 Task: Explore Airbnb listings in San Antonio, Texas, focusing lakefront.
Action: Mouse moved to (541, 65)
Screenshot: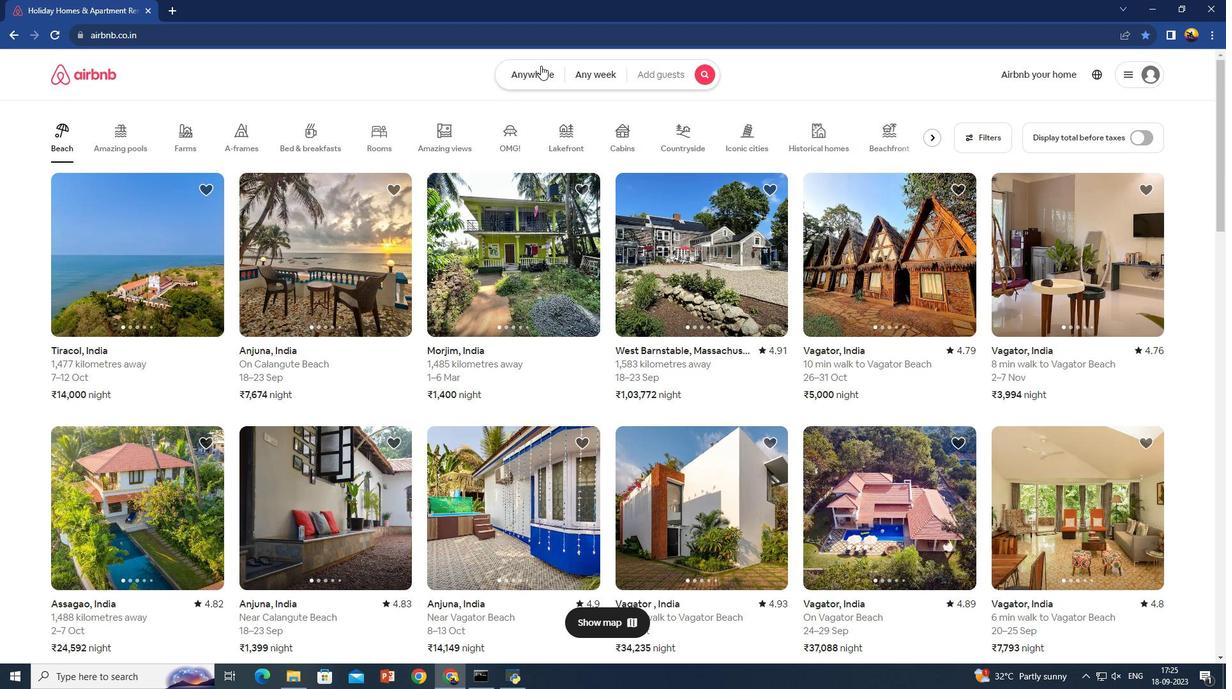 
Action: Mouse pressed left at (541, 65)
Screenshot: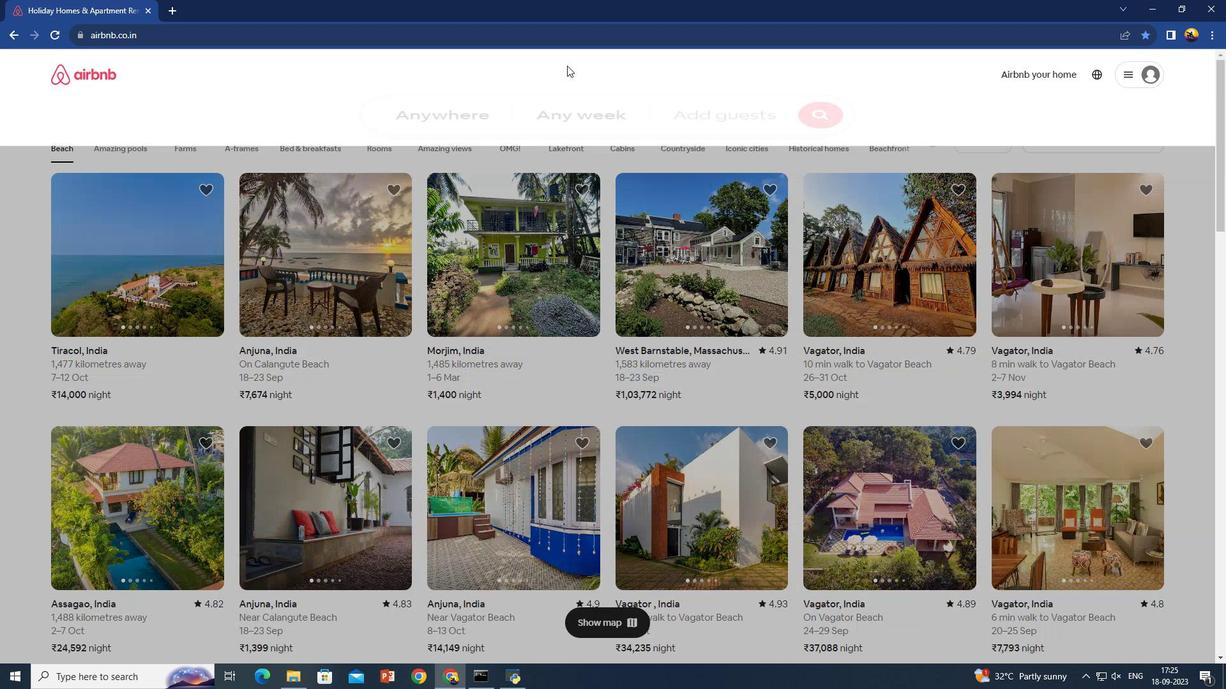 
Action: Mouse moved to (443, 131)
Screenshot: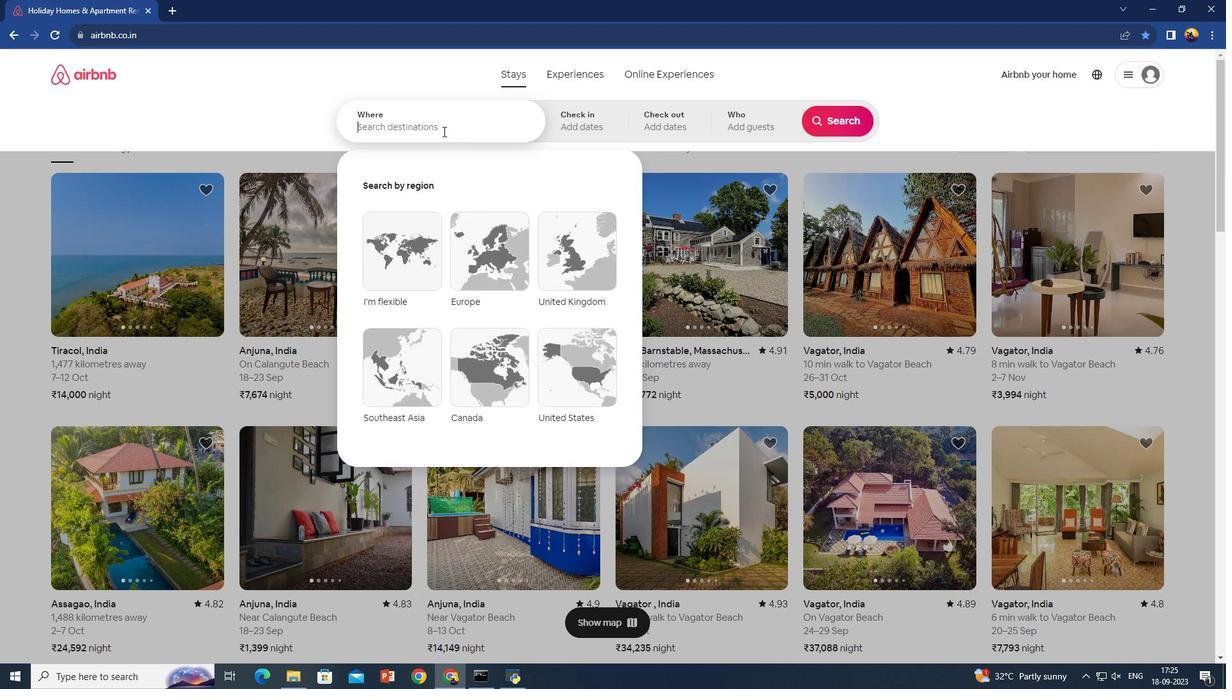 
Action: Mouse pressed left at (443, 131)
Screenshot: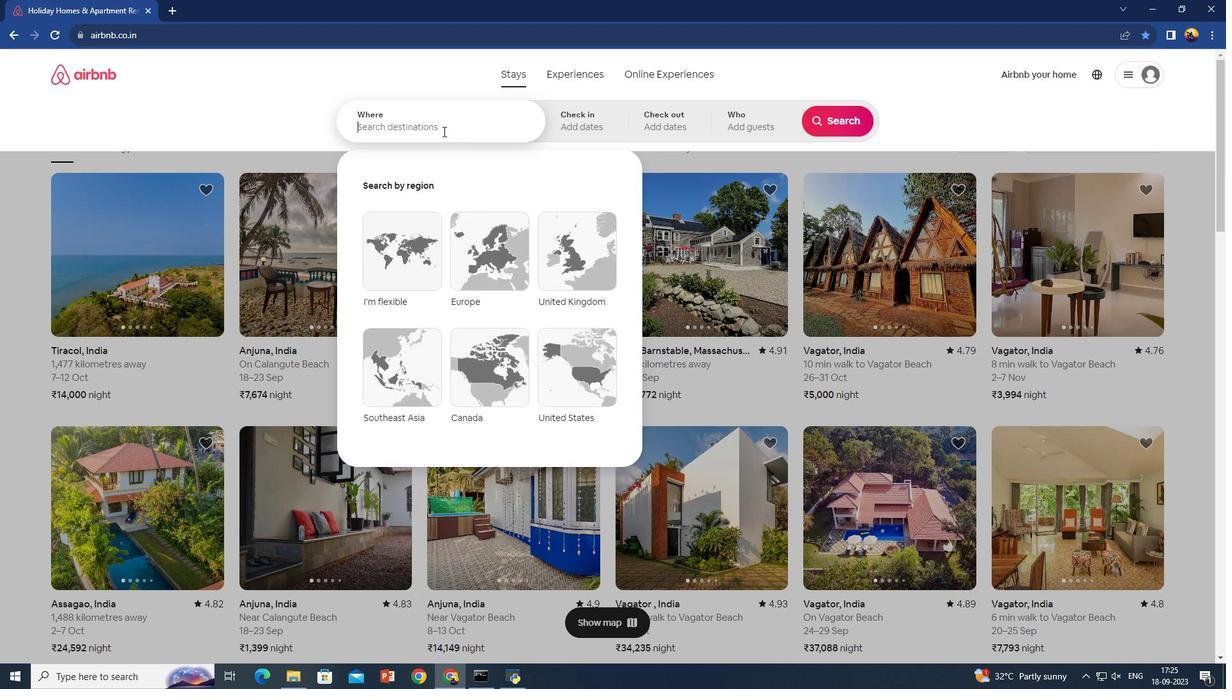 
Action: Key pressed <Key.shift>San<Key.space><Key.shift>Antoio,<Key.space><Key.shift><Key.shift><Key.shift><Key.shift><Key.shift><Key.shift><Key.shift><Key.shift><Key.shift><Key.shift><Key.shift><Key.shift><Key.shift><Key.shift><Key.shift><Key.shift><Key.shift><Key.shift><Key.shift><Key.shift><Key.shift><Key.shift><Key.shift><Key.shift><Key.shift><Key.shift><Key.shift><Key.shift><Key.shift><Key.shift><Key.shift><Key.shift><Key.shift>Texas<Key.enter>
Screenshot: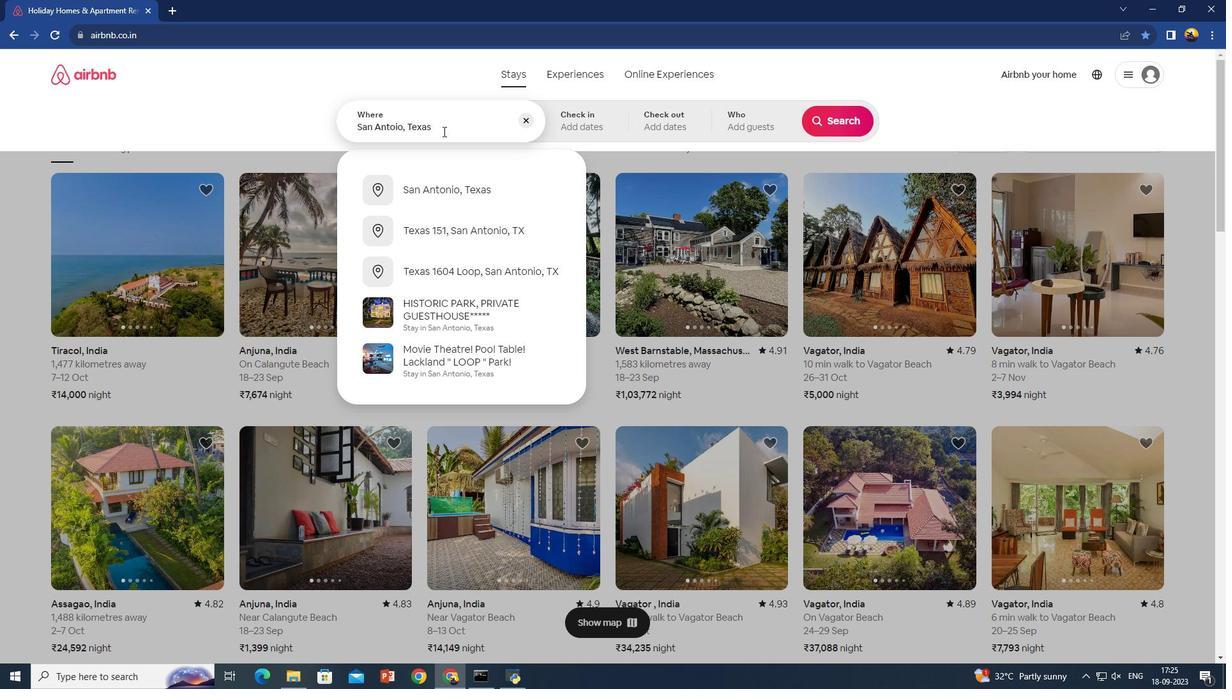 
Action: Mouse moved to (834, 122)
Screenshot: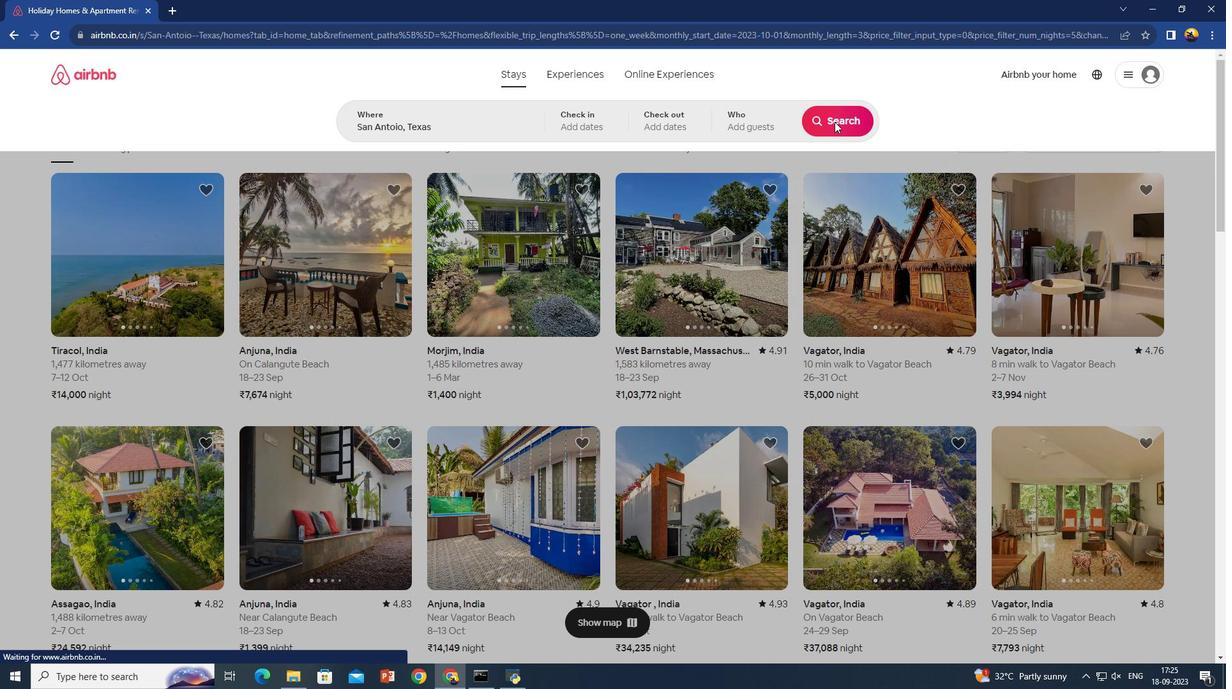 
Action: Mouse pressed left at (834, 122)
Screenshot: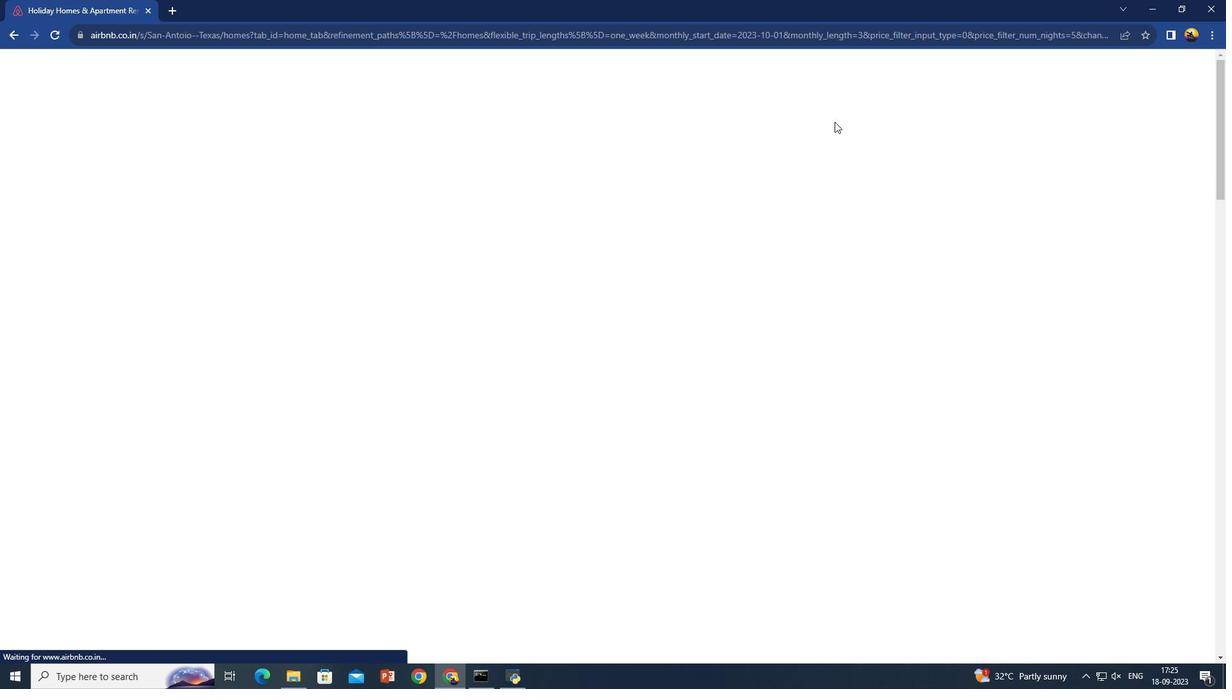 
Action: Mouse moved to (931, 129)
Screenshot: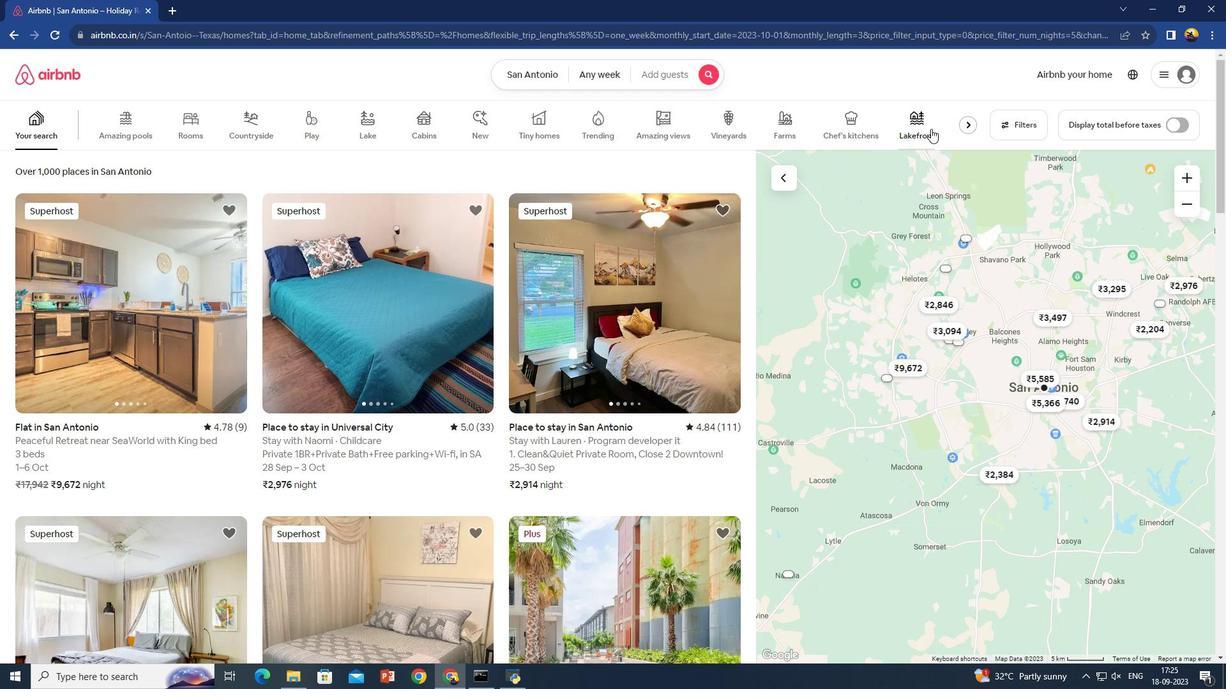 
Action: Mouse pressed left at (931, 129)
Screenshot: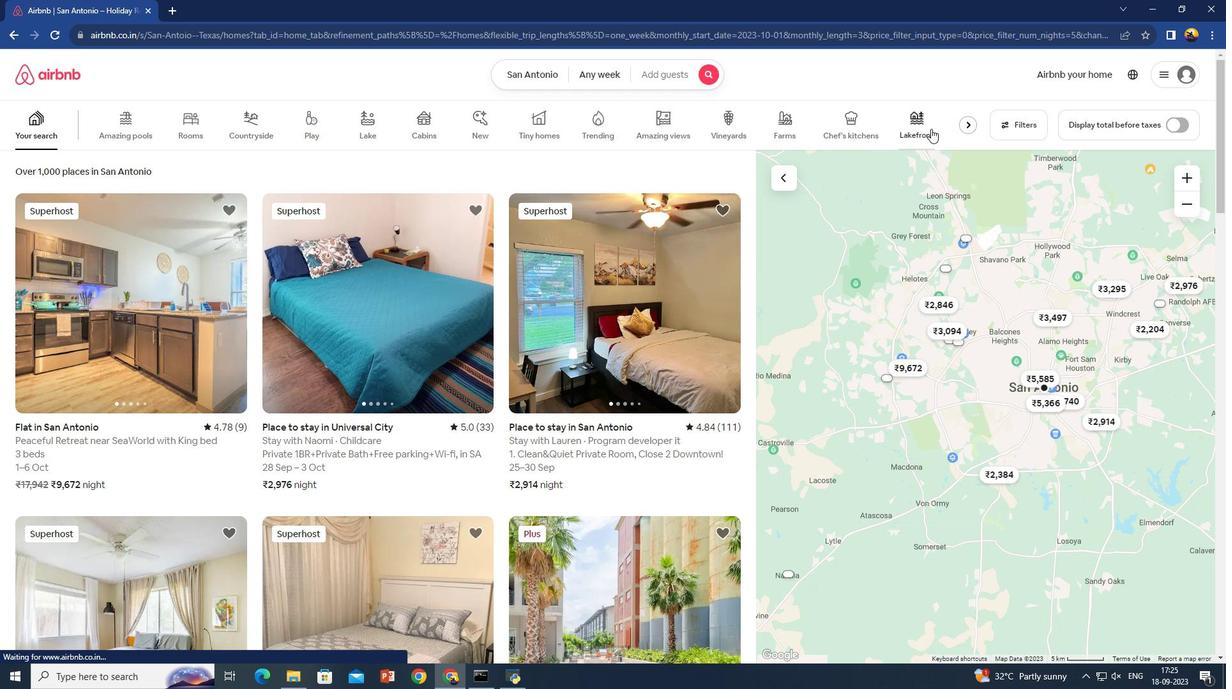 
Action: Mouse moved to (624, 417)
Screenshot: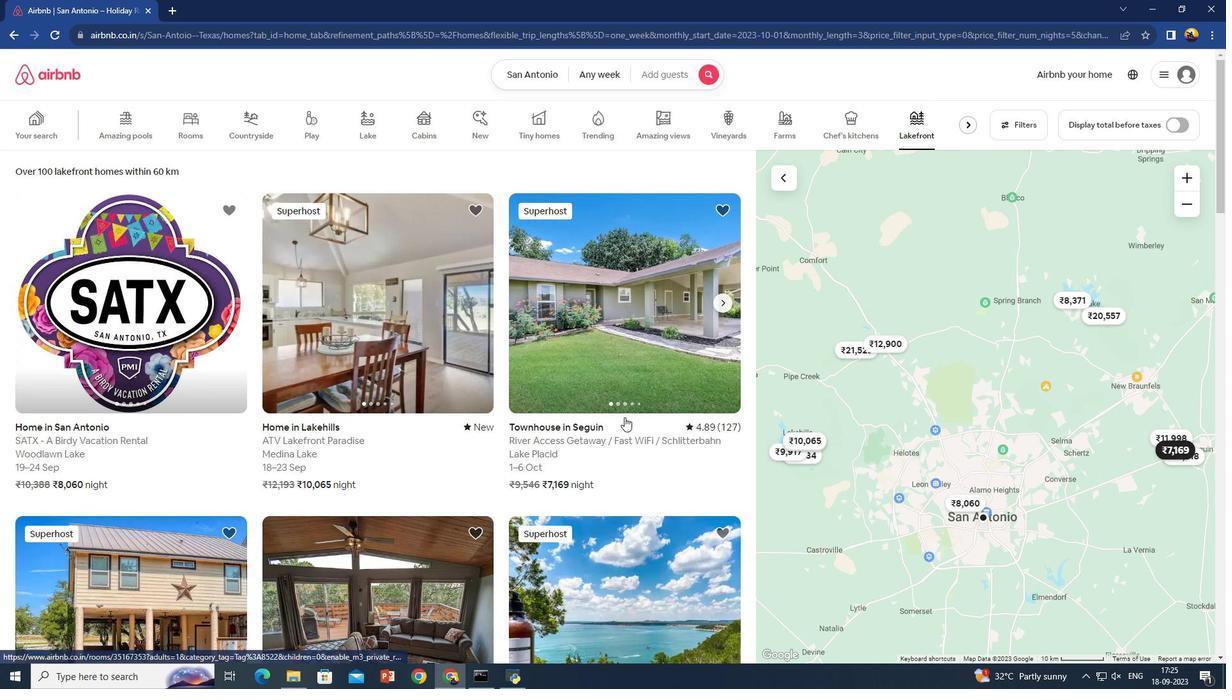 
Action: Mouse scrolled (624, 417) with delta (0, 0)
Screenshot: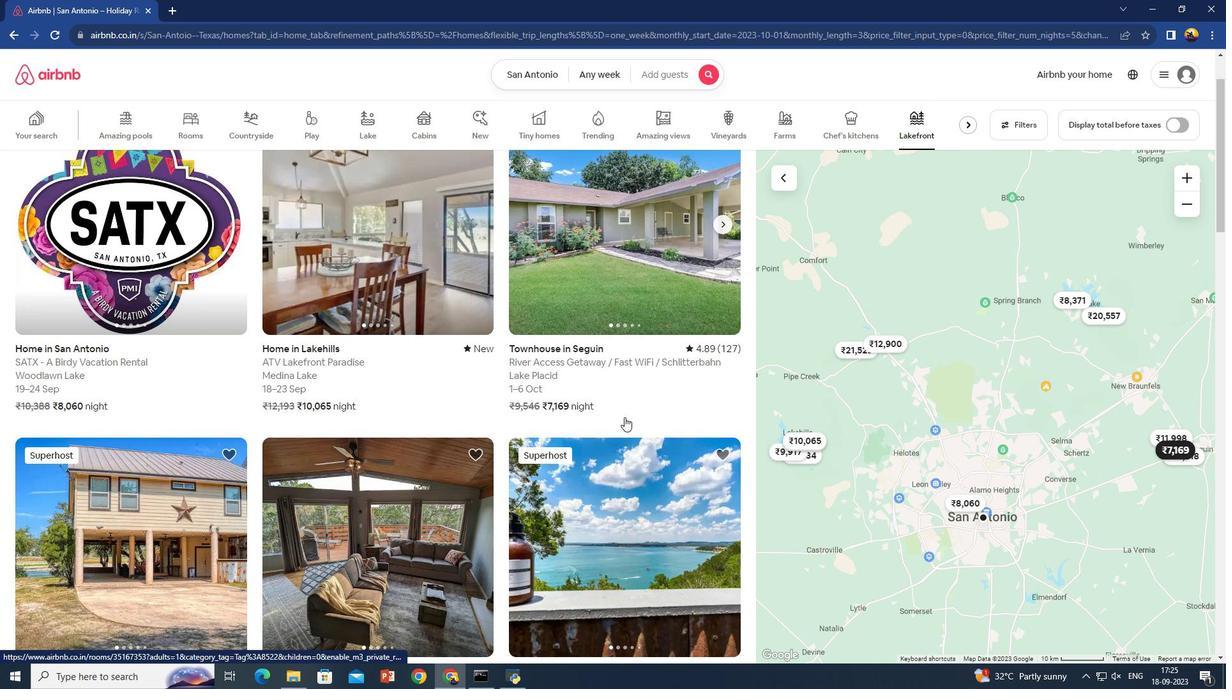 
Action: Mouse scrolled (624, 417) with delta (0, 0)
Screenshot: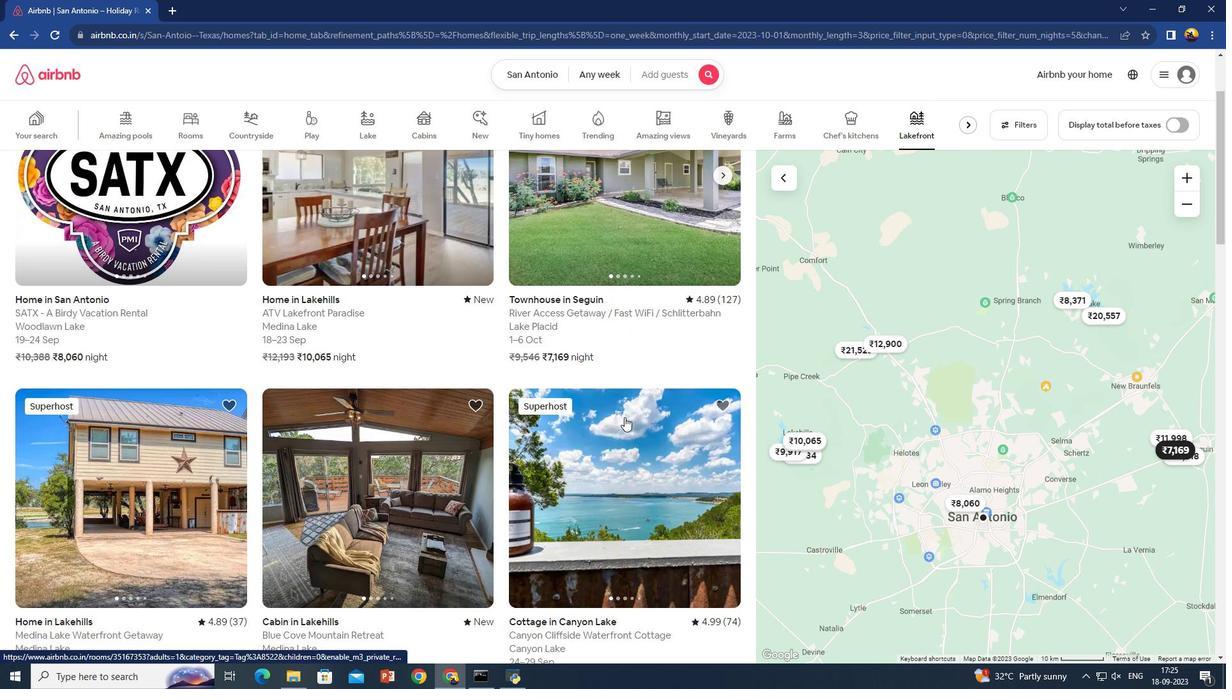 
Action: Mouse scrolled (624, 417) with delta (0, 0)
Screenshot: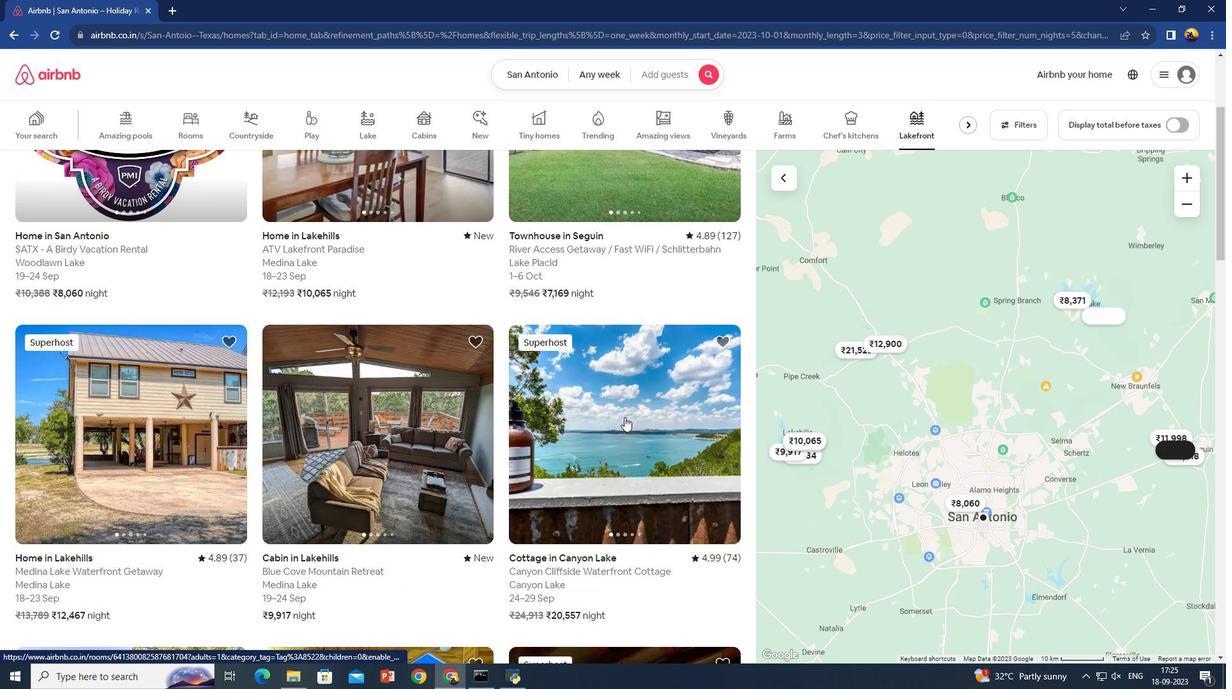 
Action: Mouse moved to (137, 459)
Screenshot: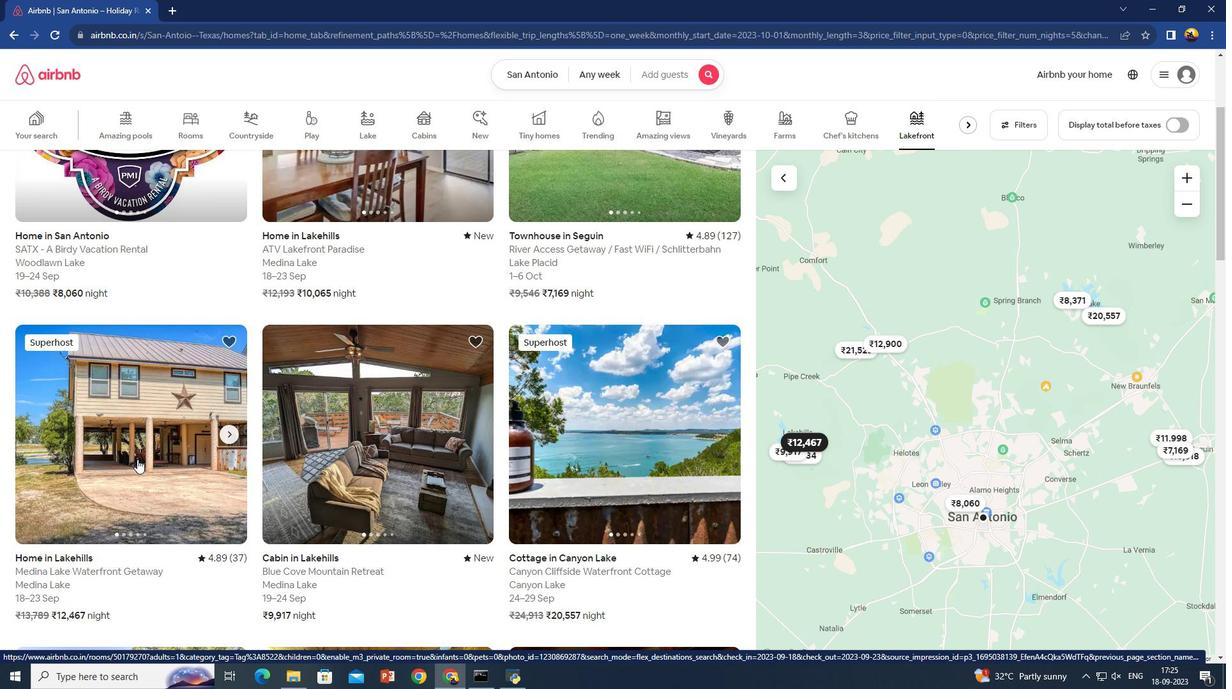 
Action: Mouse pressed left at (137, 459)
Screenshot: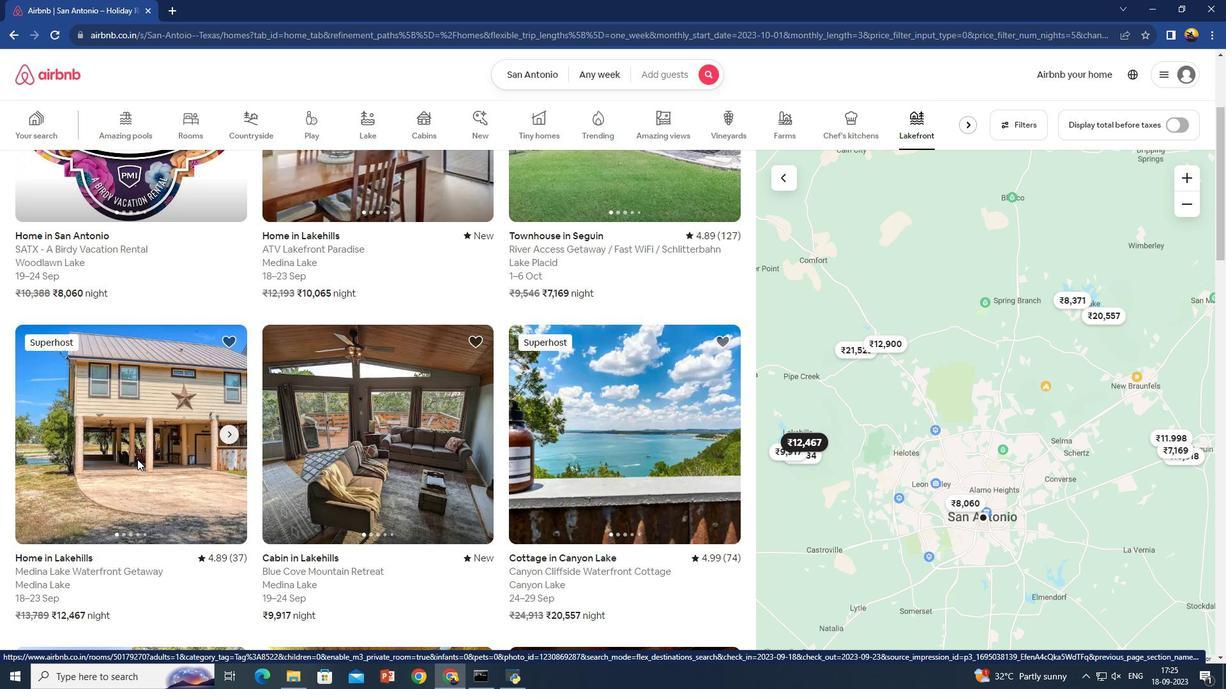 
Action: Mouse moved to (346, 397)
Screenshot: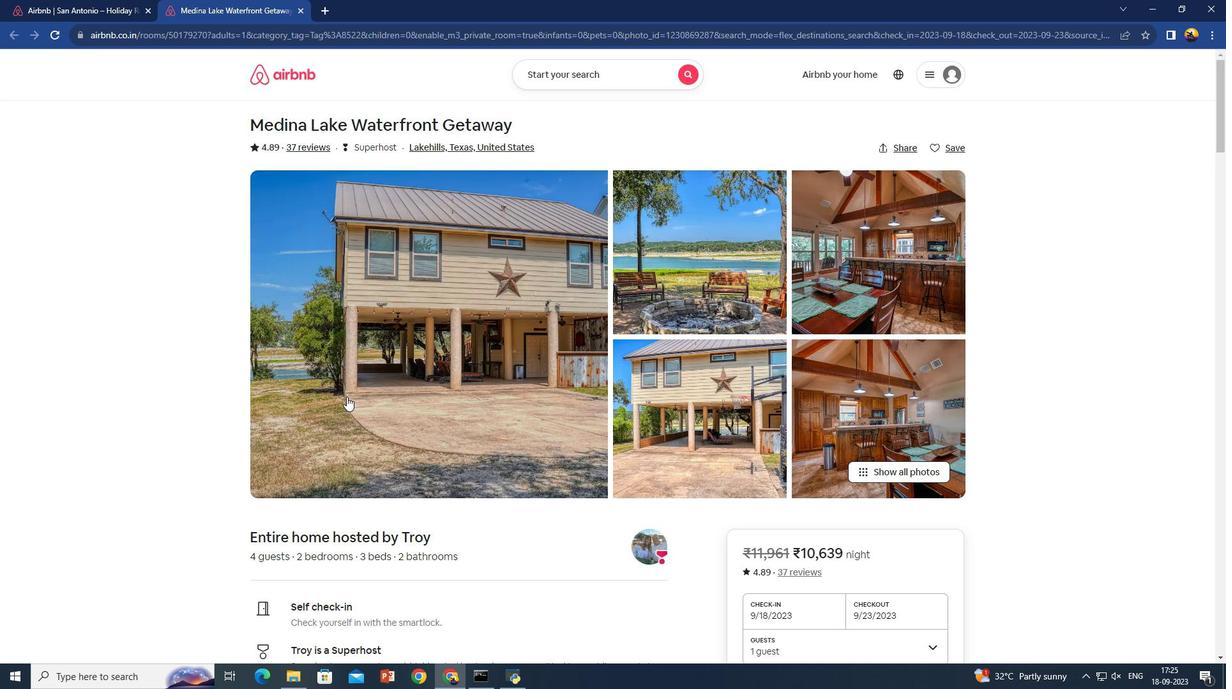 
Action: Mouse scrolled (346, 396) with delta (0, 0)
Screenshot: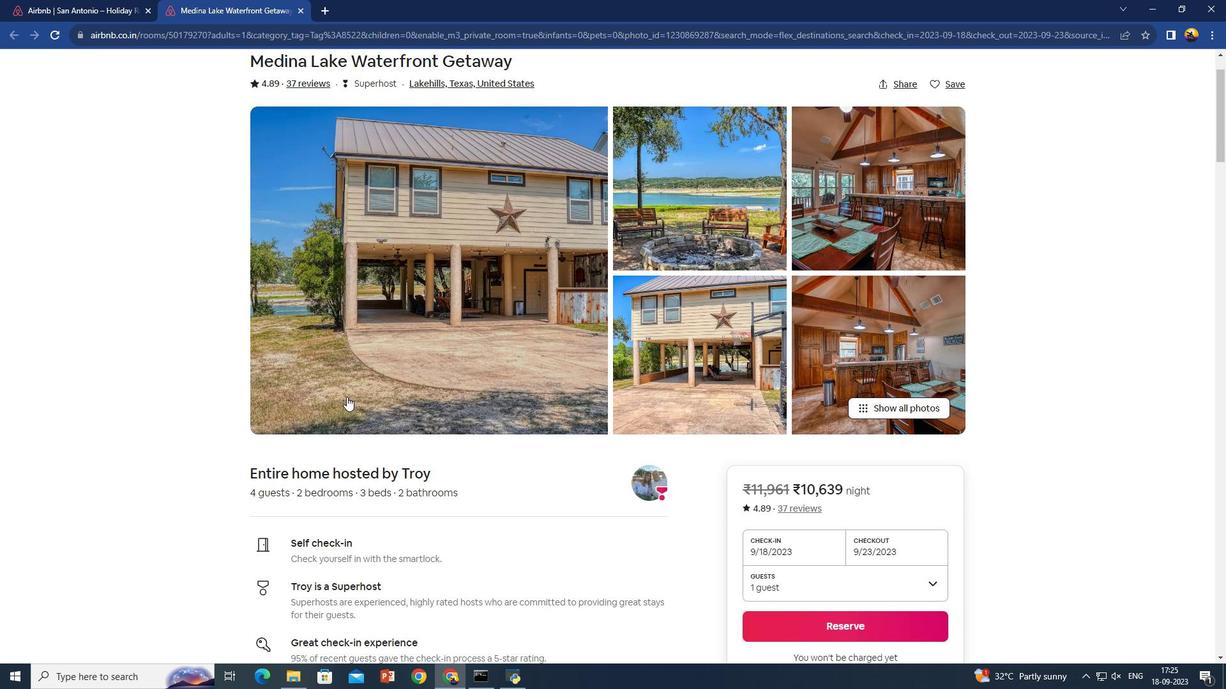 
Action: Mouse moved to (346, 397)
Screenshot: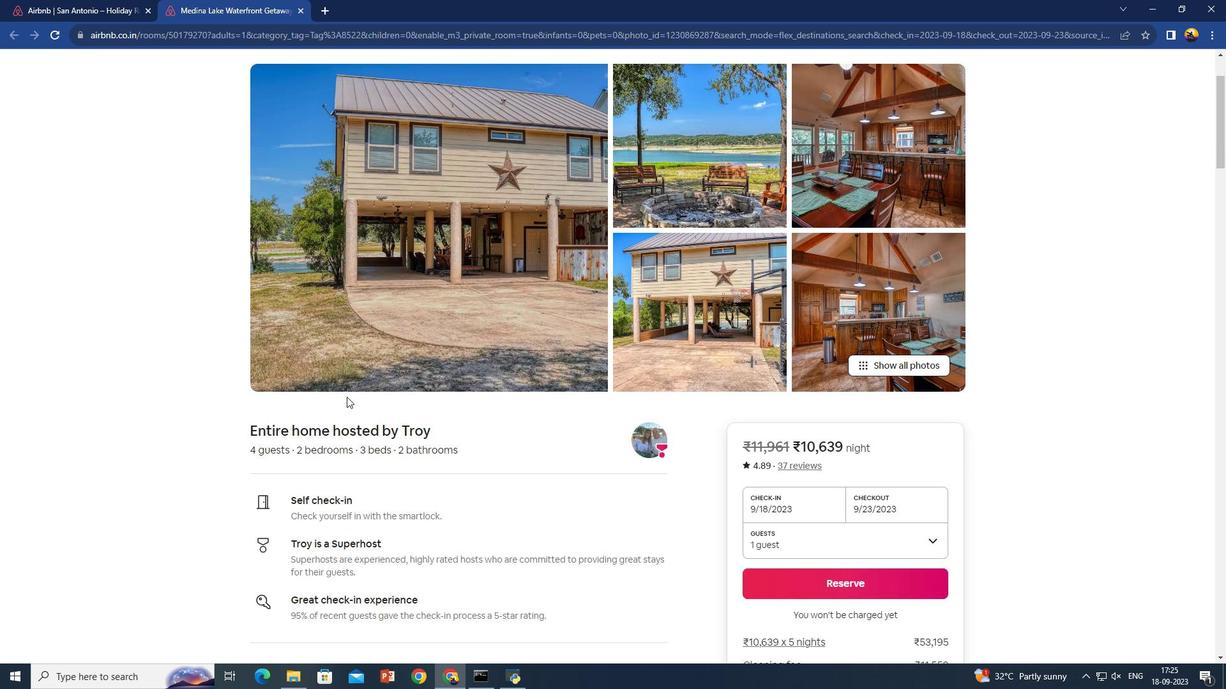 
Action: Mouse scrolled (346, 396) with delta (0, 0)
Screenshot: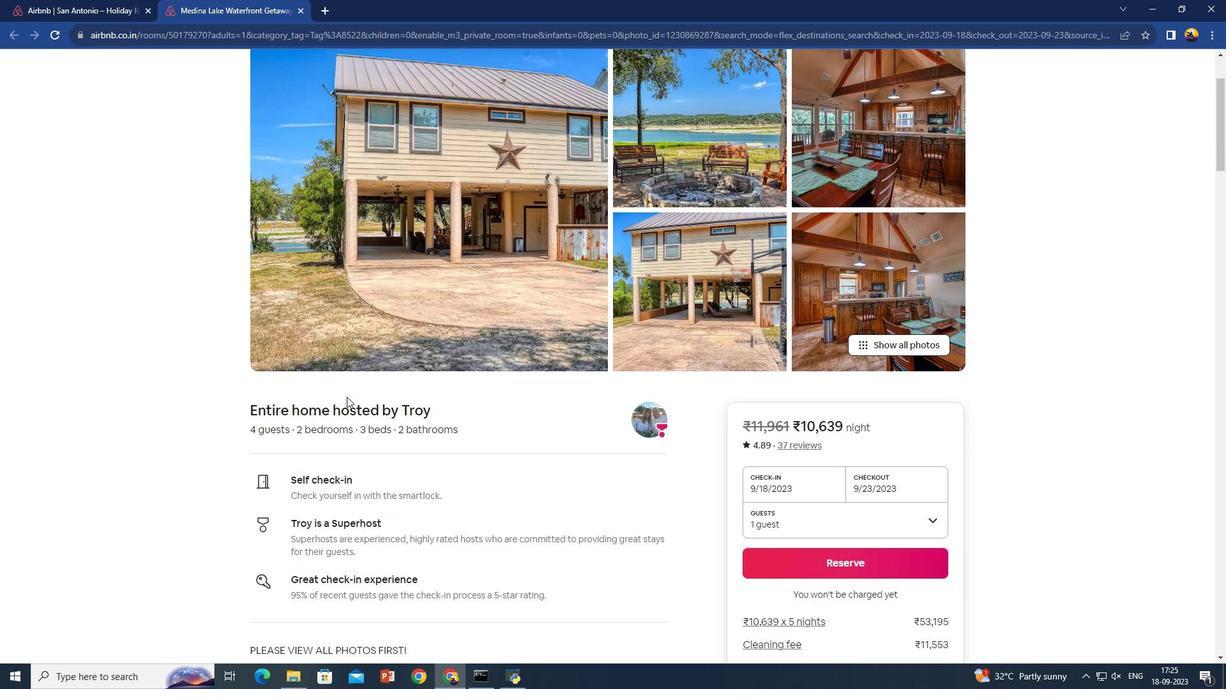 
Action: Mouse moved to (280, 440)
Screenshot: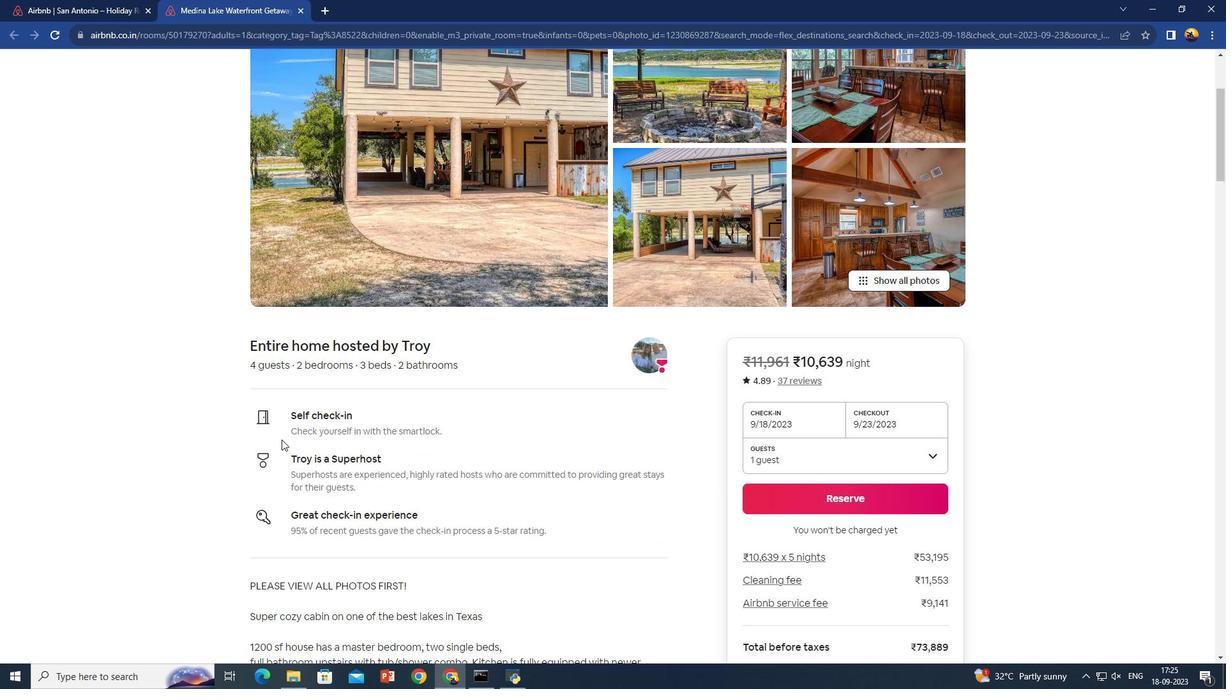 
Action: Mouse scrolled (280, 439) with delta (0, 0)
Screenshot: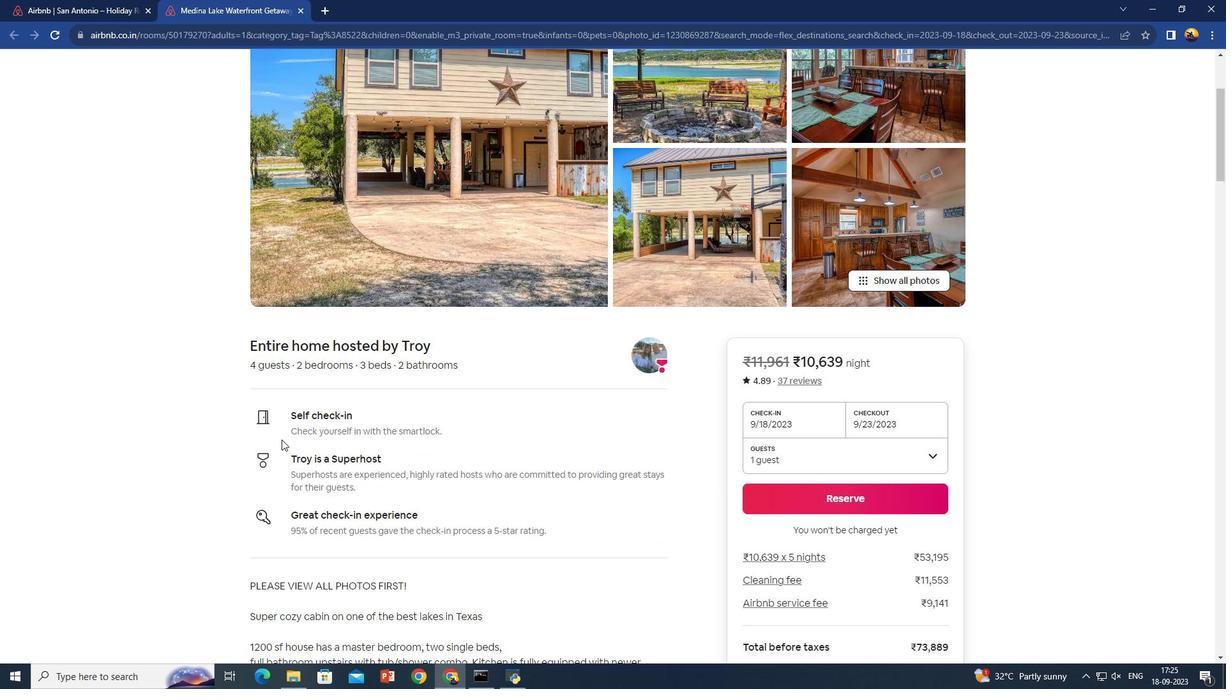 
Action: Mouse moved to (296, 430)
Screenshot: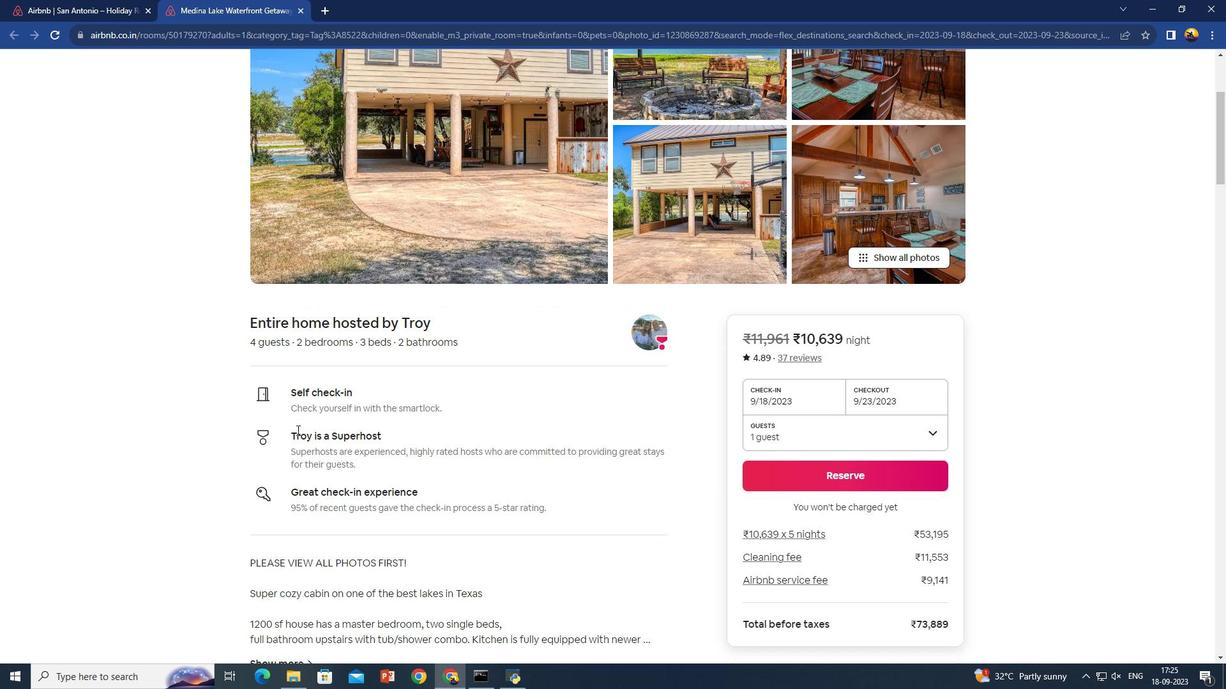 
Action: Mouse scrolled (296, 429) with delta (0, 0)
Screenshot: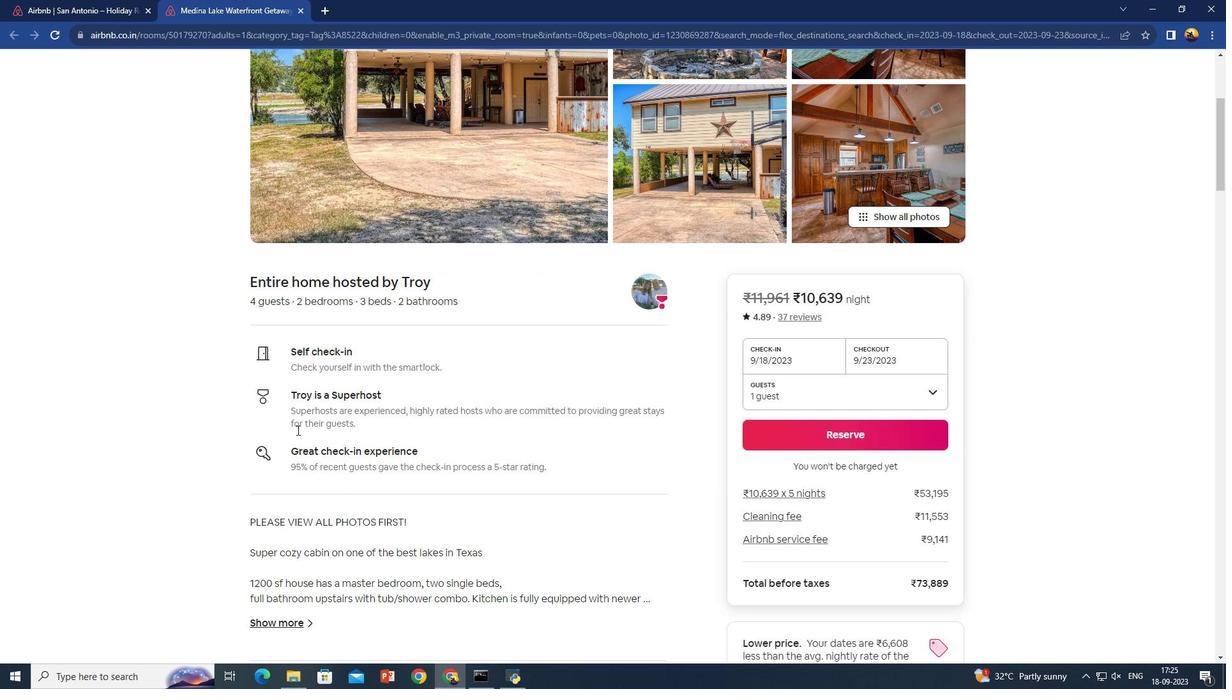 
Action: Mouse moved to (297, 430)
Screenshot: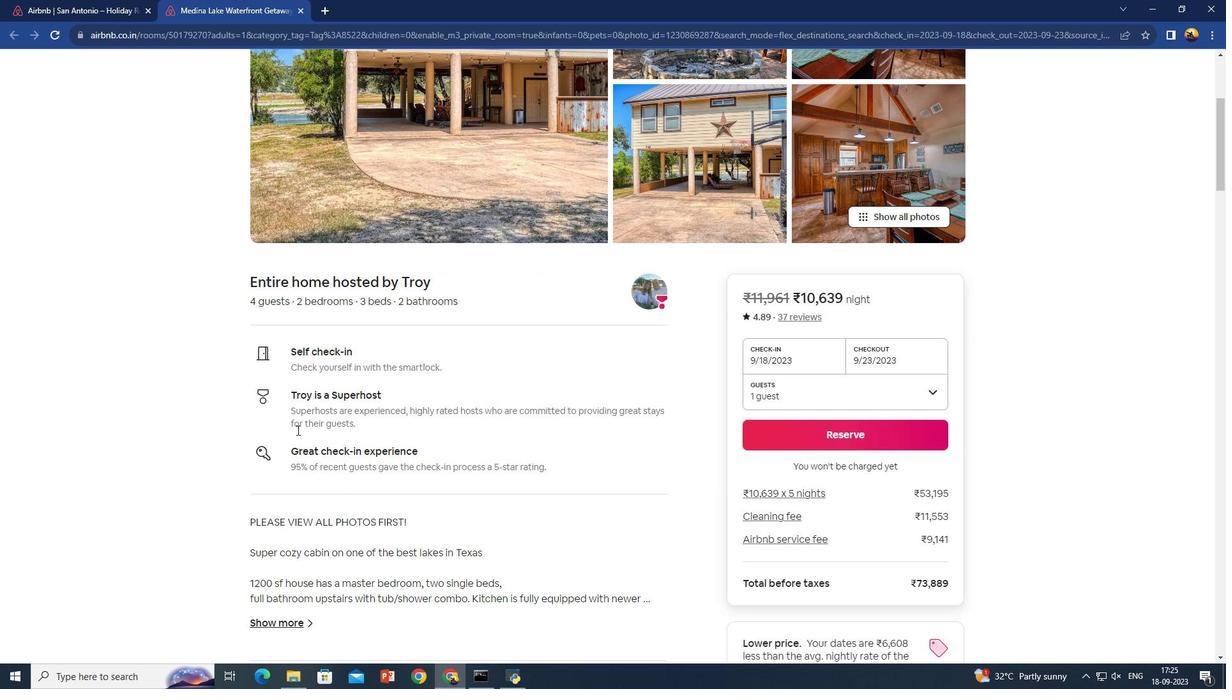 
Action: Mouse scrolled (297, 429) with delta (0, 0)
Screenshot: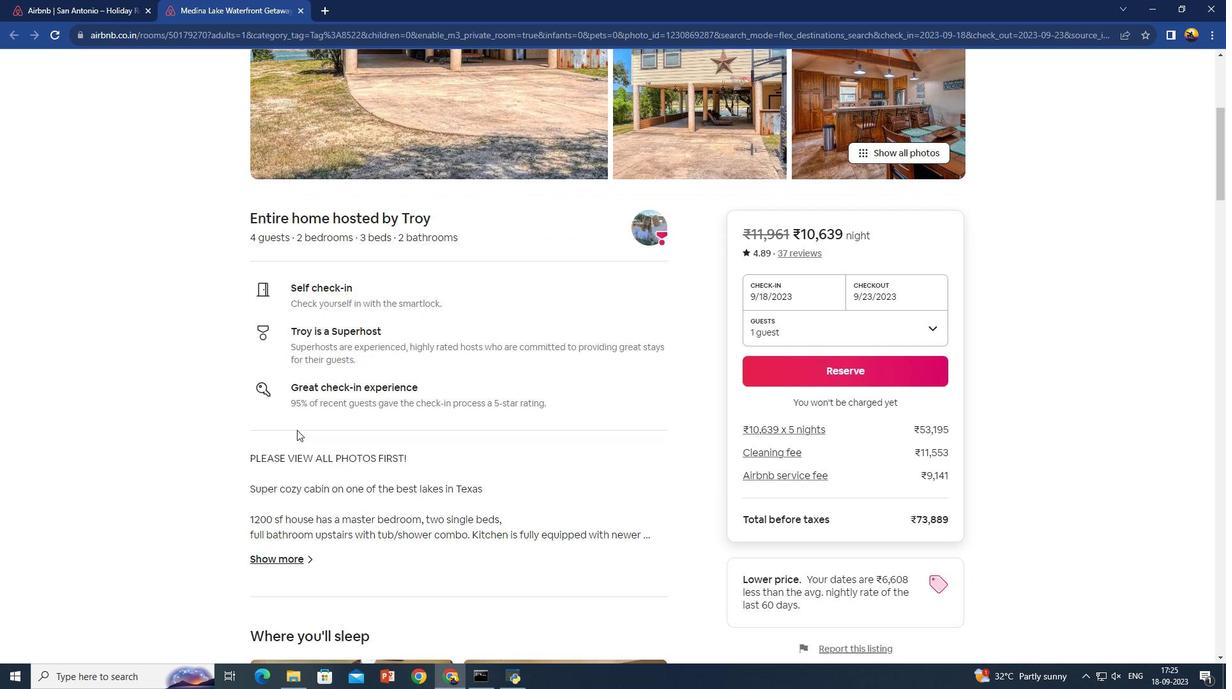 
Action: Mouse moved to (297, 432)
Screenshot: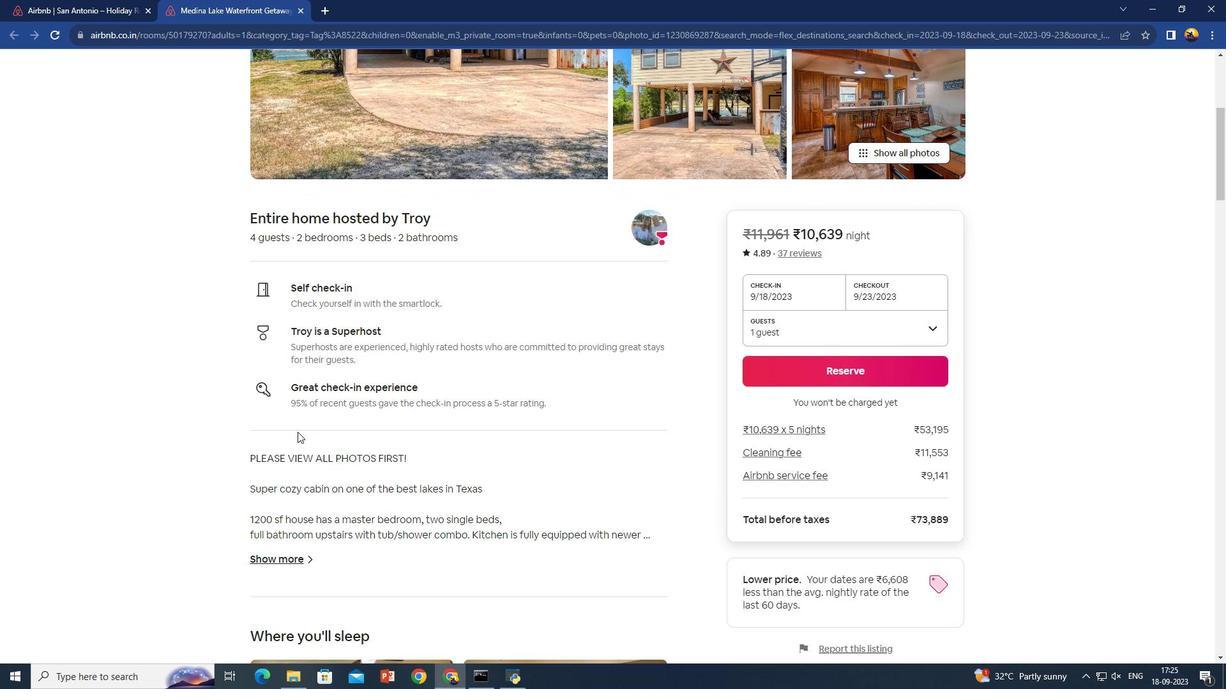 
Action: Mouse scrolled (297, 431) with delta (0, 0)
Screenshot: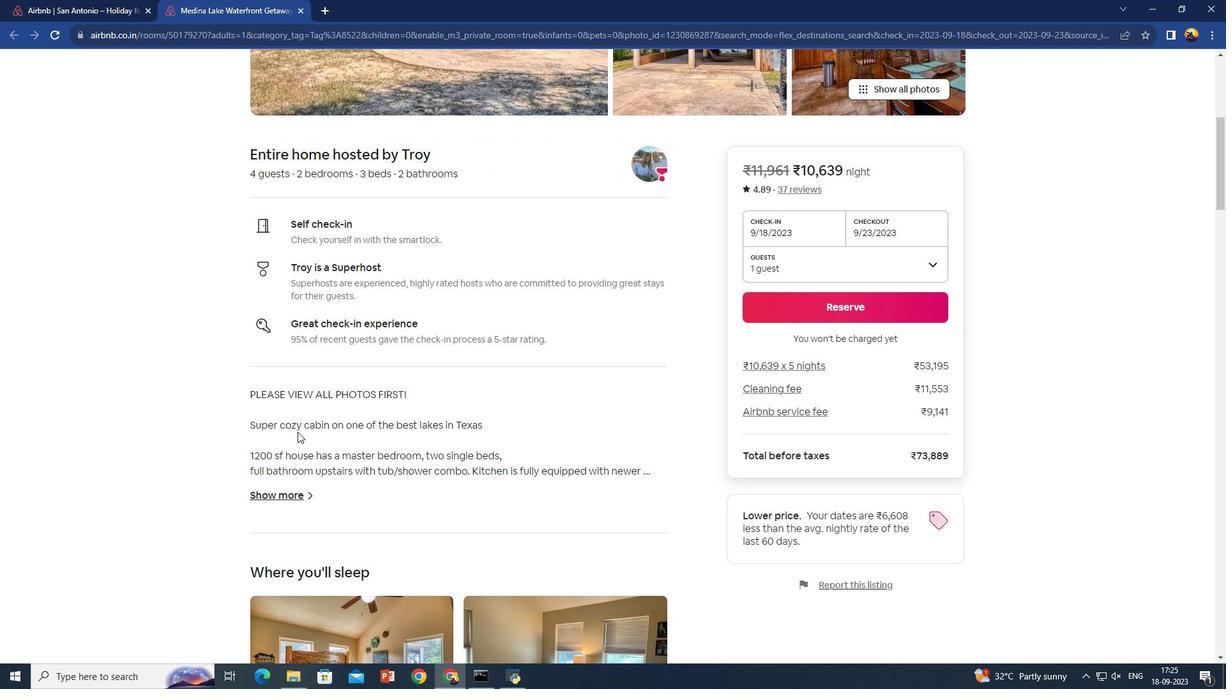 
Action: Mouse moved to (299, 428)
Screenshot: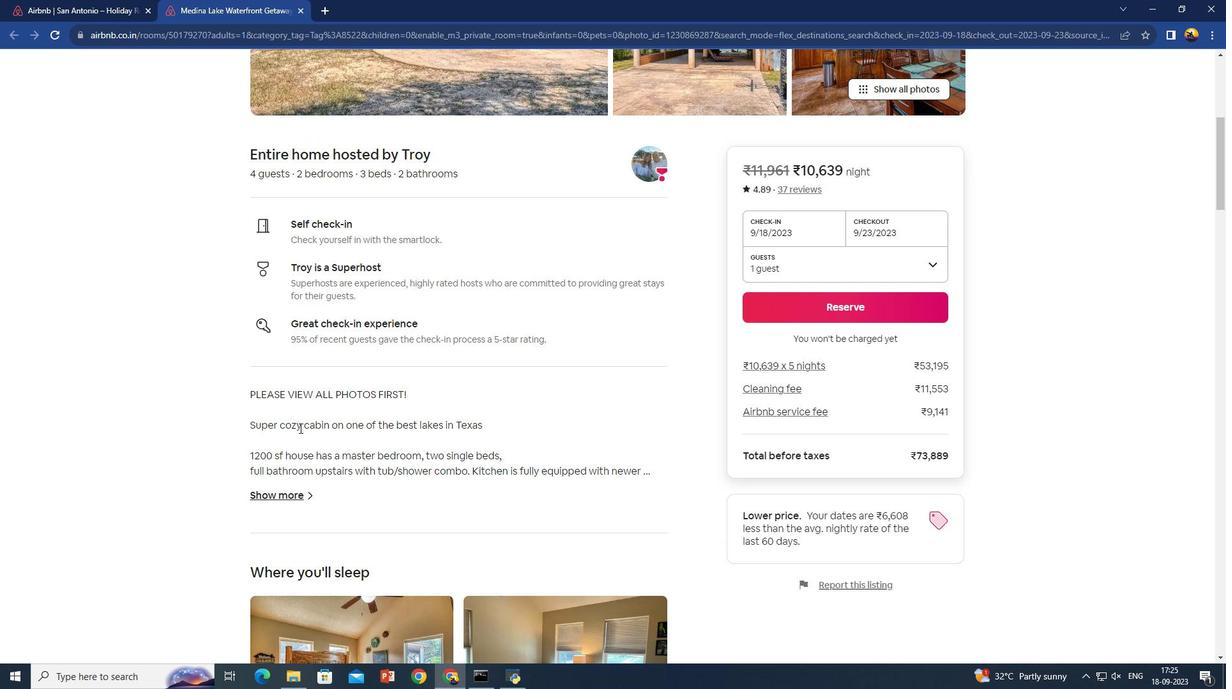 
Action: Mouse scrolled (299, 428) with delta (0, 0)
Screenshot: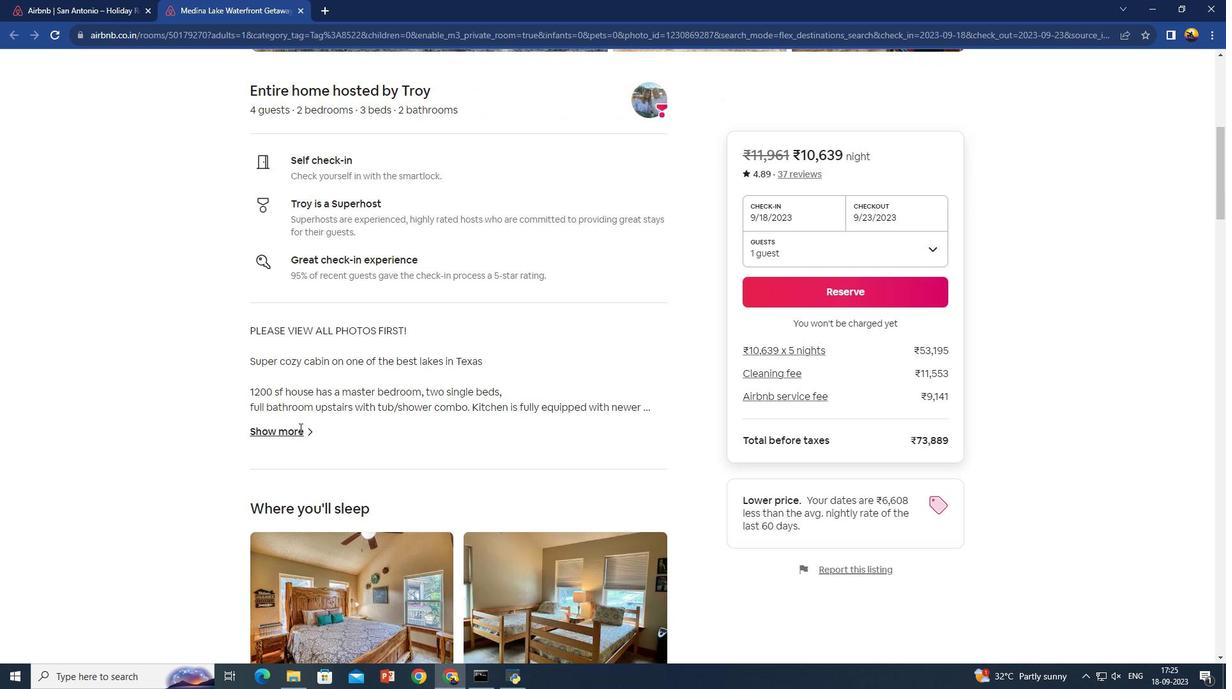 
Action: Mouse scrolled (299, 428) with delta (0, 0)
Screenshot: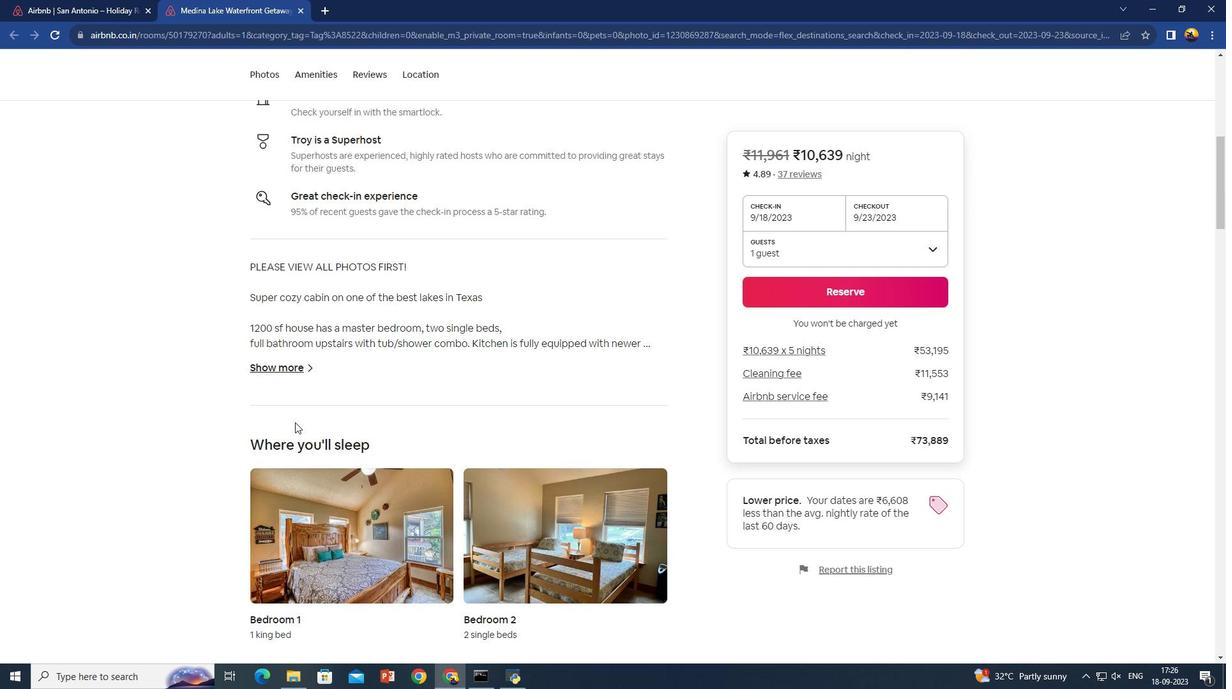 
Action: Mouse moved to (298, 332)
Screenshot: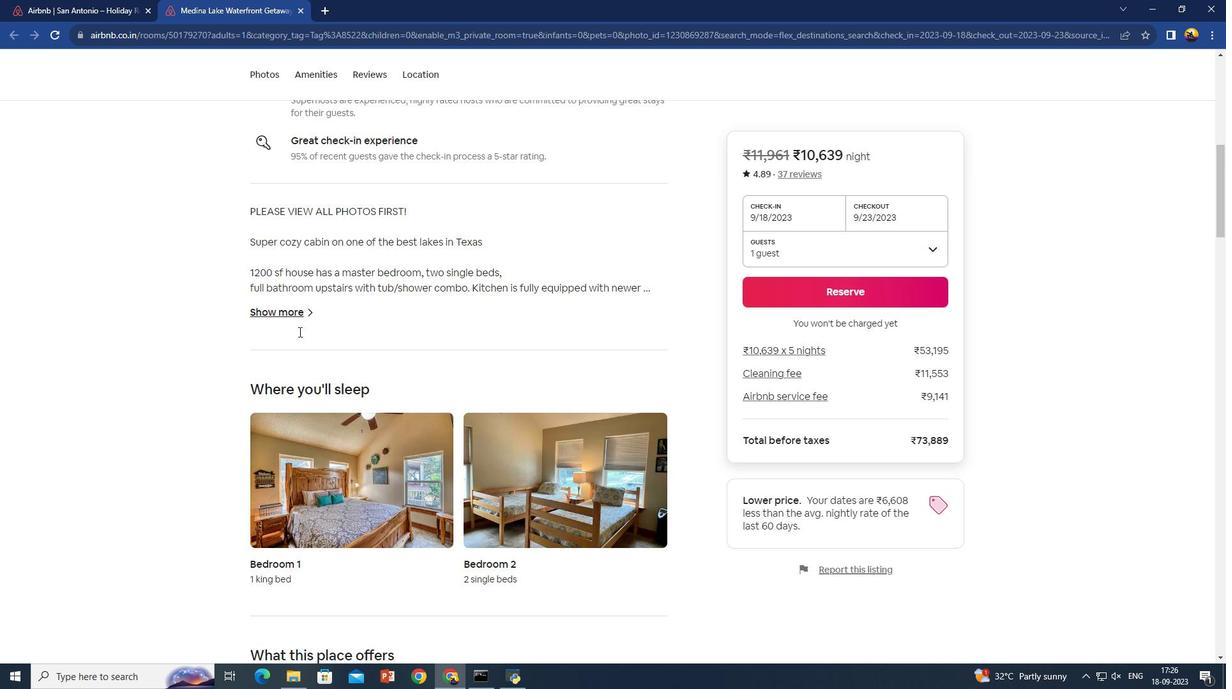
Action: Mouse scrolled (298, 331) with delta (0, 0)
Screenshot: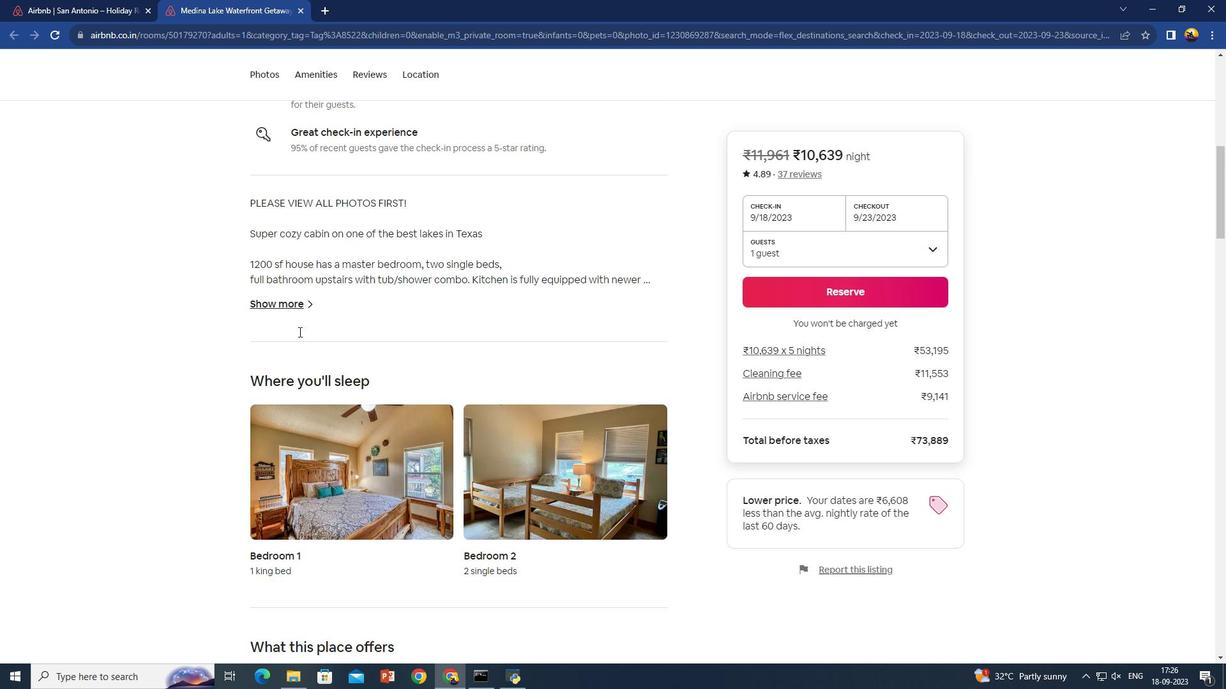 
Action: Mouse moved to (297, 340)
Screenshot: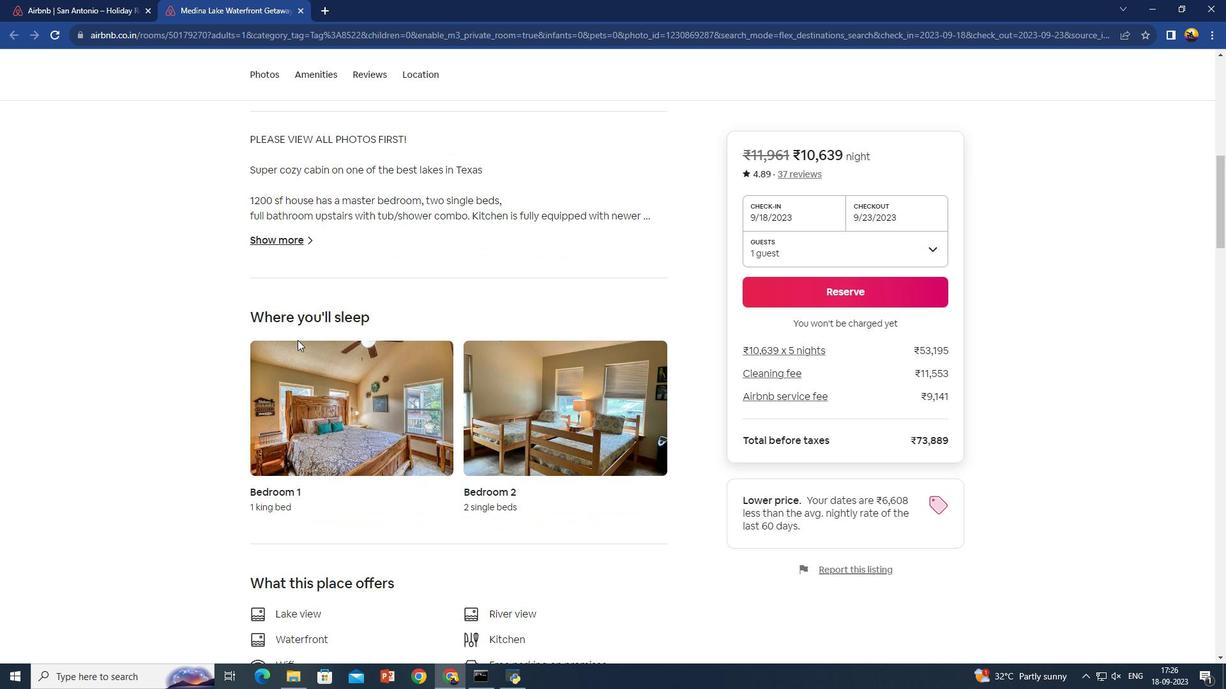 
Action: Mouse scrolled (297, 339) with delta (0, 0)
Screenshot: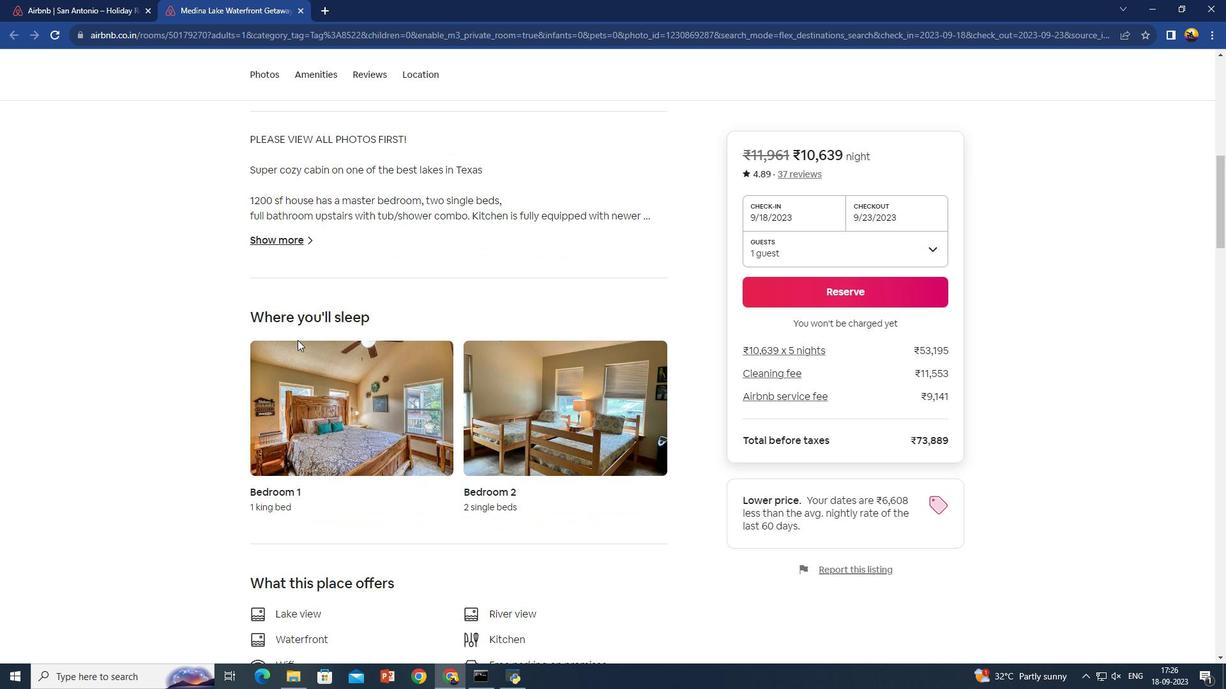 
Action: Mouse moved to (297, 344)
Screenshot: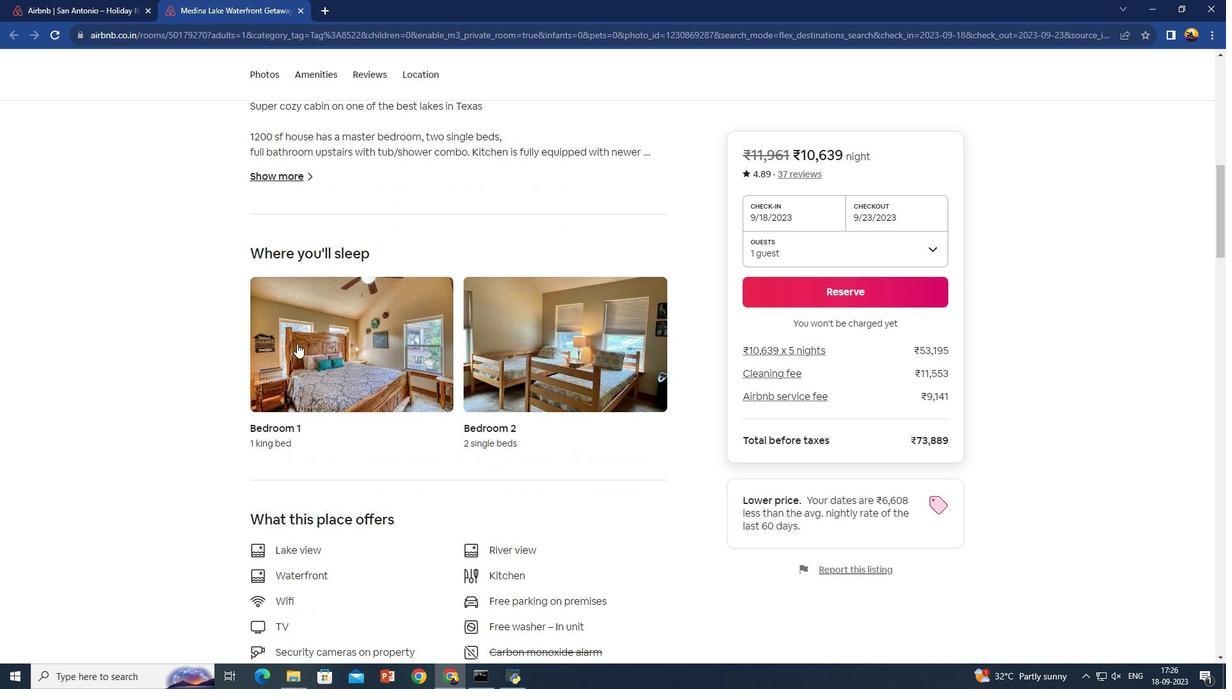 
Action: Mouse scrolled (297, 343) with delta (0, 0)
Screenshot: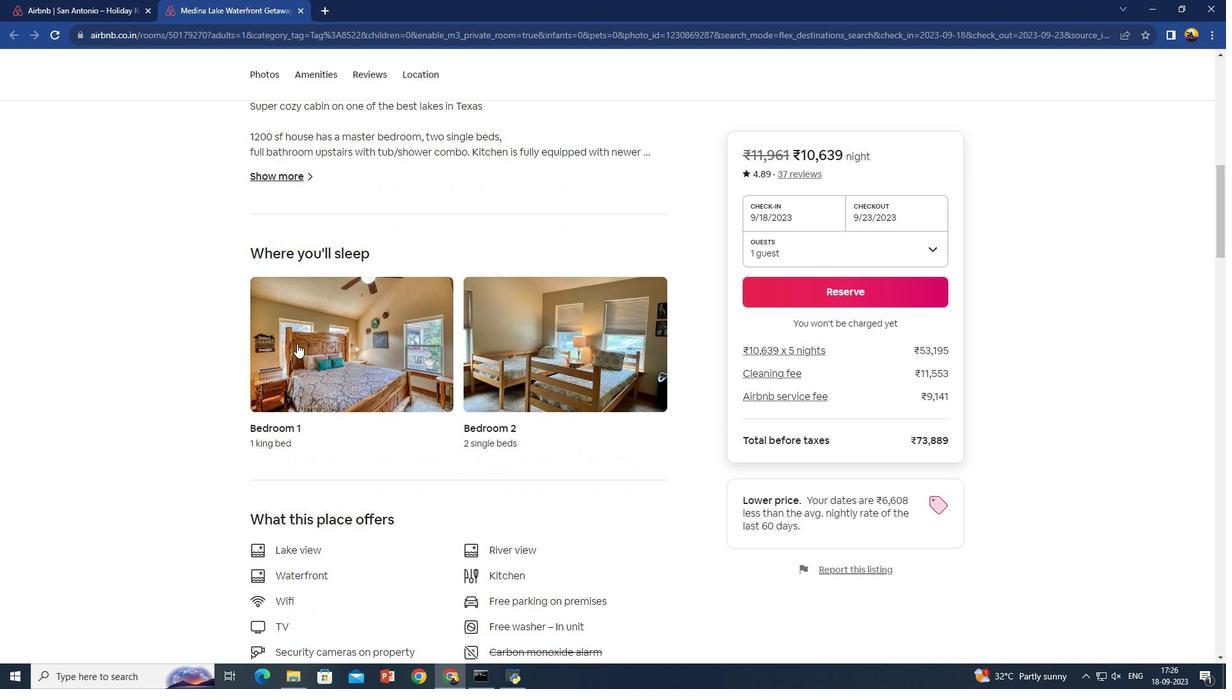 
Action: Mouse scrolled (297, 343) with delta (0, 0)
Screenshot: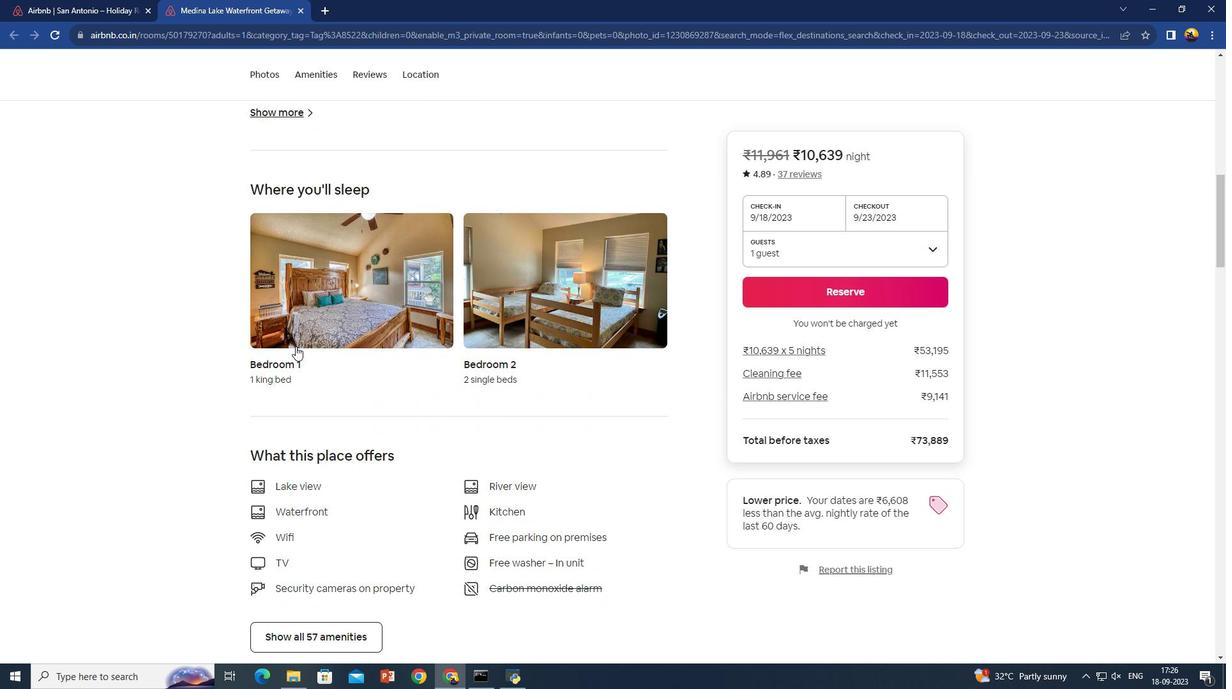 
Action: Mouse moved to (295, 346)
Screenshot: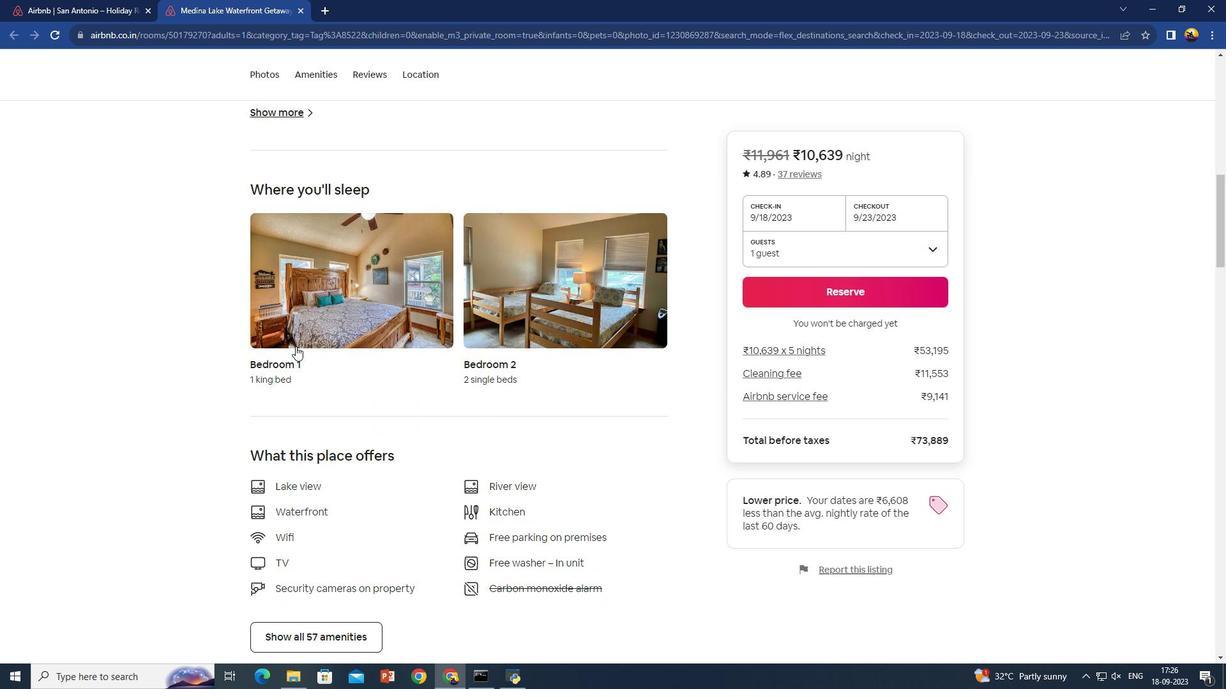 
Action: Mouse scrolled (295, 346) with delta (0, 0)
Screenshot: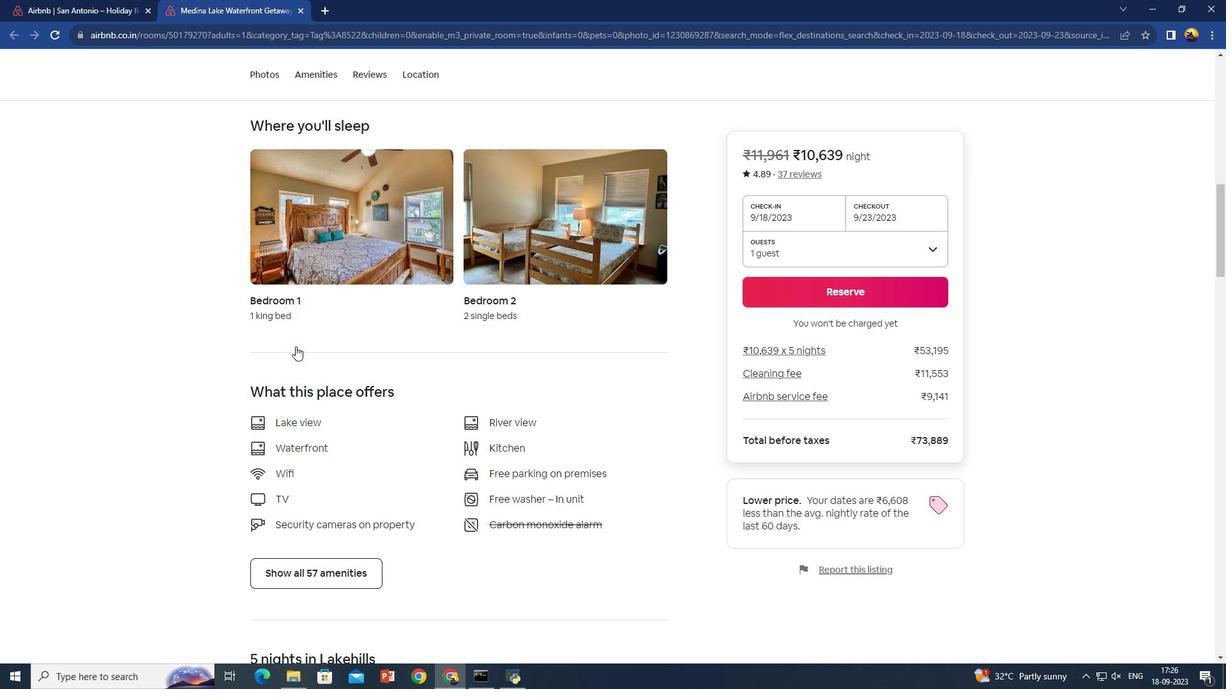 
Action: Mouse scrolled (295, 346) with delta (0, 0)
Screenshot: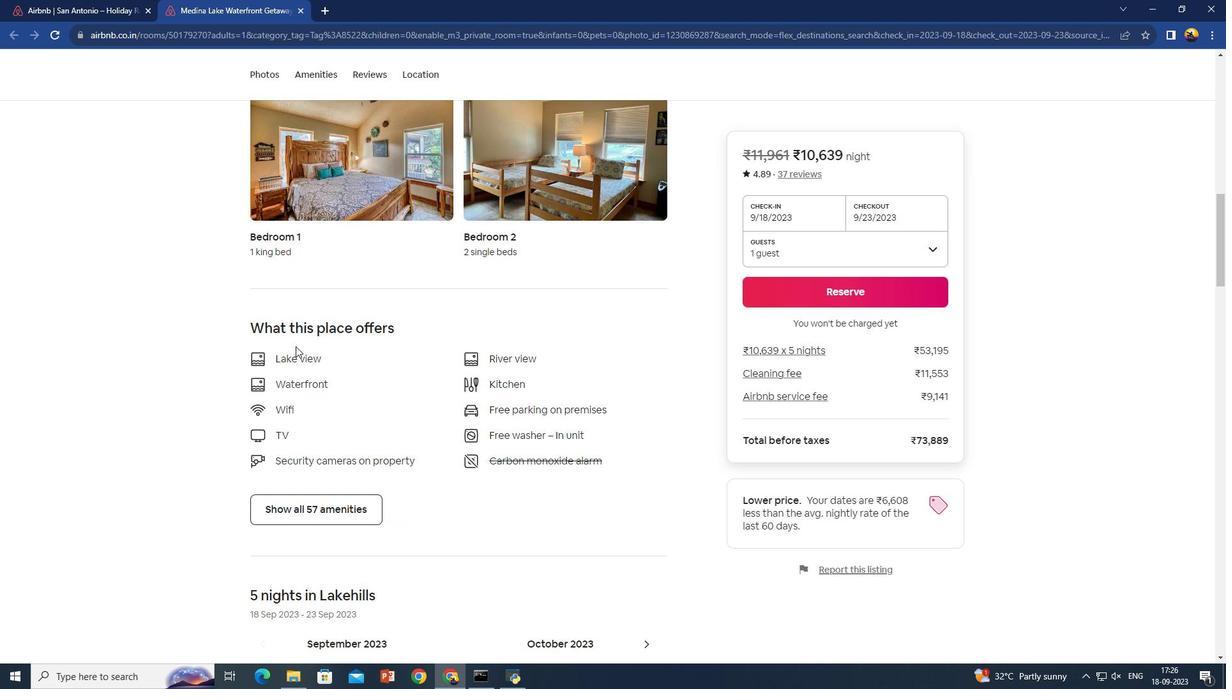 
Action: Mouse scrolled (295, 346) with delta (0, 0)
Screenshot: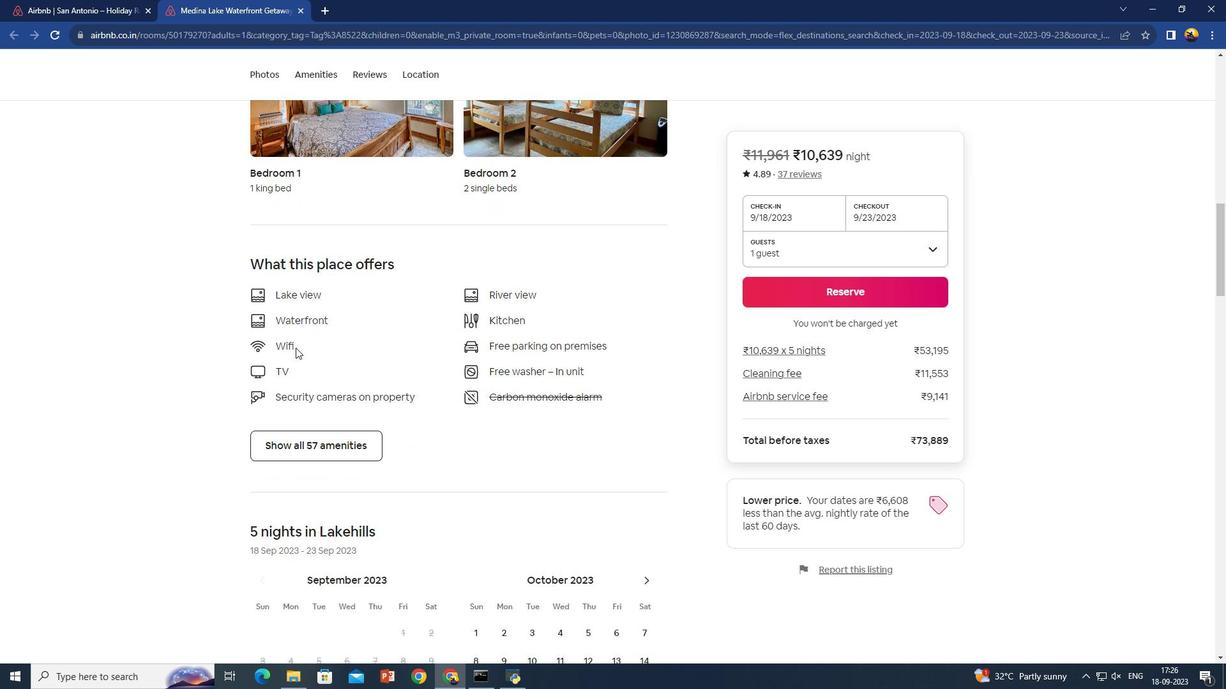 
Action: Mouse moved to (295, 348)
Screenshot: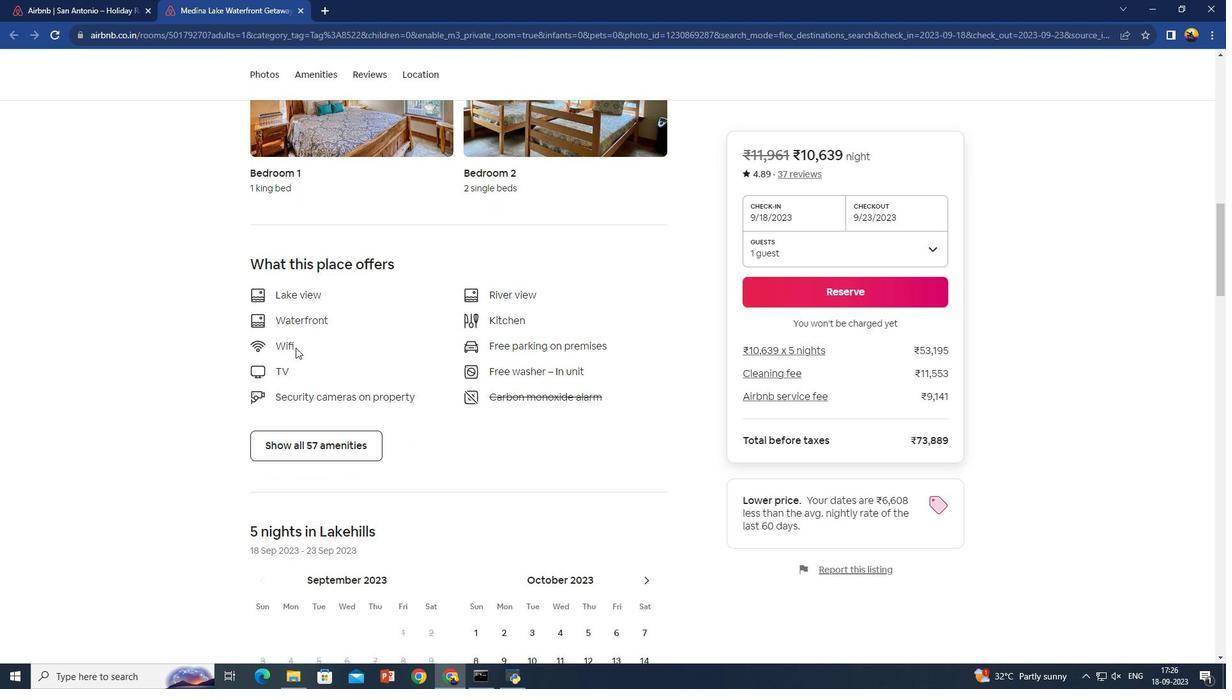 
Action: Mouse scrolled (295, 347) with delta (0, 0)
Screenshot: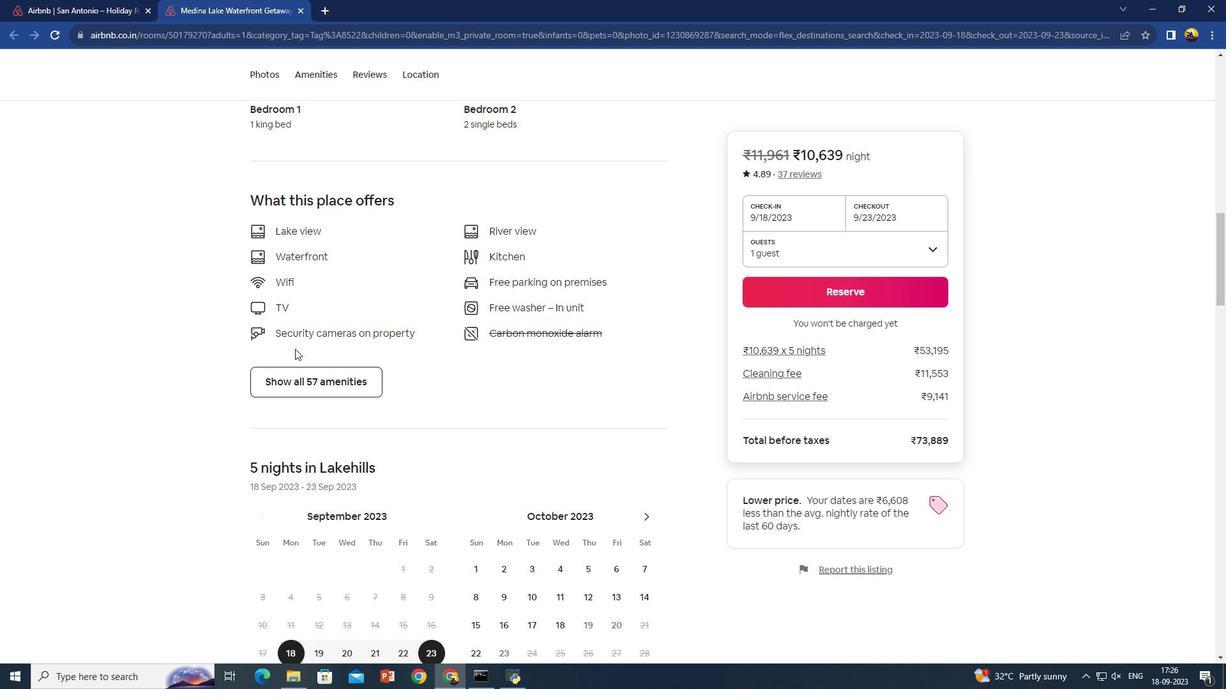 
Action: Mouse moved to (295, 349)
Screenshot: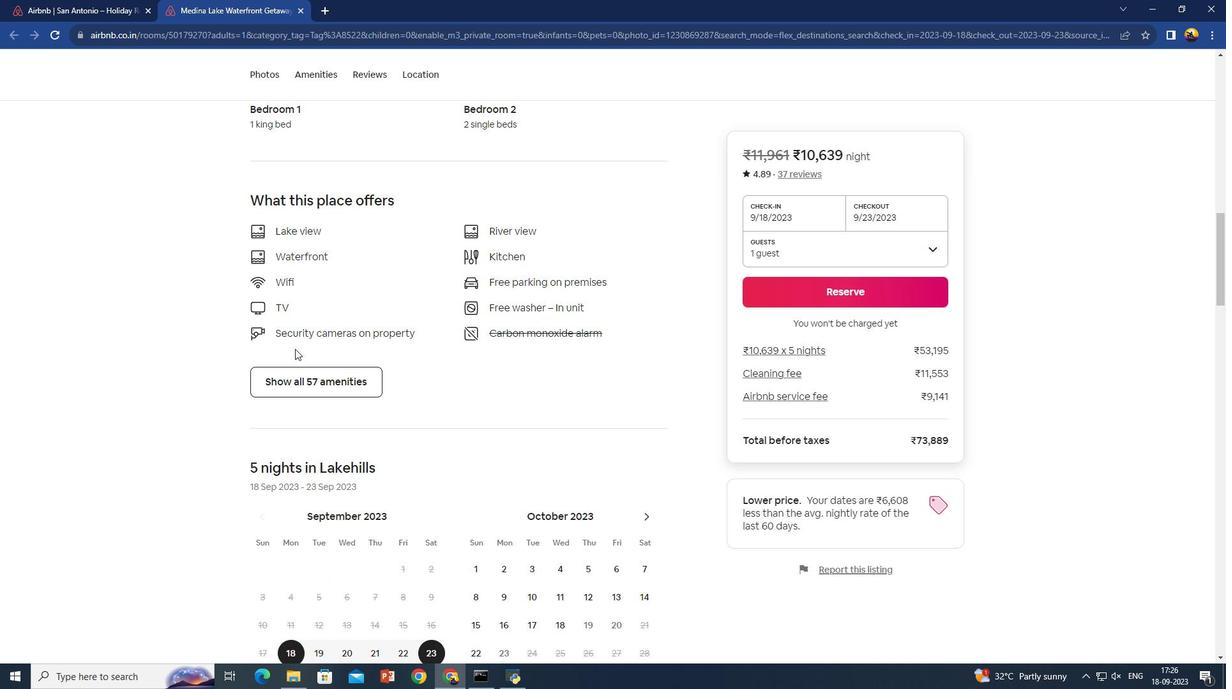 
Action: Mouse scrolled (295, 348) with delta (0, 0)
Screenshot: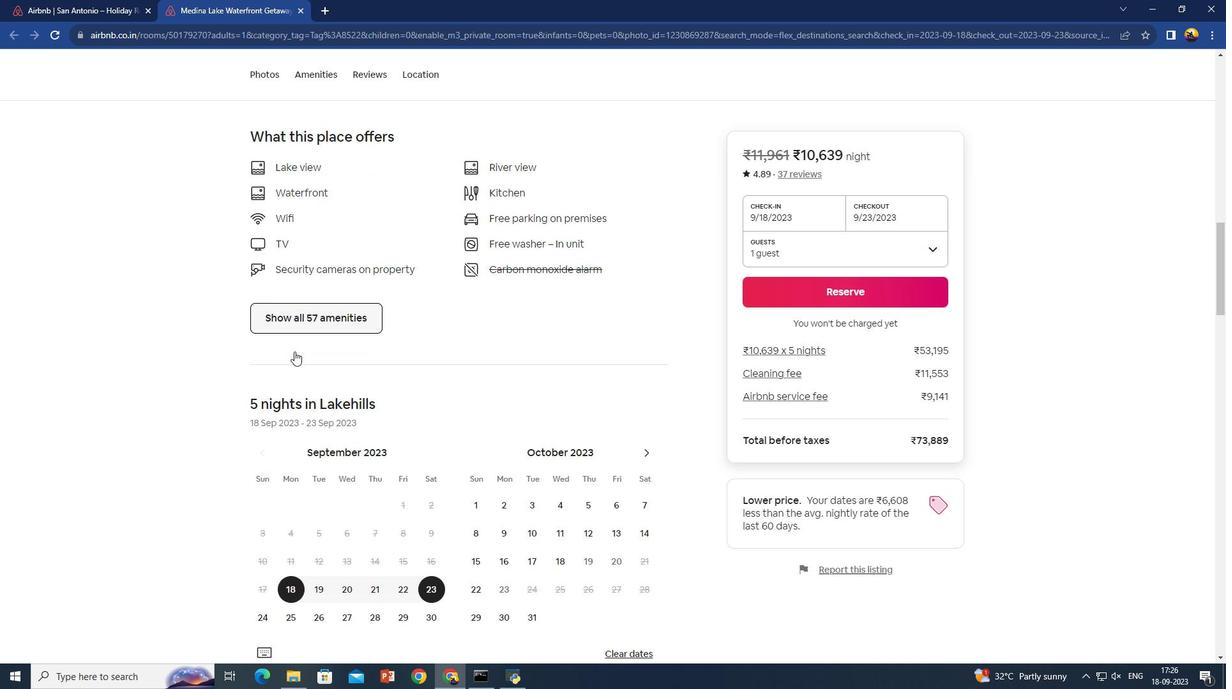
Action: Mouse moved to (294, 351)
Screenshot: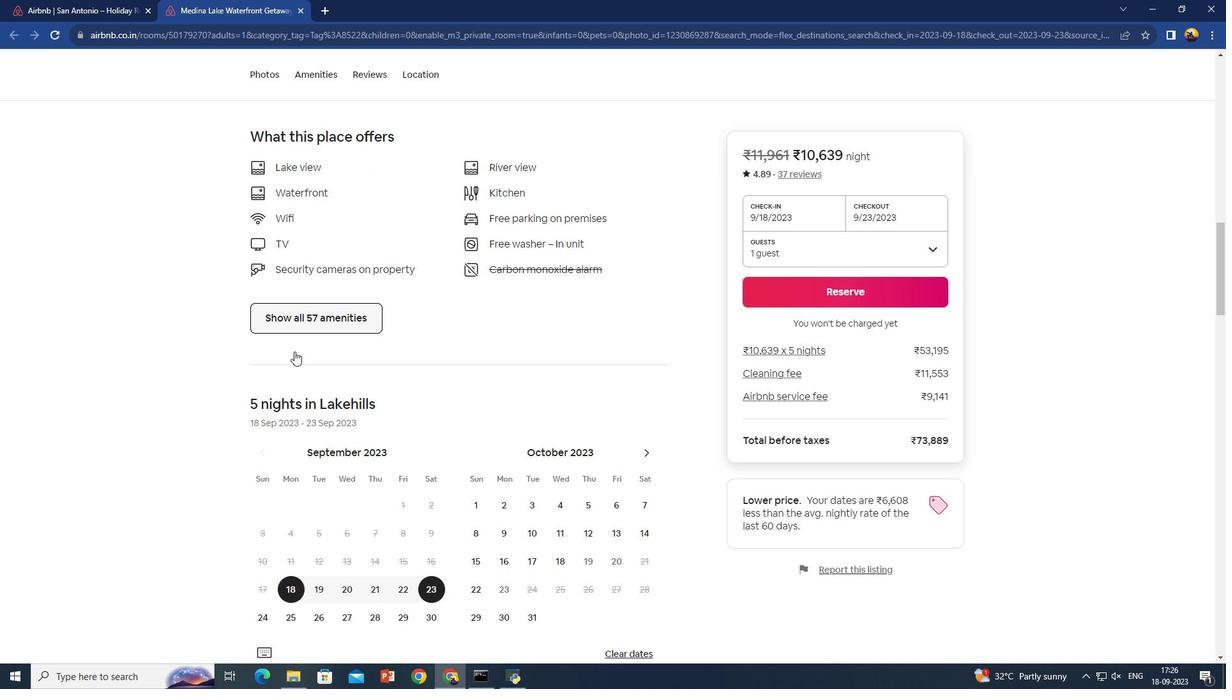 
Action: Mouse scrolled (294, 351) with delta (0, 0)
Screenshot: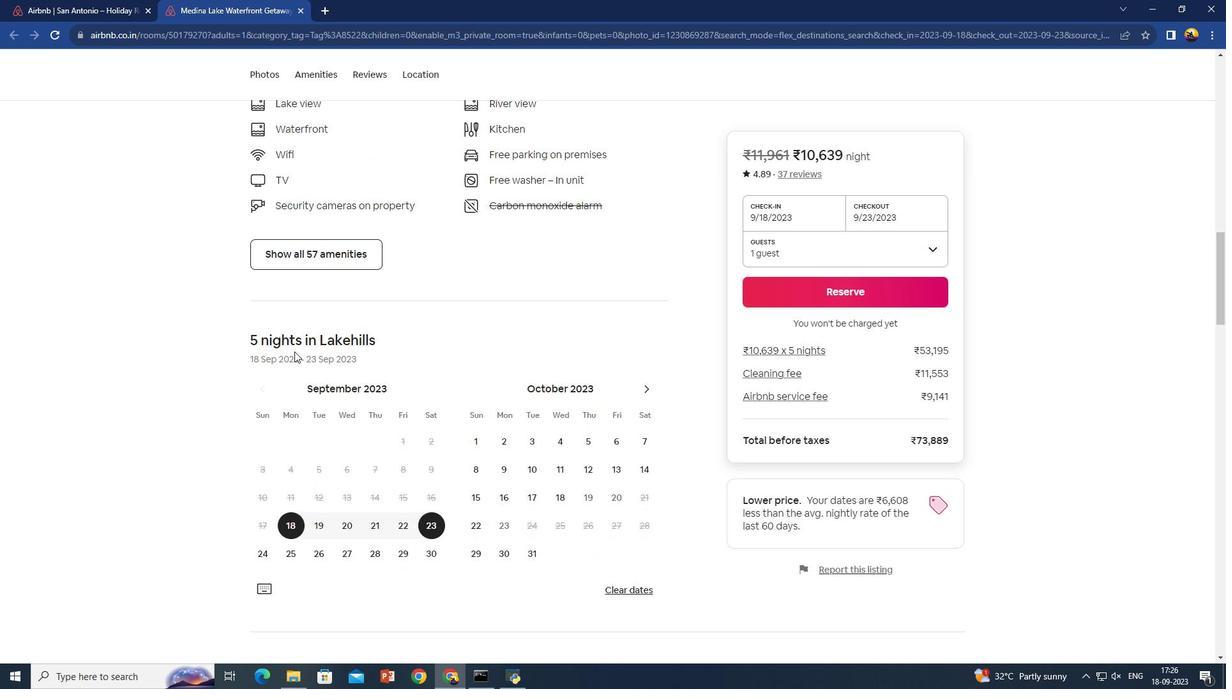 
Action: Mouse scrolled (294, 351) with delta (0, 0)
Screenshot: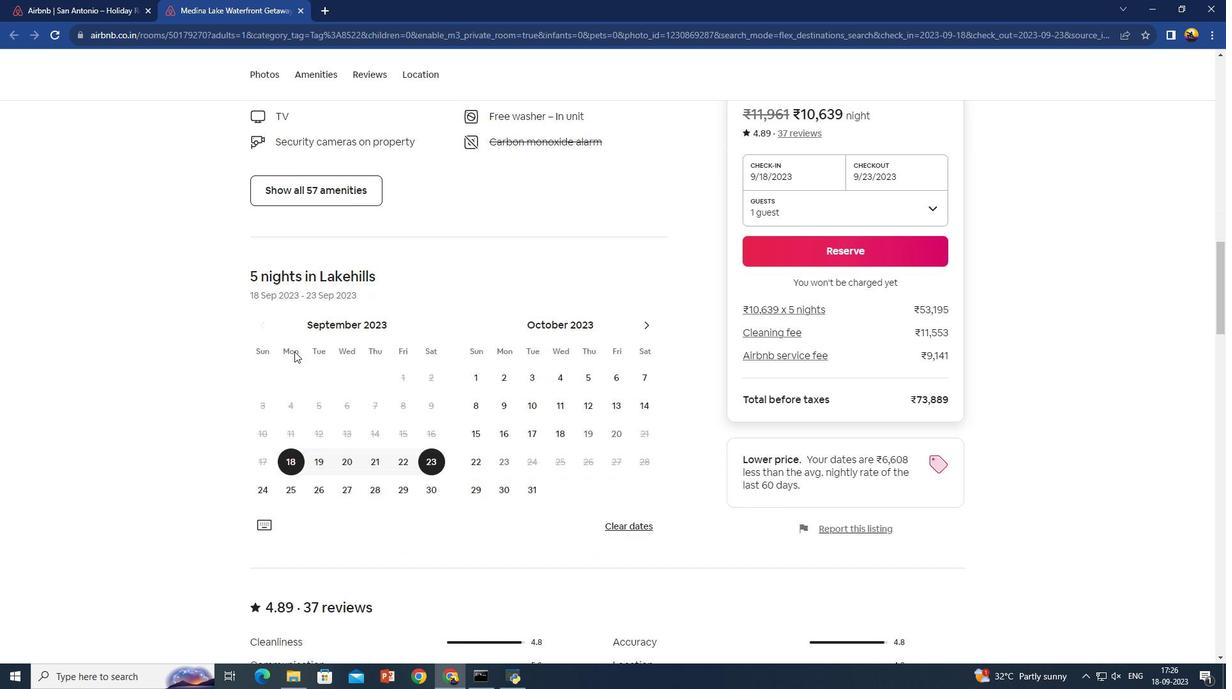 
Action: Mouse scrolled (294, 351) with delta (0, 0)
Screenshot: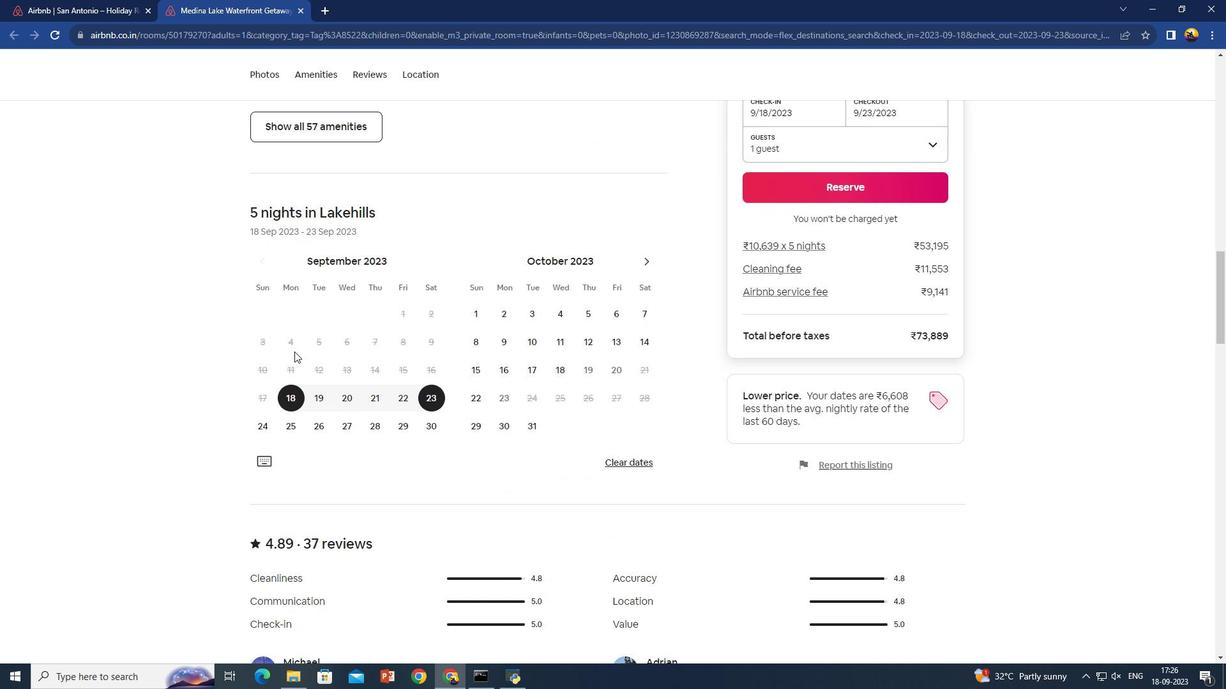 
Action: Mouse scrolled (294, 351) with delta (0, 0)
Screenshot: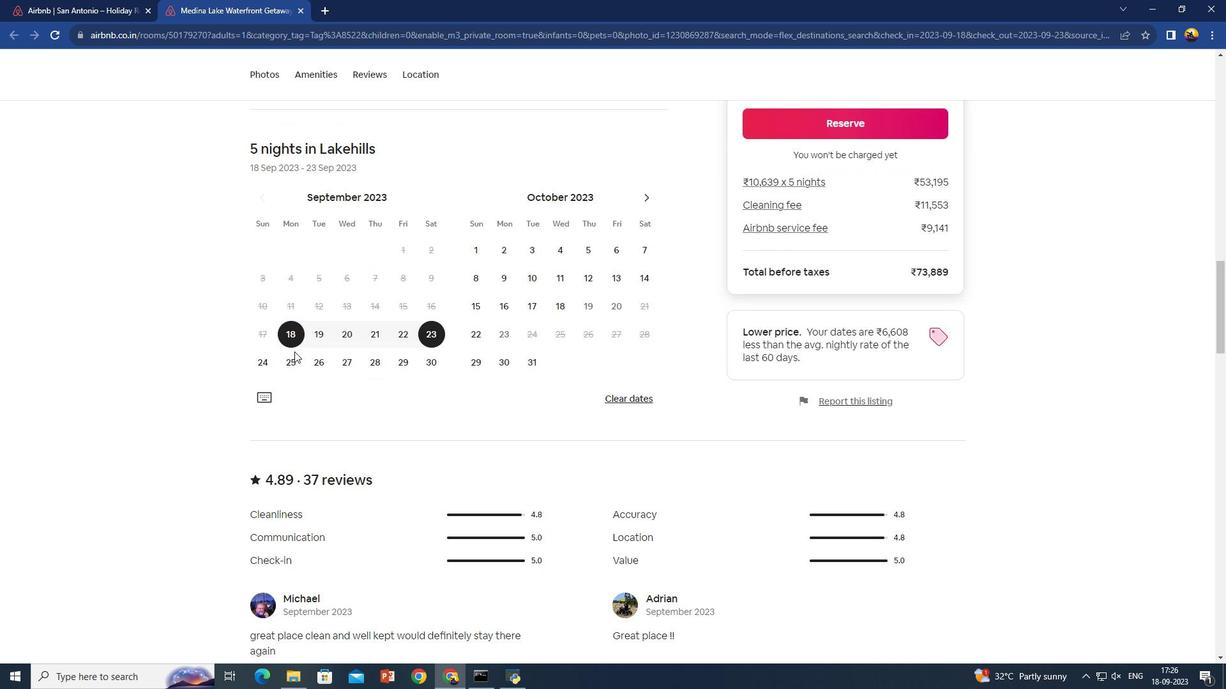 
Action: Mouse scrolled (294, 351) with delta (0, 0)
Screenshot: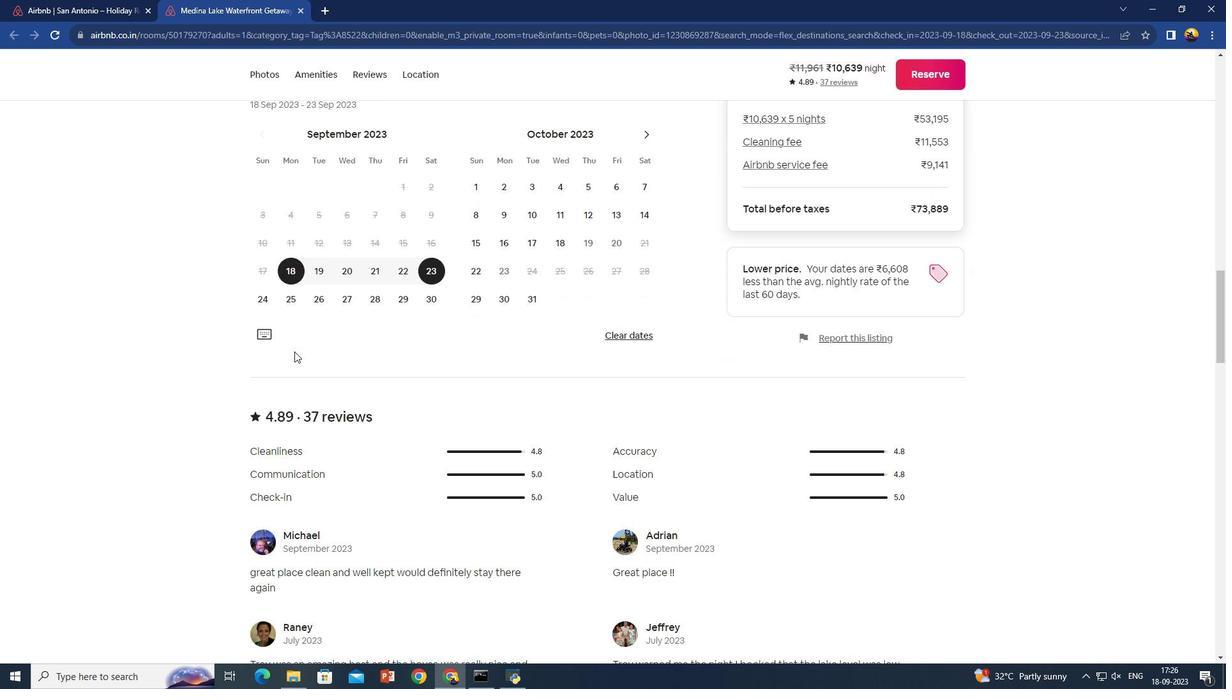 
Action: Mouse scrolled (294, 351) with delta (0, 0)
Screenshot: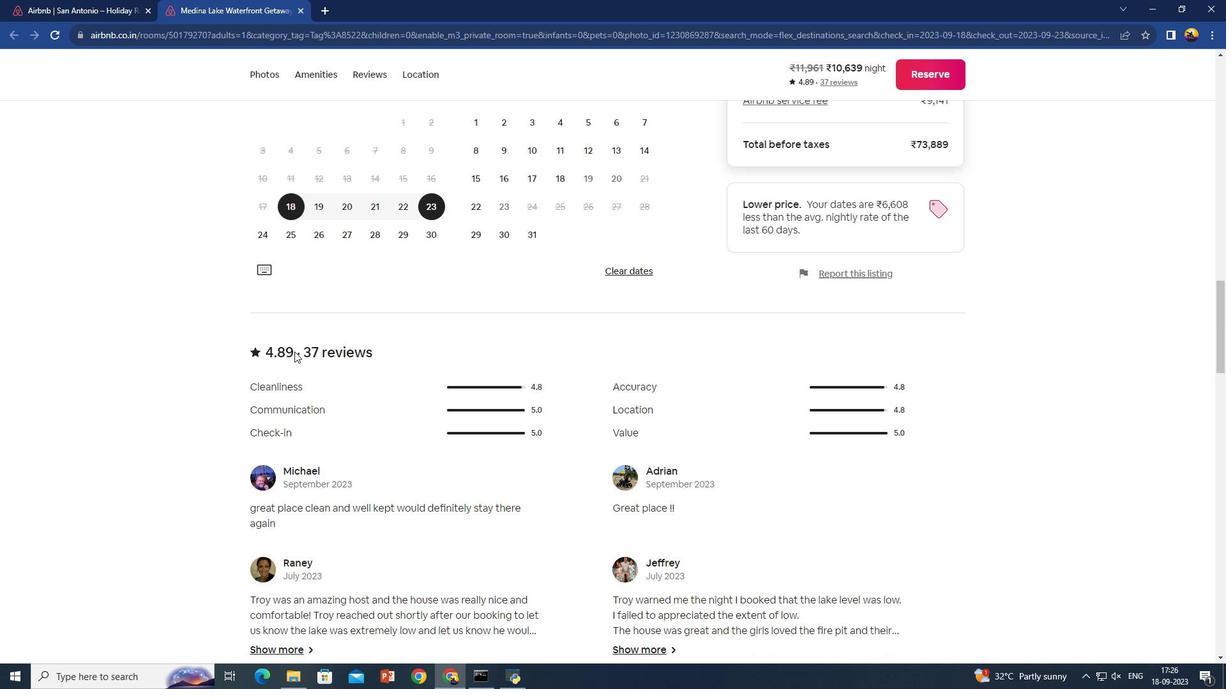 
Action: Mouse moved to (294, 351)
Screenshot: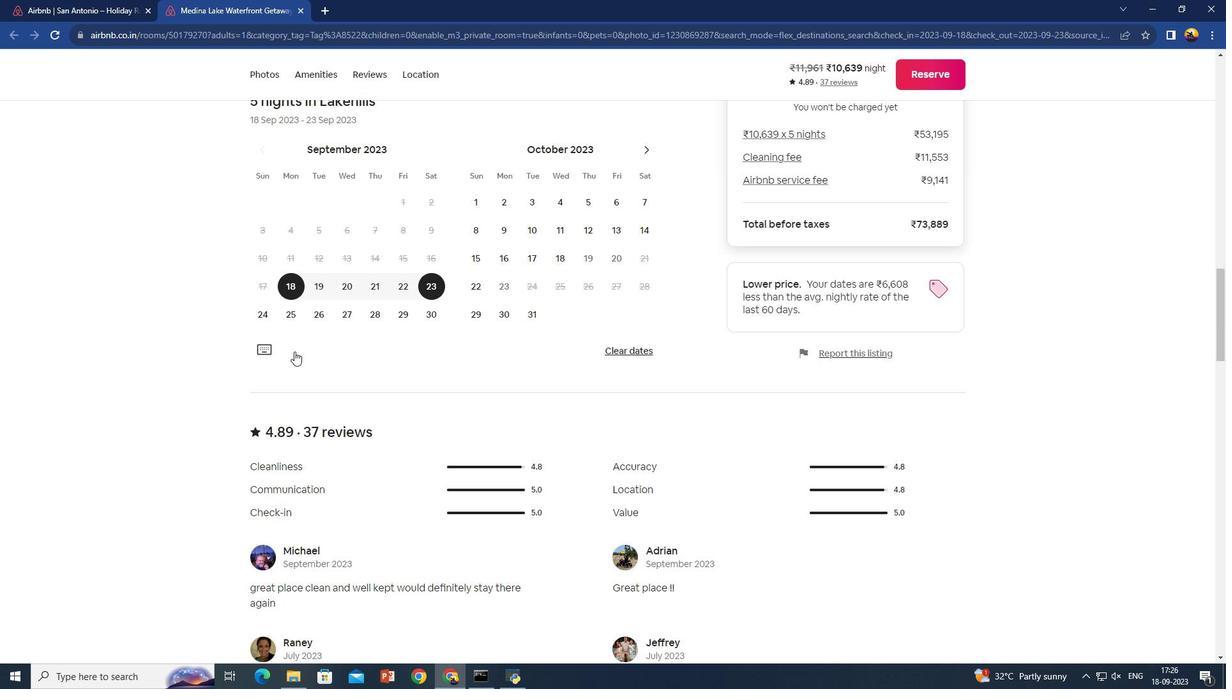 
Action: Mouse scrolled (294, 352) with delta (0, 0)
Screenshot: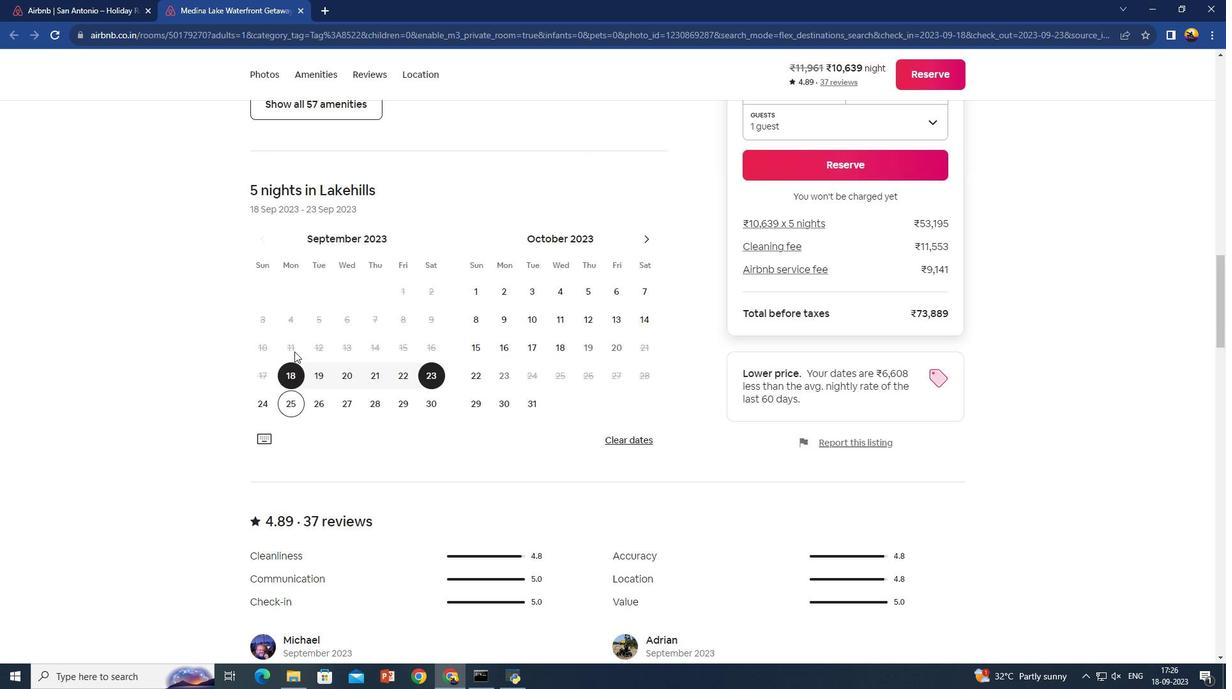 
Action: Mouse scrolled (294, 352) with delta (0, 0)
Screenshot: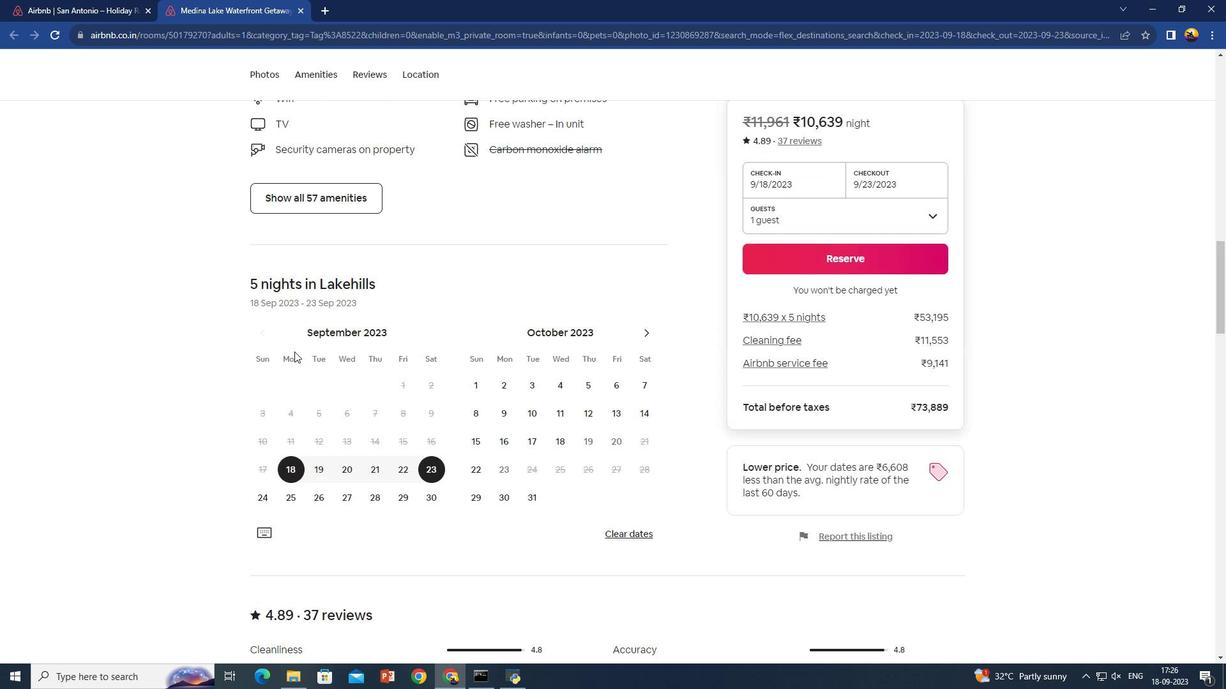 
Action: Mouse scrolled (294, 352) with delta (0, 0)
Screenshot: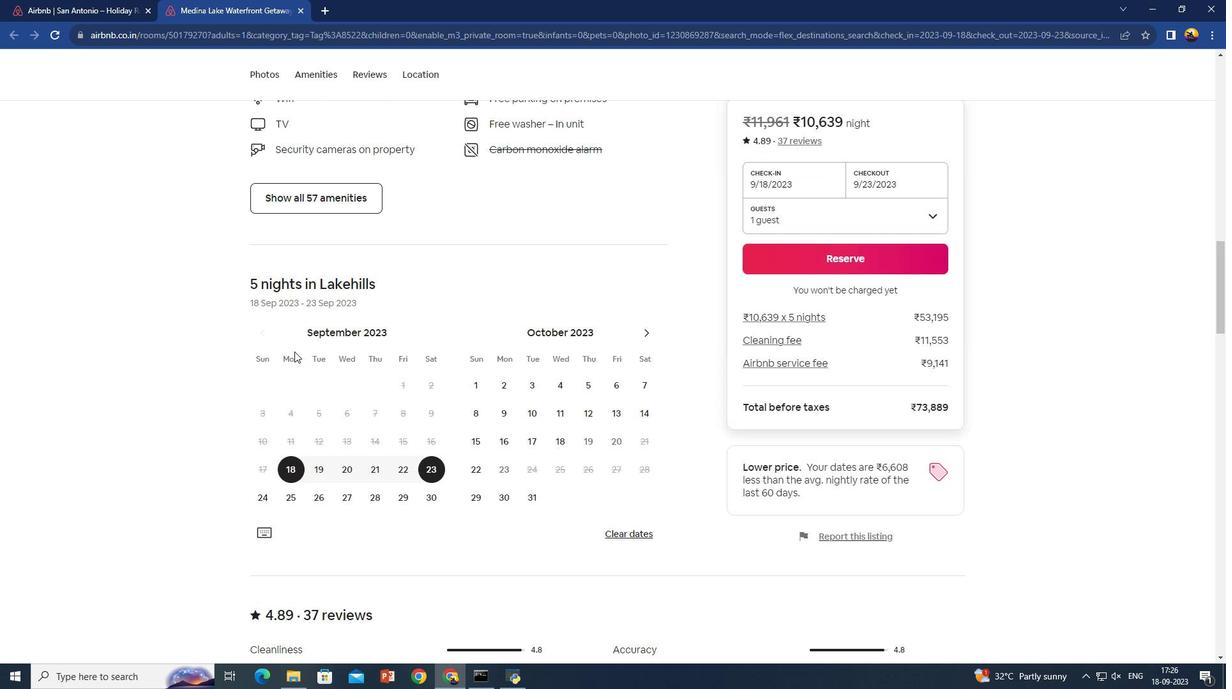 
Action: Mouse scrolled (294, 352) with delta (0, 0)
Screenshot: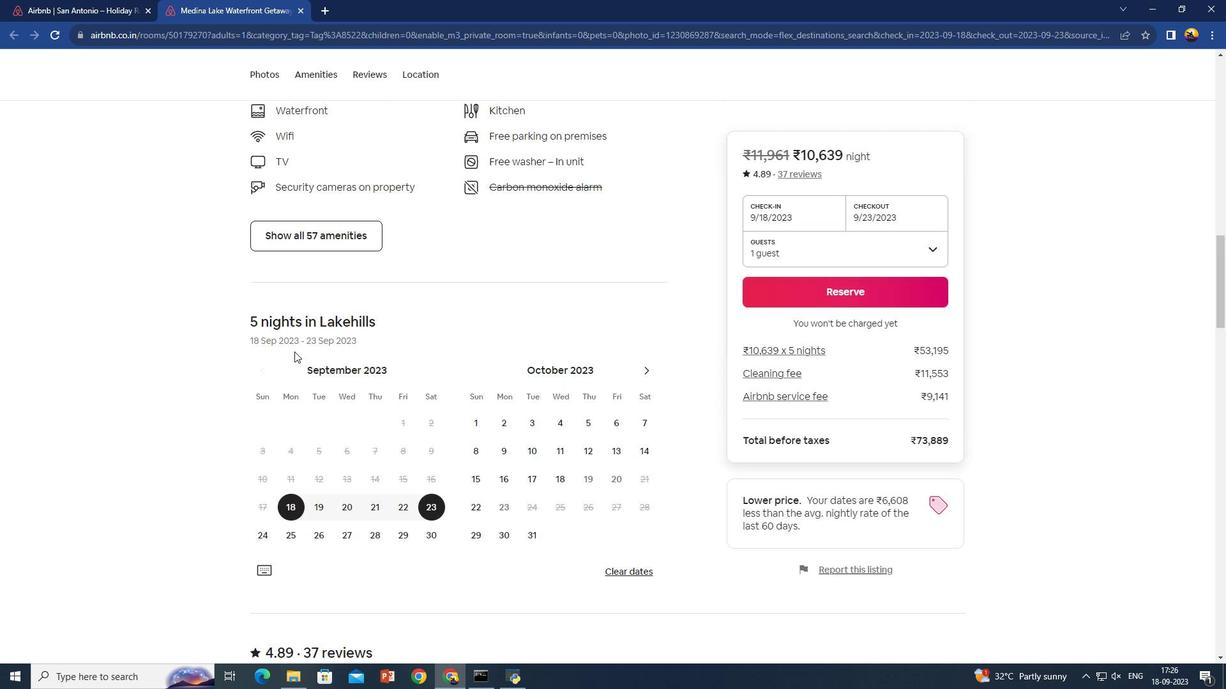 
Action: Mouse scrolled (294, 352) with delta (0, 0)
Screenshot: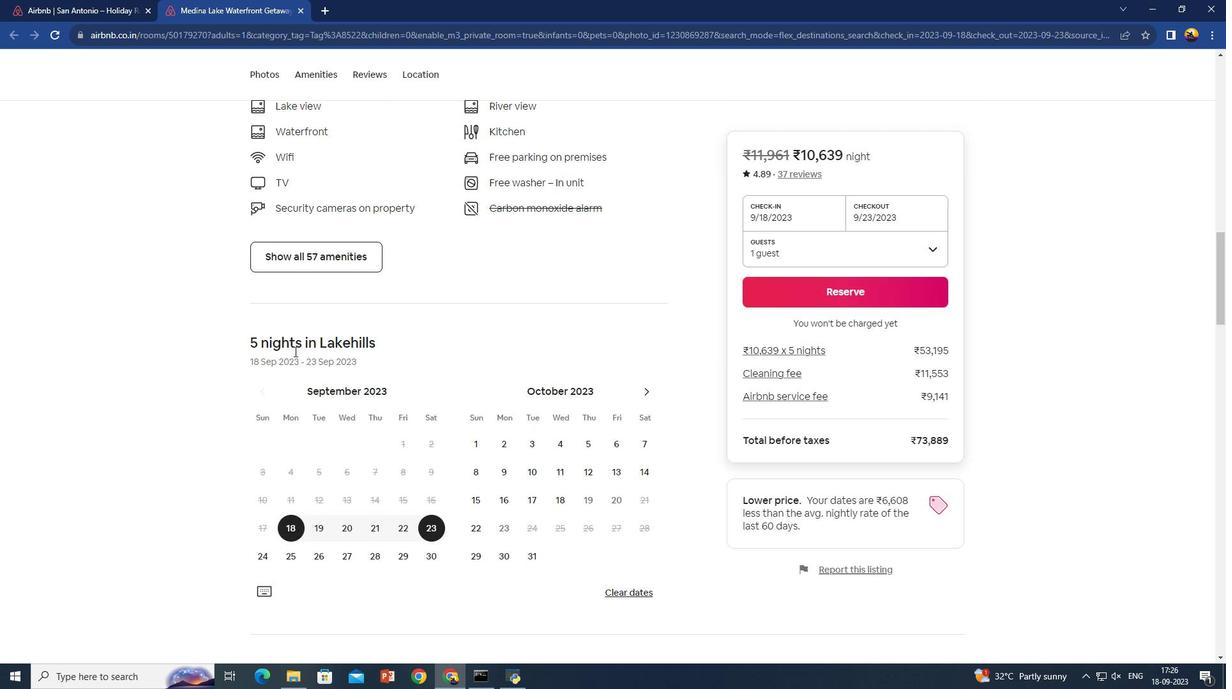 
Action: Mouse scrolled (294, 352) with delta (0, 0)
Screenshot: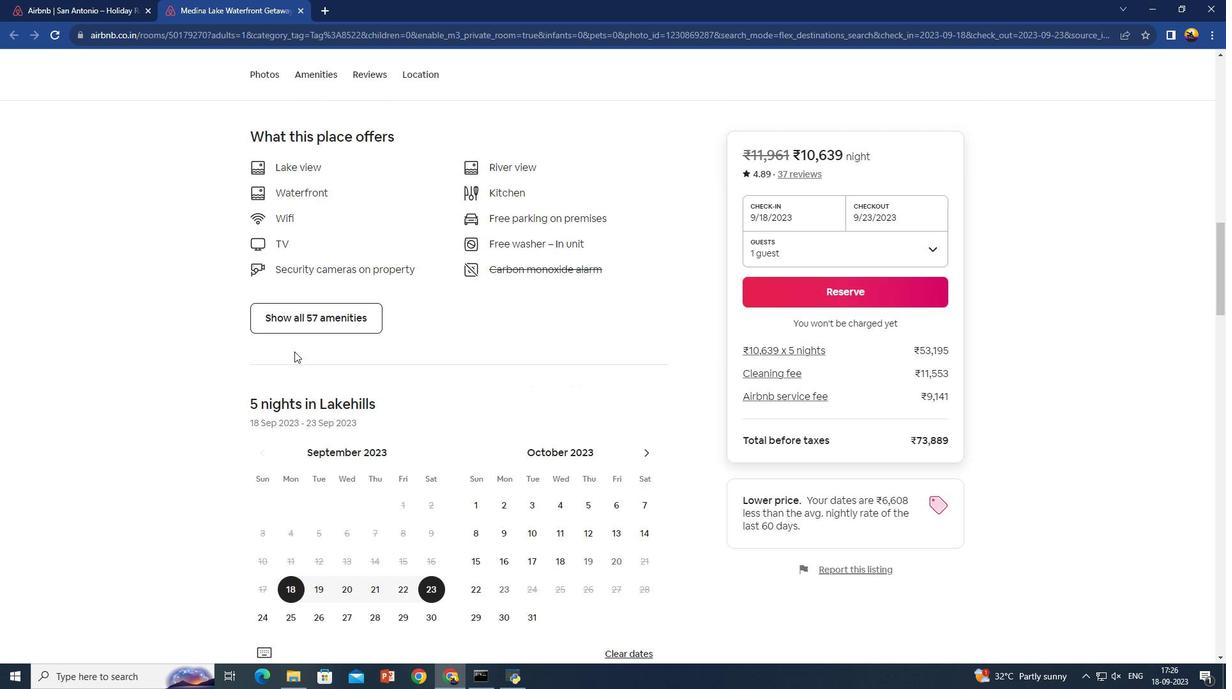
Action: Mouse moved to (311, 318)
Screenshot: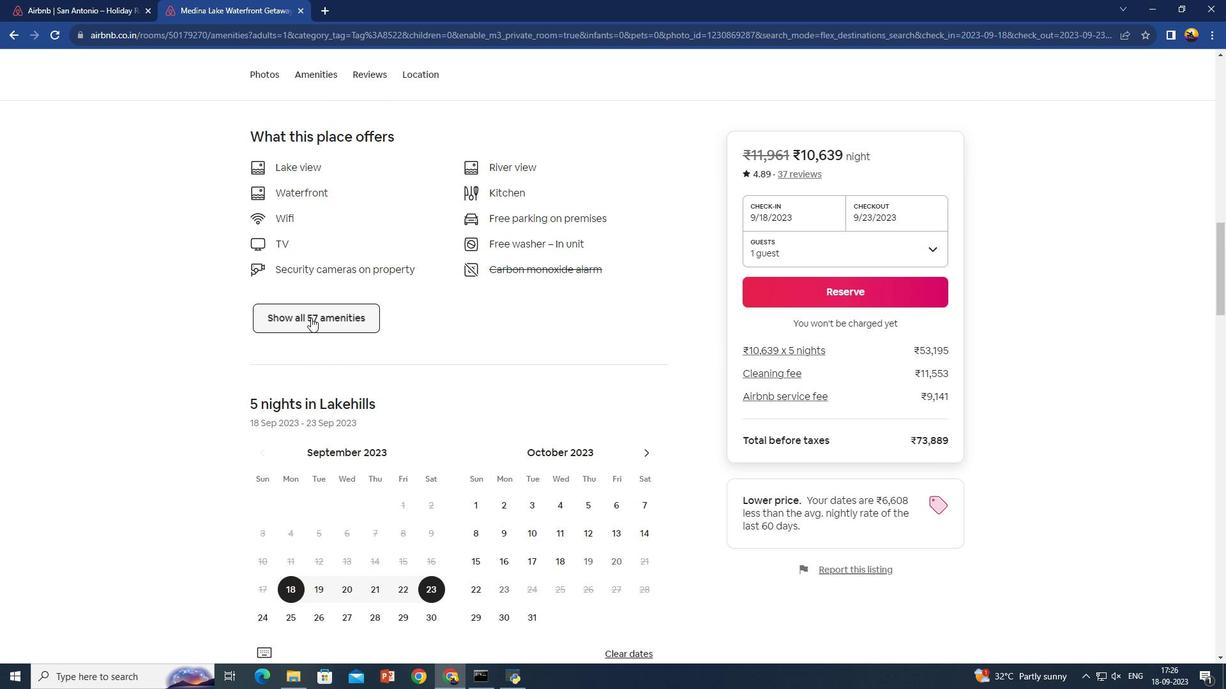 
Action: Mouse pressed left at (311, 318)
Screenshot: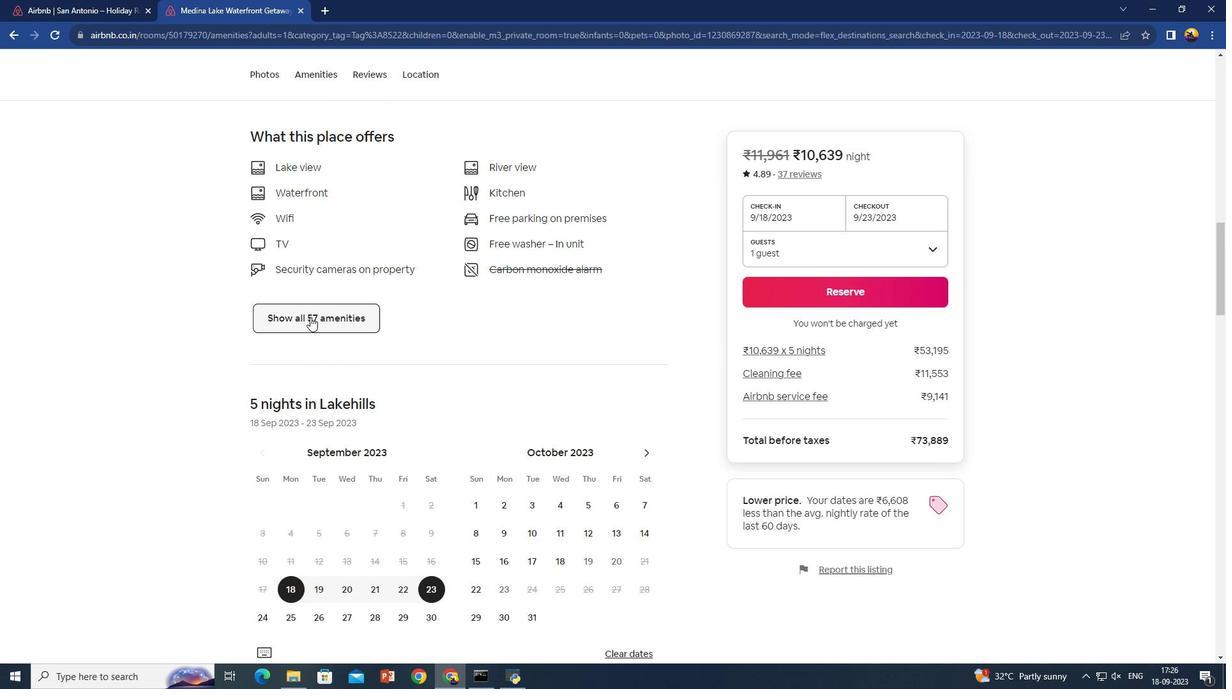 
Action: Mouse moved to (454, 331)
Screenshot: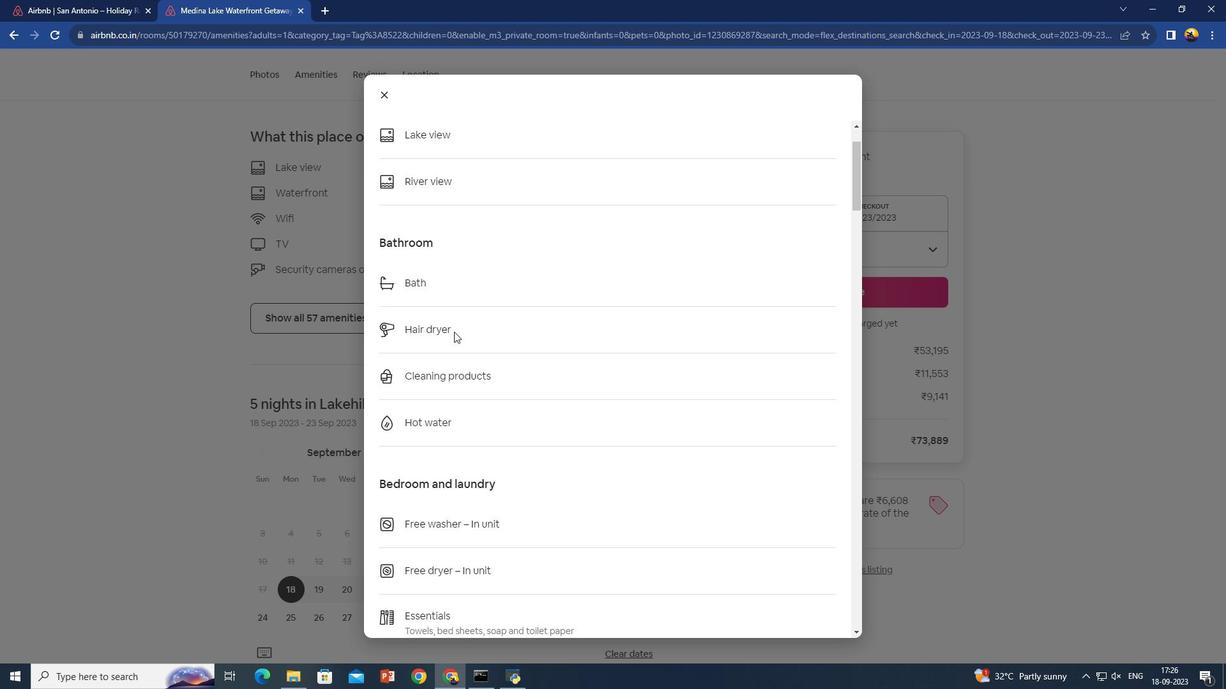 
Action: Mouse scrolled (454, 330) with delta (0, 0)
Screenshot: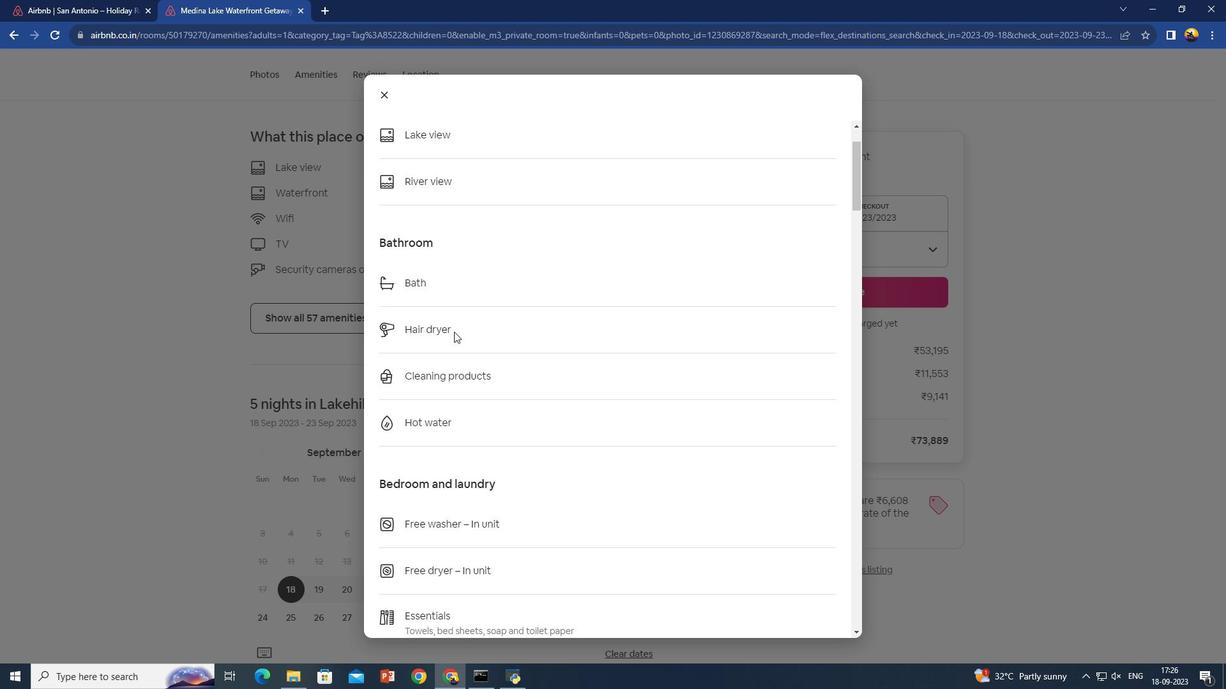 
Action: Mouse moved to (454, 332)
Screenshot: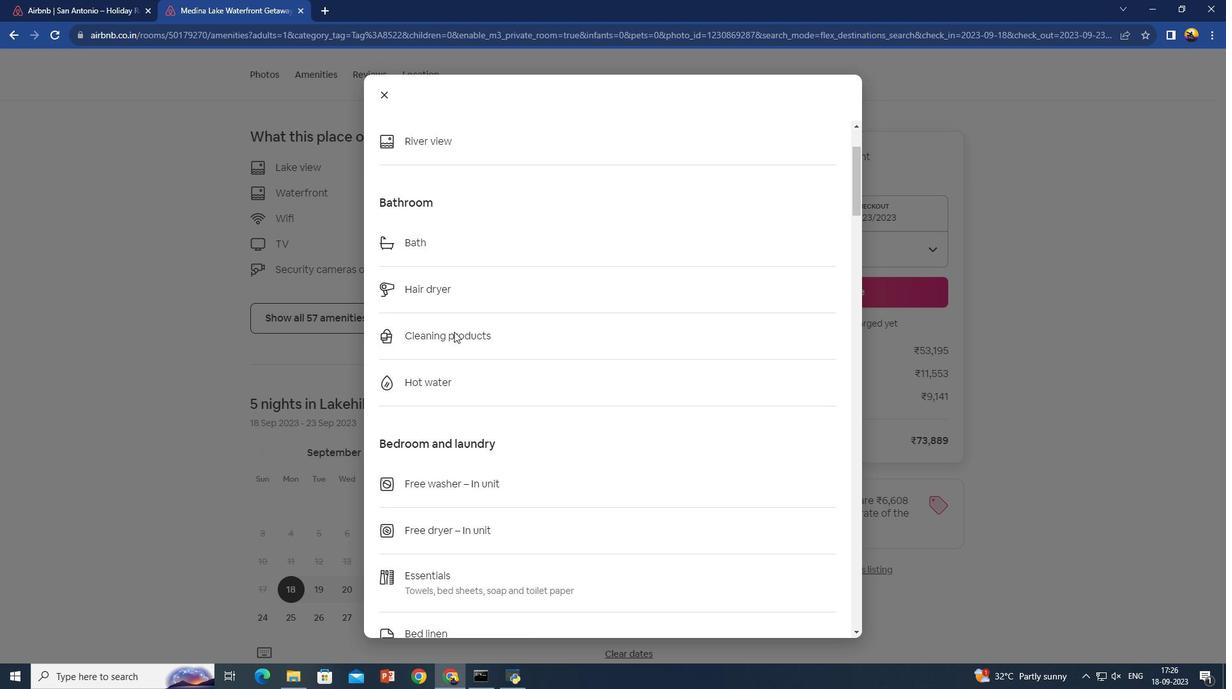 
Action: Mouse scrolled (454, 331) with delta (0, 0)
Screenshot: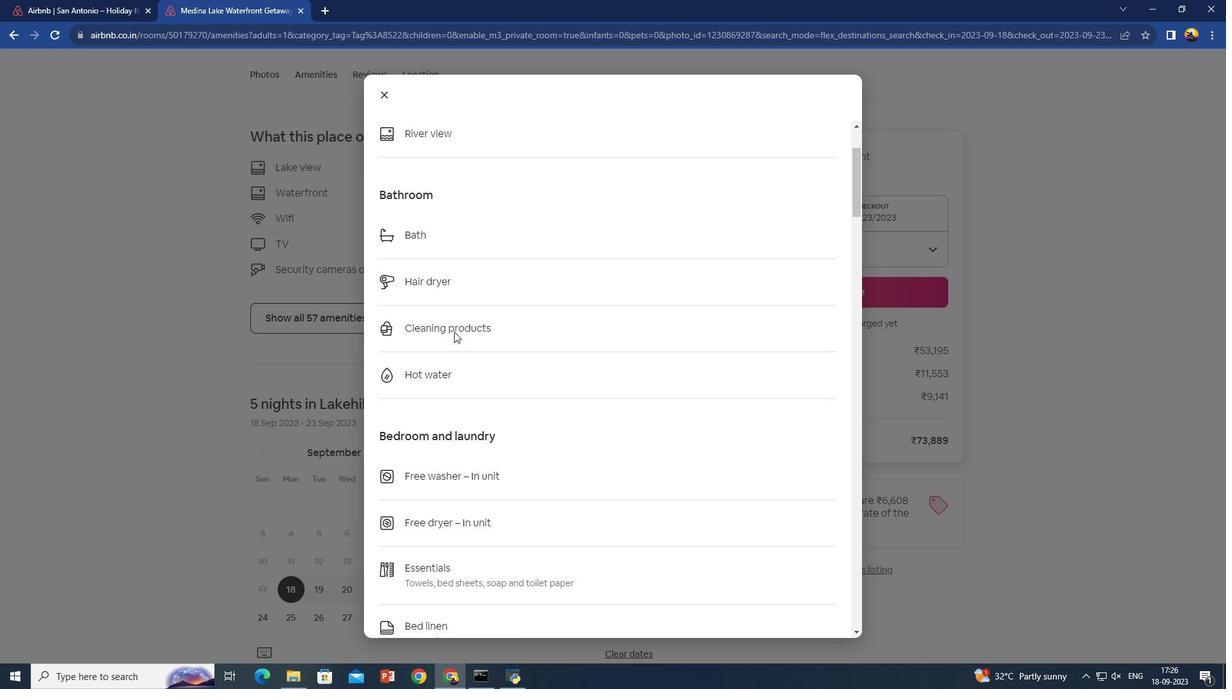 
Action: Mouse scrolled (454, 331) with delta (0, 0)
Screenshot: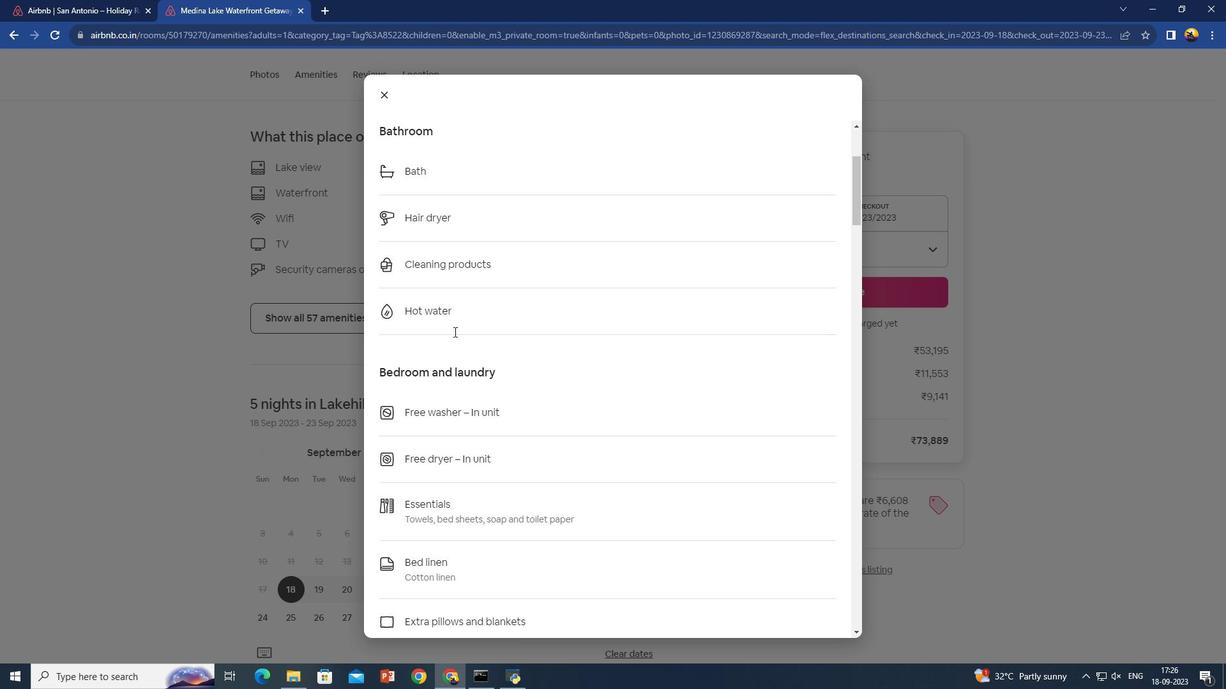 
Action: Mouse moved to (447, 349)
Screenshot: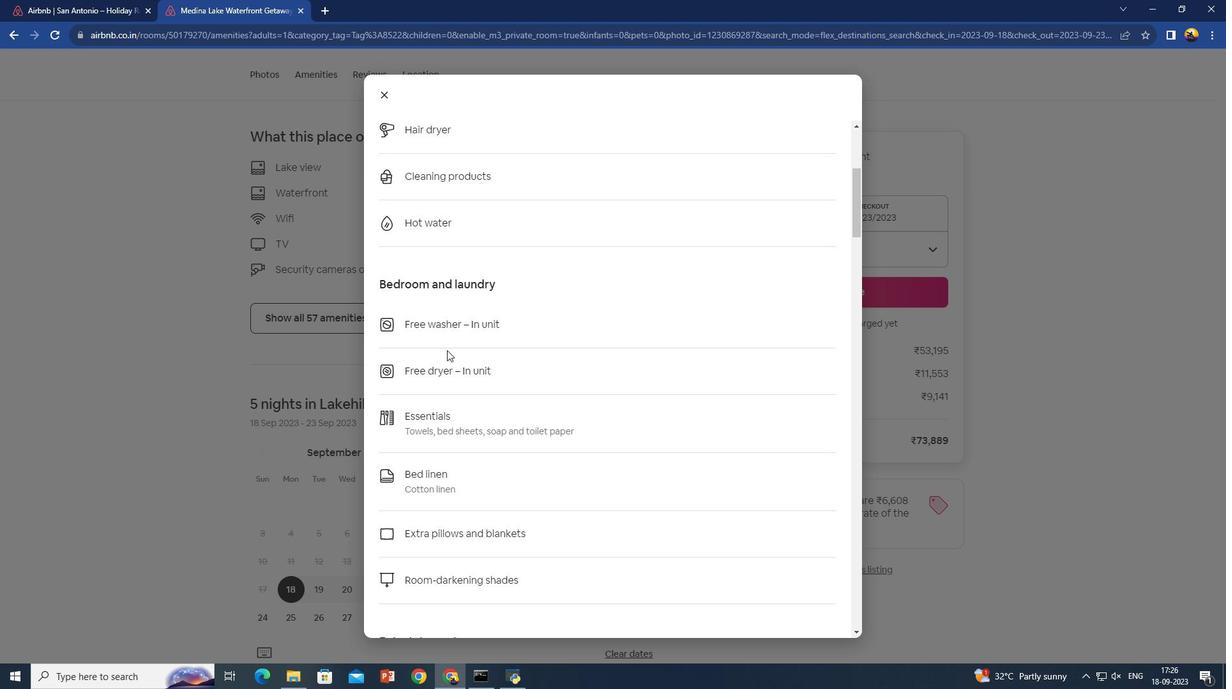 
Action: Mouse scrolled (447, 348) with delta (0, 0)
Screenshot: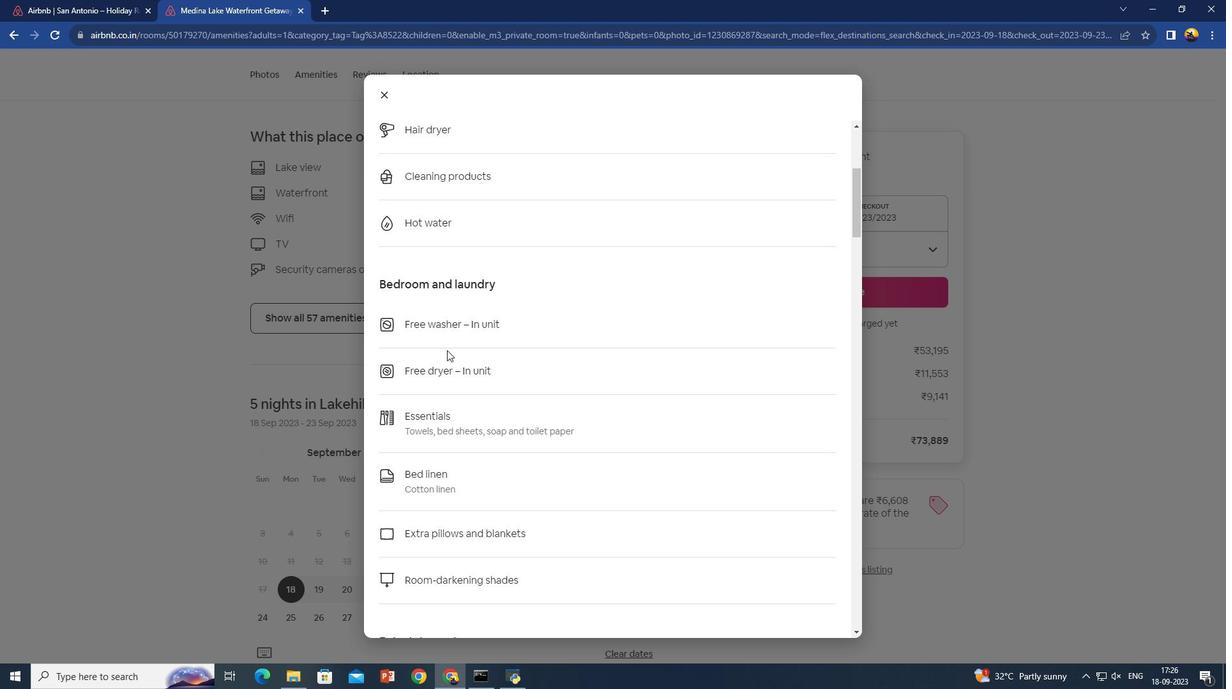 
Action: Mouse moved to (447, 350)
Screenshot: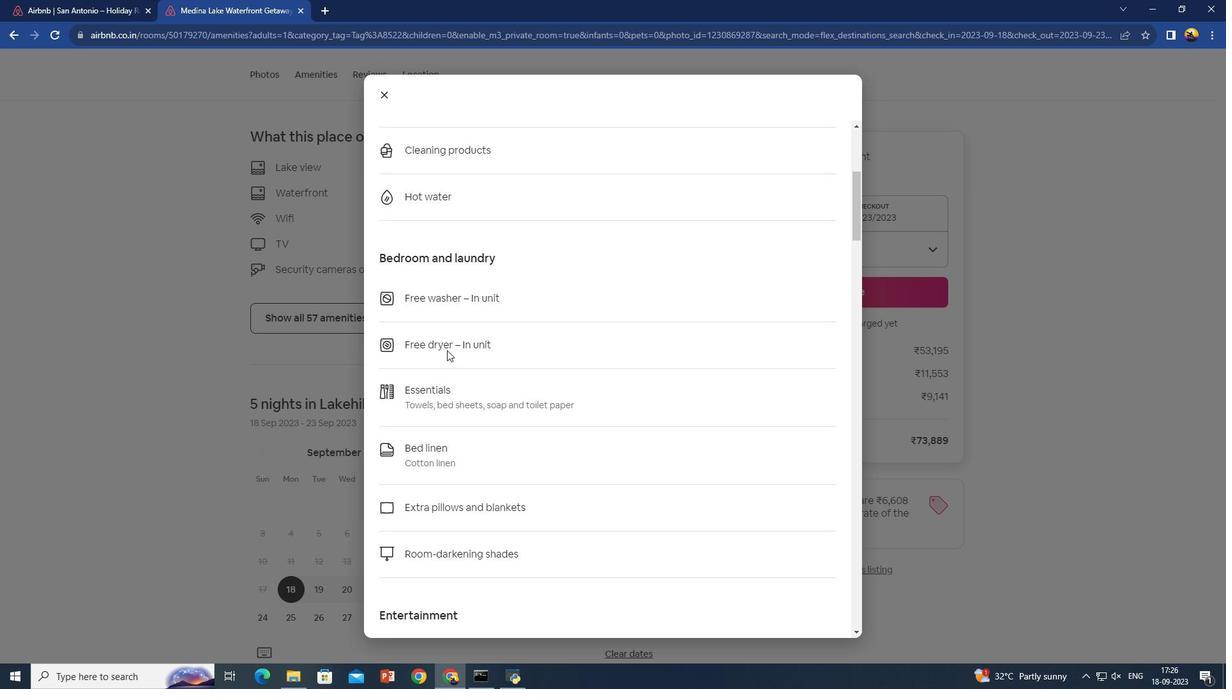 
Action: Mouse scrolled (447, 350) with delta (0, 0)
Screenshot: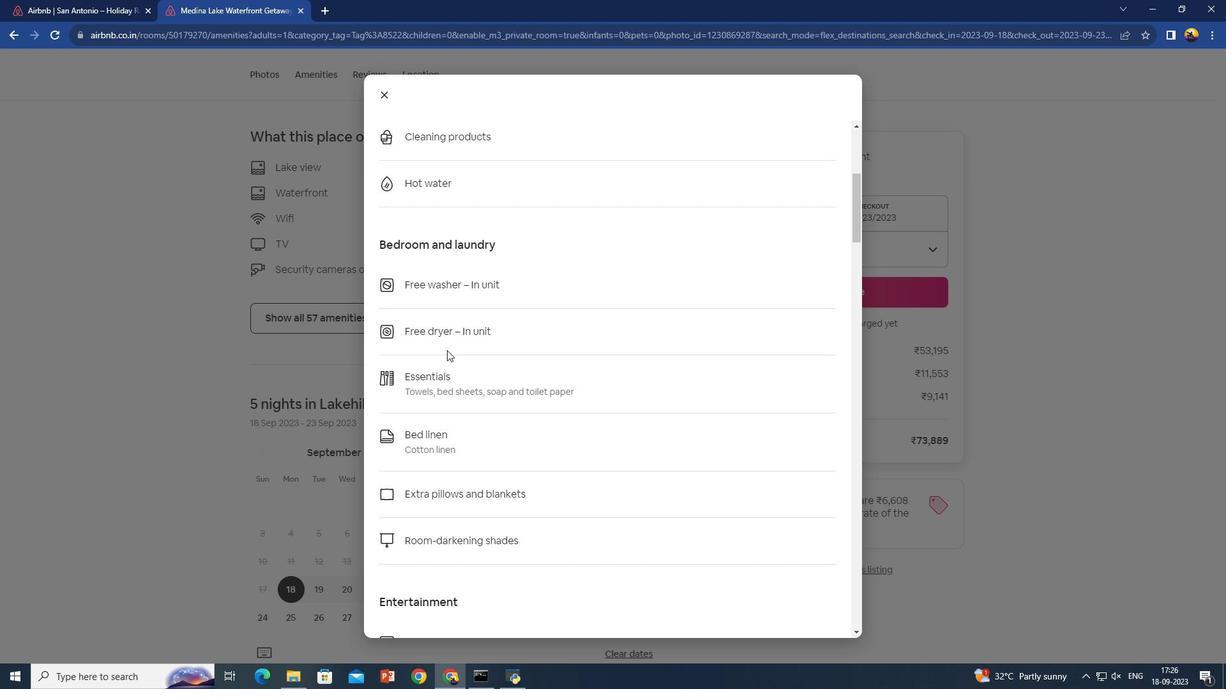 
Action: Mouse moved to (443, 353)
Screenshot: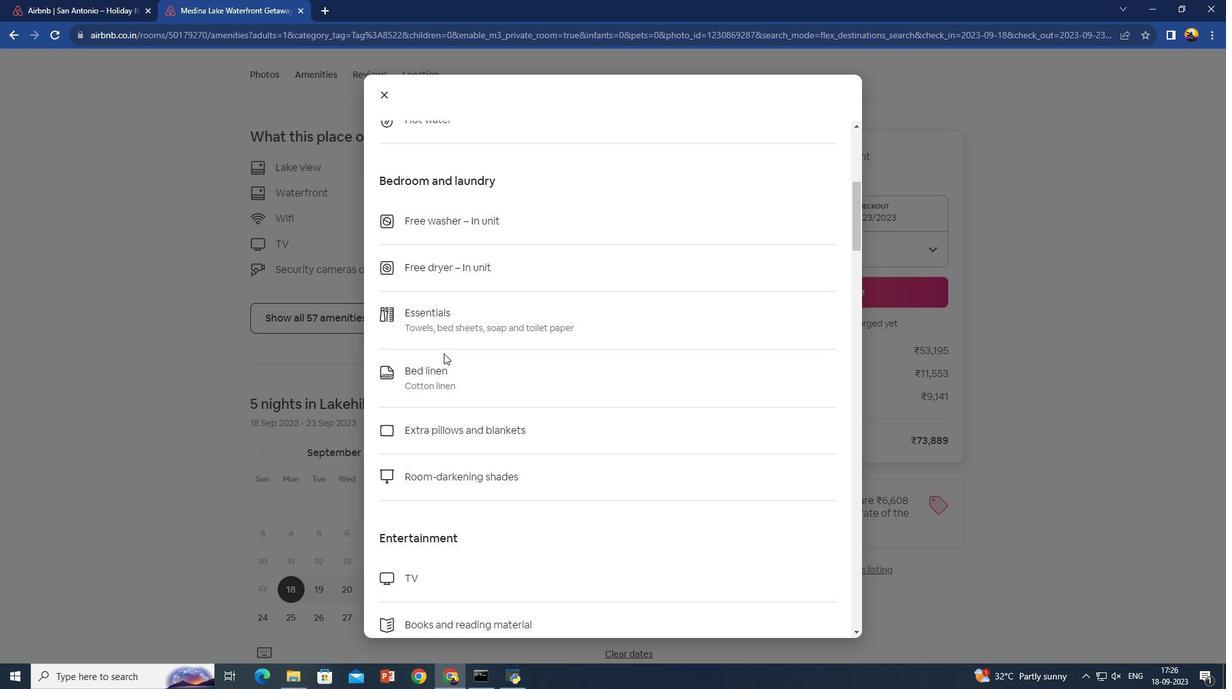 
Action: Mouse scrolled (443, 352) with delta (0, 0)
Screenshot: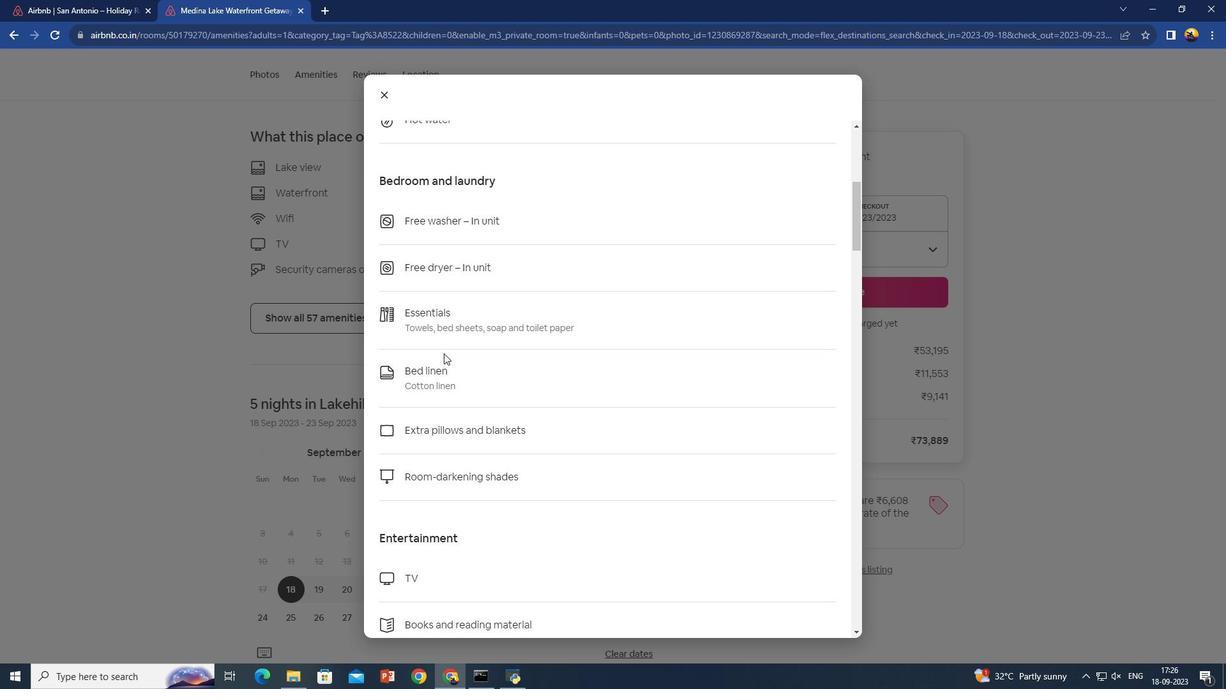 
Action: Mouse moved to (443, 353)
Screenshot: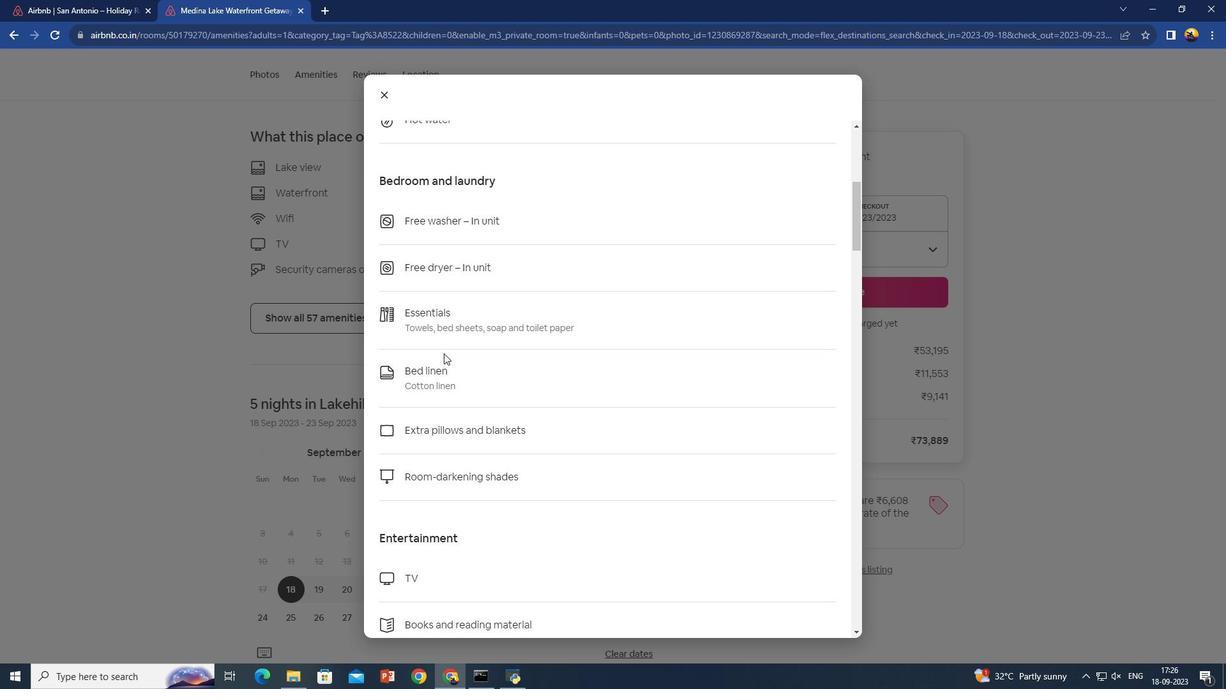 
Action: Mouse scrolled (443, 353) with delta (0, 0)
Screenshot: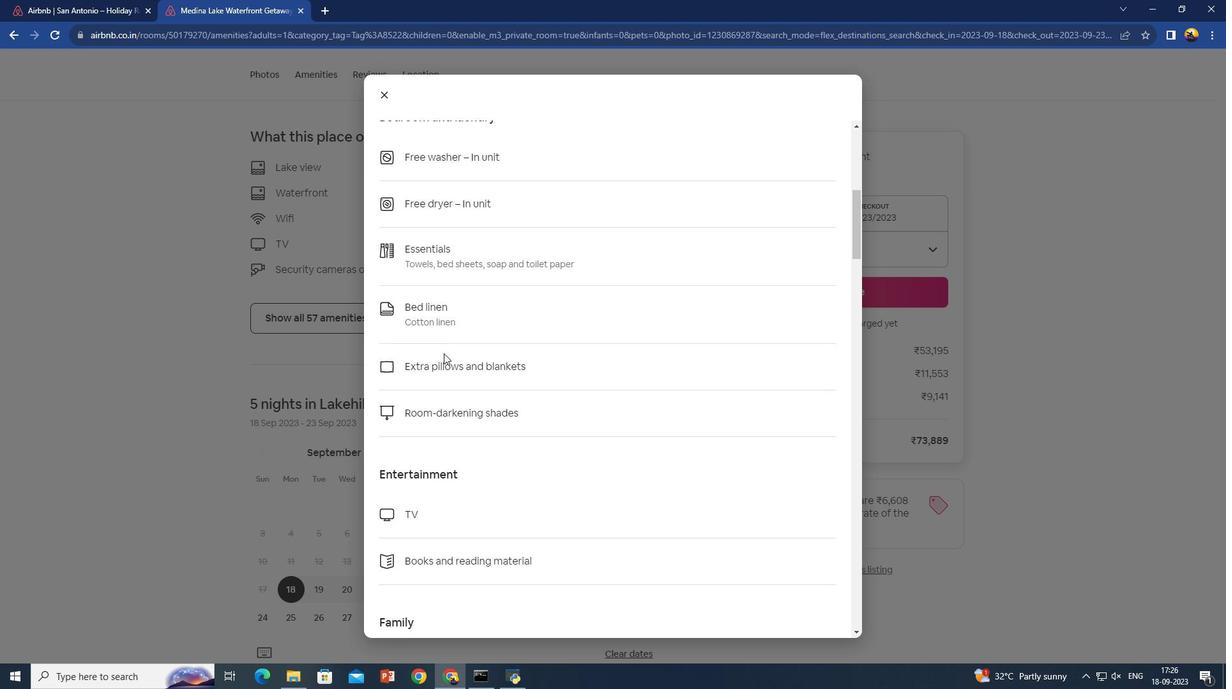 
Action: Mouse moved to (441, 355)
Screenshot: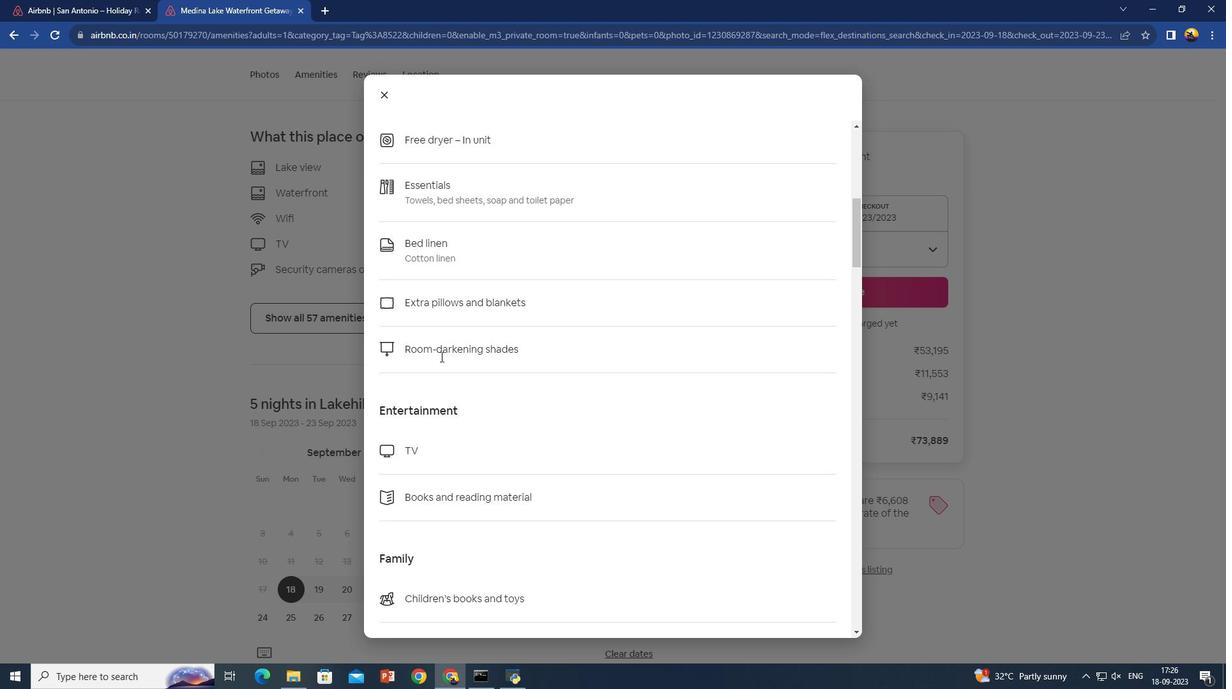 
Action: Mouse scrolled (441, 354) with delta (0, 0)
Screenshot: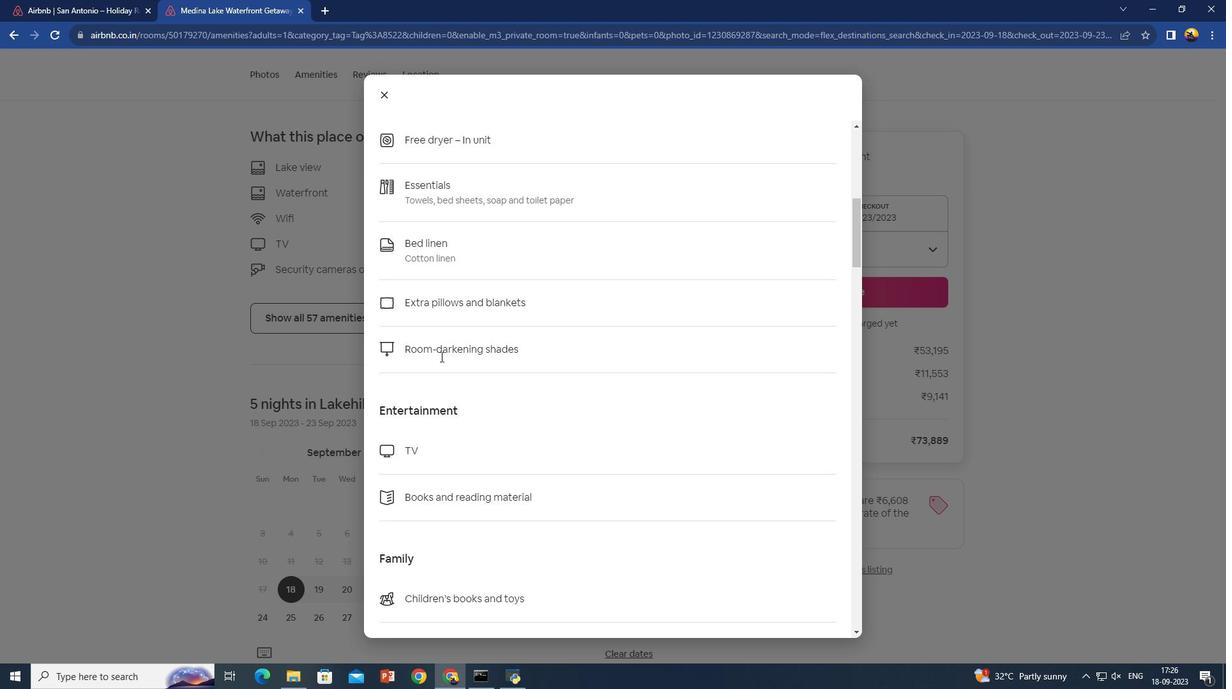 
Action: Mouse moved to (440, 357)
Screenshot: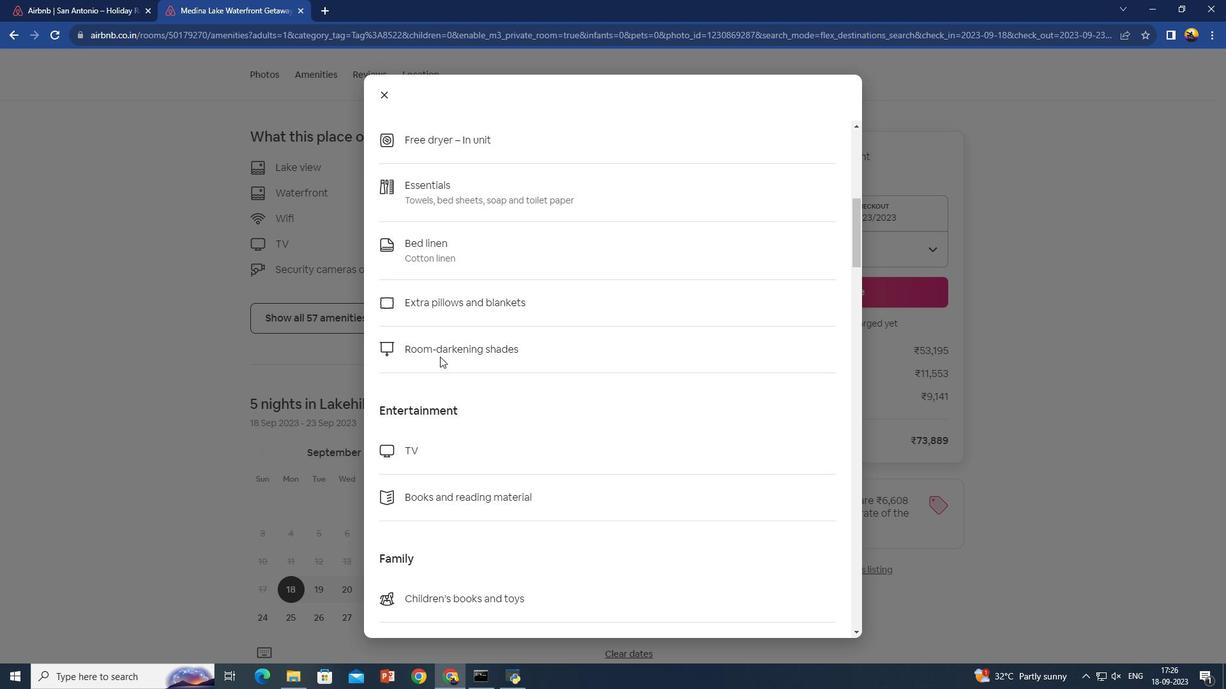 
Action: Mouse scrolled (440, 356) with delta (0, 0)
Screenshot: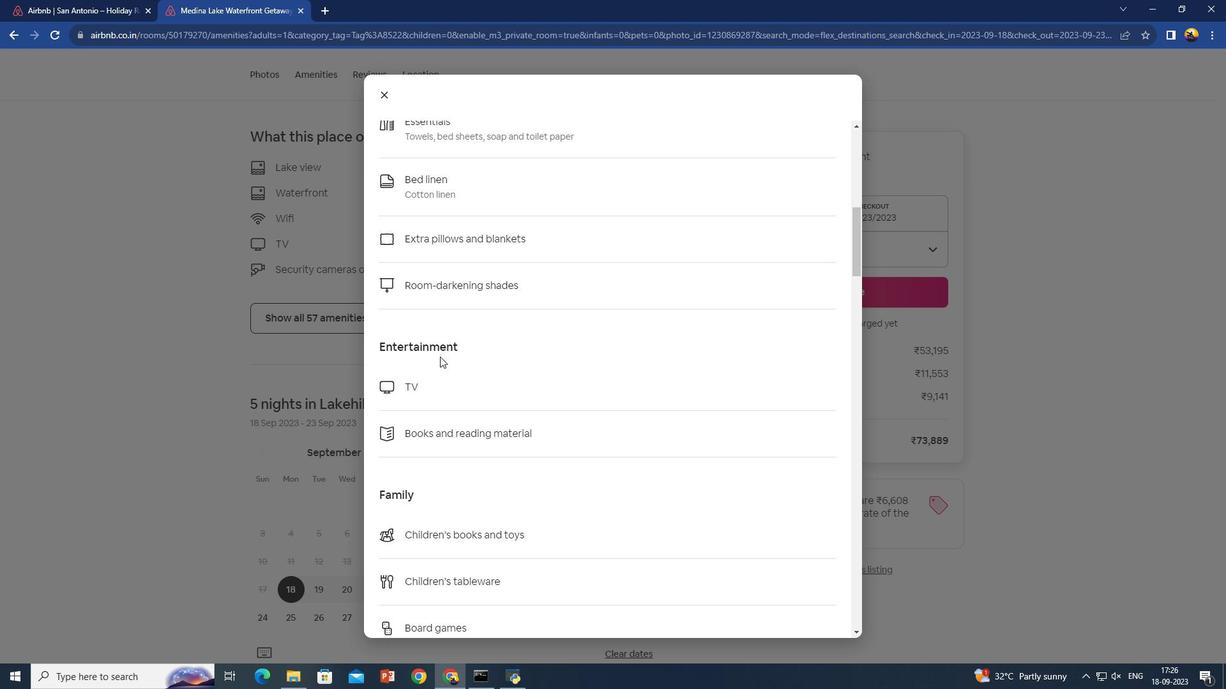 
Action: Mouse moved to (440, 357)
Screenshot: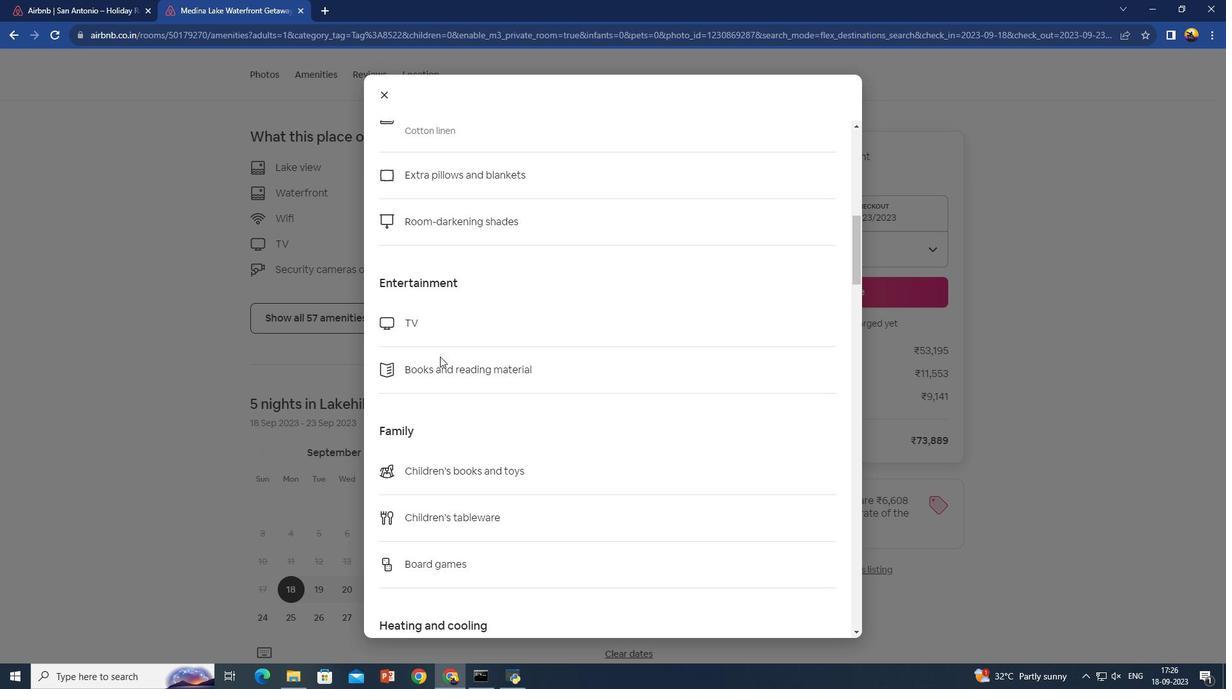 
Action: Mouse scrolled (440, 356) with delta (0, 0)
Screenshot: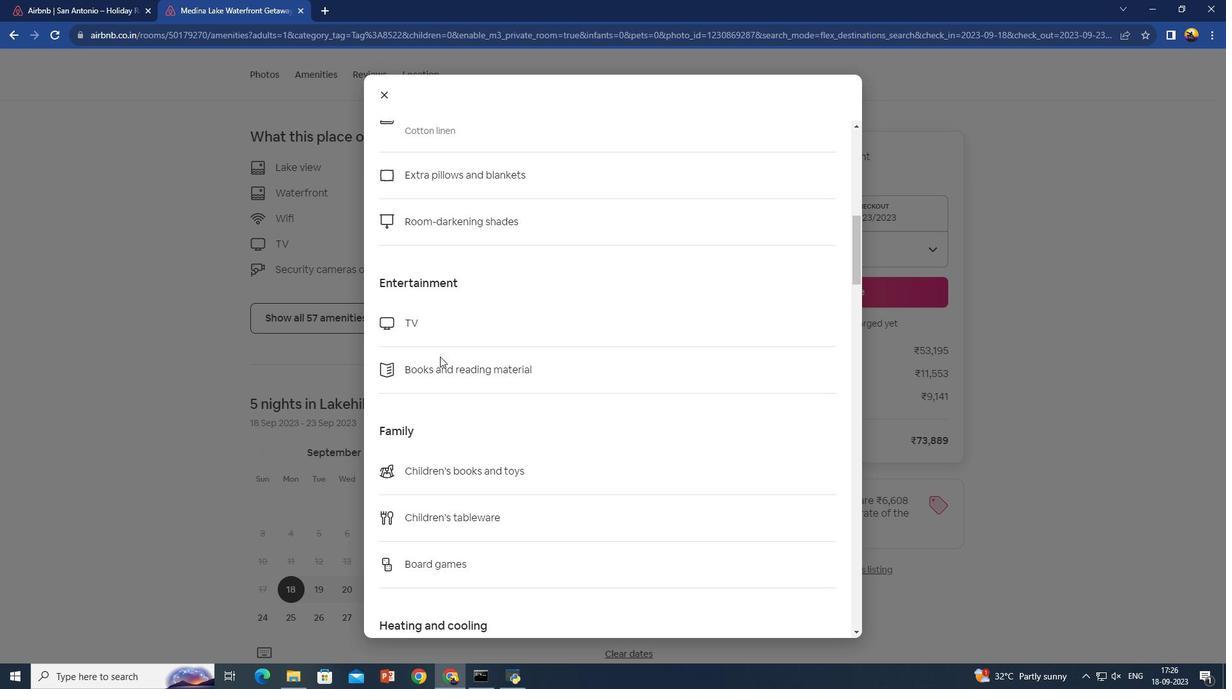 
Action: Mouse scrolled (440, 356) with delta (0, 0)
Screenshot: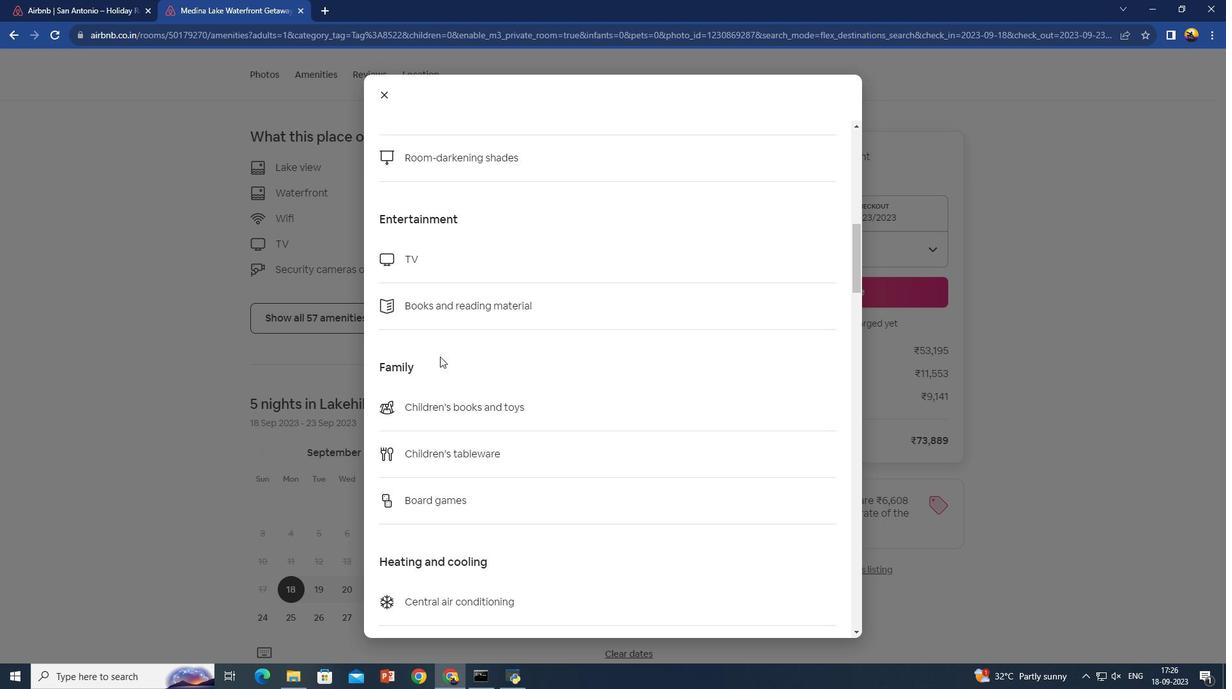 
Action: Mouse scrolled (440, 356) with delta (0, 0)
Screenshot: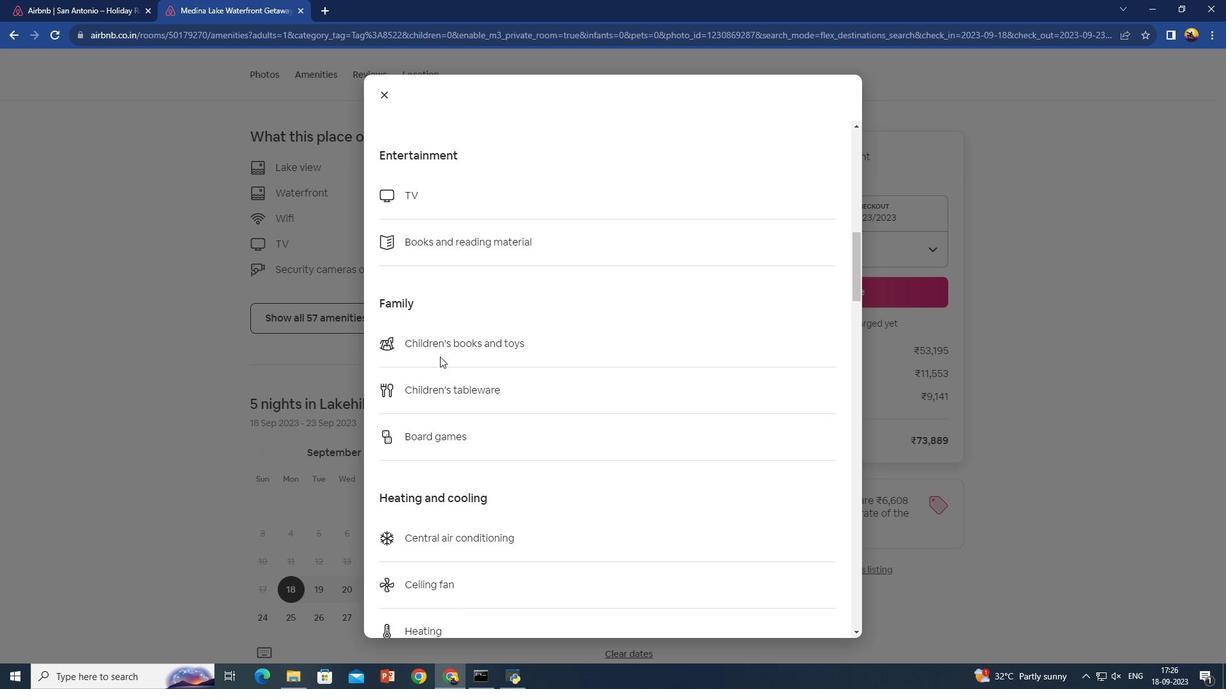 
Action: Mouse scrolled (440, 356) with delta (0, 0)
Screenshot: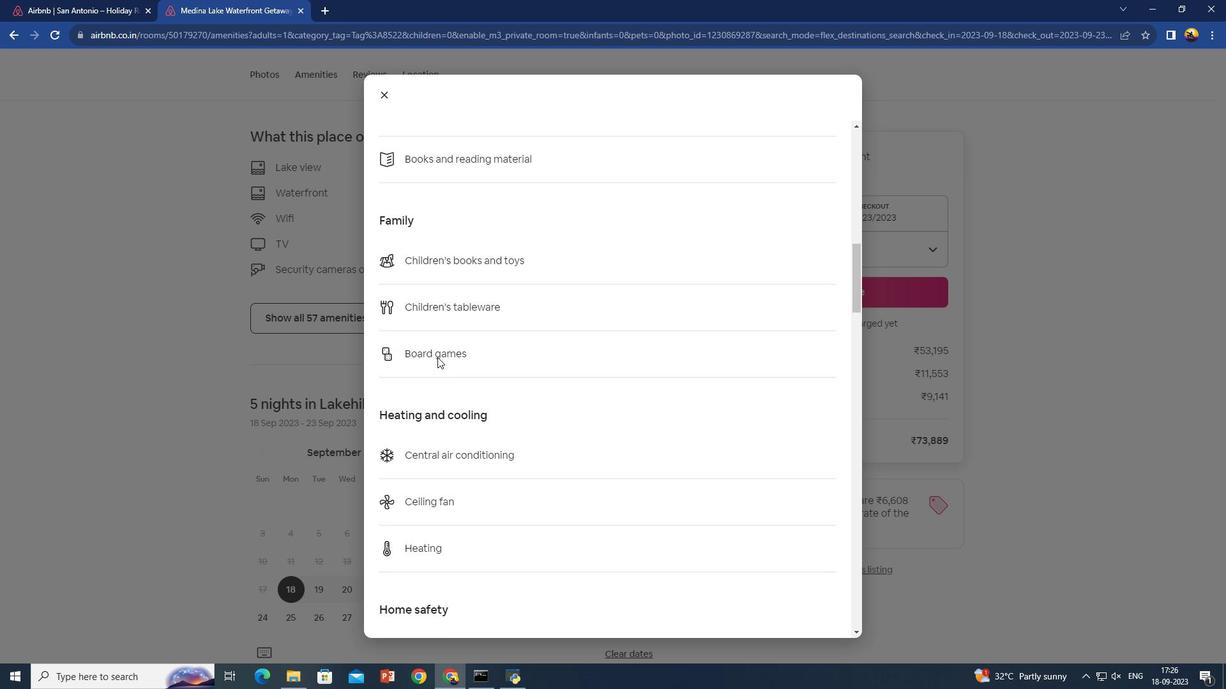
Action: Mouse moved to (437, 357)
Screenshot: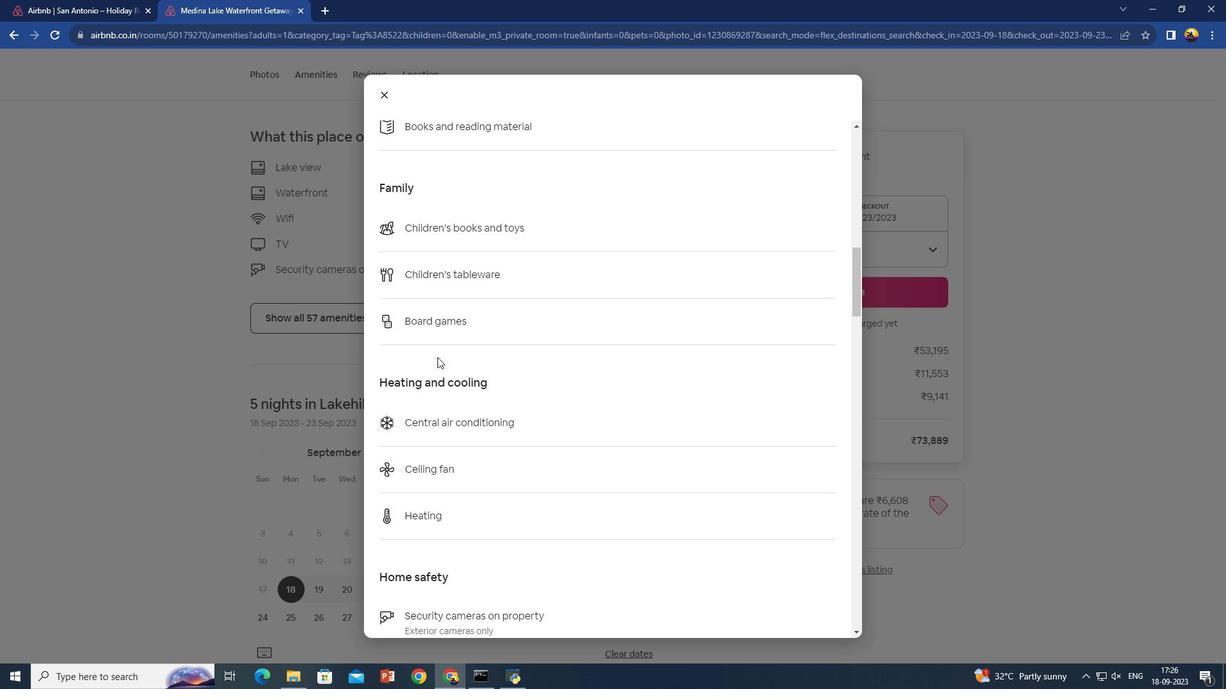 
Action: Mouse scrolled (437, 357) with delta (0, 0)
Screenshot: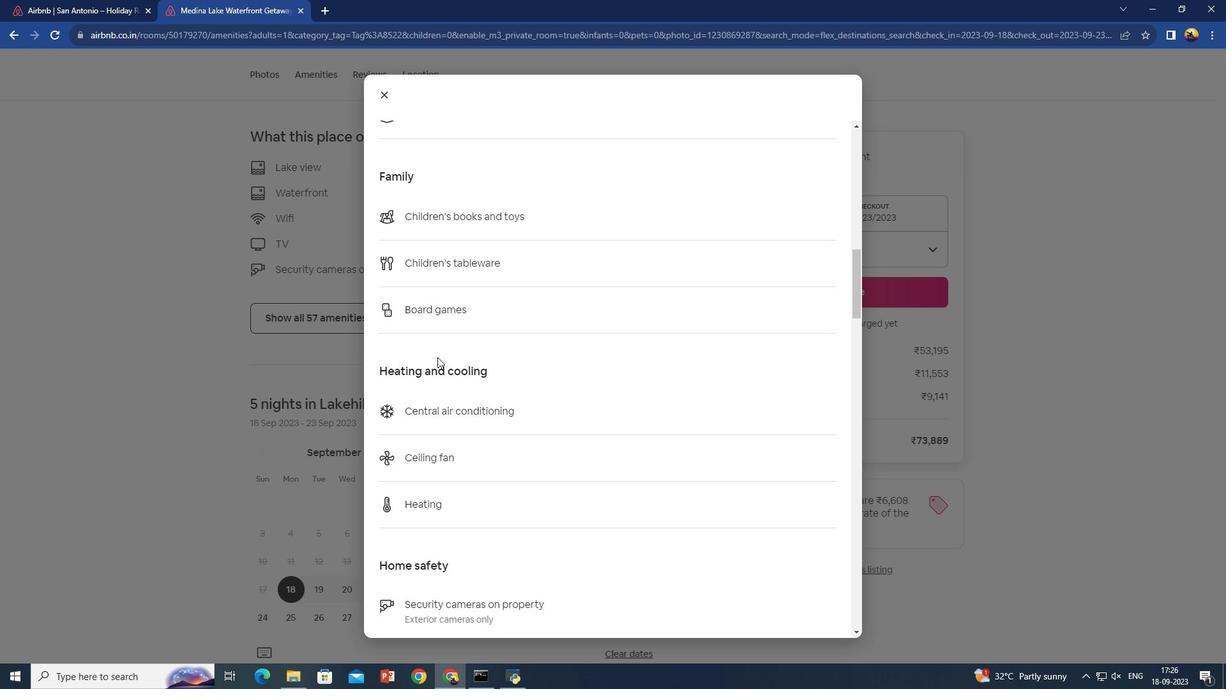 
Action: Mouse scrolled (437, 357) with delta (0, 0)
Screenshot: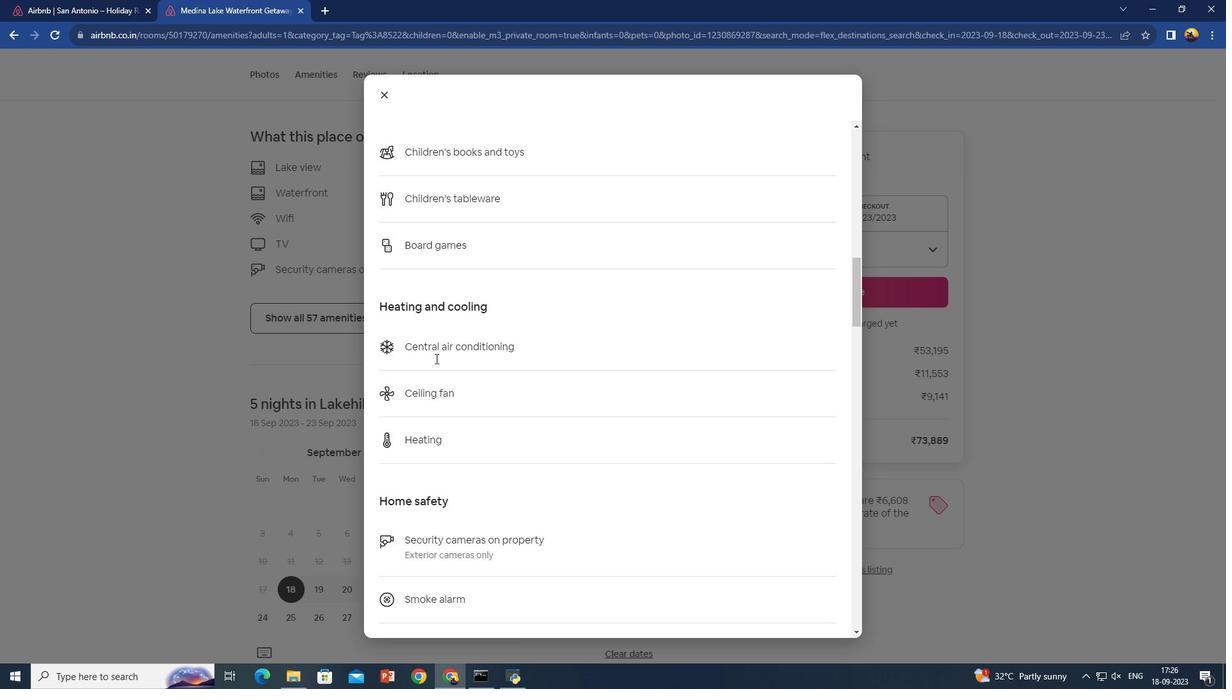 
Action: Mouse moved to (435, 359)
Screenshot: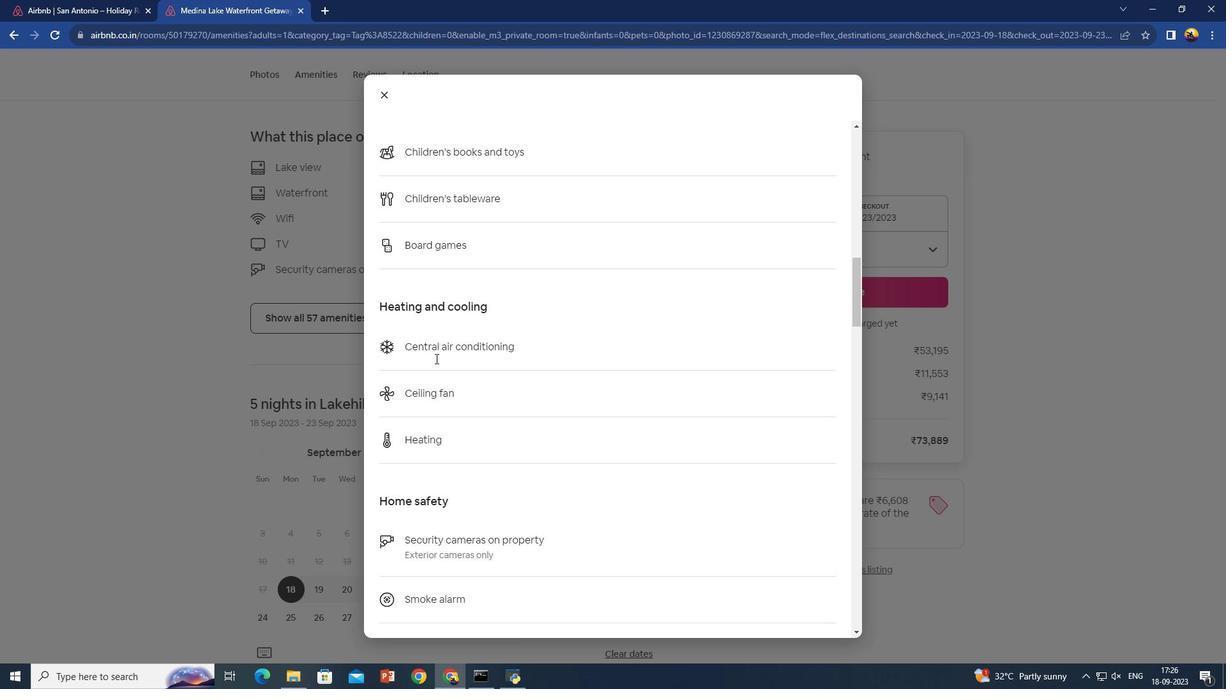 
Action: Mouse scrolled (435, 358) with delta (0, 0)
Screenshot: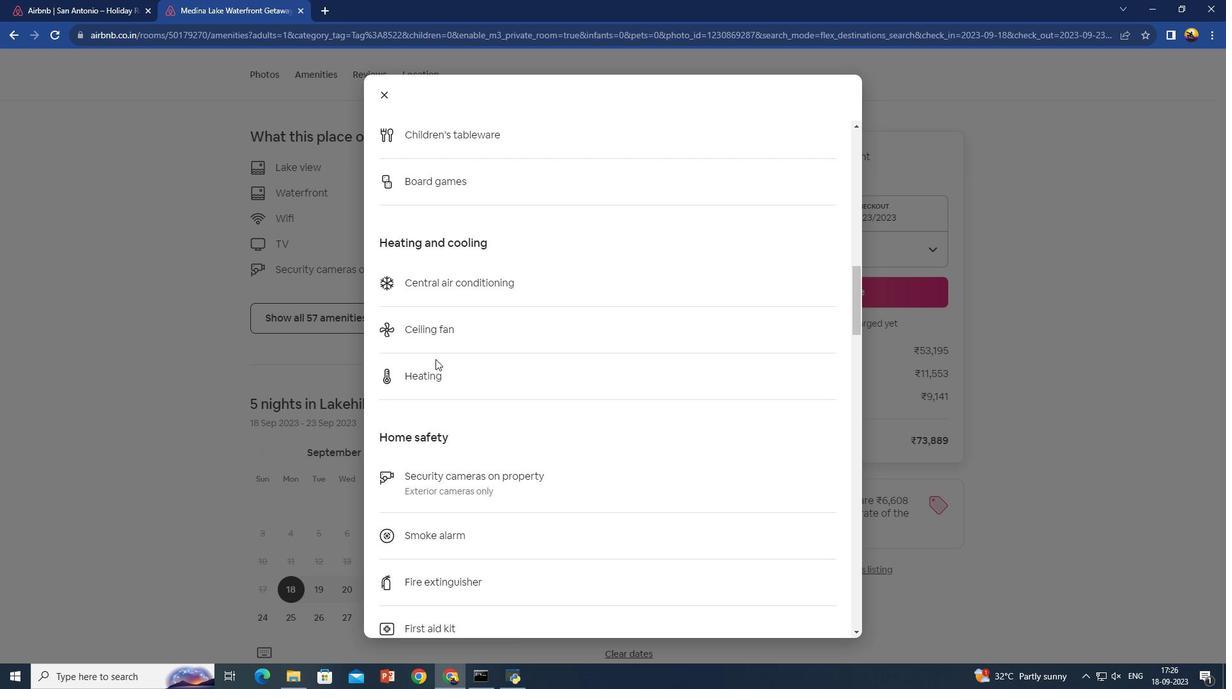 
Action: Mouse moved to (435, 359)
Screenshot: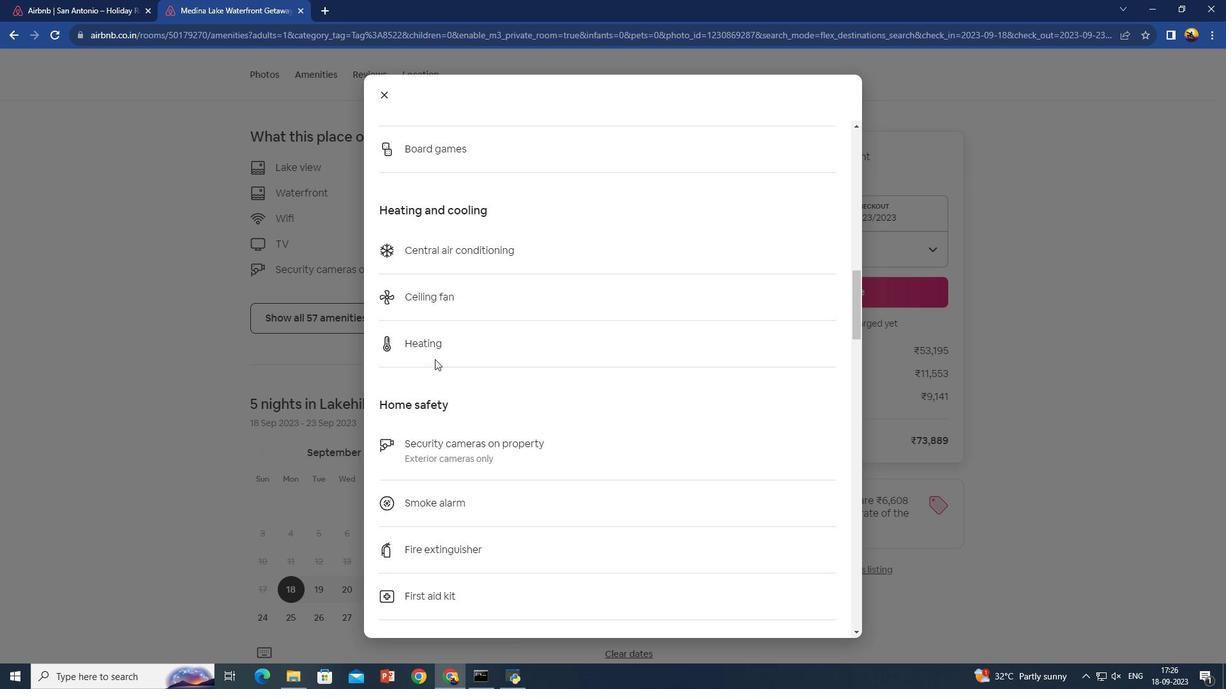 
Action: Mouse scrolled (435, 359) with delta (0, 0)
Screenshot: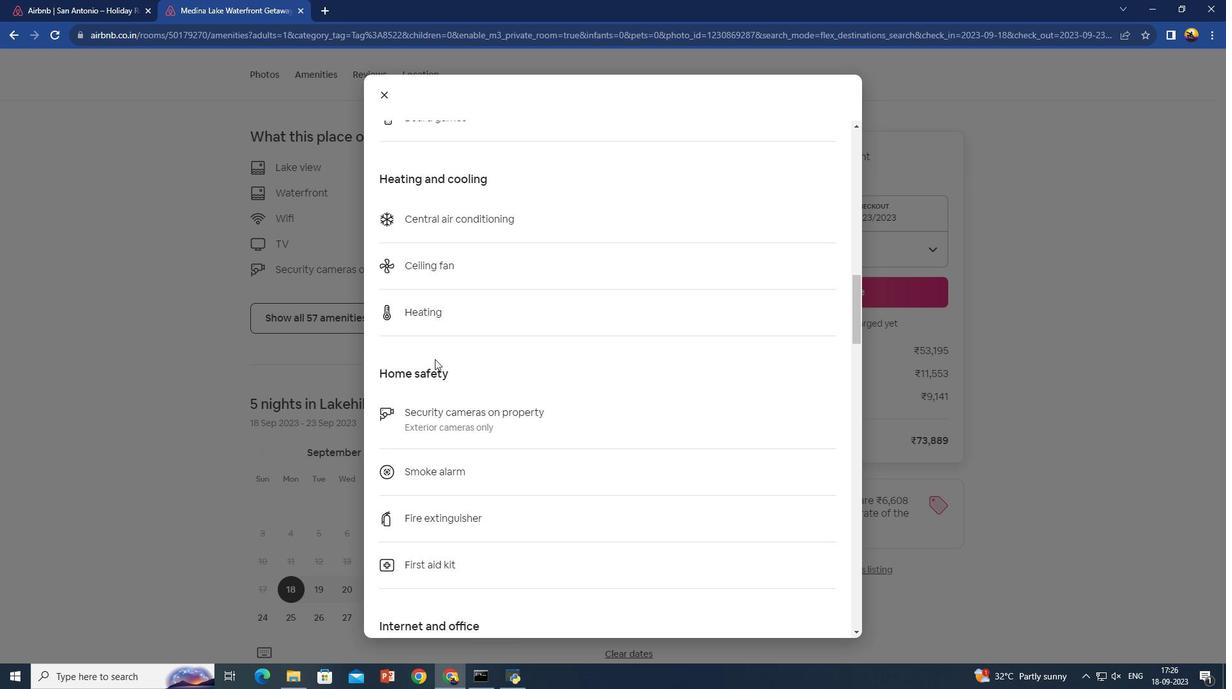 
Action: Mouse scrolled (435, 359) with delta (0, 0)
Screenshot: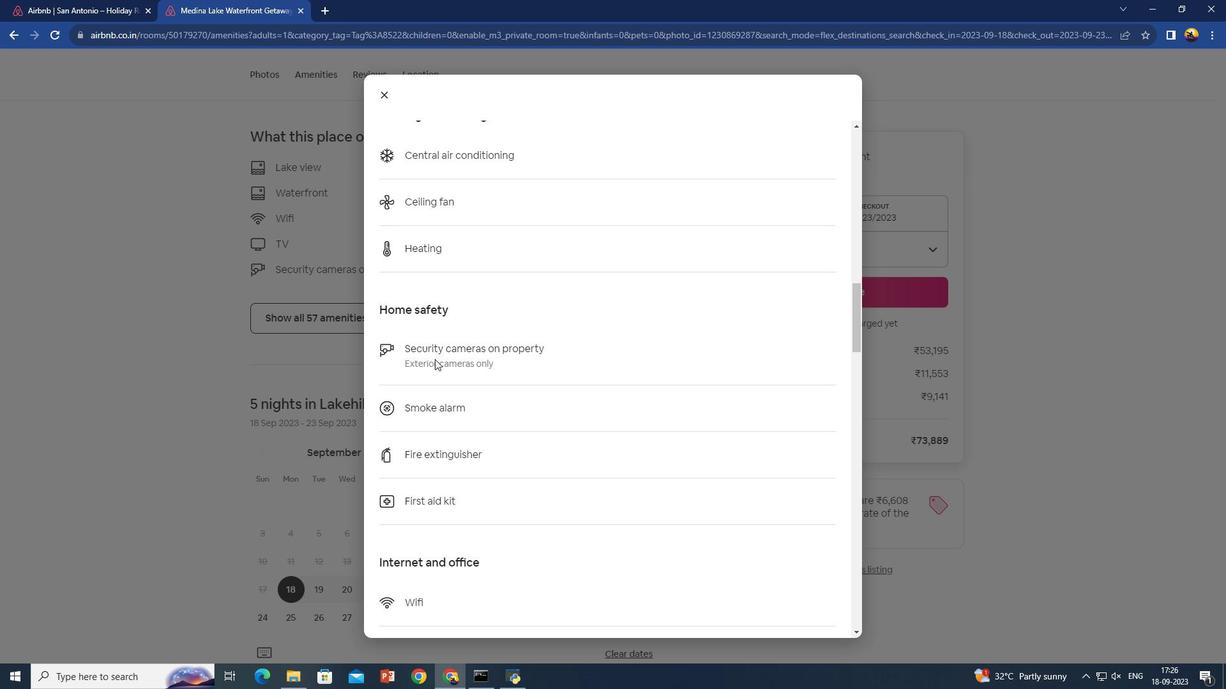 
Action: Mouse moved to (616, 424)
Screenshot: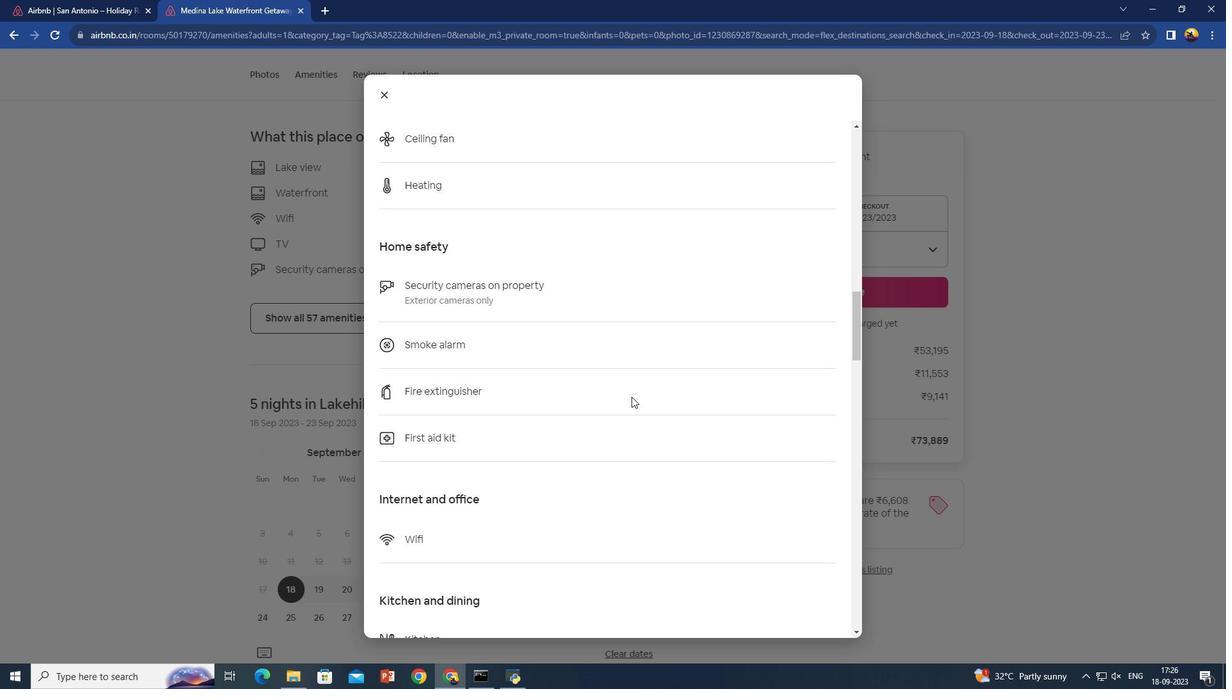 
Action: Mouse scrolled (616, 424) with delta (0, 0)
Screenshot: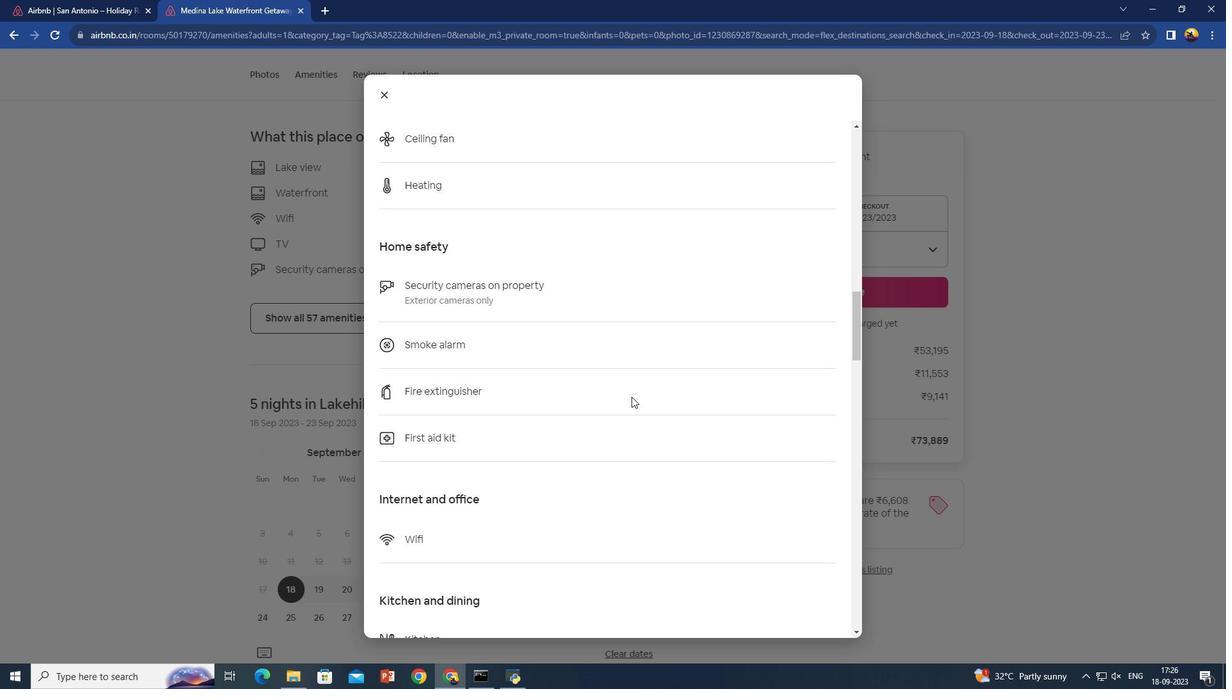 
Action: Mouse moved to (578, 396)
Screenshot: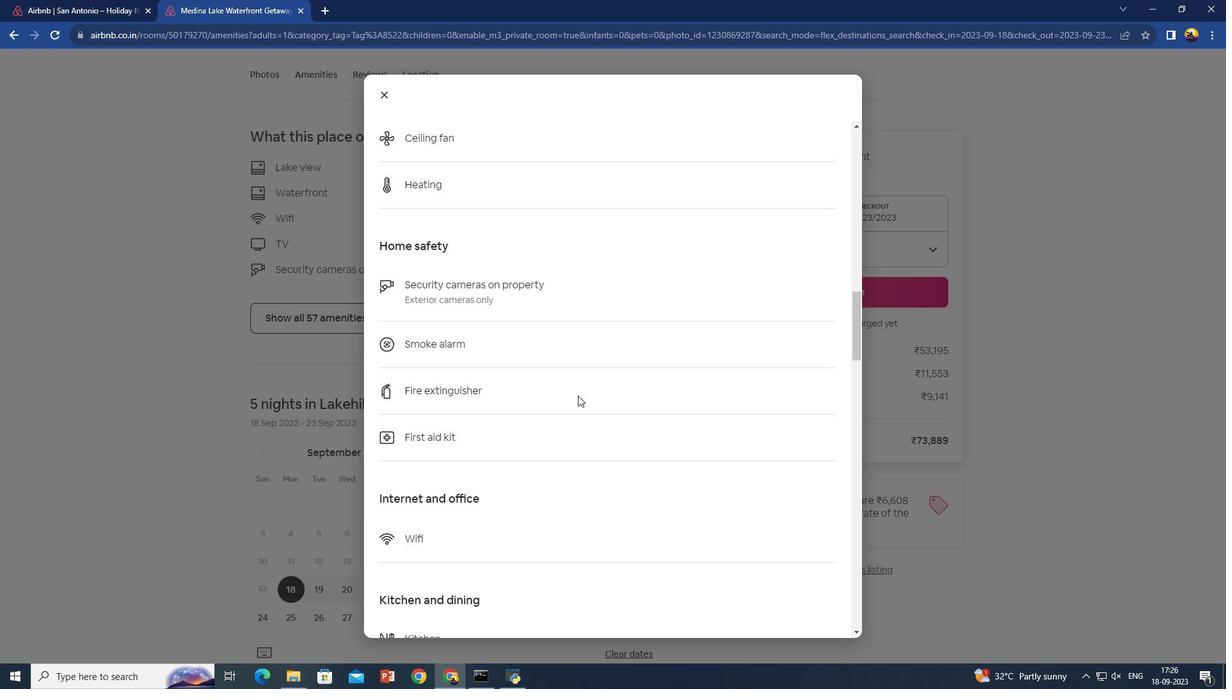 
Action: Mouse scrolled (578, 395) with delta (0, 0)
Screenshot: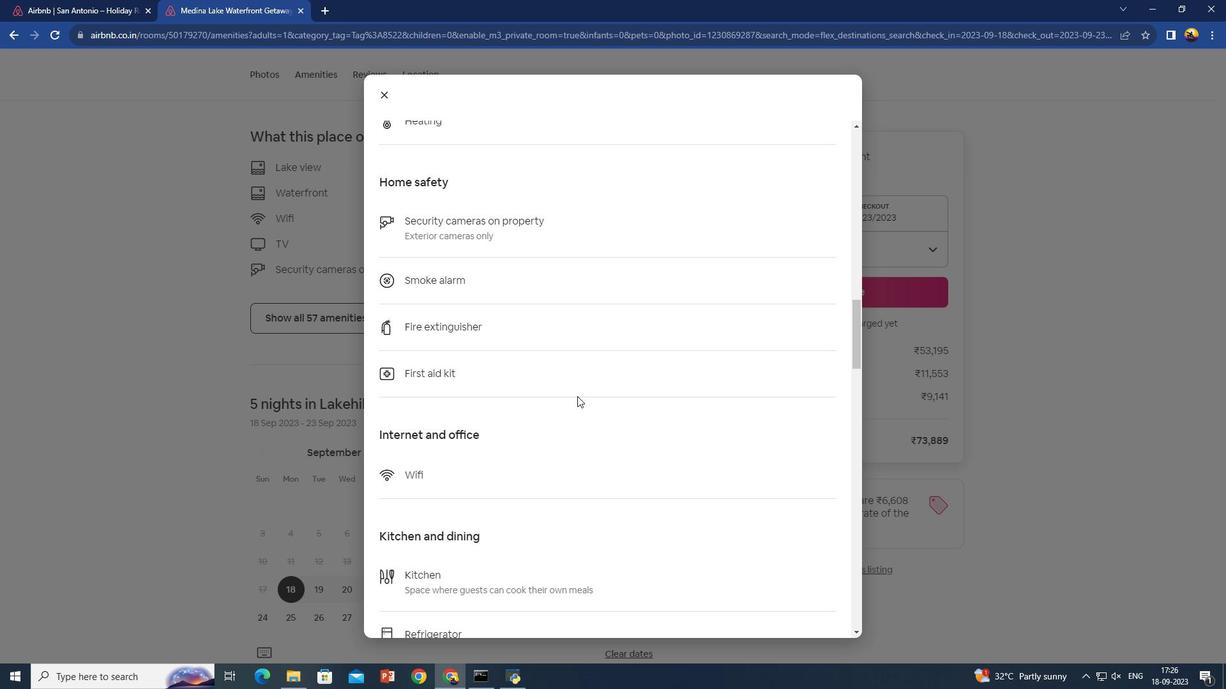 
Action: Mouse moved to (574, 399)
Screenshot: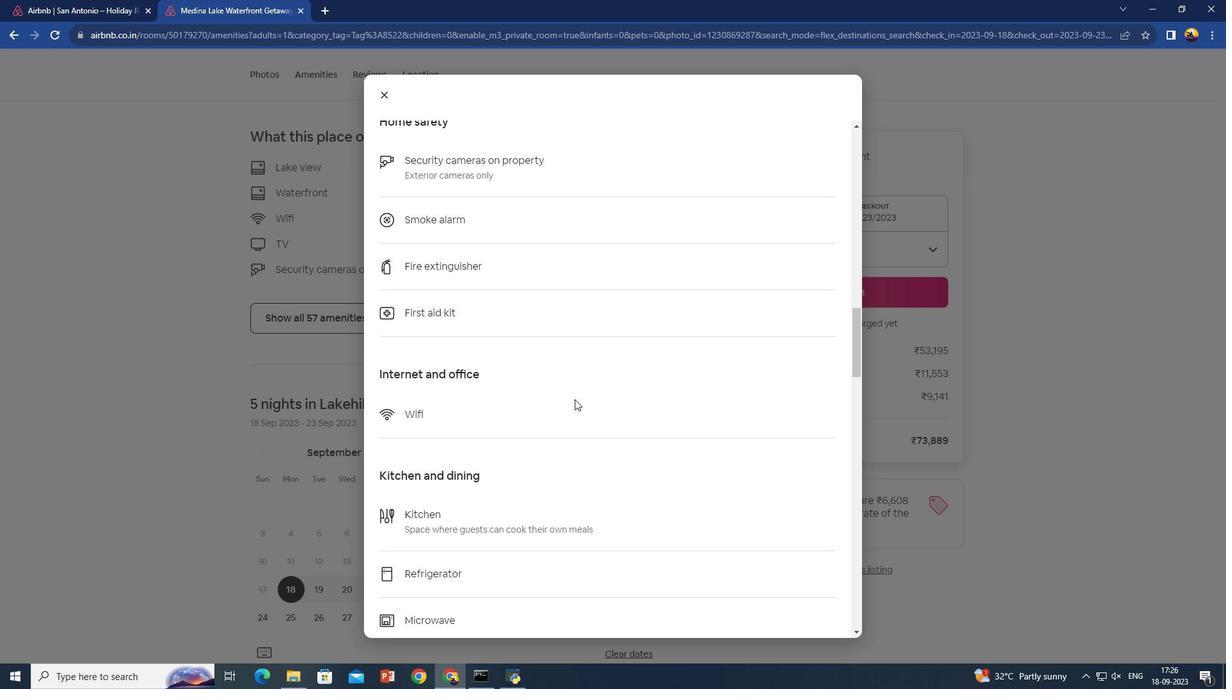 
Action: Mouse scrolled (574, 399) with delta (0, 0)
Screenshot: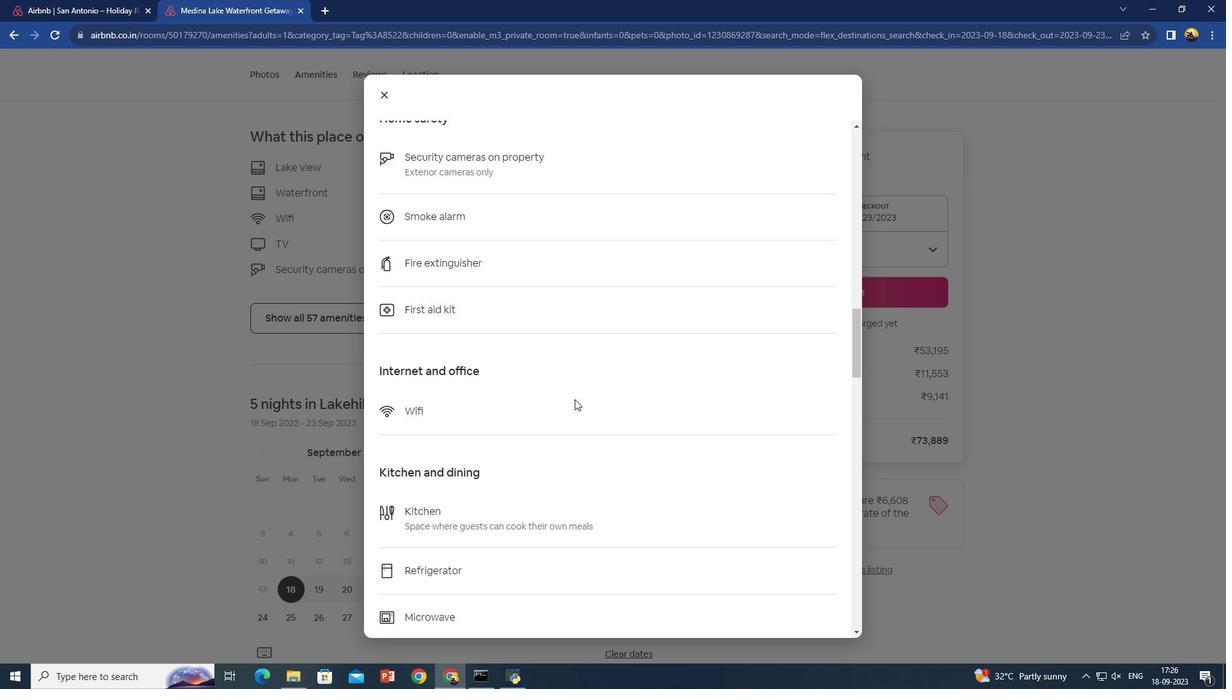 
Action: Mouse moved to (572, 403)
Screenshot: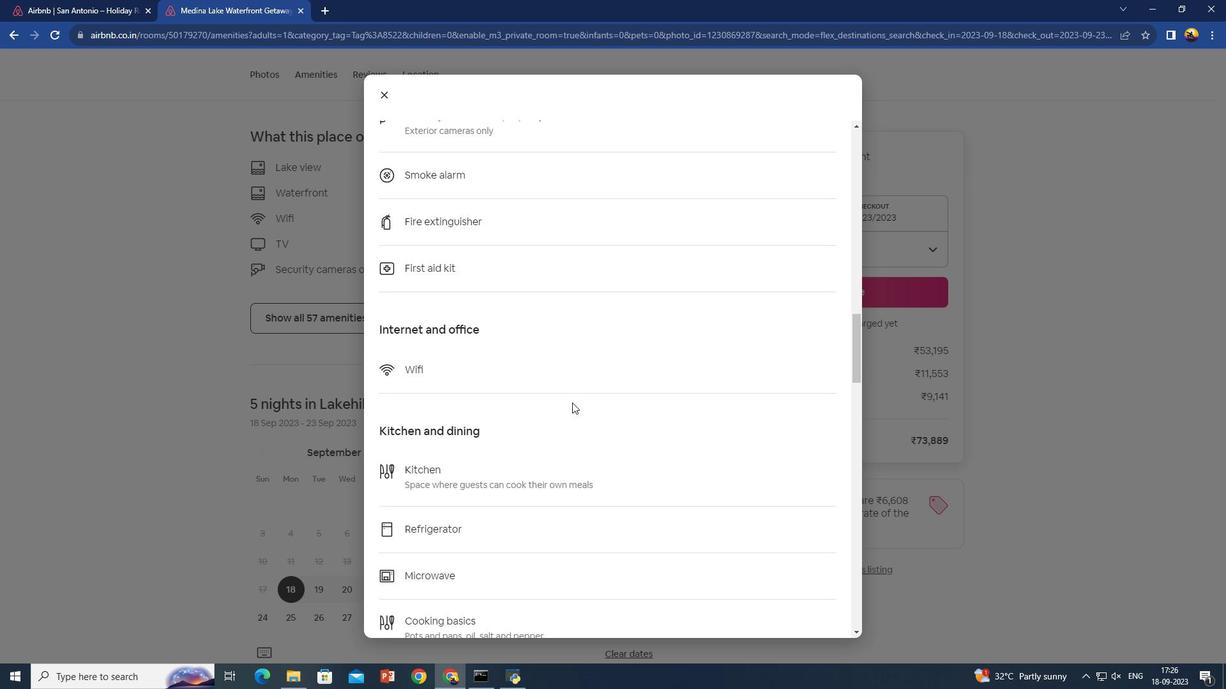 
Action: Mouse scrolled (572, 402) with delta (0, 0)
Screenshot: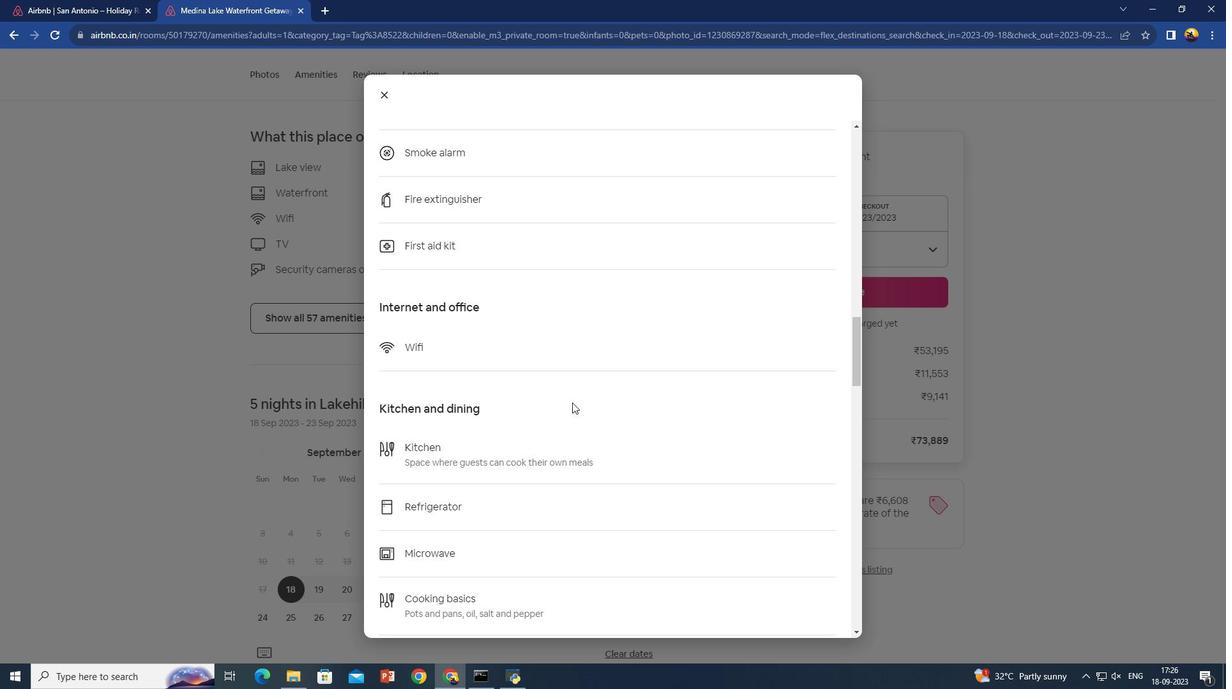 
Action: Mouse moved to (568, 410)
Screenshot: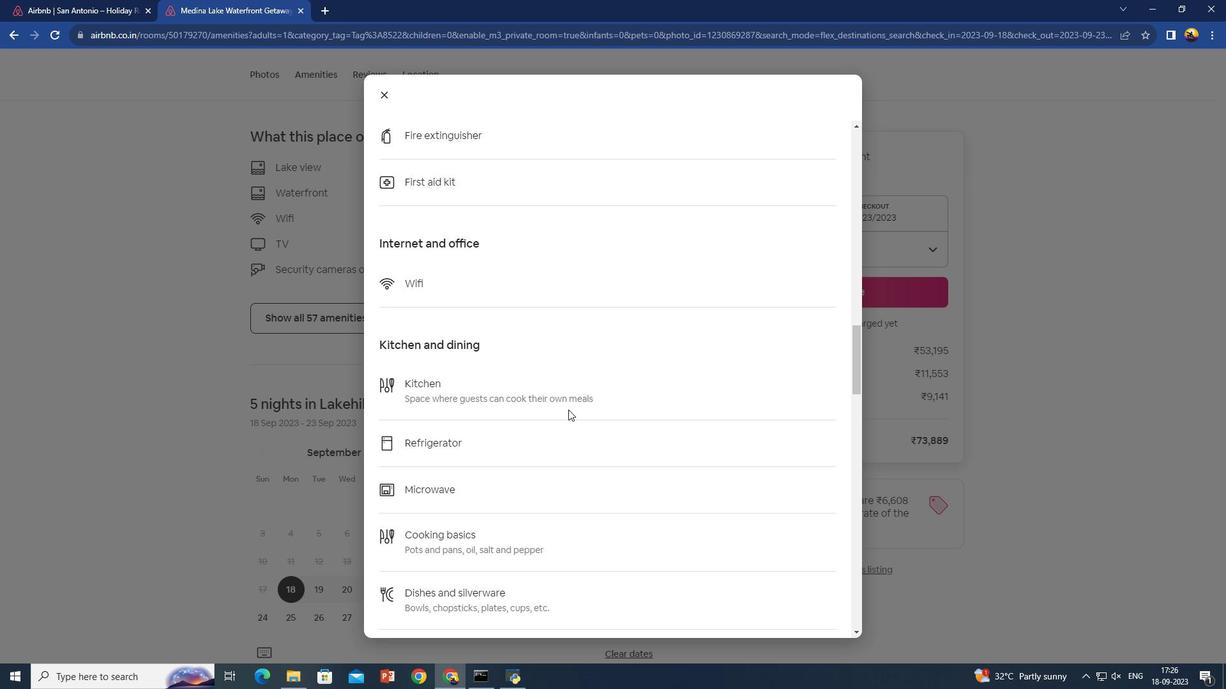 
Action: Mouse scrolled (568, 409) with delta (0, 0)
Screenshot: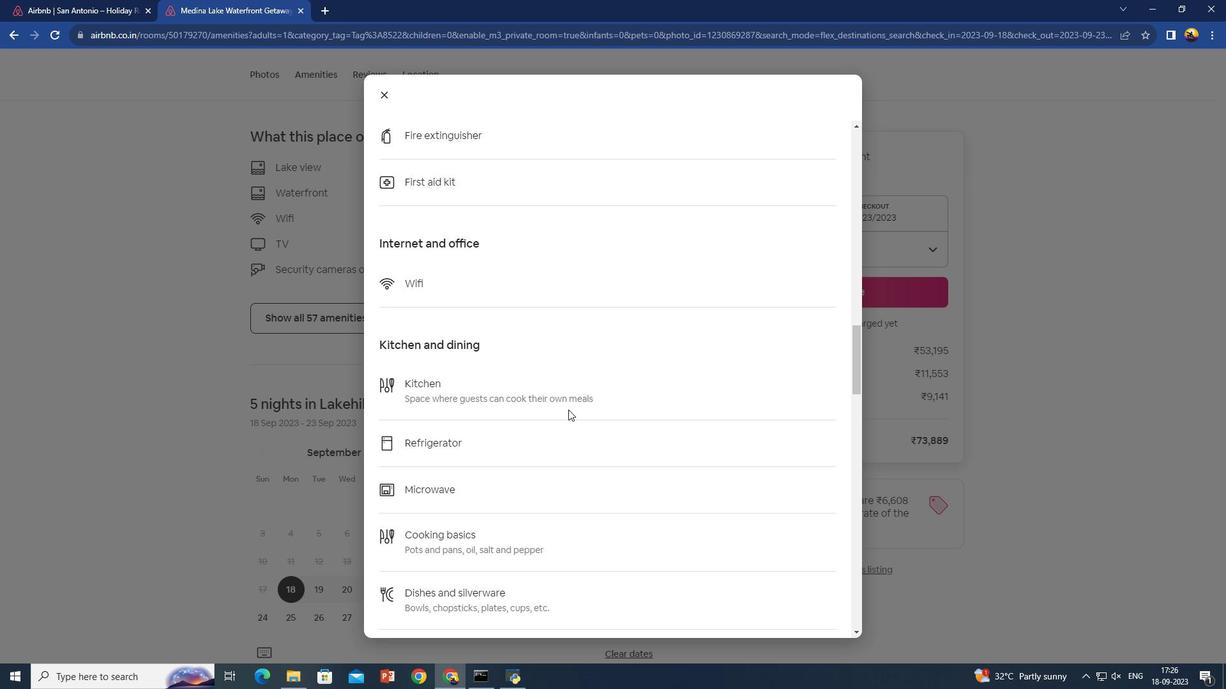 
Action: Mouse moved to (565, 414)
Screenshot: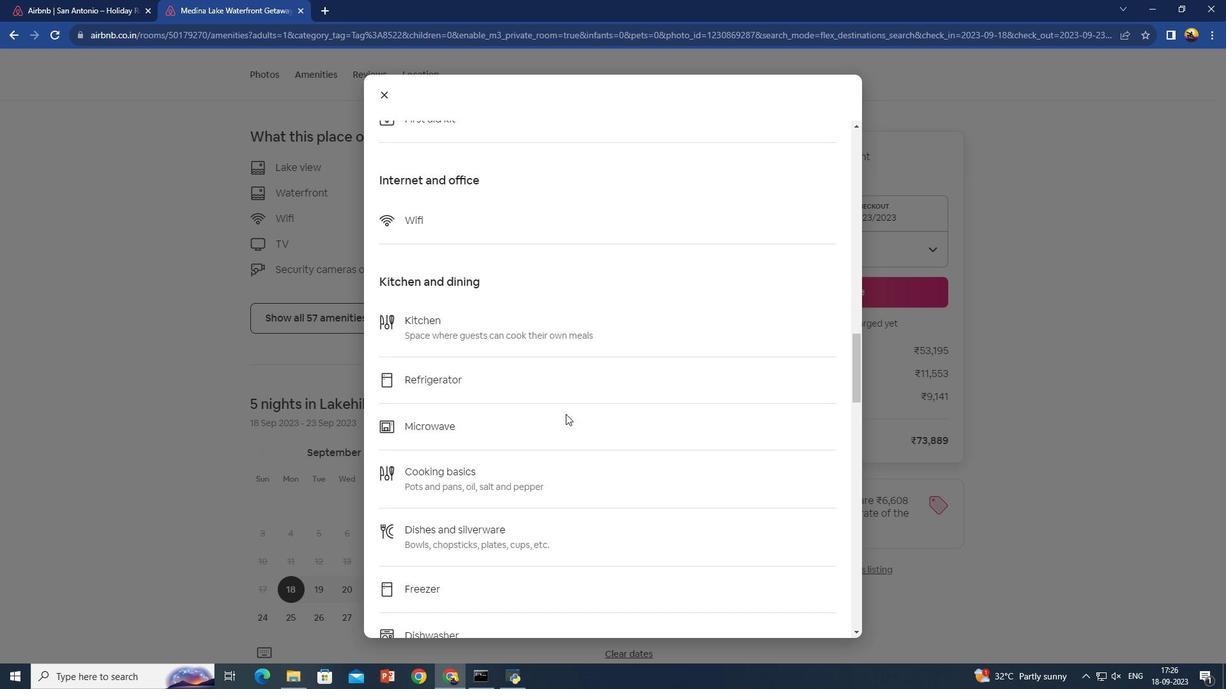 
Action: Mouse scrolled (565, 413) with delta (0, 0)
Screenshot: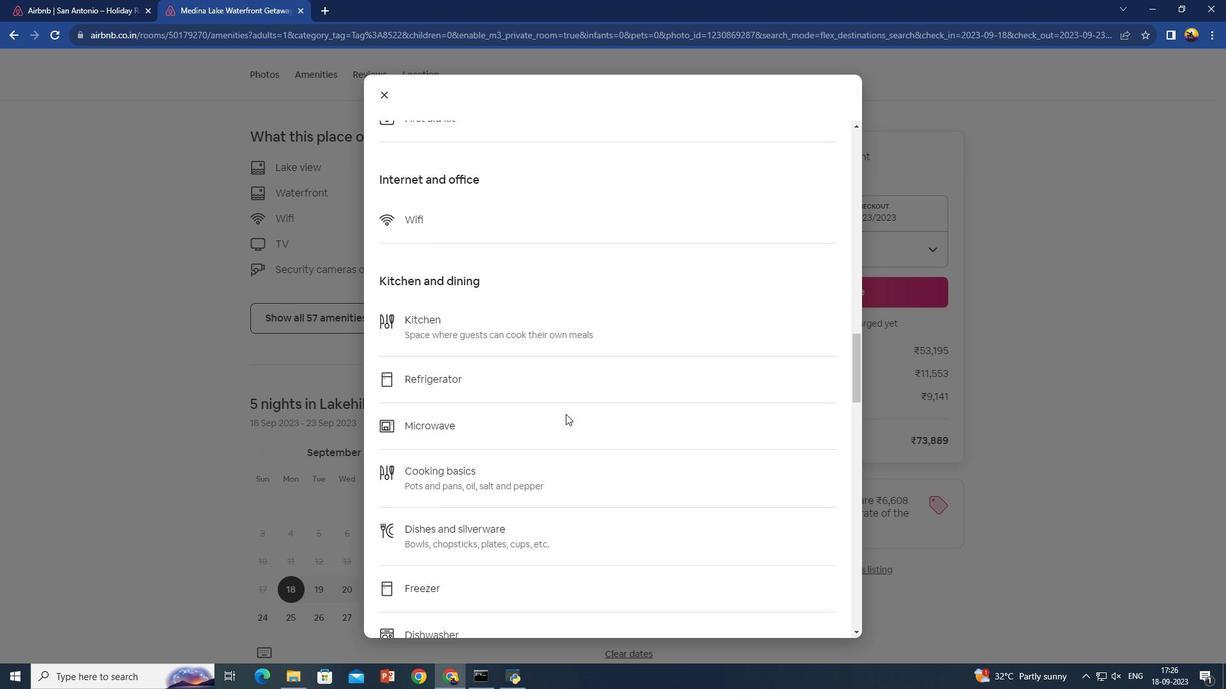 
Action: Mouse moved to (565, 416)
Screenshot: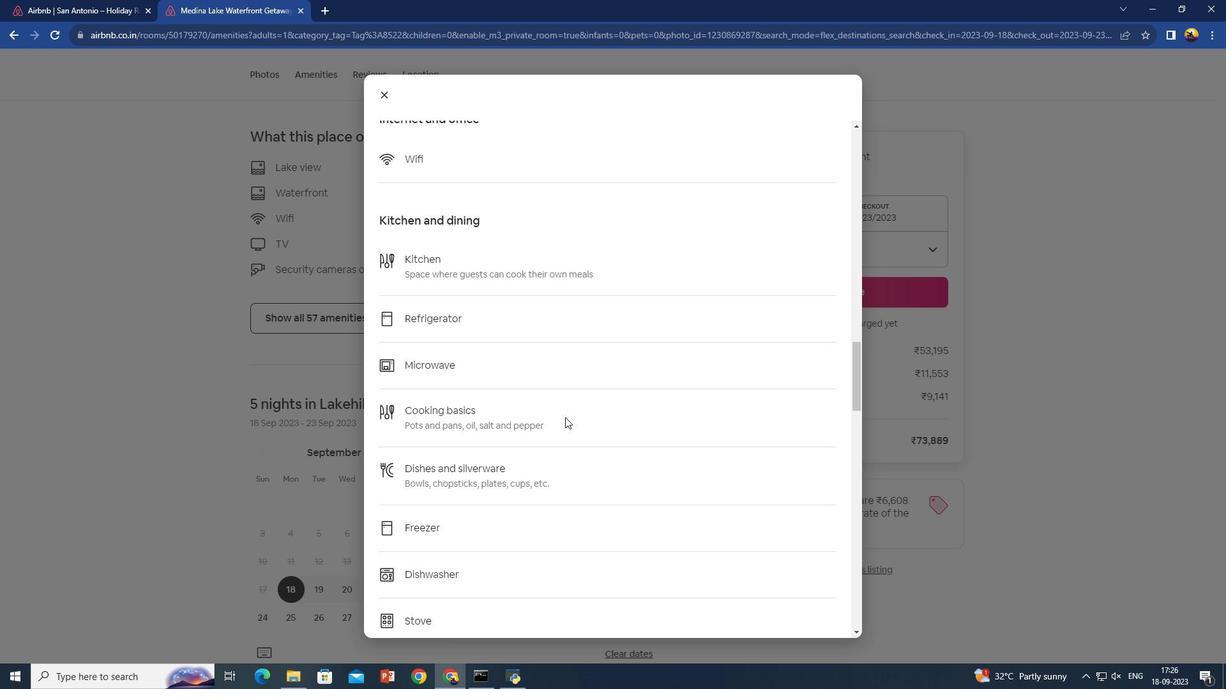 
Action: Mouse scrolled (565, 415) with delta (0, 0)
Screenshot: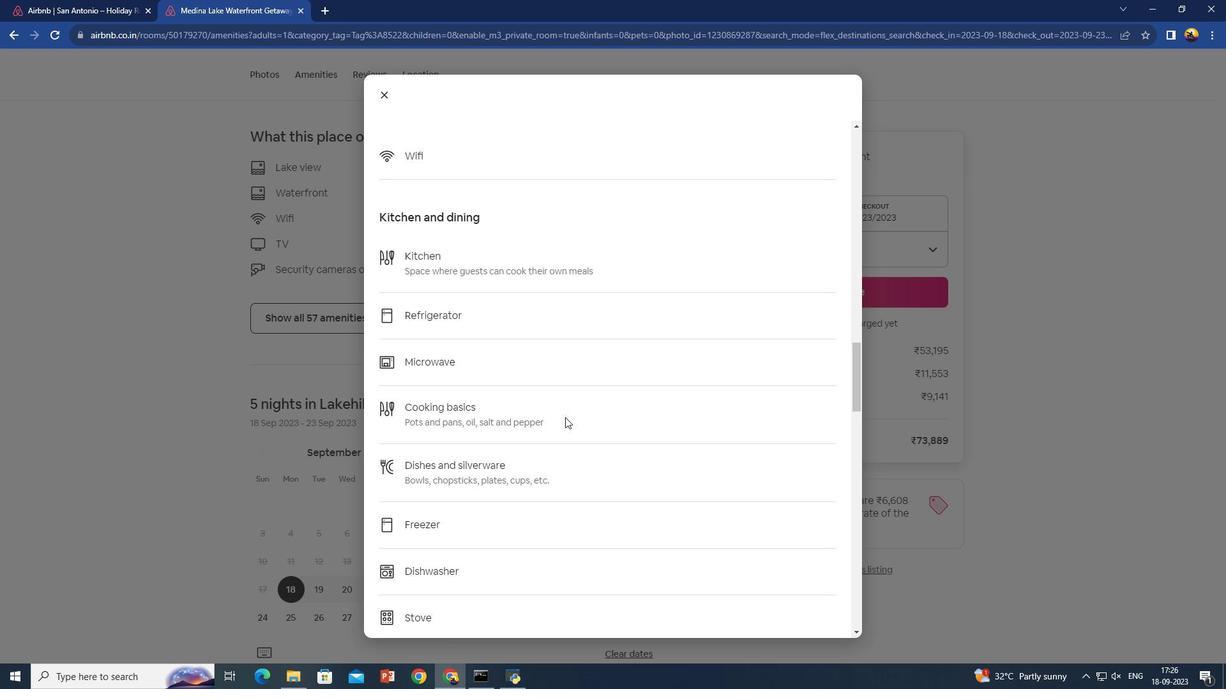 
Action: Mouse moved to (565, 417)
Screenshot: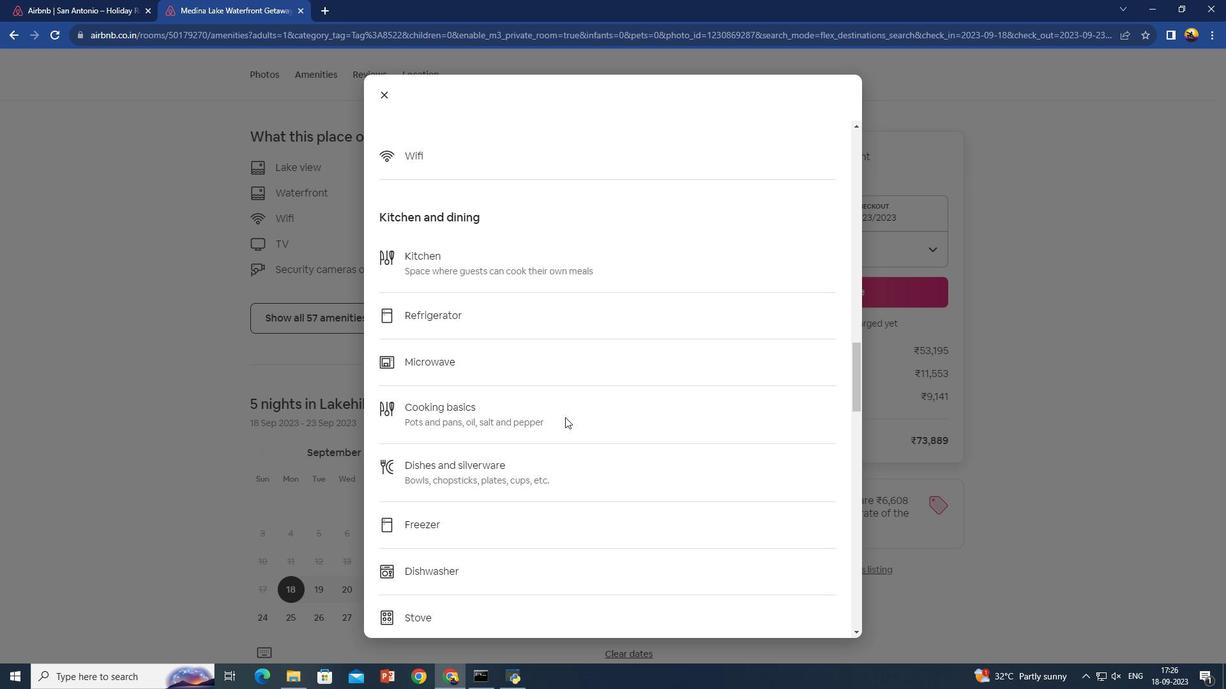 
Action: Mouse scrolled (565, 417) with delta (0, 0)
Screenshot: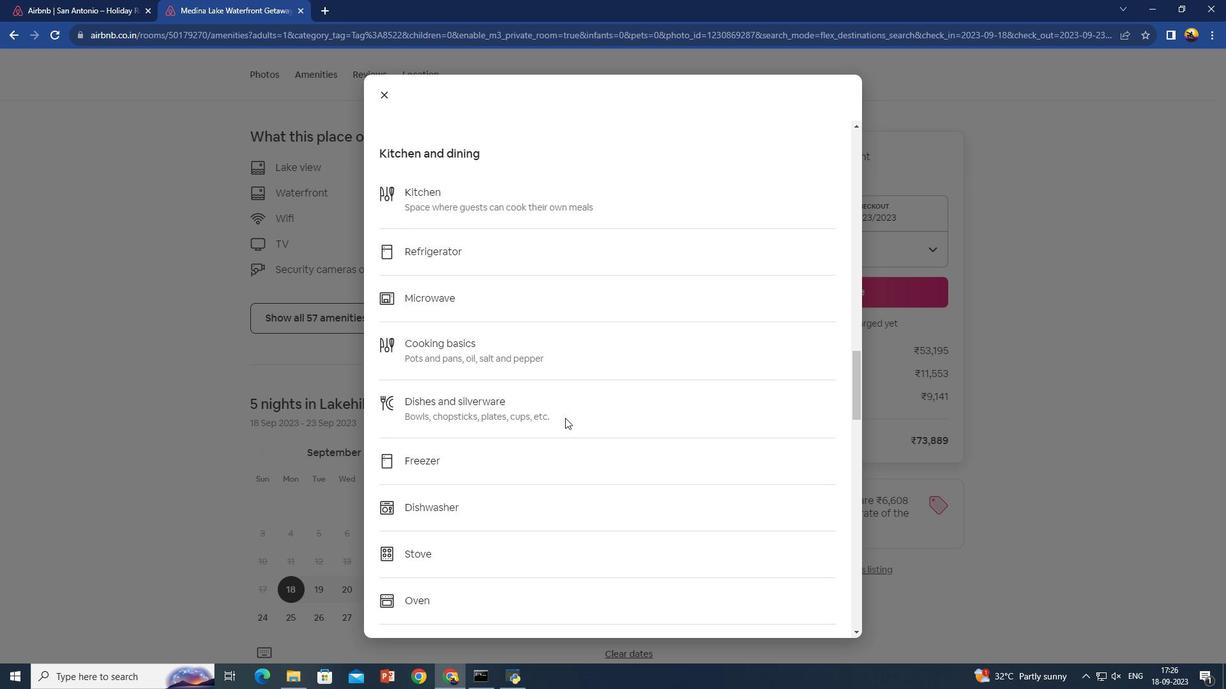 
Action: Mouse moved to (565, 418)
Screenshot: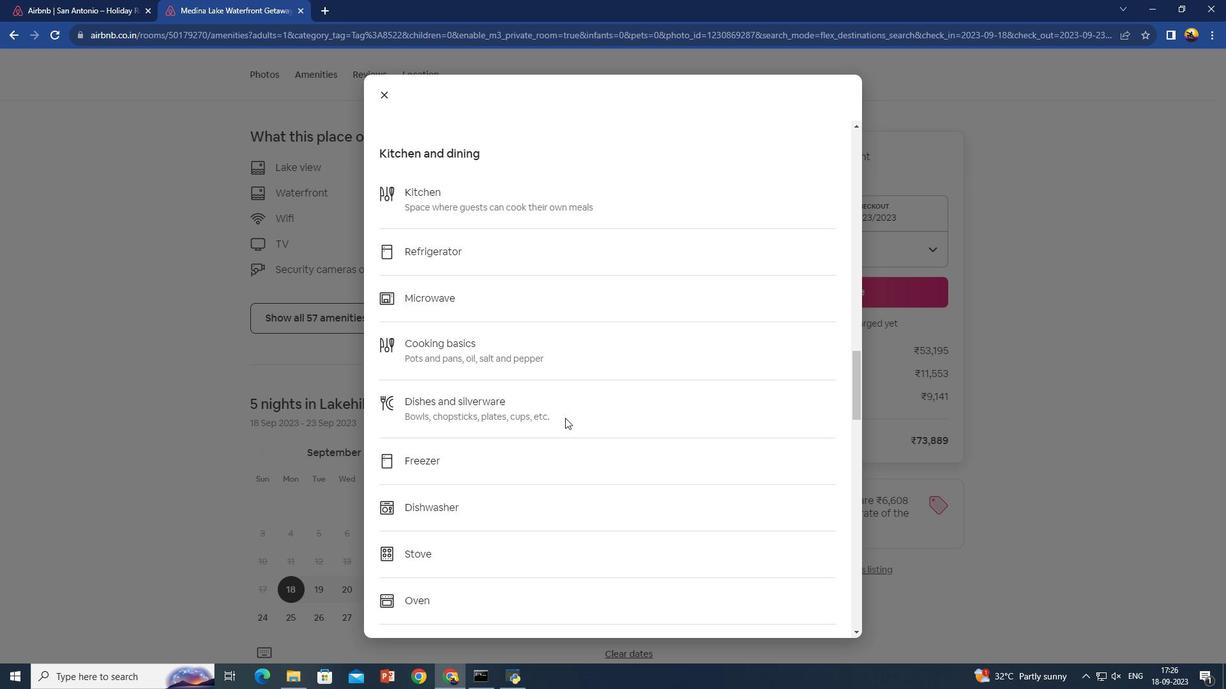 
Action: Mouse scrolled (565, 417) with delta (0, 0)
Screenshot: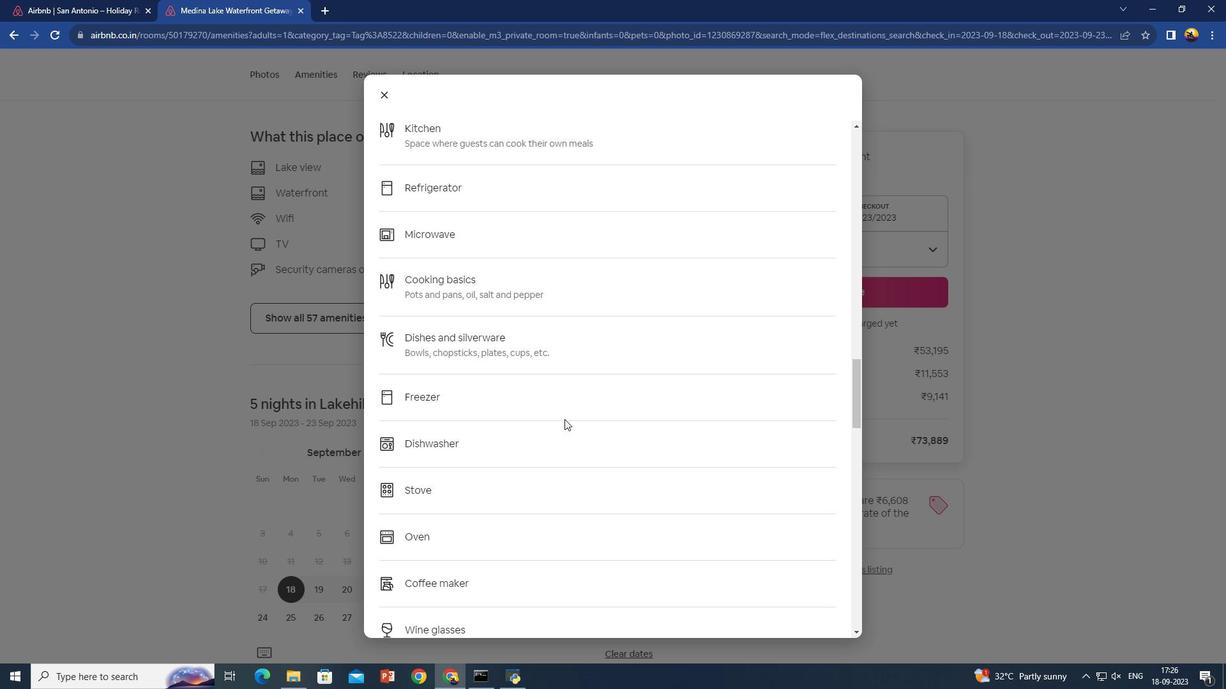 
Action: Mouse moved to (564, 419)
Screenshot: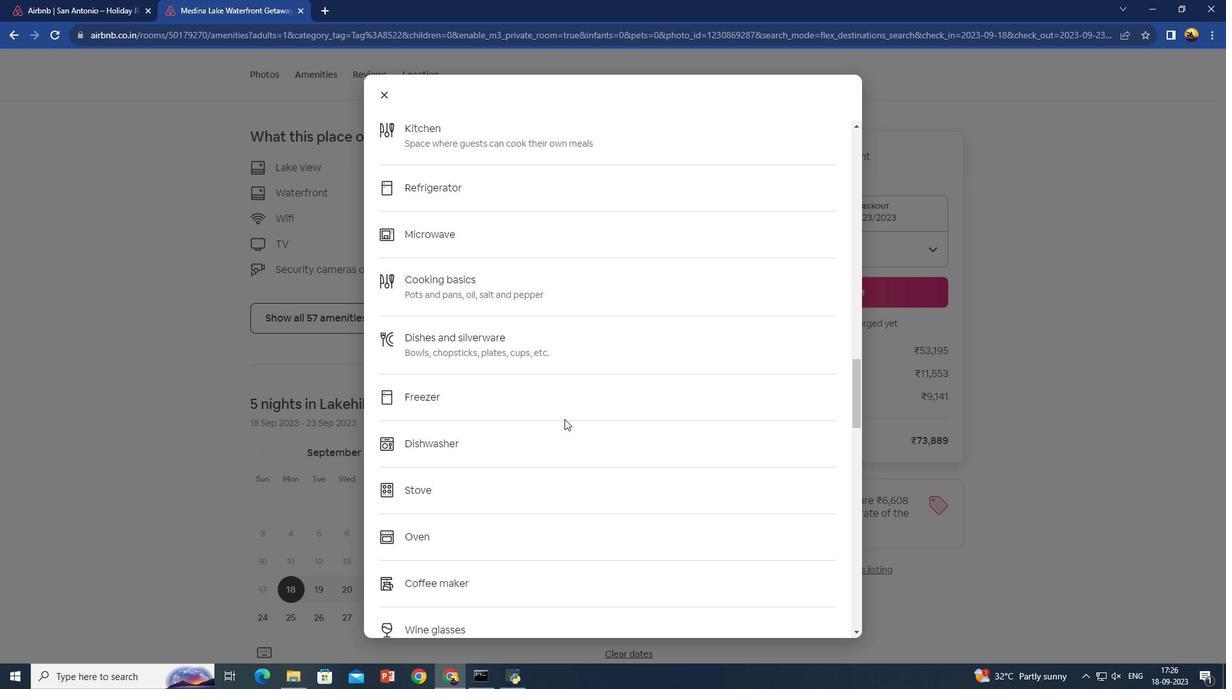 
Action: Mouse scrolled (564, 419) with delta (0, 0)
Screenshot: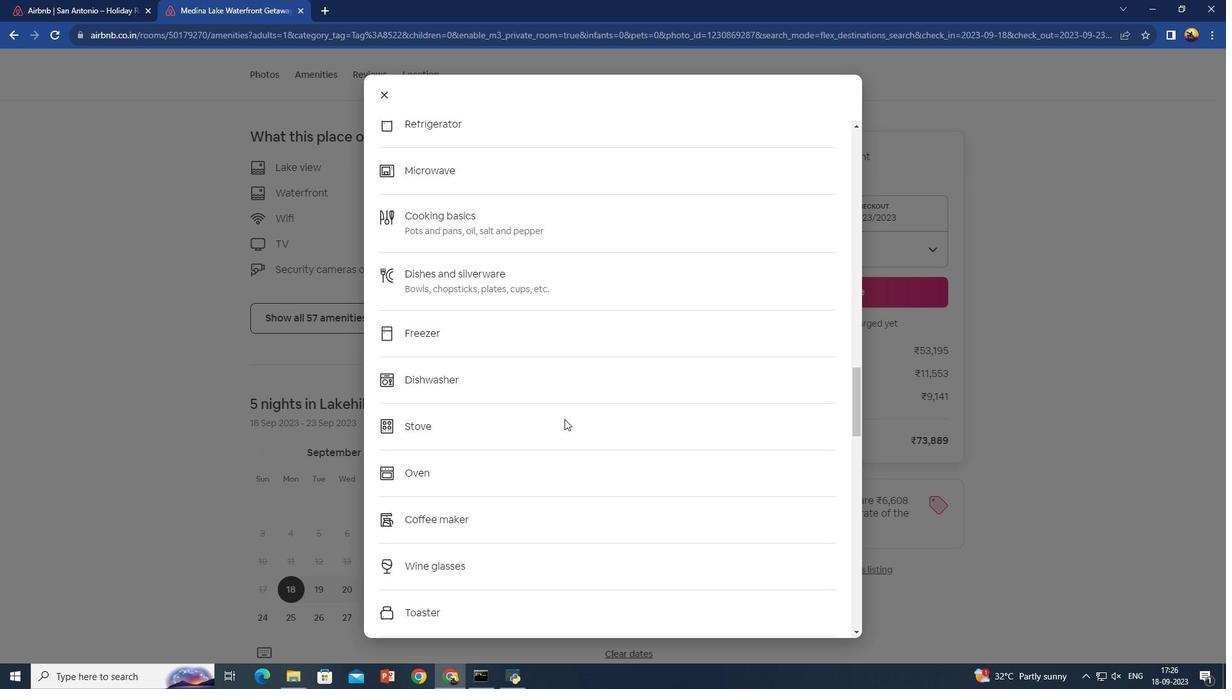 
Action: Mouse moved to (564, 422)
Screenshot: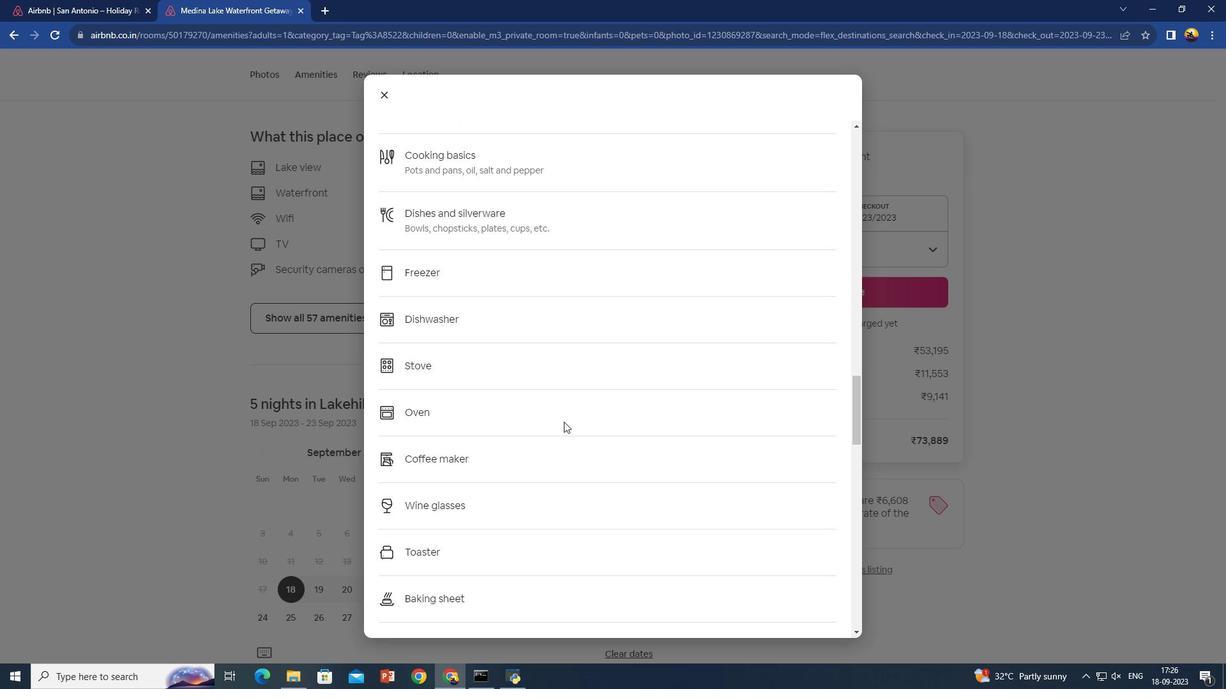 
Action: Mouse scrolled (564, 421) with delta (0, 0)
Screenshot: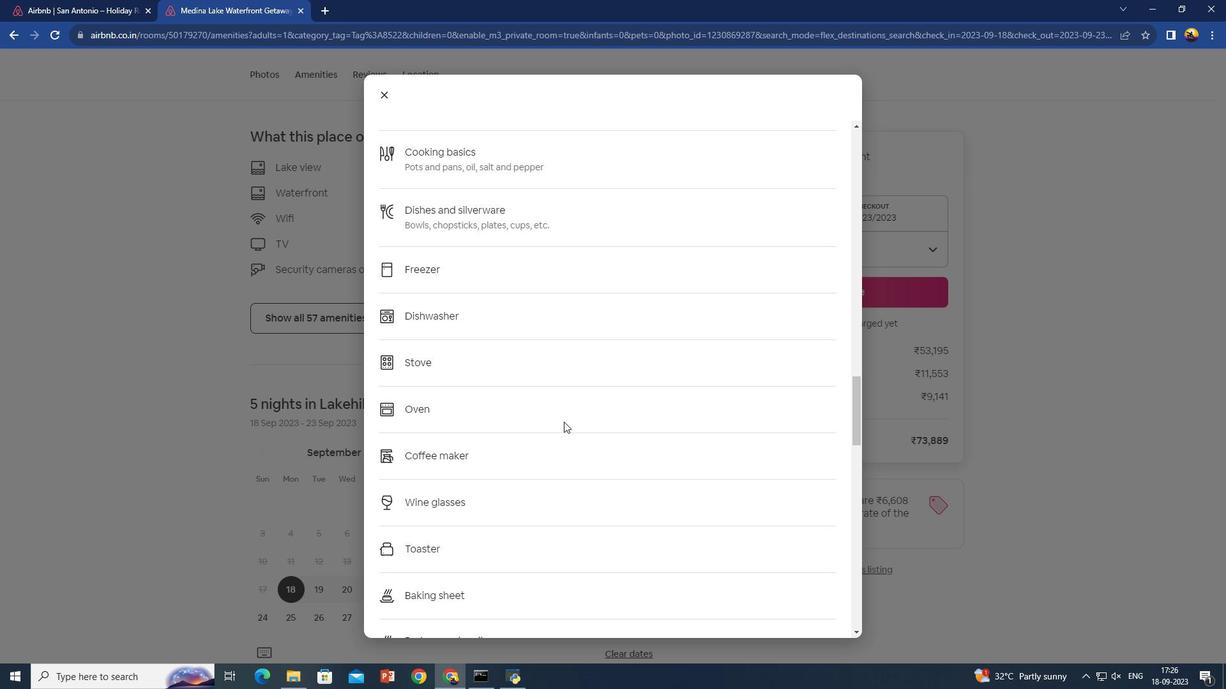 
Action: Mouse scrolled (564, 421) with delta (0, 0)
Screenshot: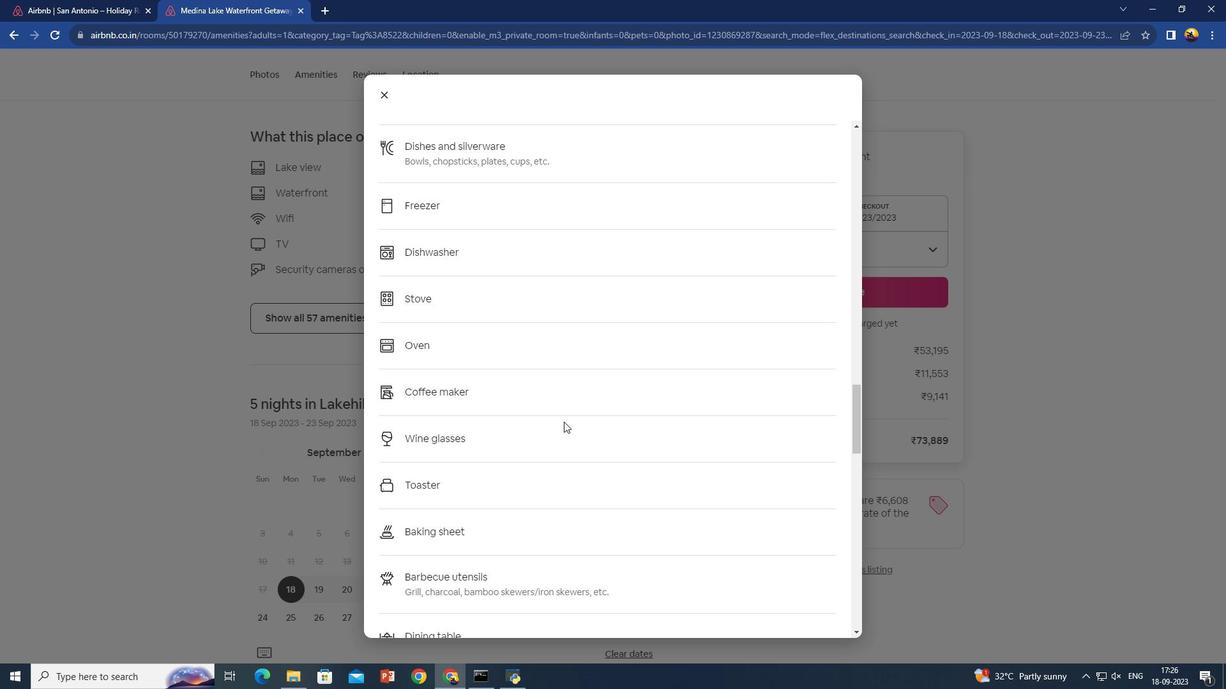 
Action: Mouse scrolled (564, 421) with delta (0, 0)
Screenshot: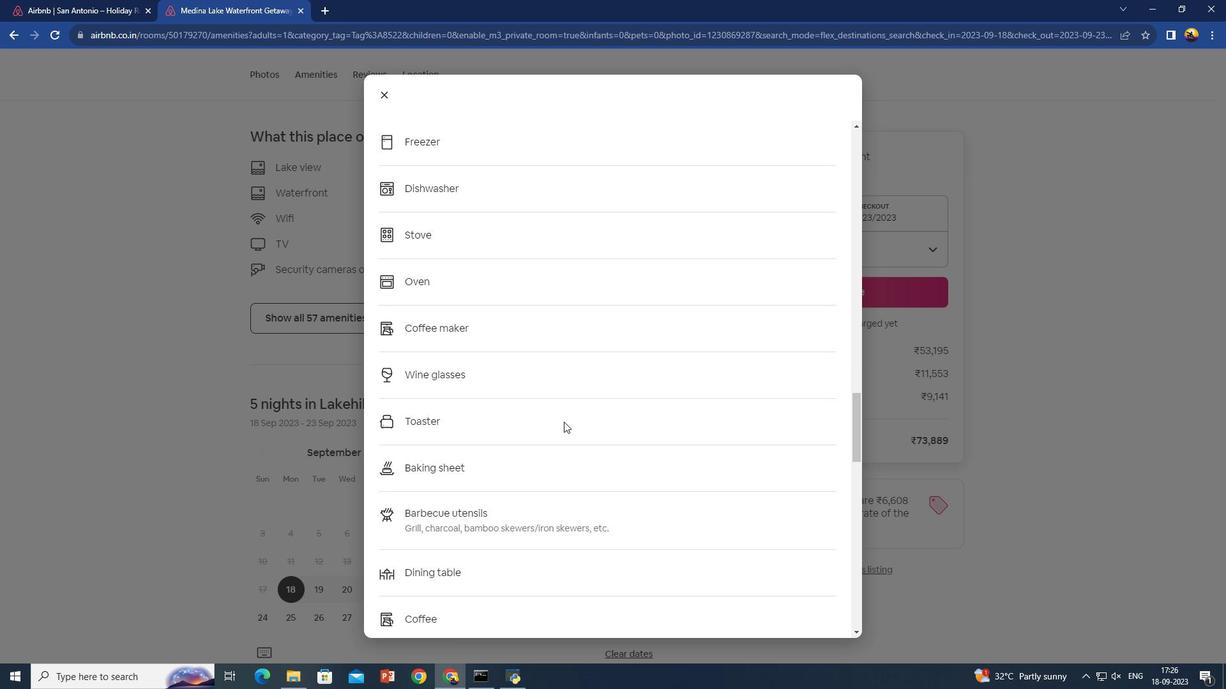 
Action: Mouse scrolled (564, 421) with delta (0, 0)
Screenshot: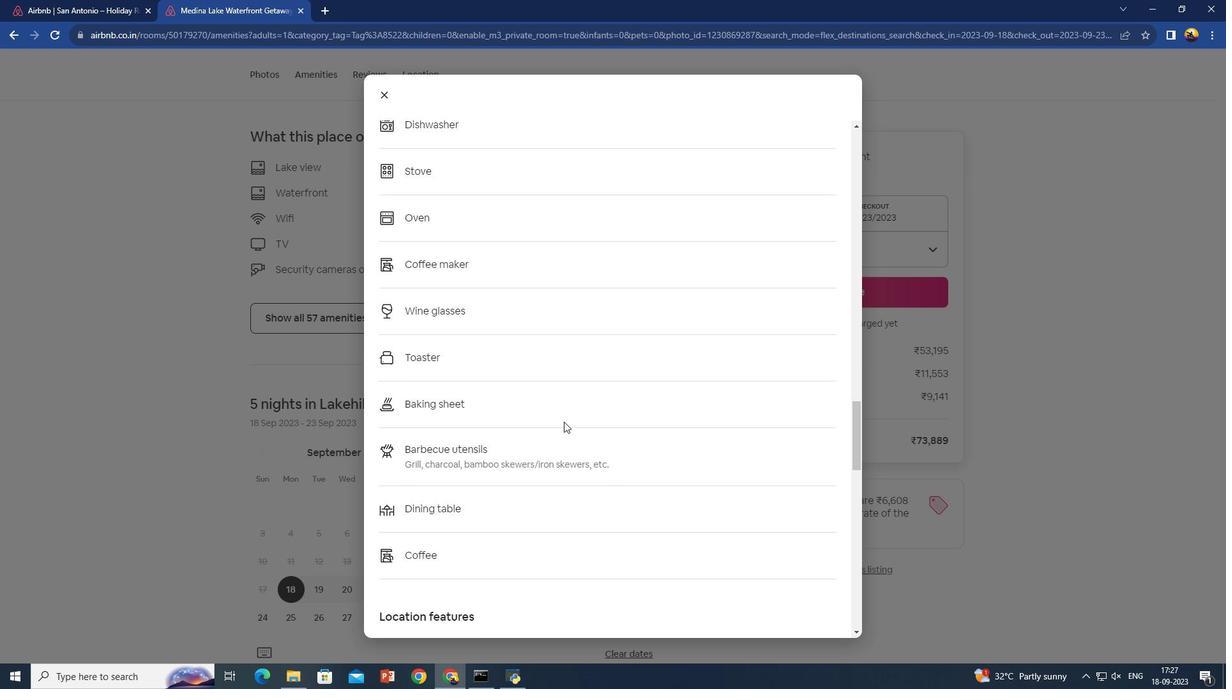 
Action: Mouse scrolled (564, 421) with delta (0, 0)
Screenshot: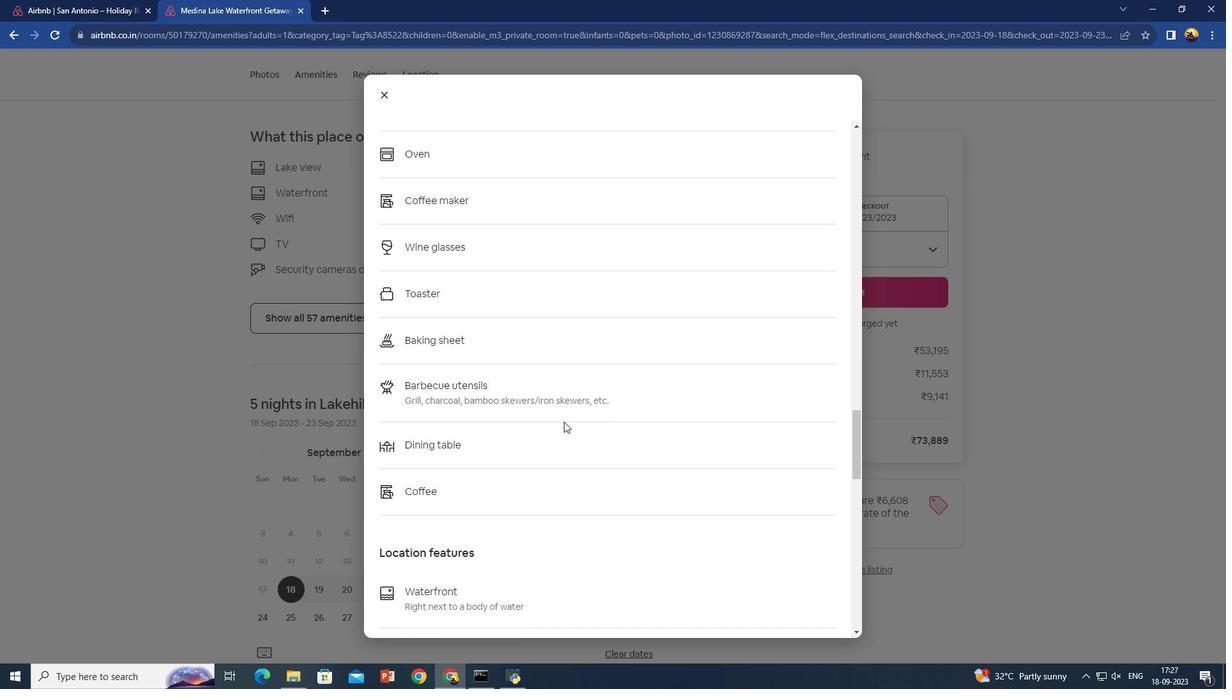 
Action: Mouse scrolled (564, 421) with delta (0, 0)
Screenshot: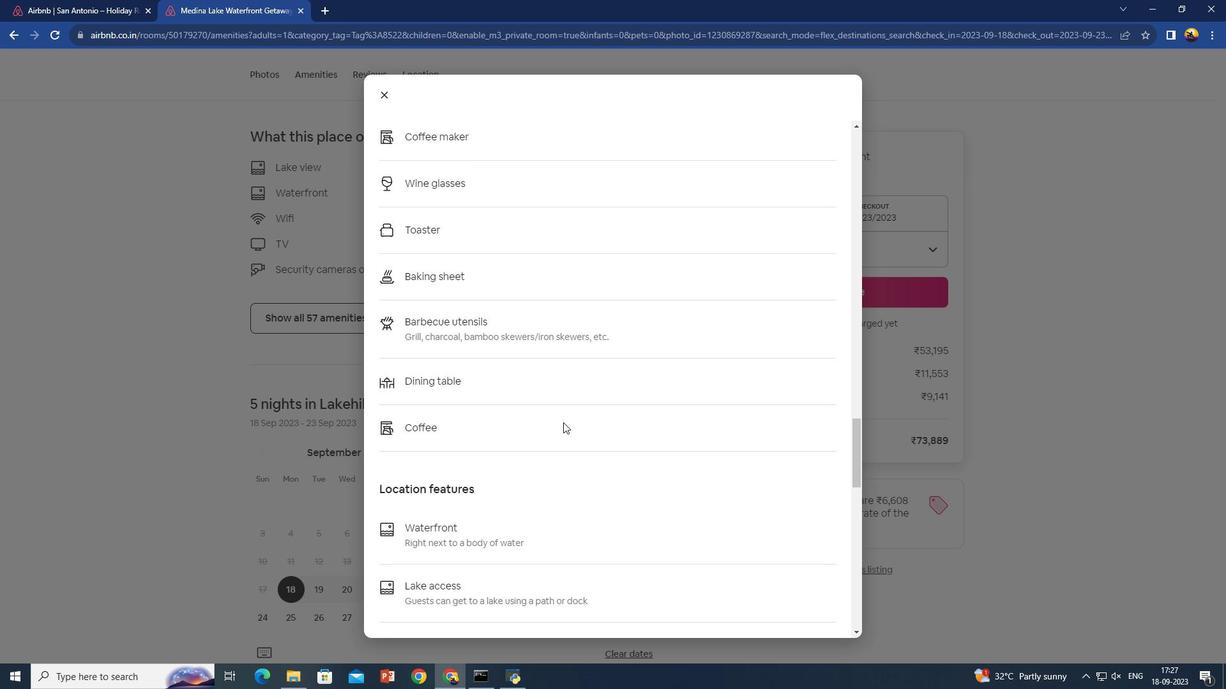 
Action: Mouse moved to (563, 422)
Screenshot: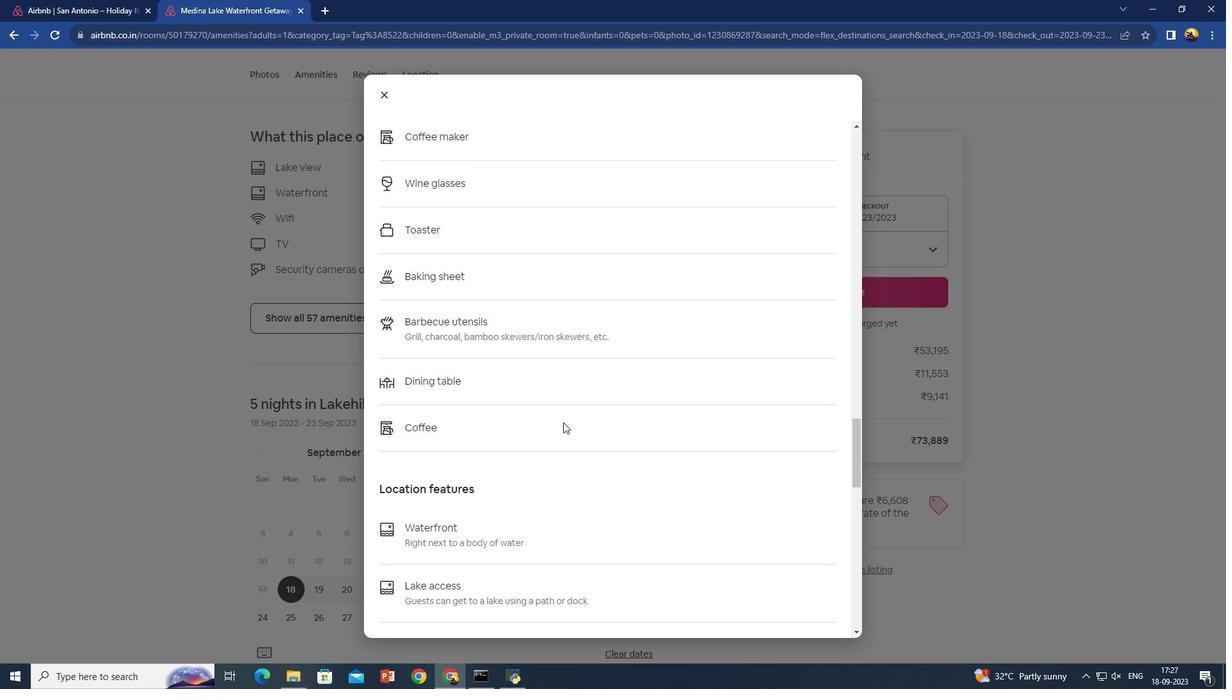 
Action: Mouse scrolled (563, 422) with delta (0, 0)
Screenshot: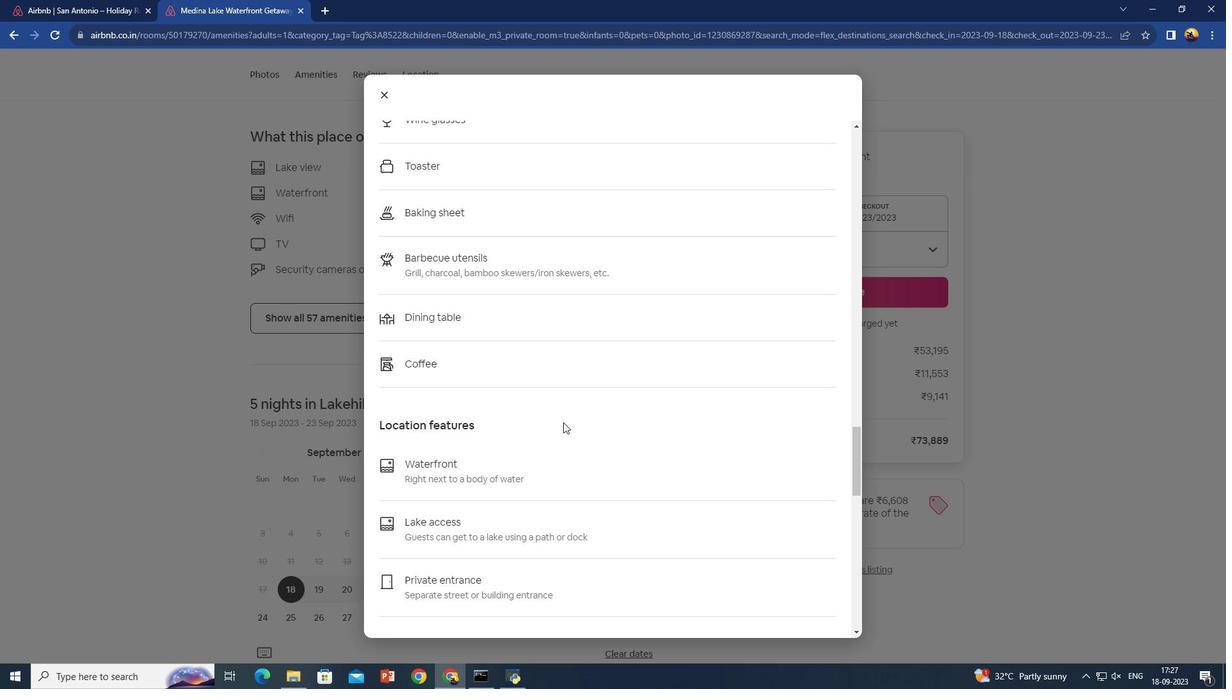 
Action: Mouse moved to (562, 424)
Screenshot: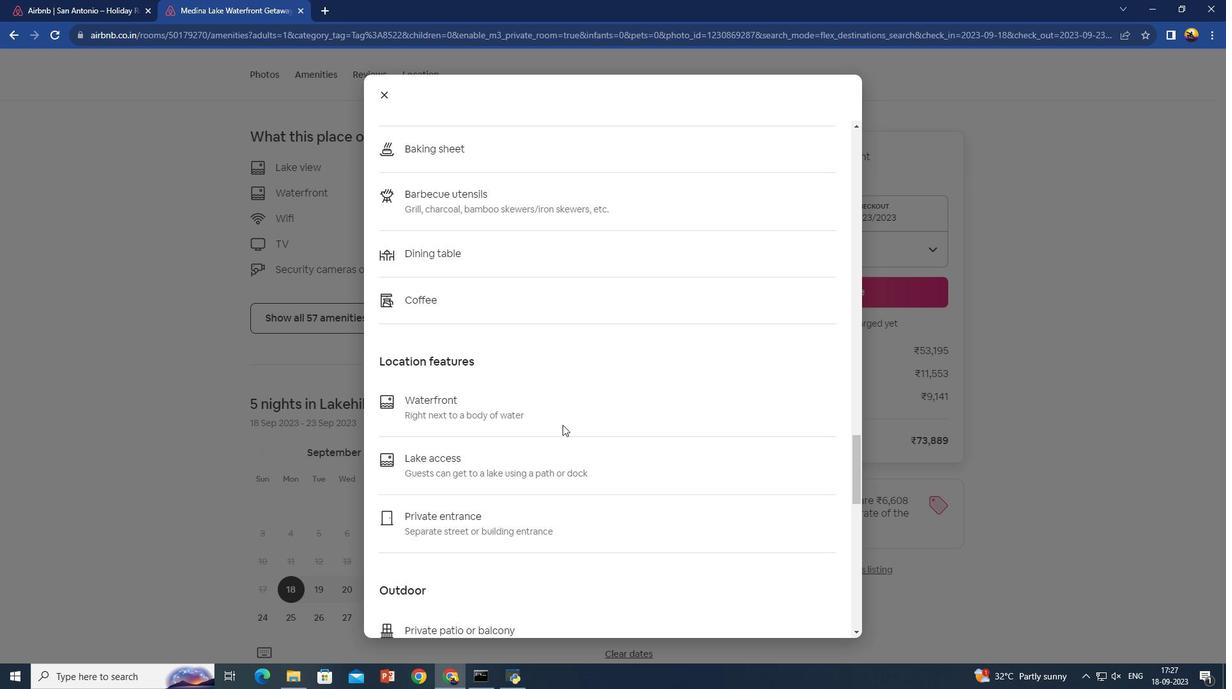 
Action: Mouse scrolled (562, 424) with delta (0, 0)
Screenshot: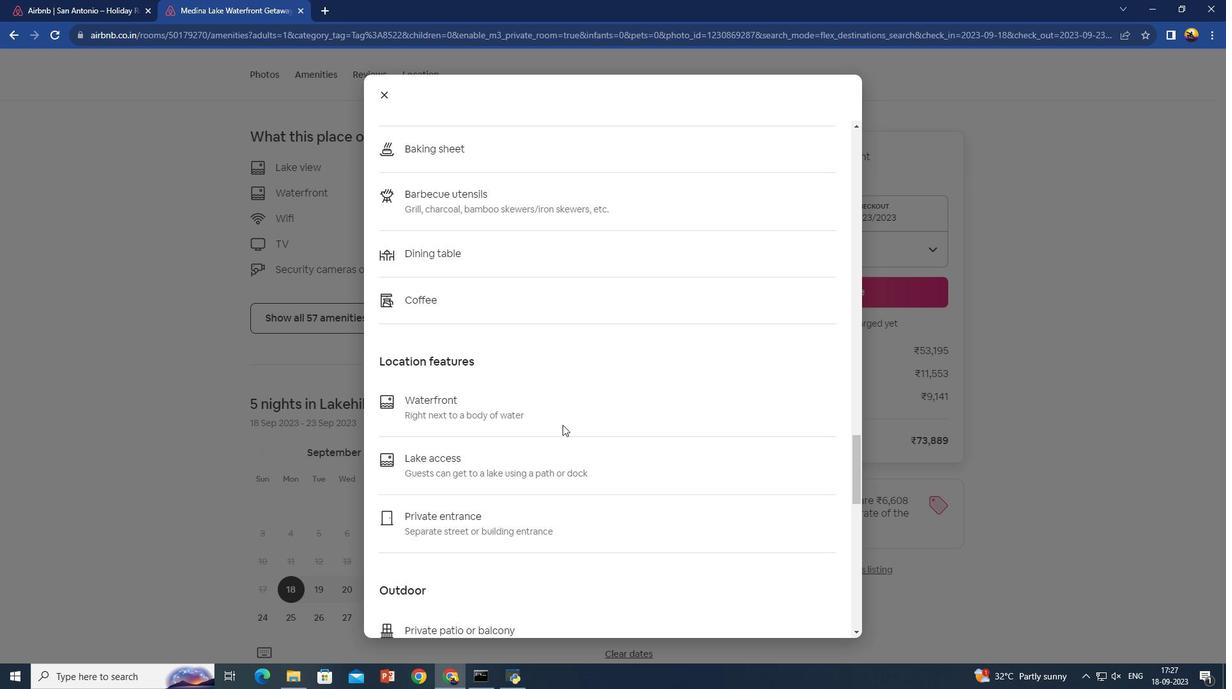 
Action: Mouse moved to (562, 425)
Screenshot: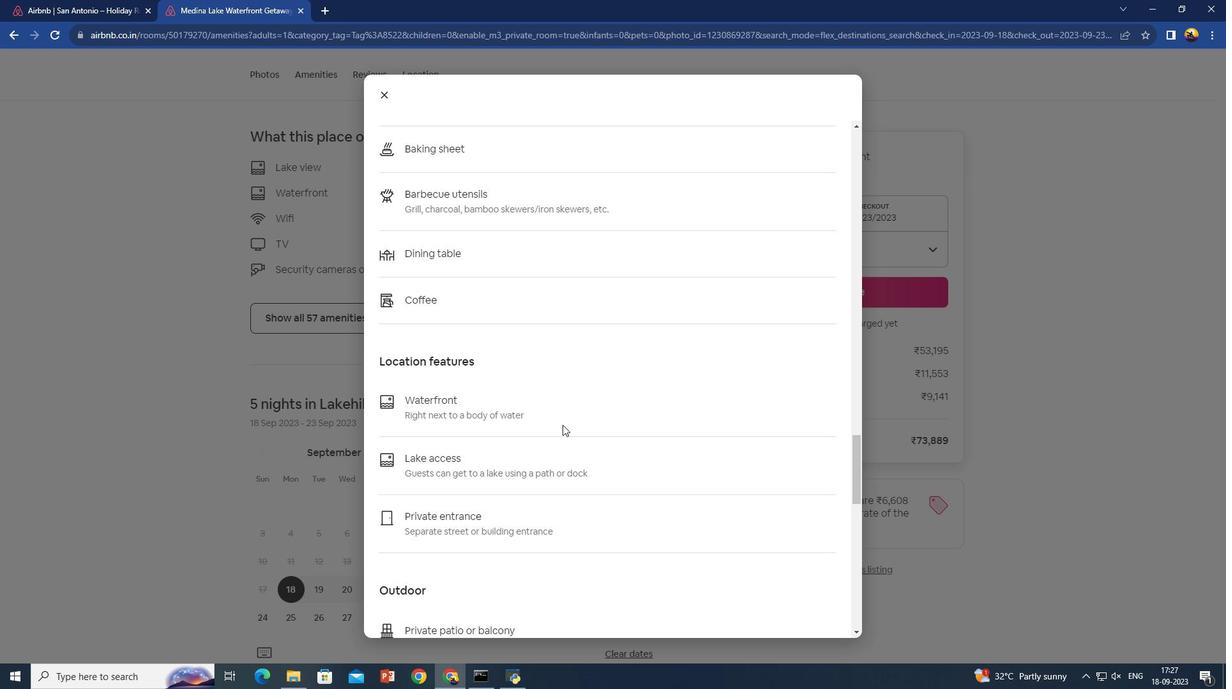 
Action: Mouse scrolled (562, 424) with delta (0, 0)
Screenshot: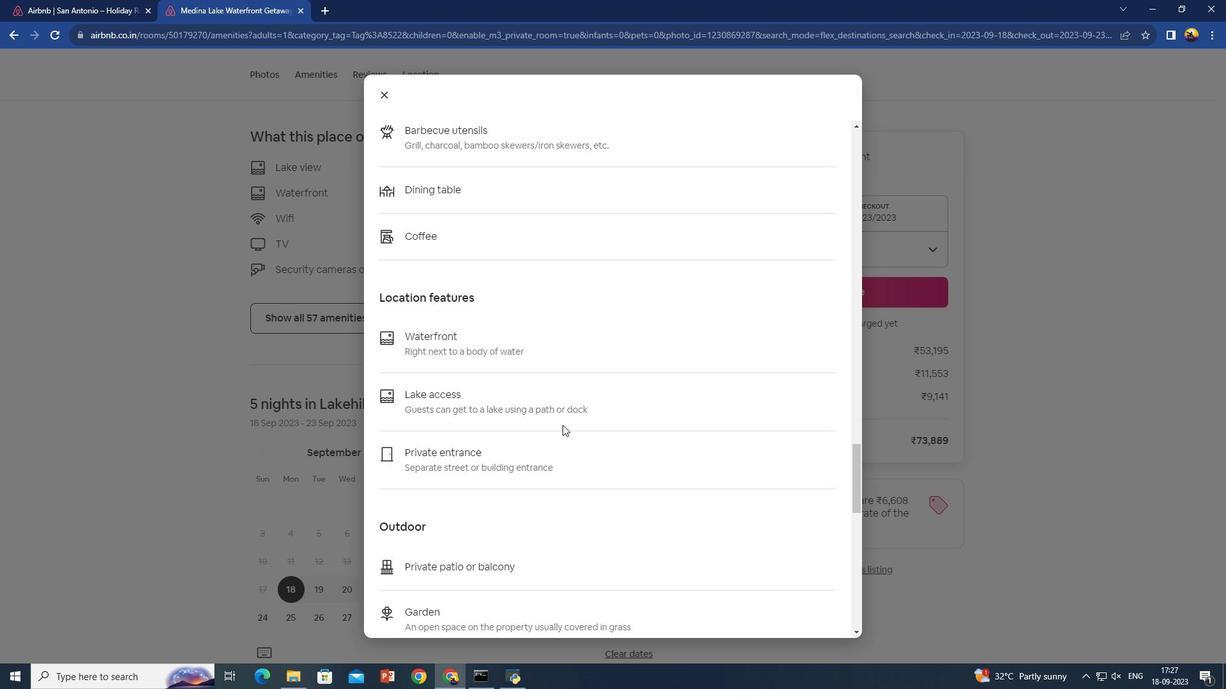 
Action: Mouse scrolled (562, 424) with delta (0, 0)
Screenshot: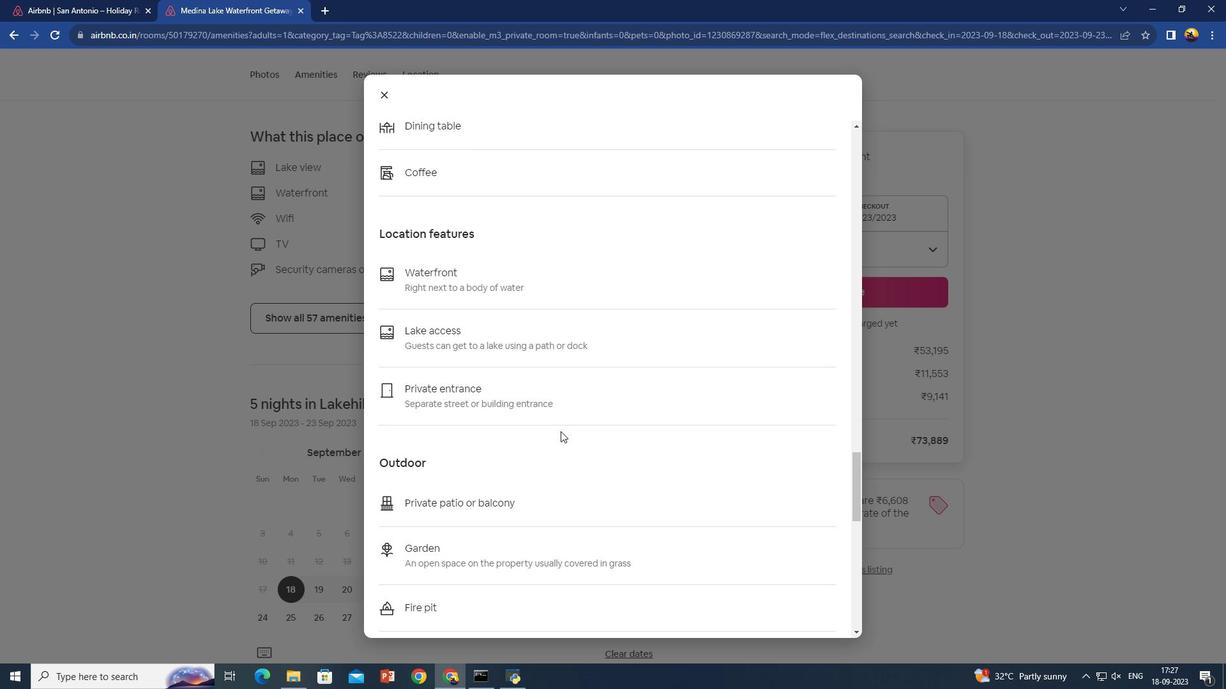 
Action: Mouse moved to (560, 432)
Screenshot: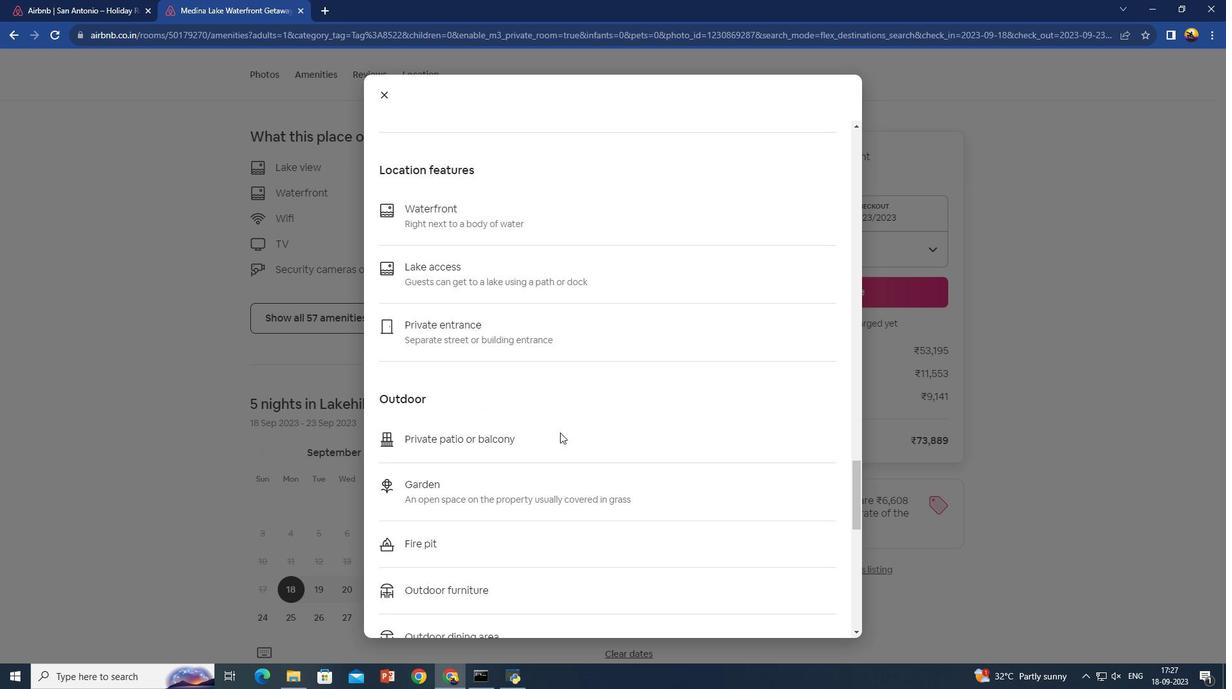 
Action: Mouse scrolled (560, 431) with delta (0, 0)
Screenshot: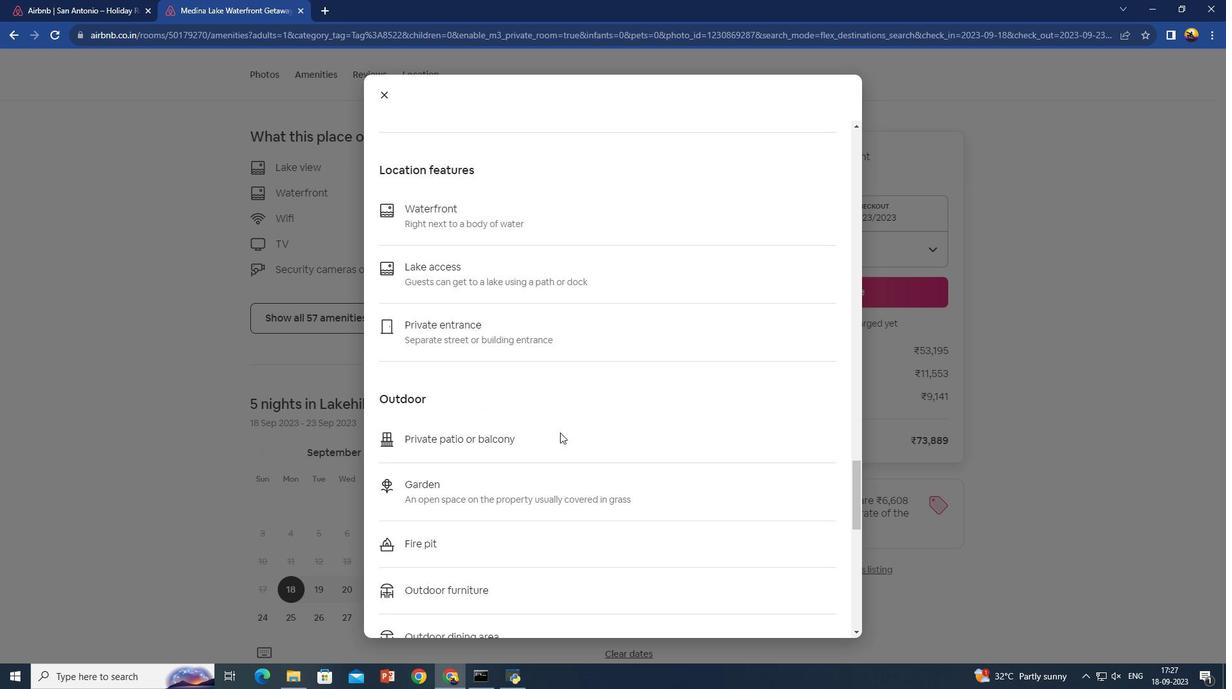 
Action: Mouse moved to (560, 433)
Screenshot: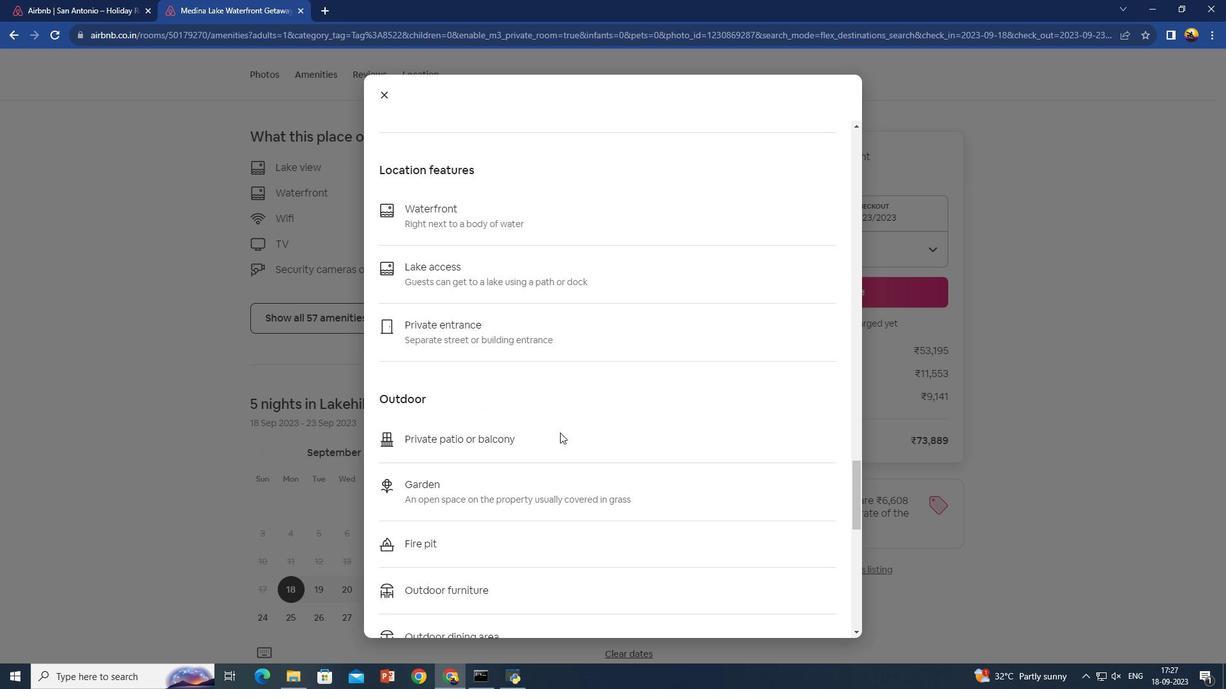 
Action: Mouse scrolled (560, 432) with delta (0, 0)
Screenshot: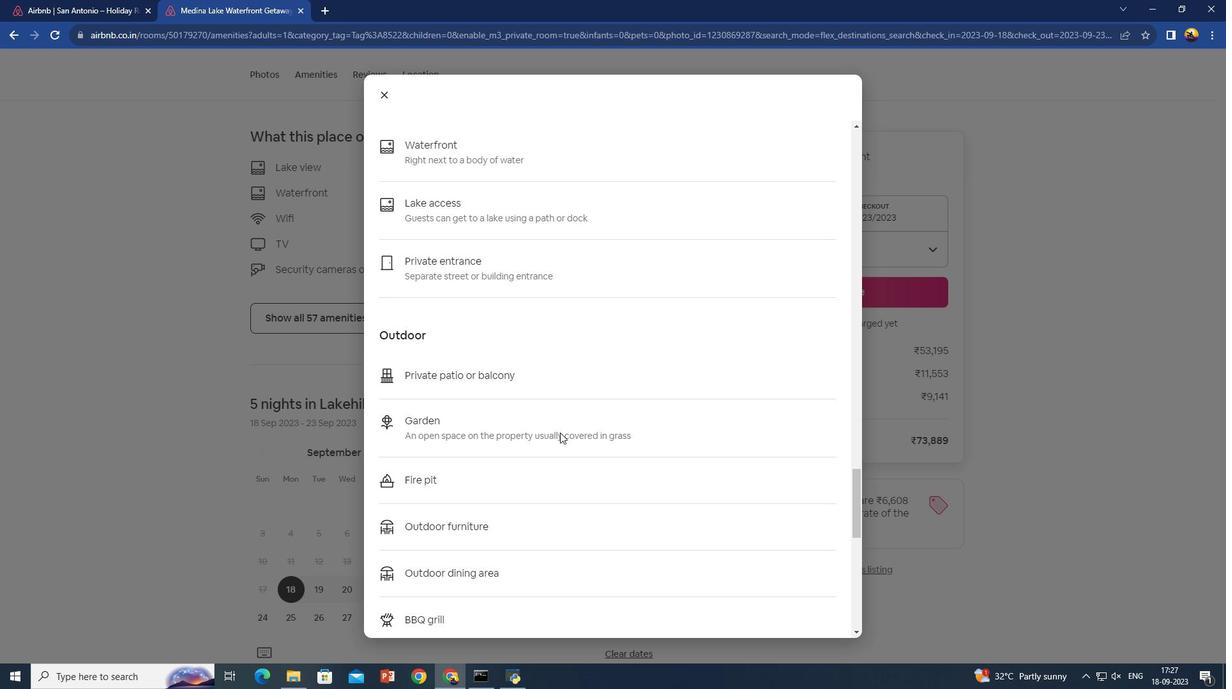 
Action: Mouse scrolled (560, 432) with delta (0, 0)
Screenshot: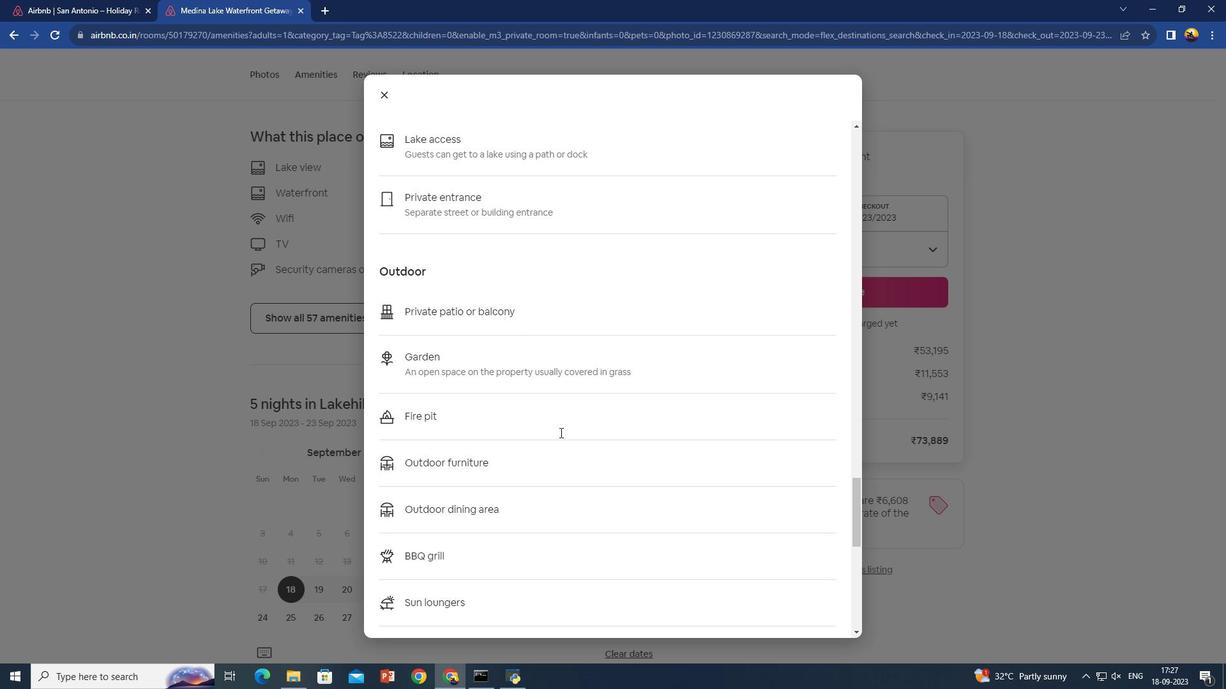 
Action: Mouse scrolled (560, 432) with delta (0, 0)
Screenshot: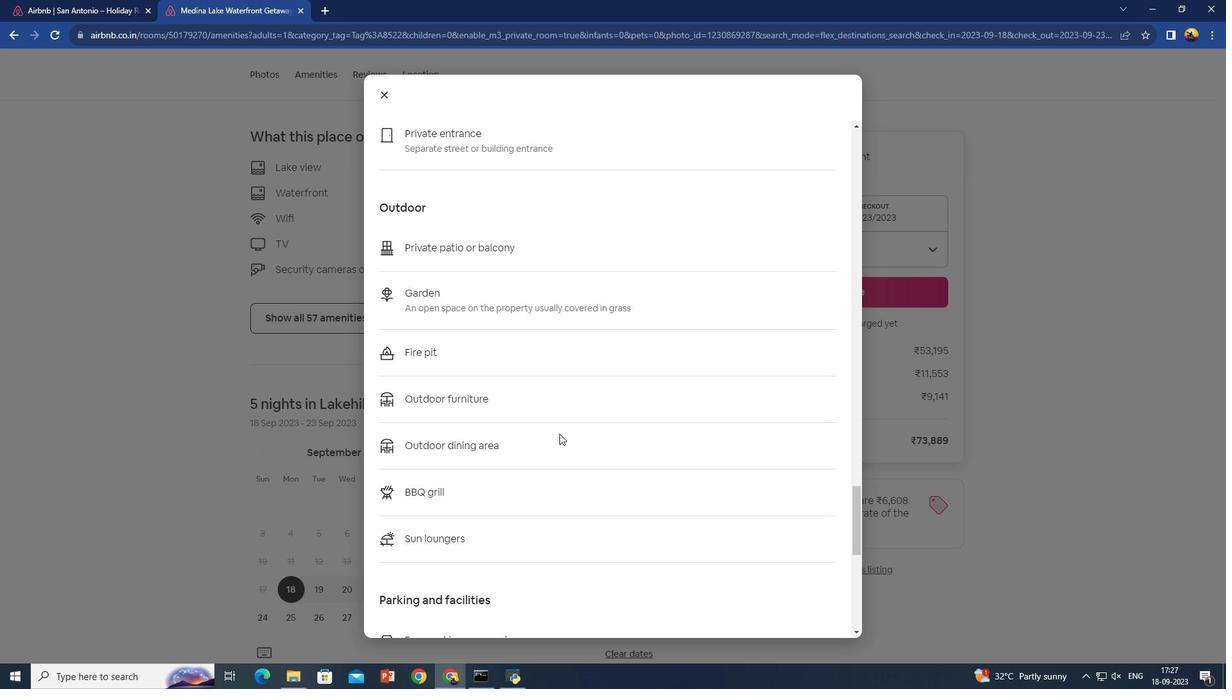 
Action: Mouse moved to (559, 434)
Screenshot: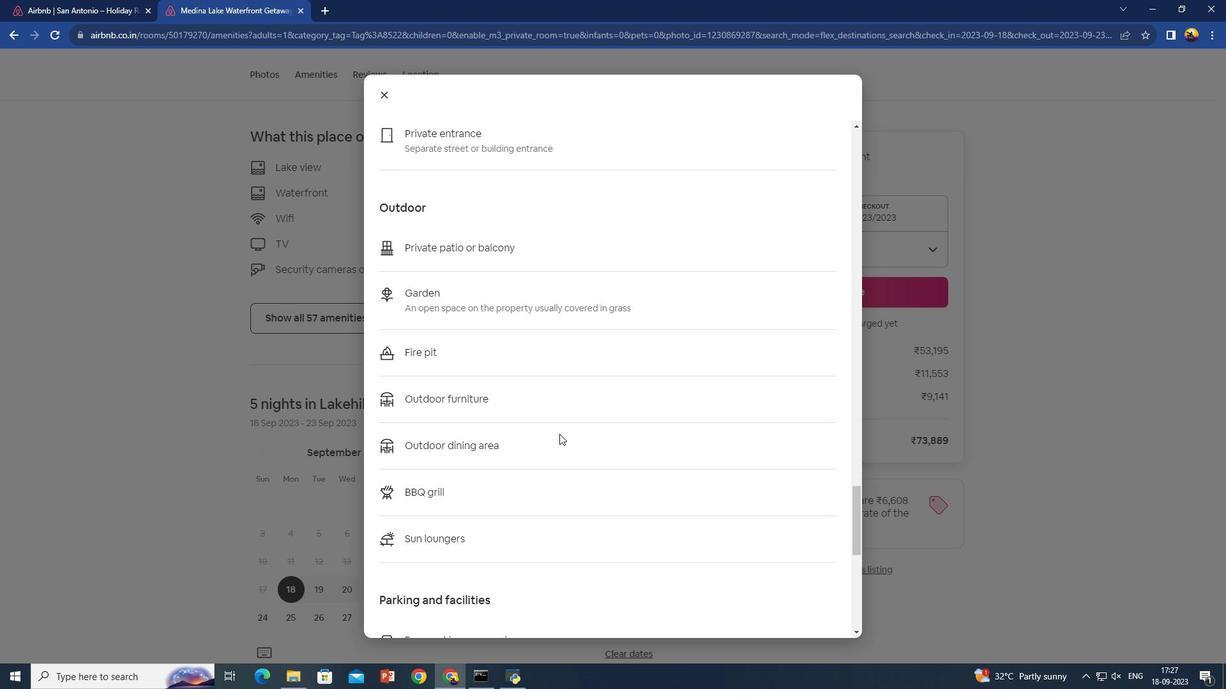 
Action: Mouse scrolled (559, 433) with delta (0, 0)
Screenshot: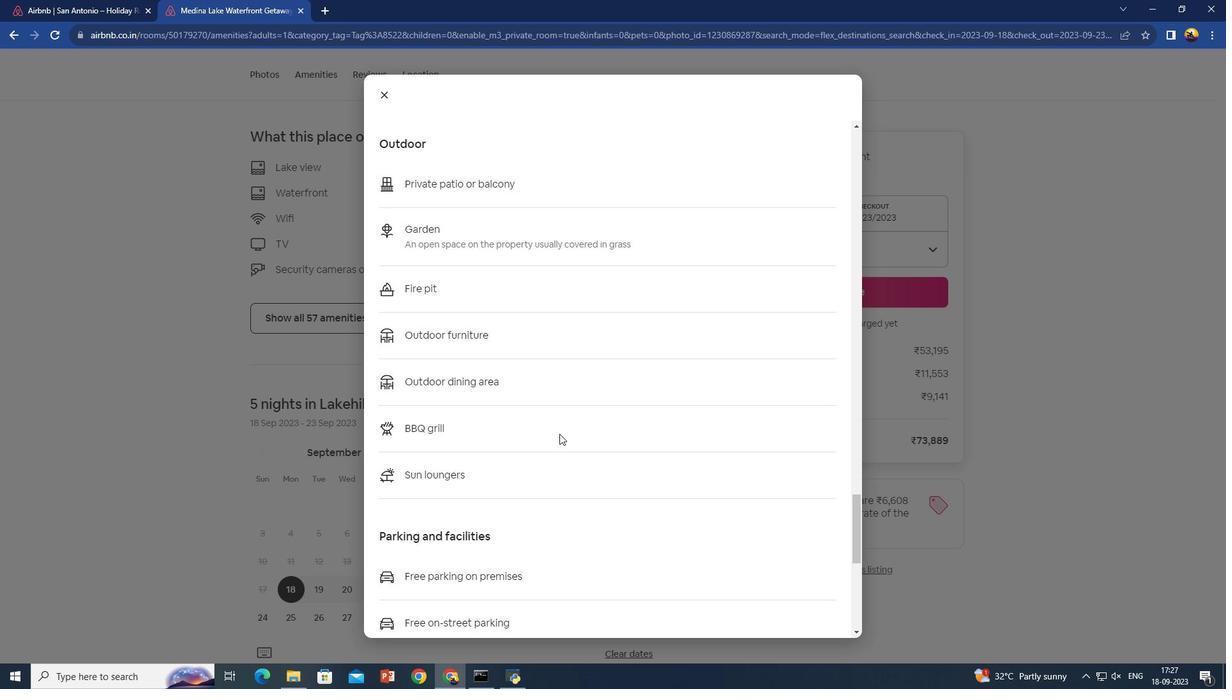 
Action: Mouse scrolled (559, 433) with delta (0, 0)
Screenshot: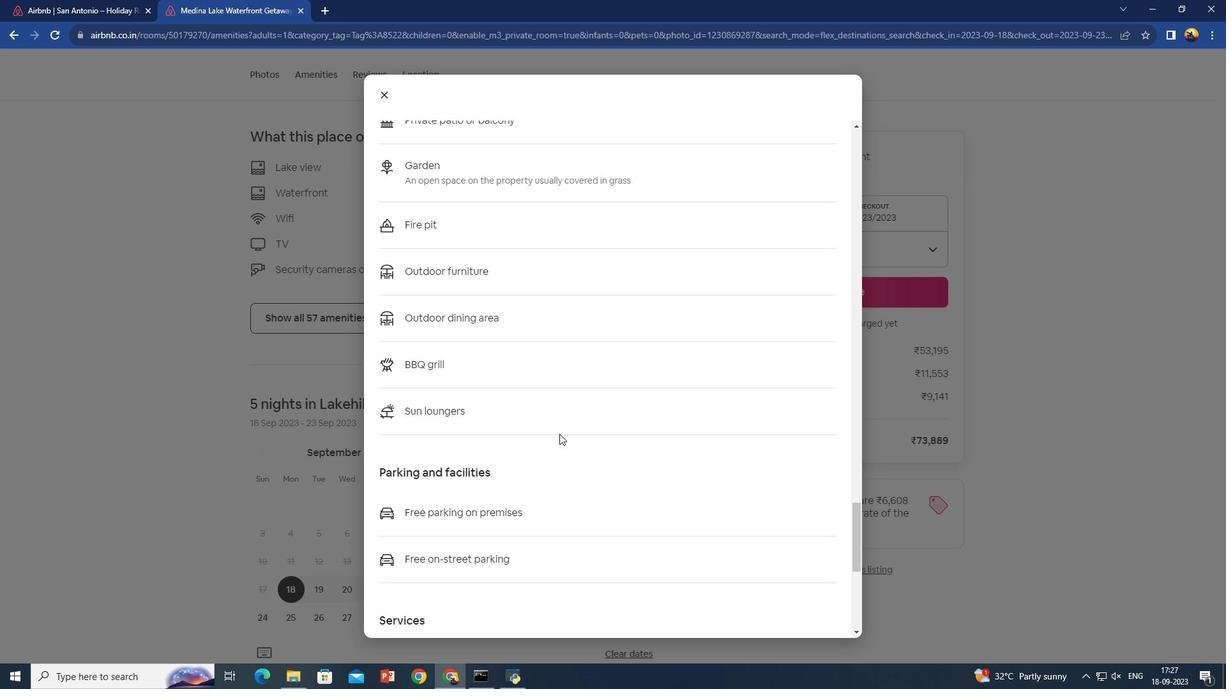 
Action: Mouse scrolled (559, 433) with delta (0, 0)
Screenshot: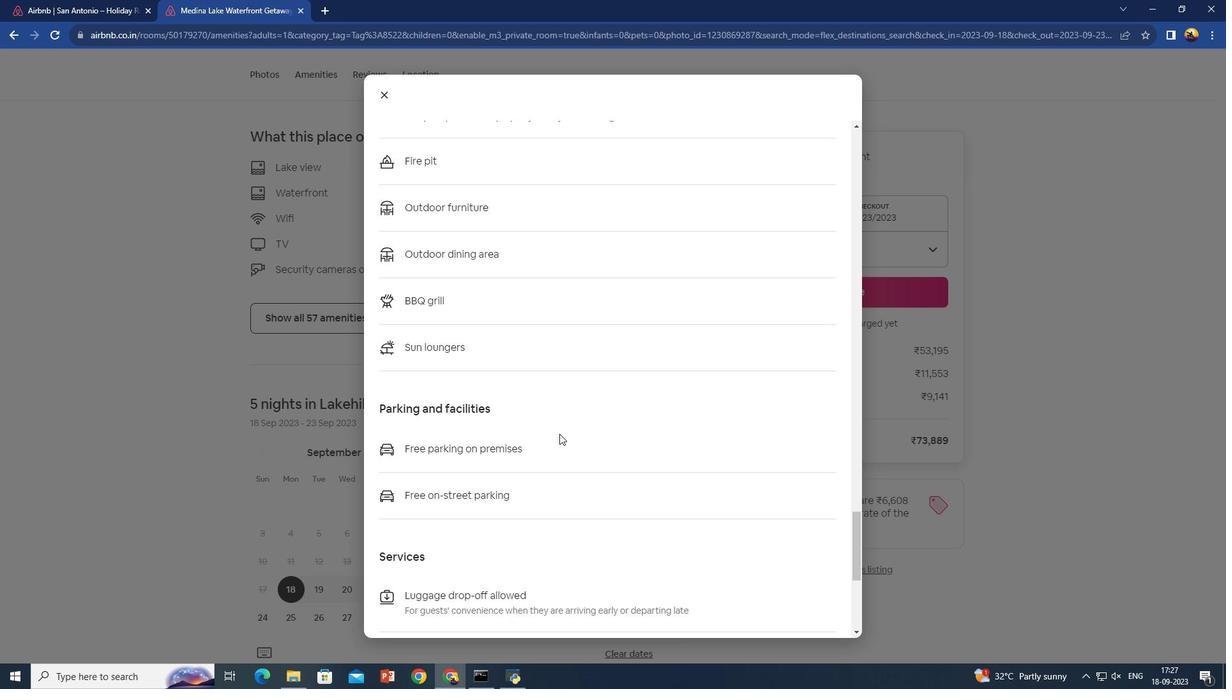 
Action: Mouse scrolled (559, 433) with delta (0, 0)
Screenshot: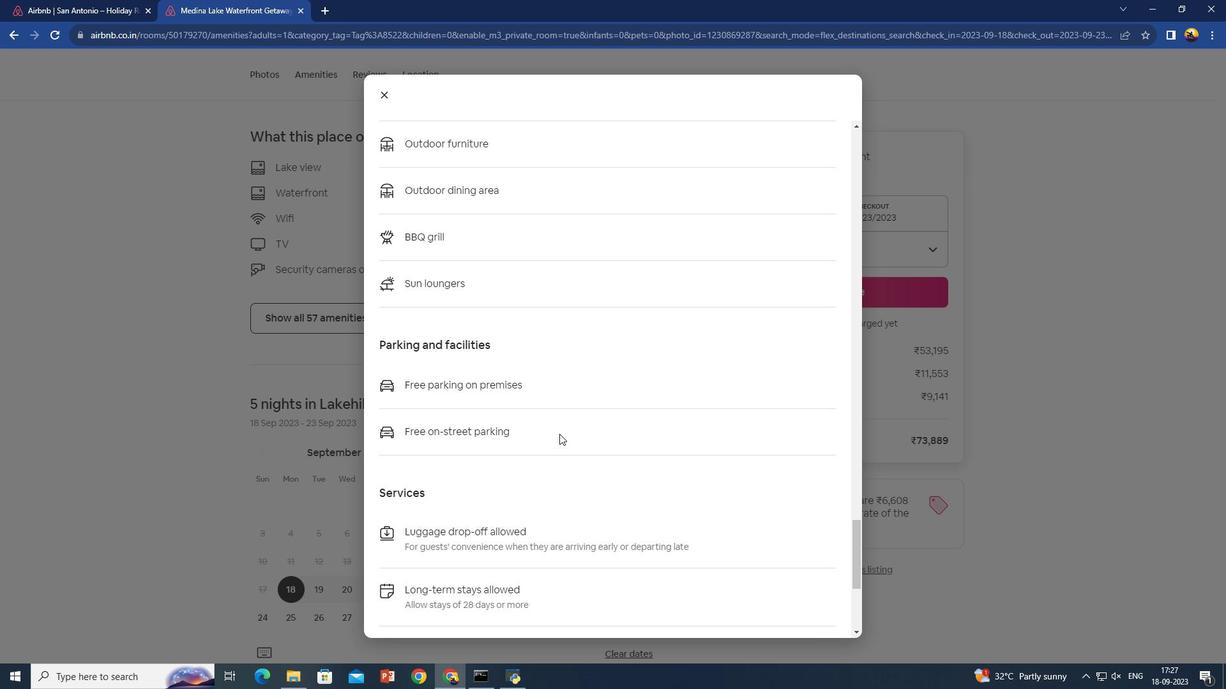 
Action: Mouse moved to (558, 435)
Screenshot: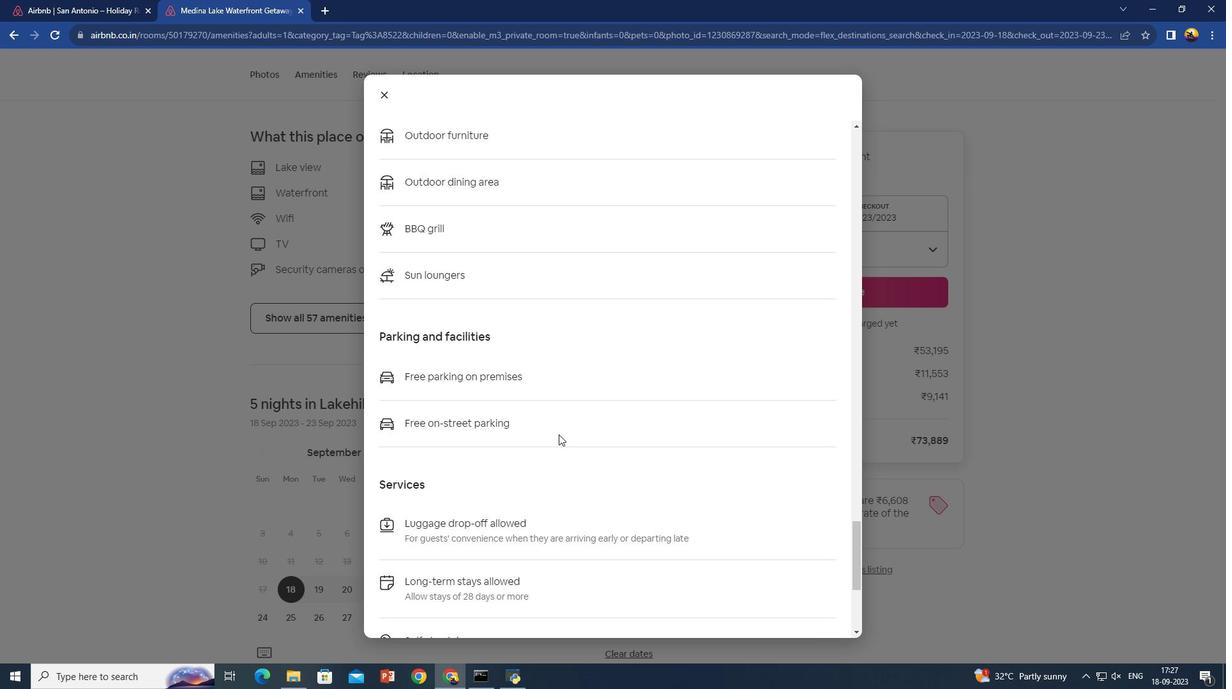 
Action: Mouse scrolled (558, 434) with delta (0, 0)
Screenshot: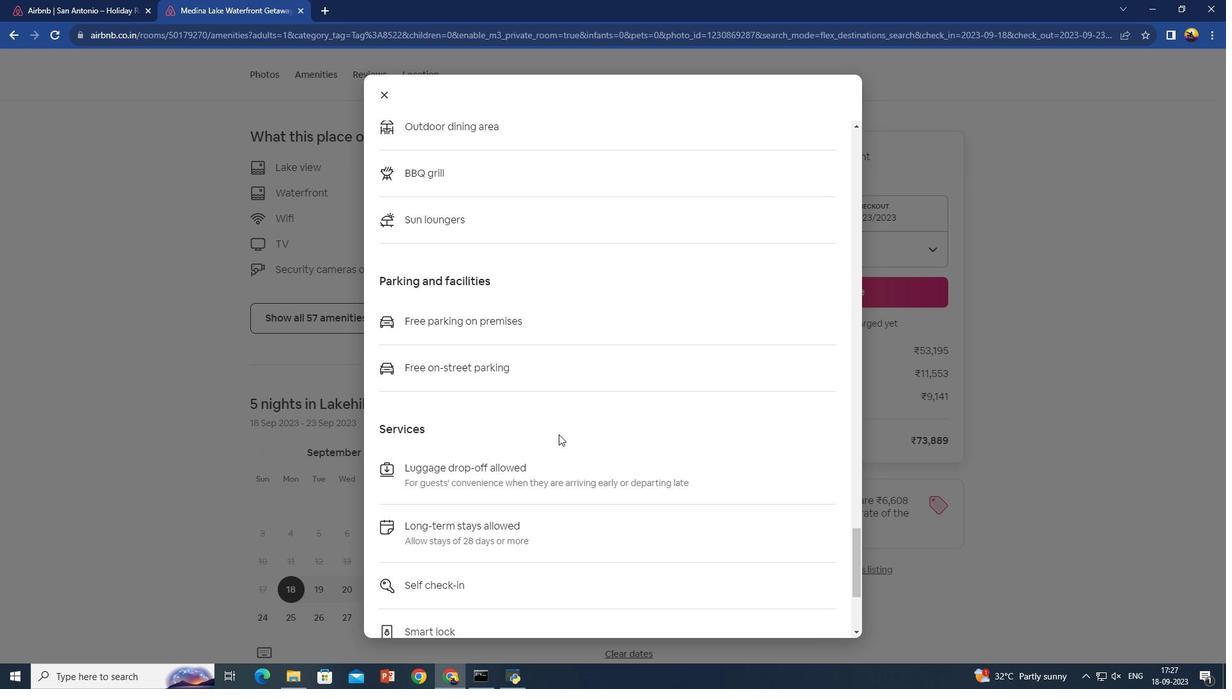 
Action: Mouse scrolled (558, 434) with delta (0, 0)
Screenshot: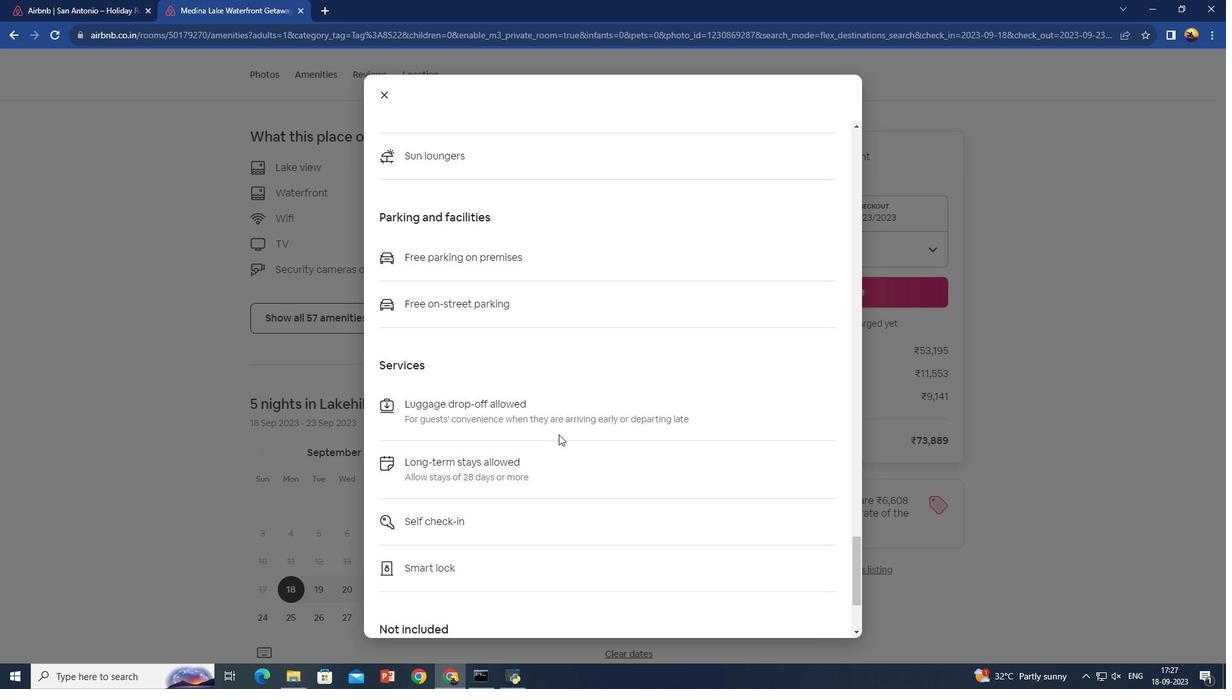 
Action: Mouse scrolled (558, 434) with delta (0, 0)
Screenshot: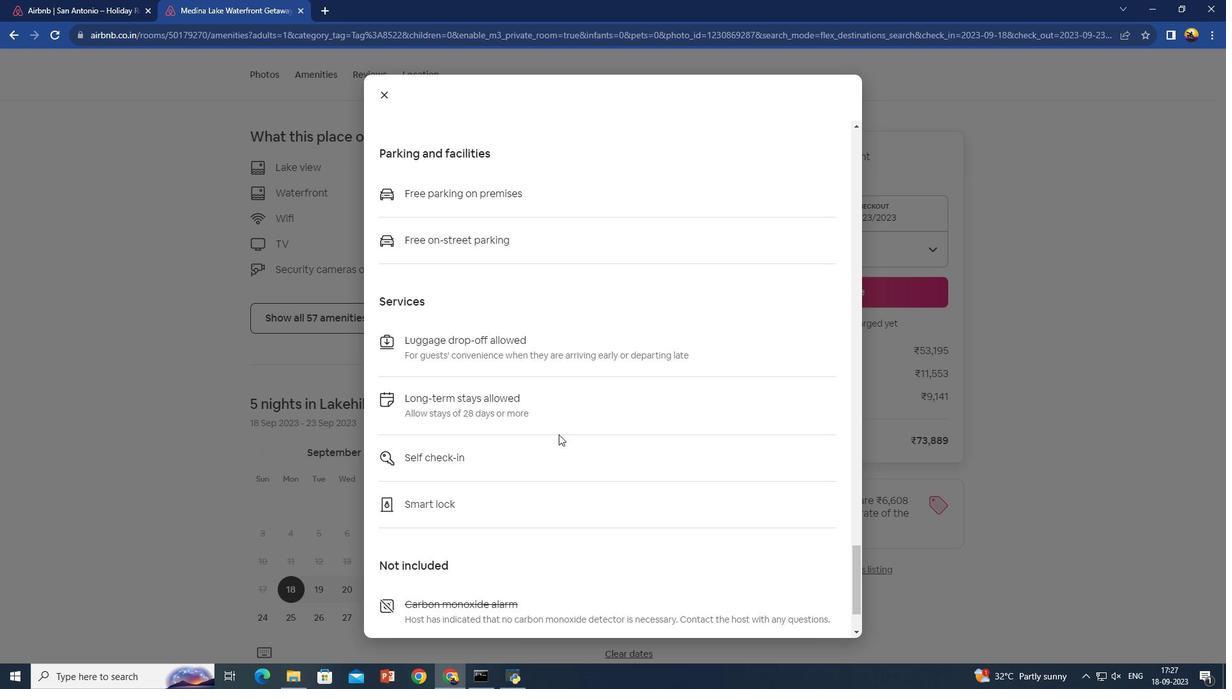 
Action: Mouse scrolled (558, 434) with delta (0, 0)
Screenshot: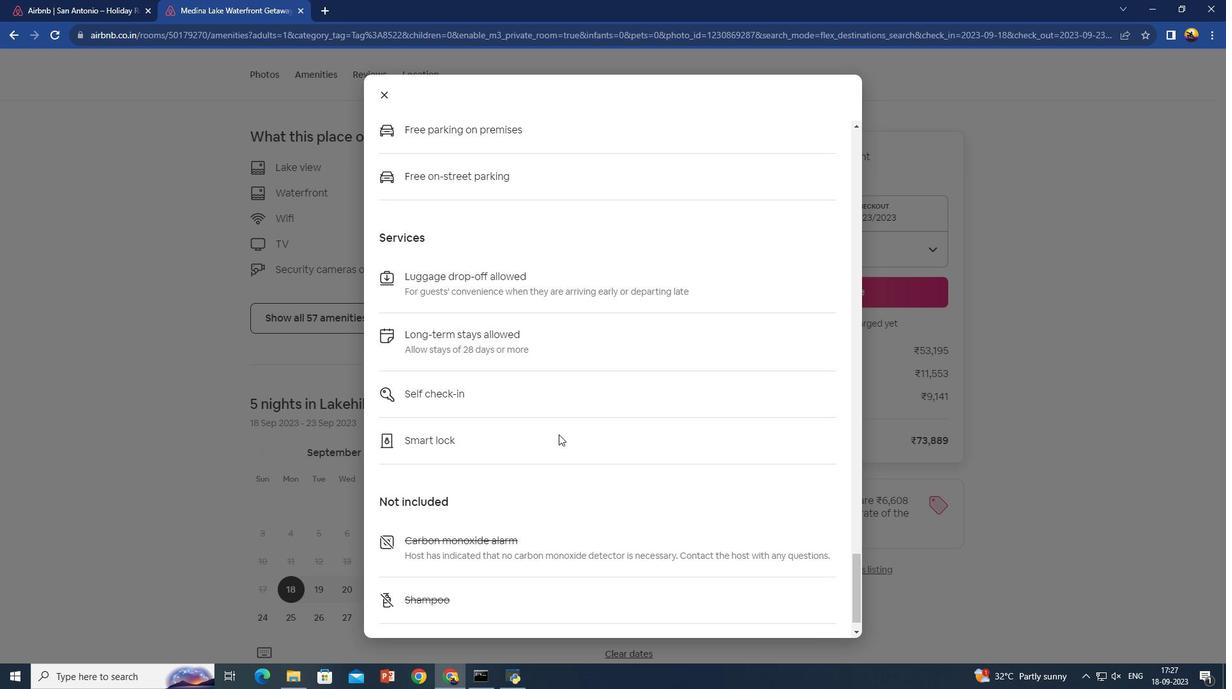 
Action: Mouse moved to (532, 488)
Screenshot: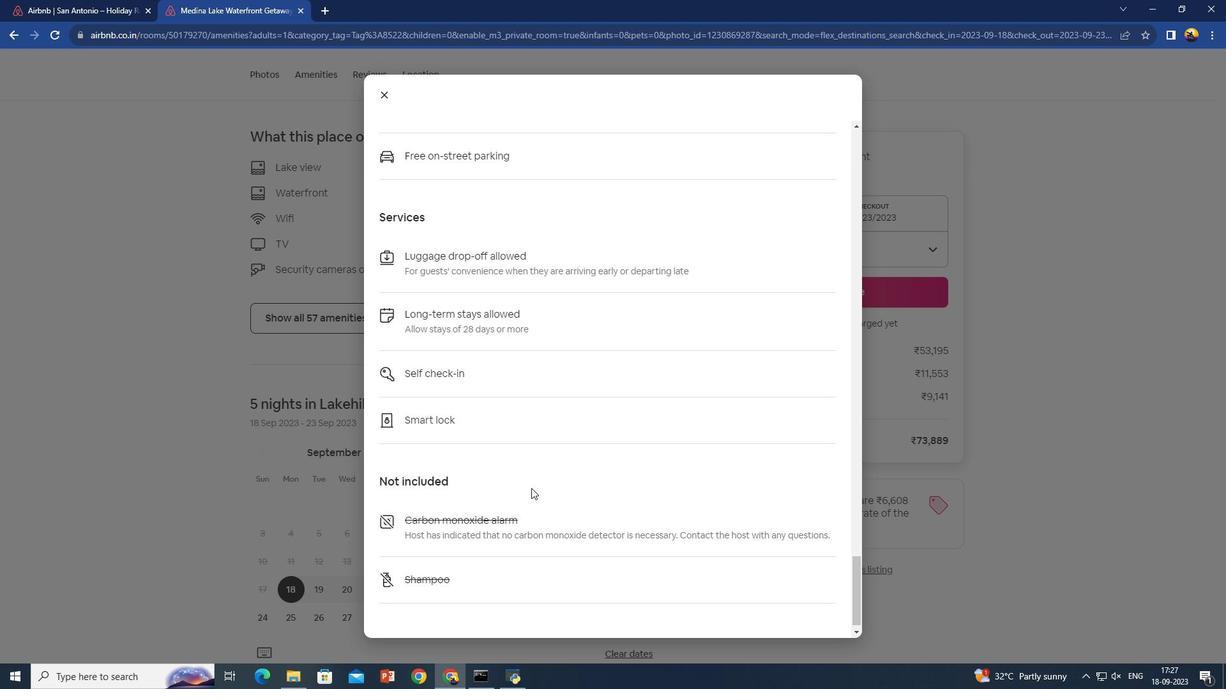 
Action: Mouse scrolled (532, 487) with delta (0, 0)
Screenshot: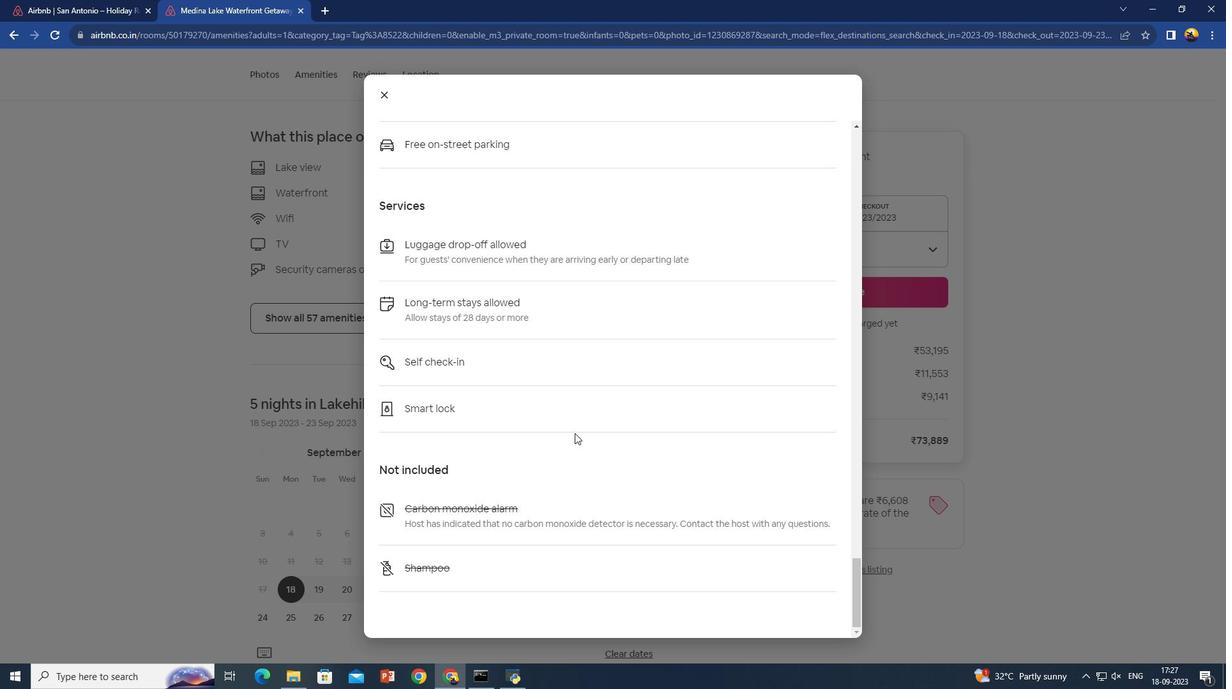 
Action: Mouse moved to (586, 337)
Screenshot: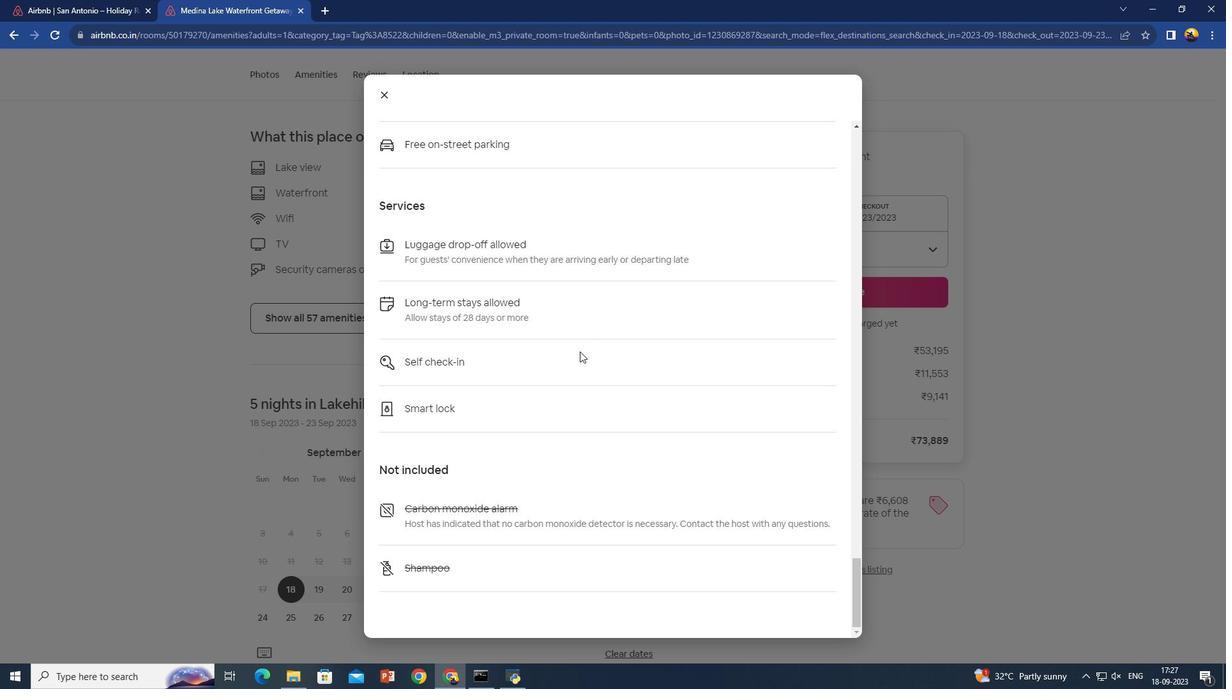 
Action: Mouse scrolled (586, 337) with delta (0, 0)
Screenshot: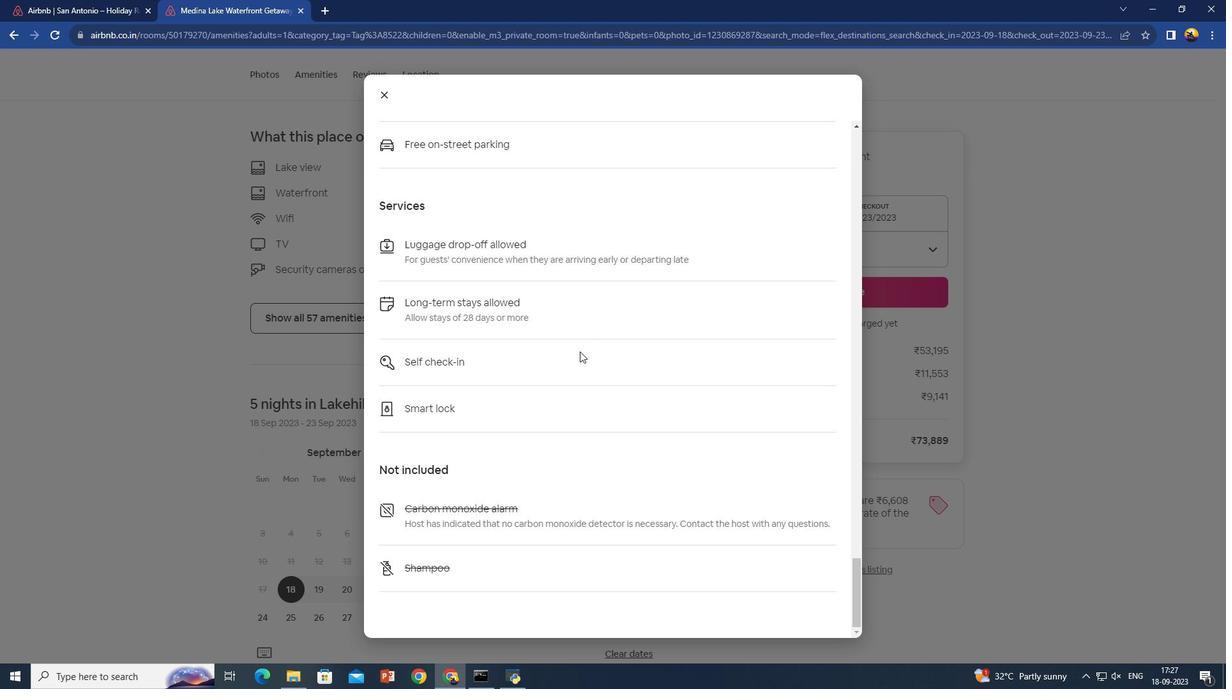 
Action: Mouse moved to (587, 343)
Screenshot: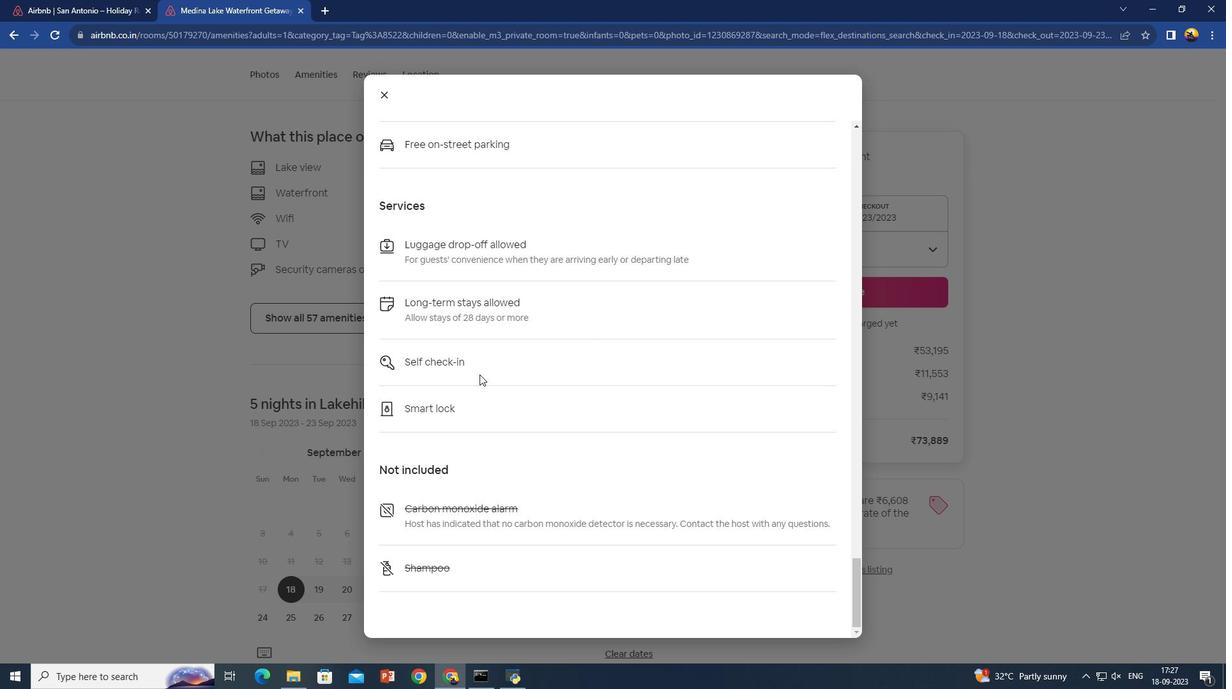 
Action: Mouse scrolled (587, 342) with delta (0, 0)
Screenshot: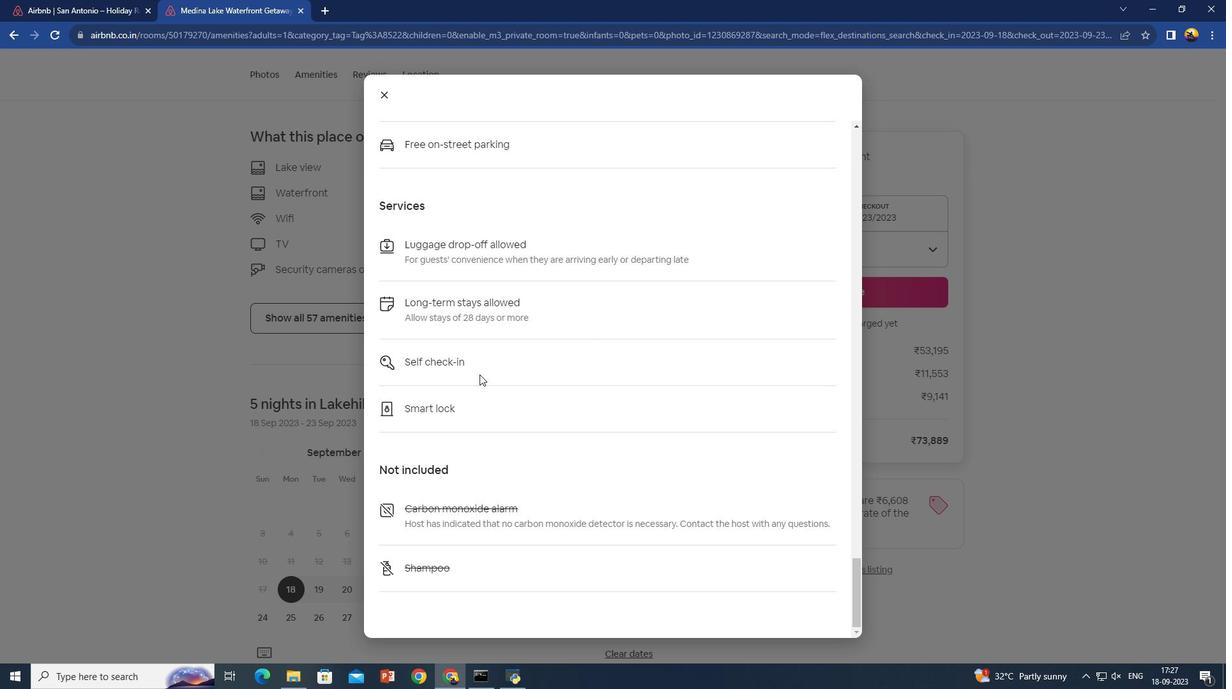 
Action: Mouse moved to (146, 312)
Screenshot: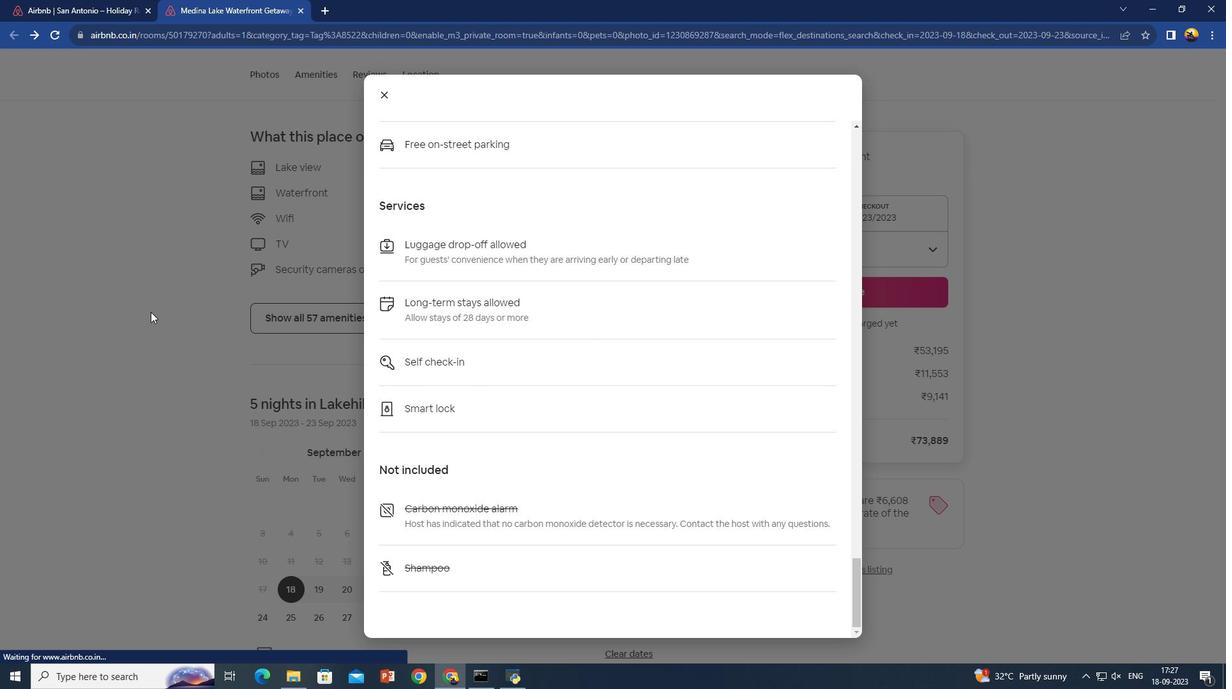 
Action: Mouse pressed left at (146, 312)
Screenshot: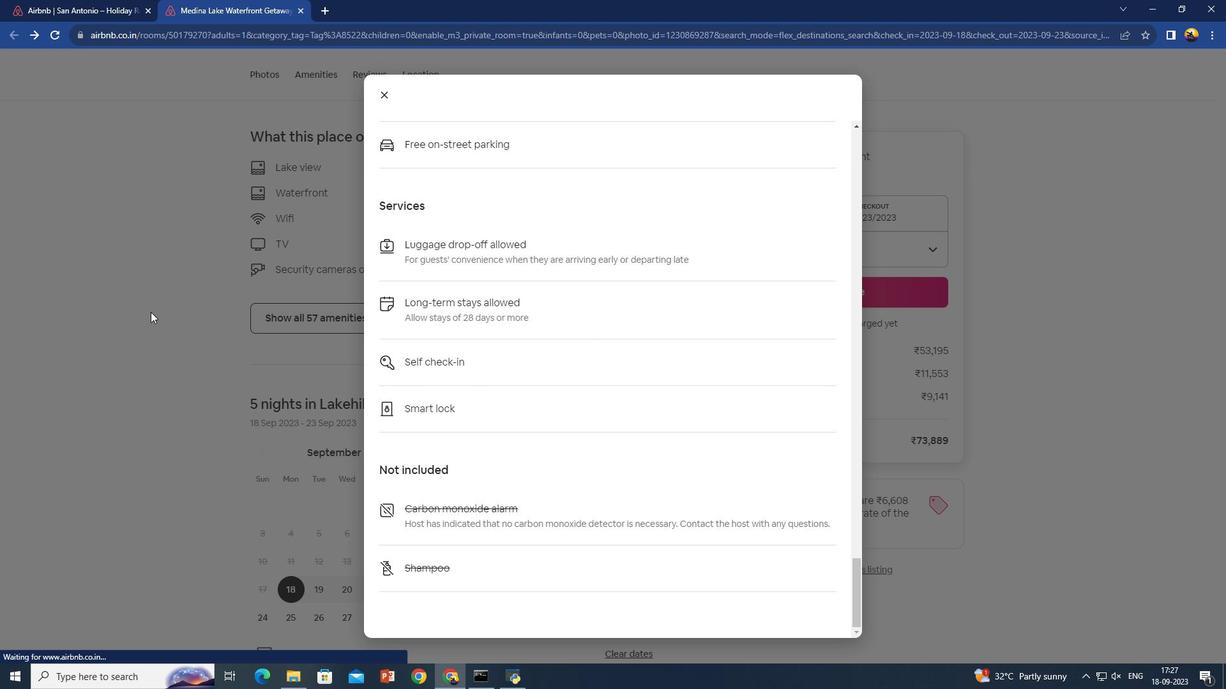 
Action: Mouse moved to (165, 312)
Screenshot: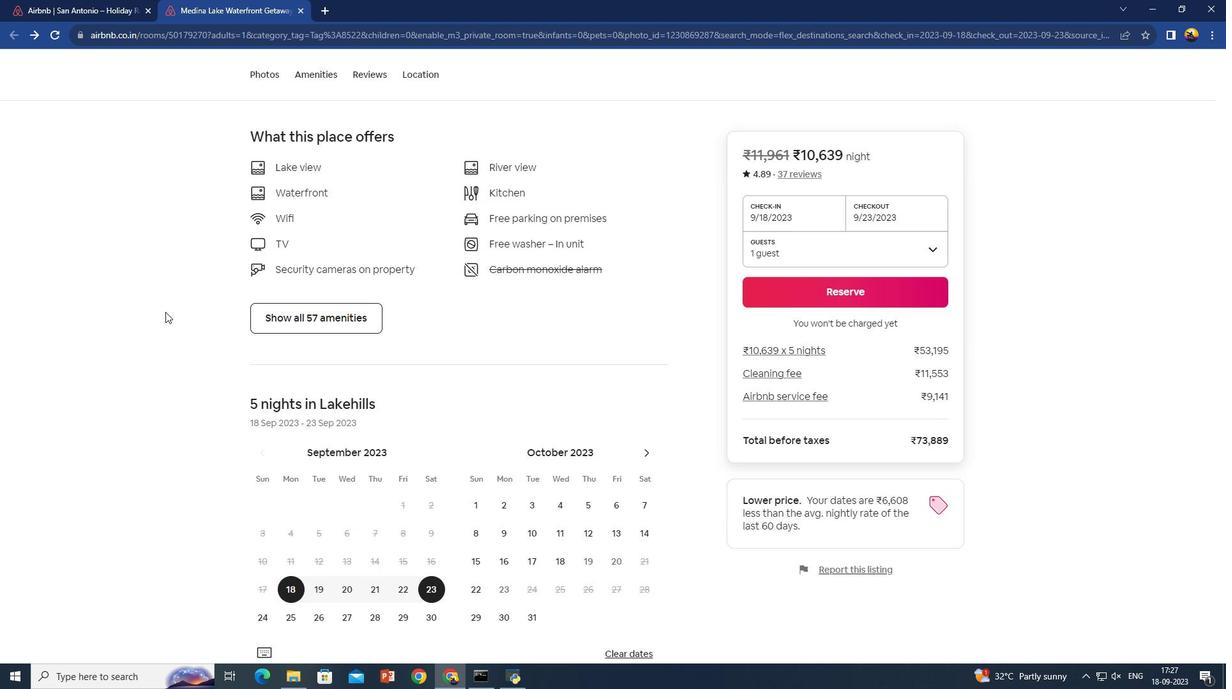 
Action: Key pressed <Key.down><Key.down><Key.down><Key.down><Key.down><Key.down>
Screenshot: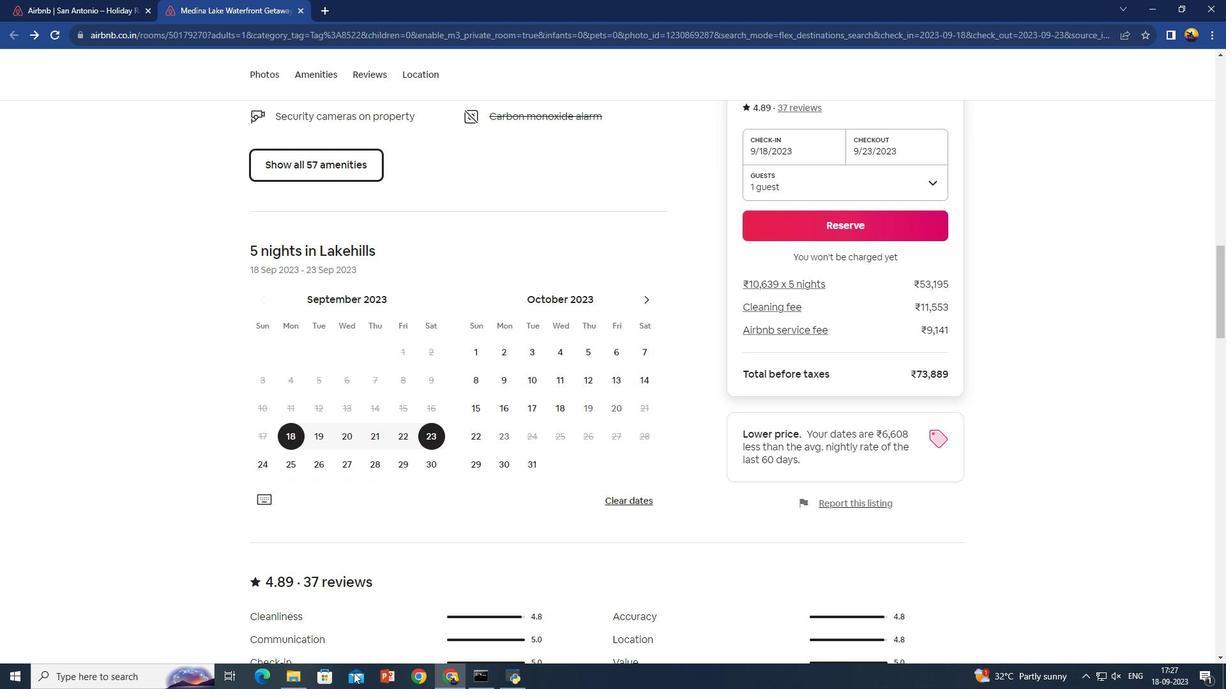 
Action: Mouse moved to (286, 440)
Screenshot: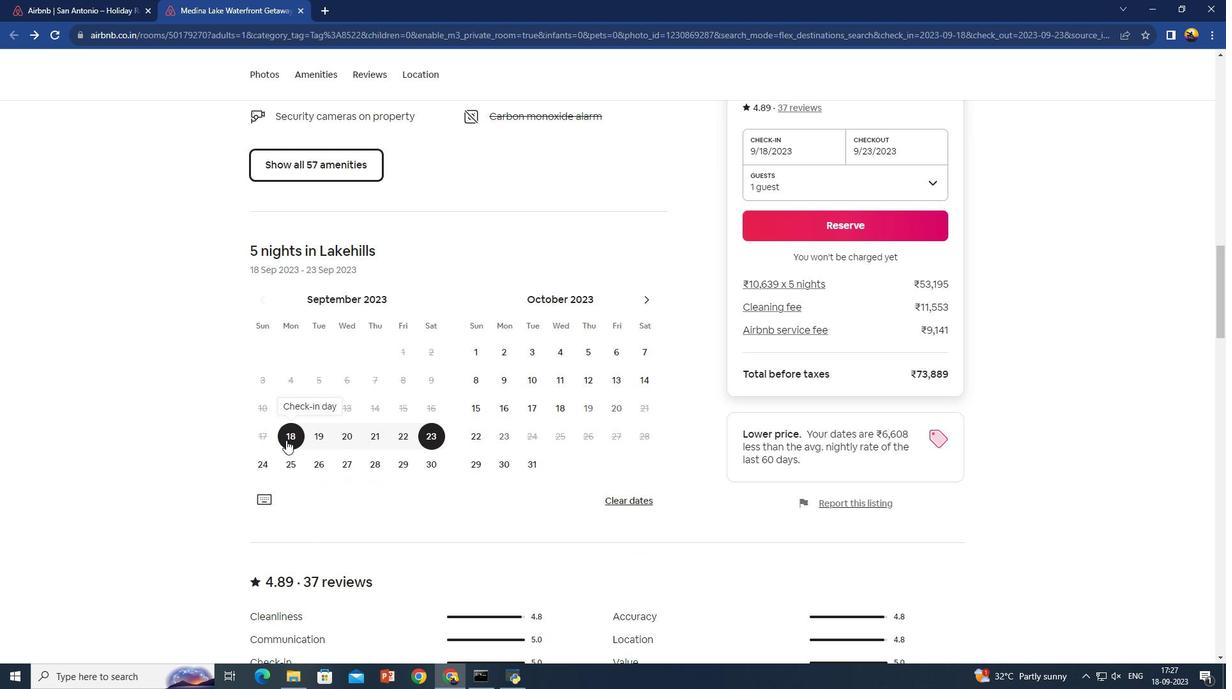 
Action: Key pressed <Key.down>
Screenshot: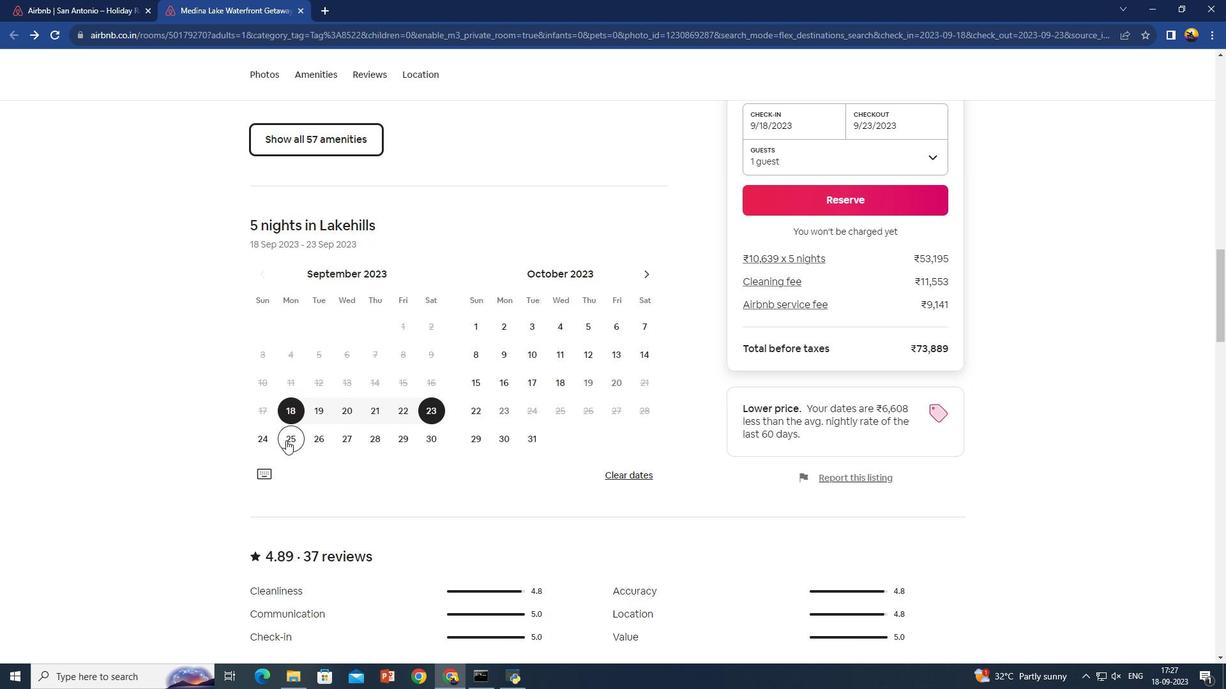 
Action: Mouse moved to (213, 451)
Screenshot: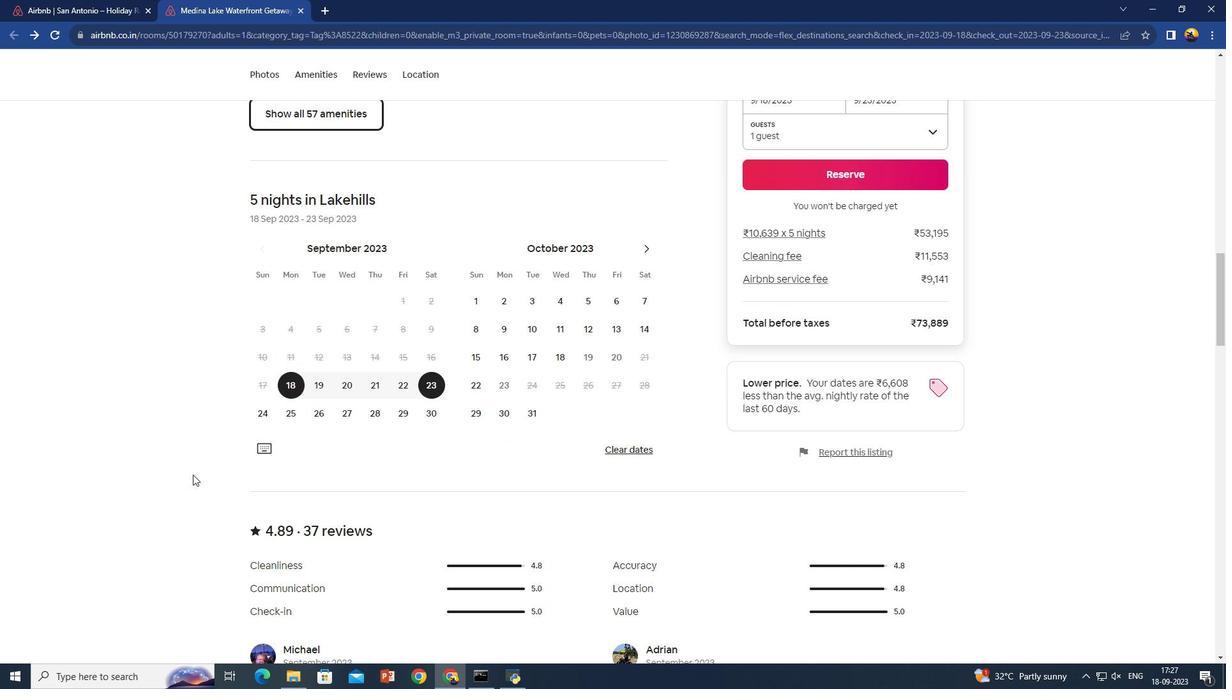 
Action: Key pressed <Key.down>
Screenshot: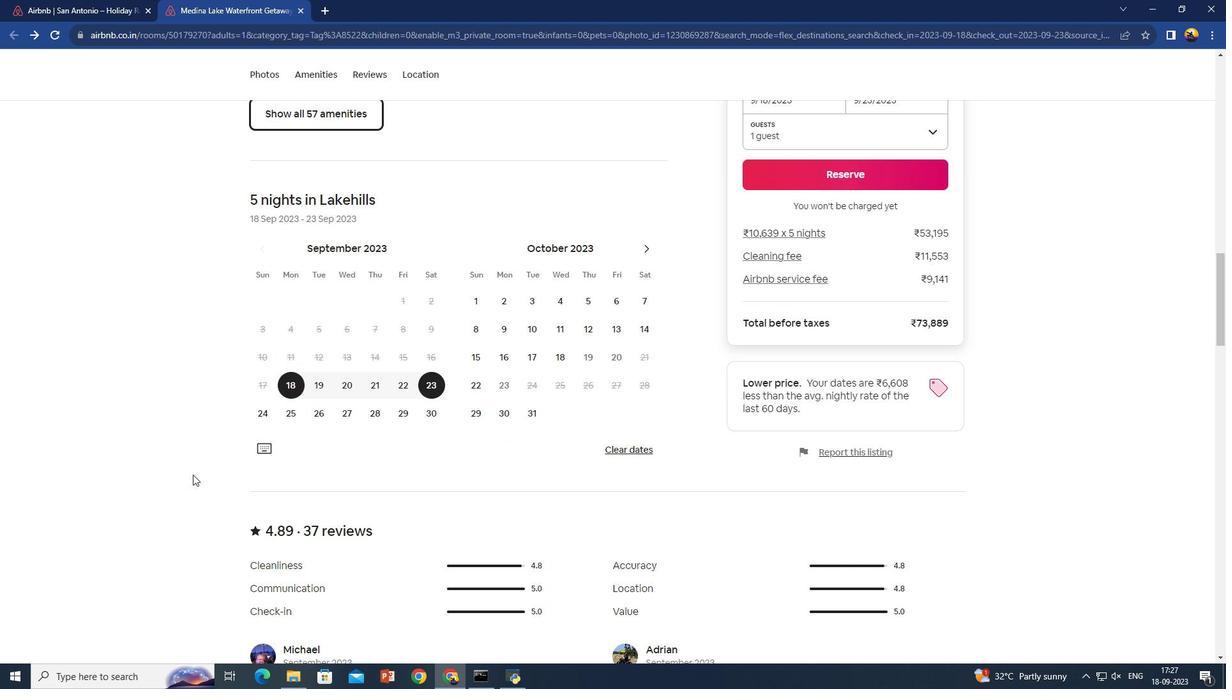 
Action: Mouse moved to (114, 444)
Screenshot: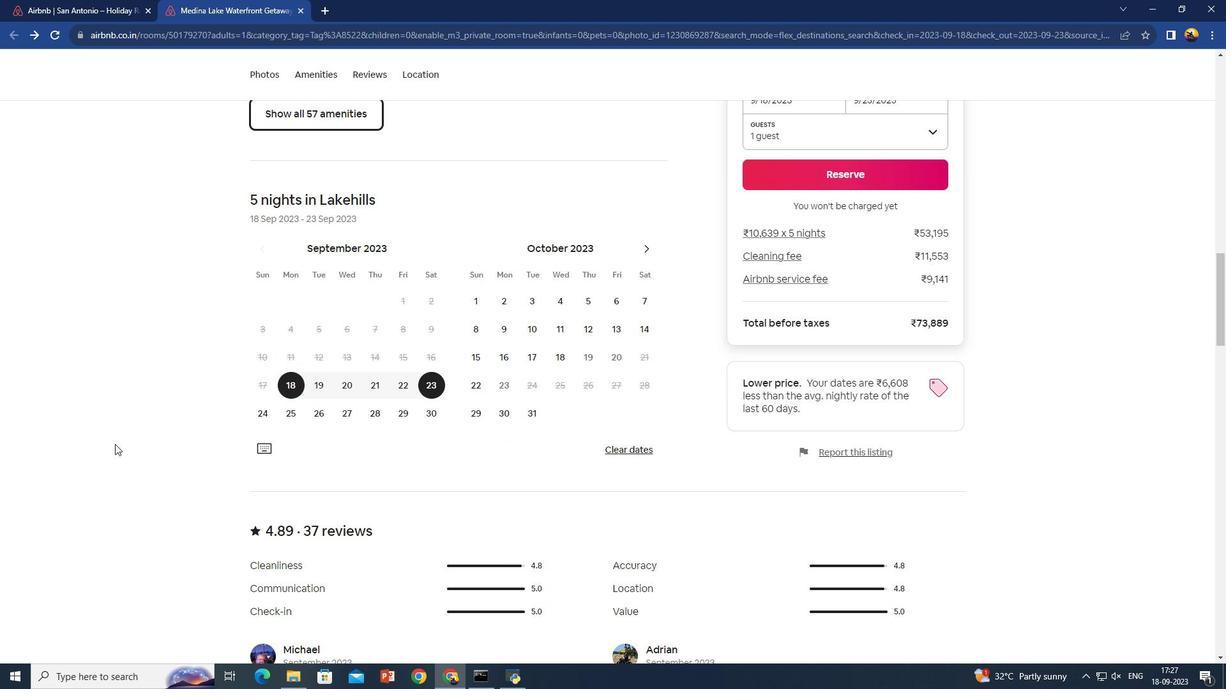 
Action: Key pressed <Key.down>
Screenshot: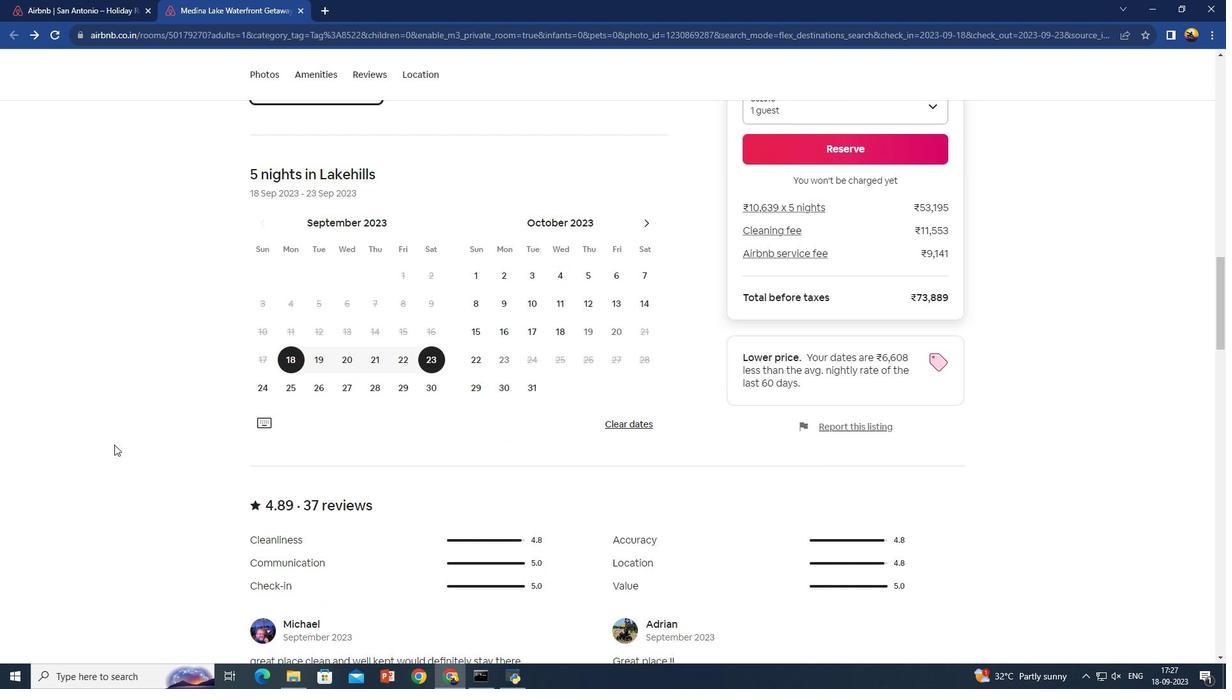 
Action: Mouse moved to (111, 447)
Screenshot: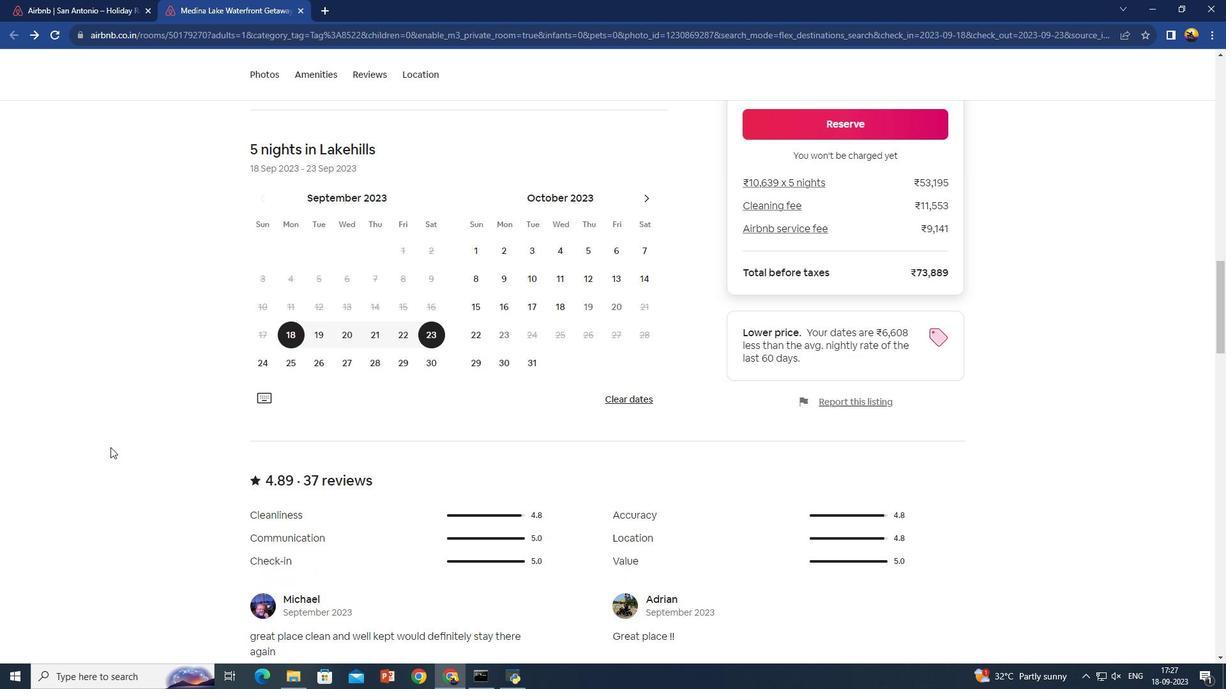 
Action: Key pressed <Key.down>
Screenshot: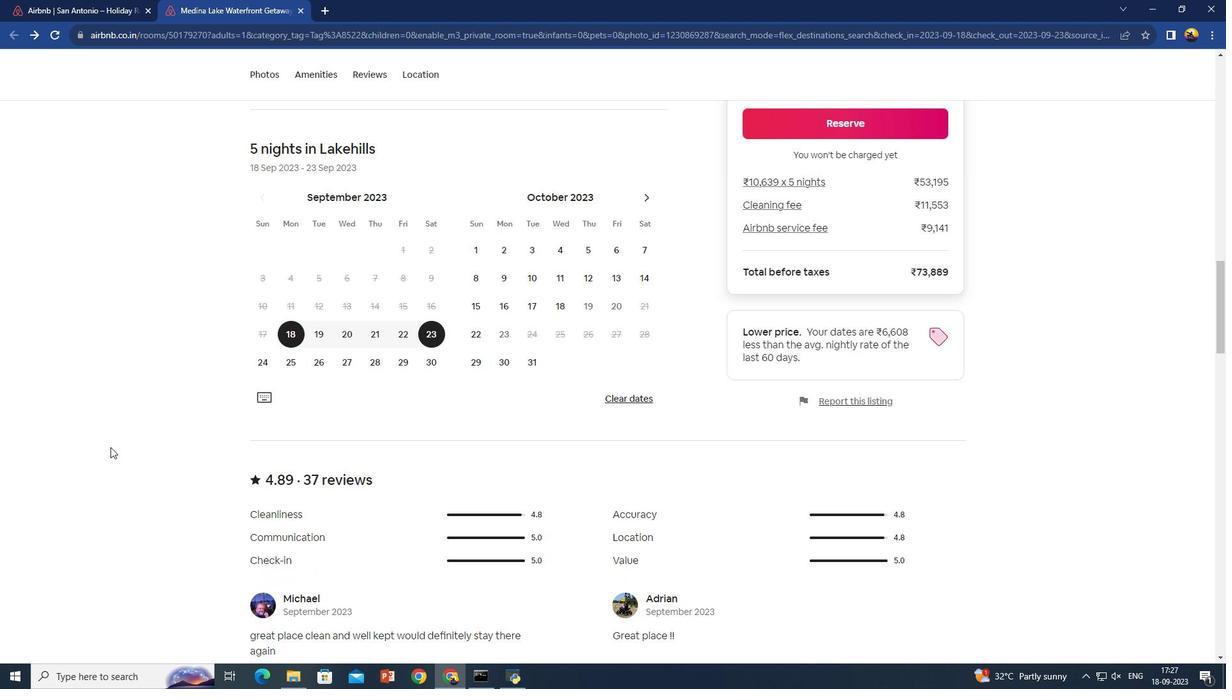 
Action: Mouse moved to (110, 447)
Screenshot: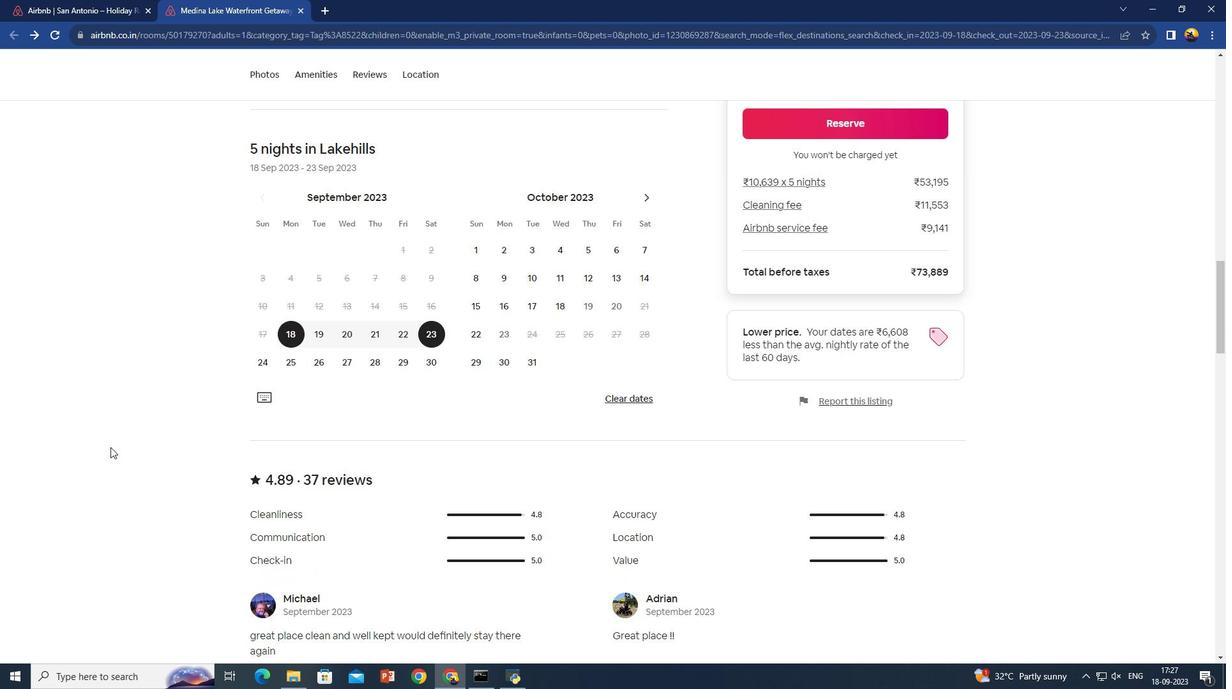
Action: Key pressed <Key.down>
Screenshot: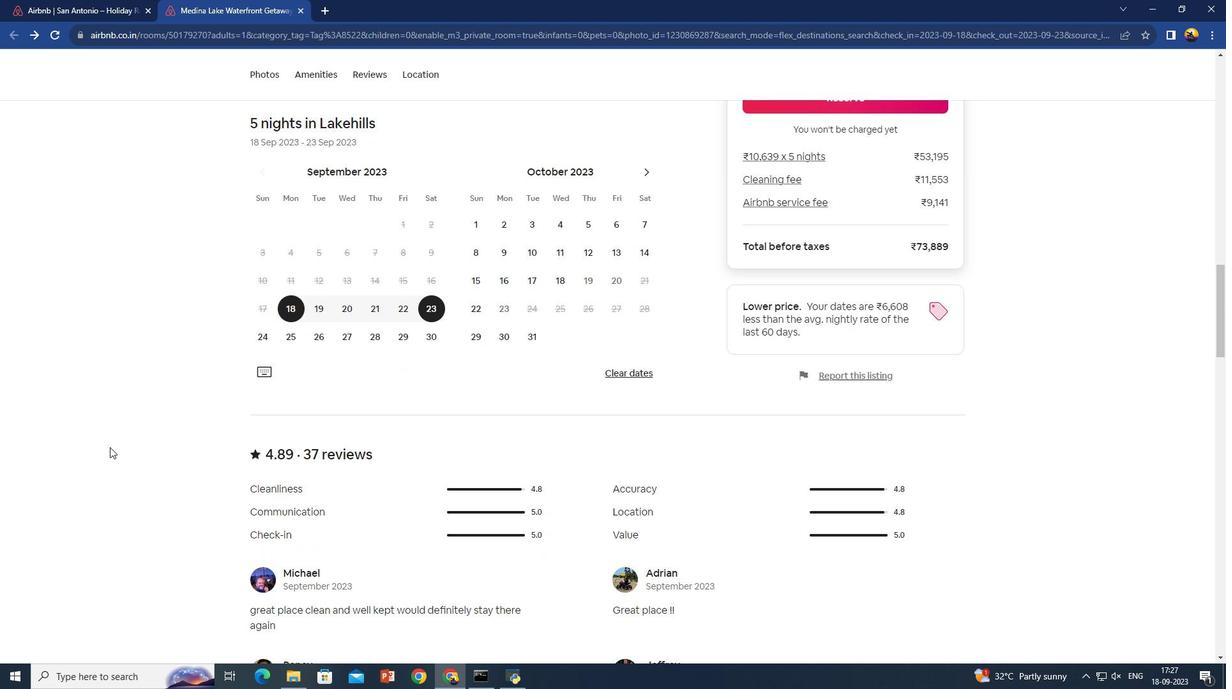 
Action: Mouse moved to (109, 448)
Screenshot: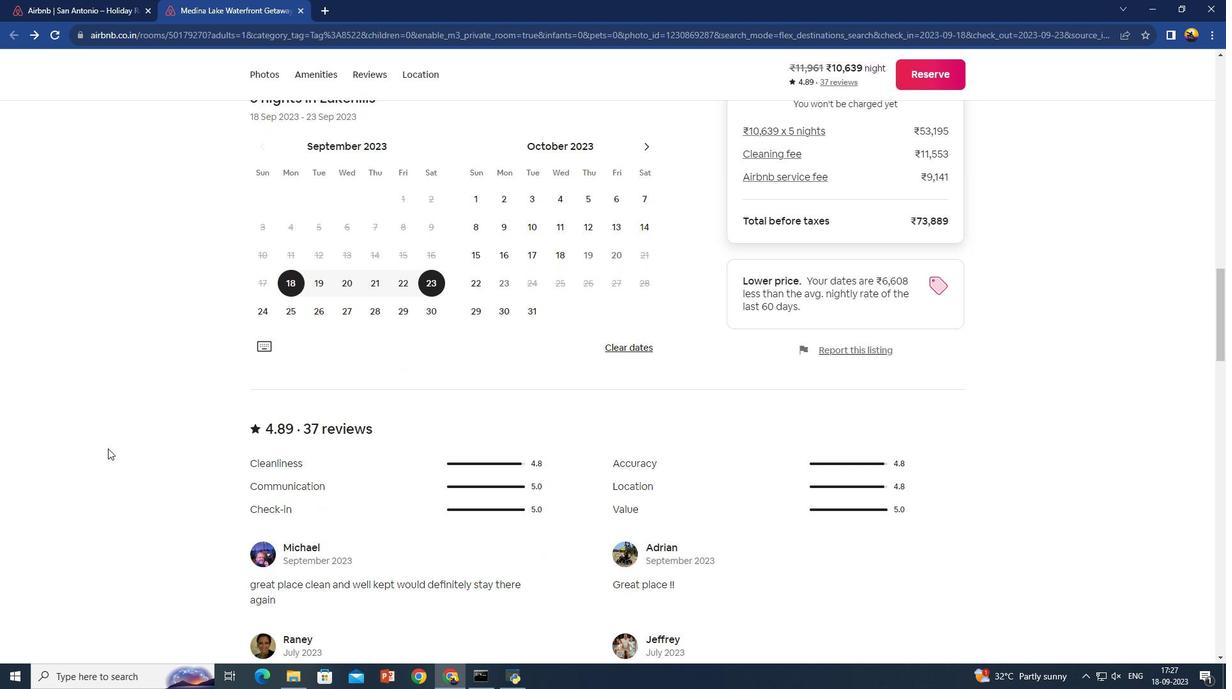 
Action: Key pressed <Key.down>
Screenshot: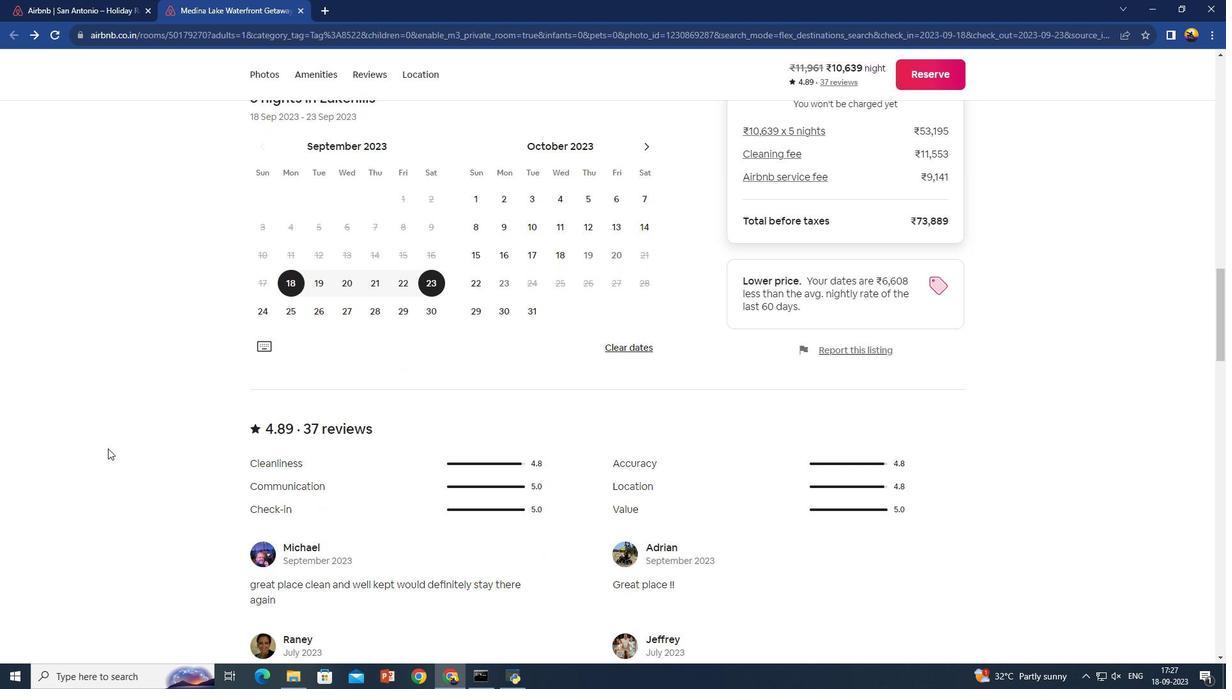 
Action: Mouse moved to (106, 450)
Screenshot: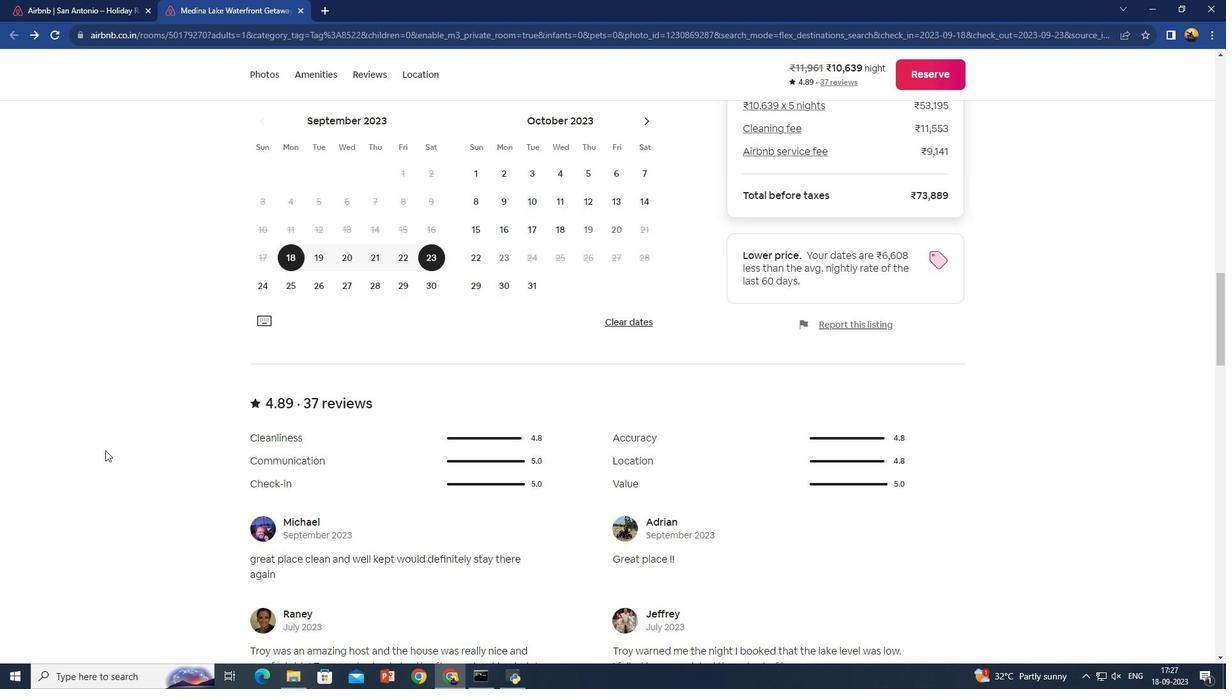 
Action: Key pressed <Key.down>
Screenshot: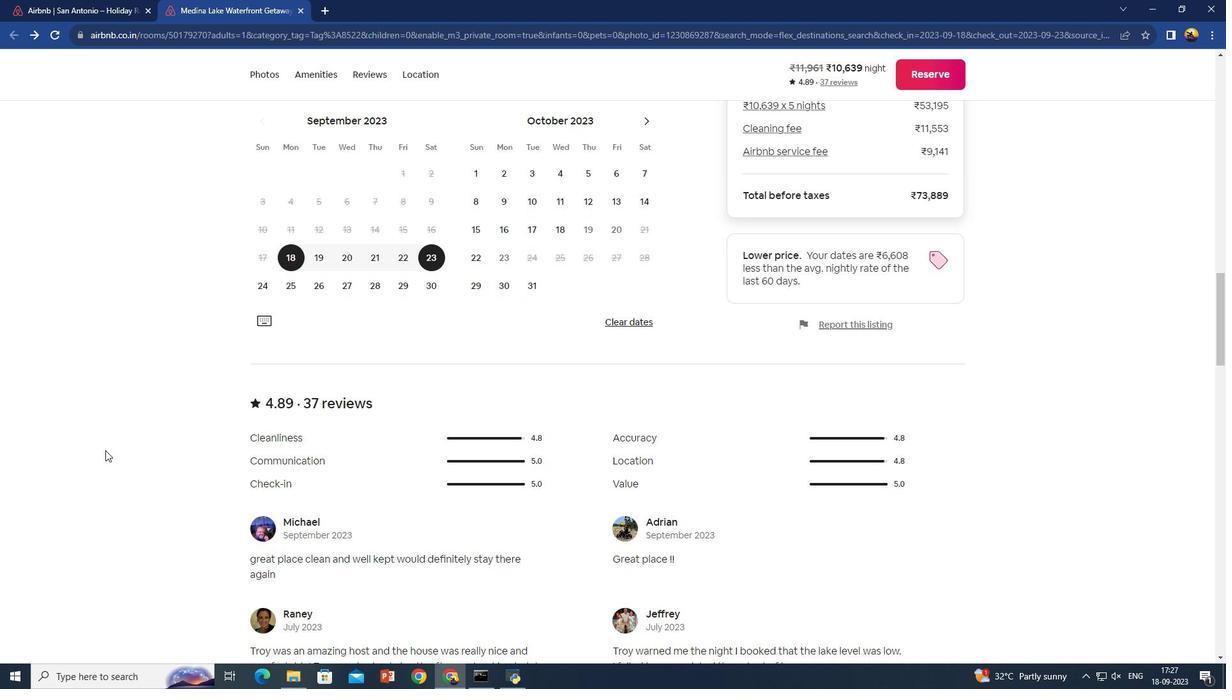 
Action: Mouse moved to (105, 451)
Screenshot: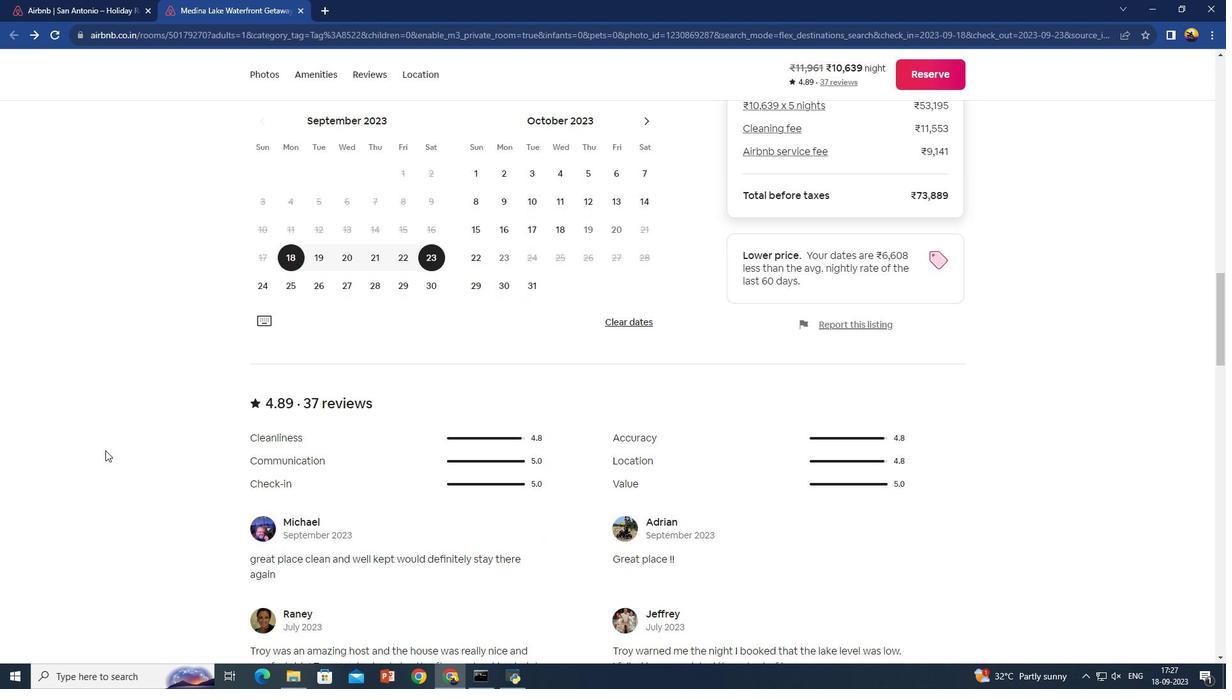 
Action: Key pressed <Key.down>
Screenshot: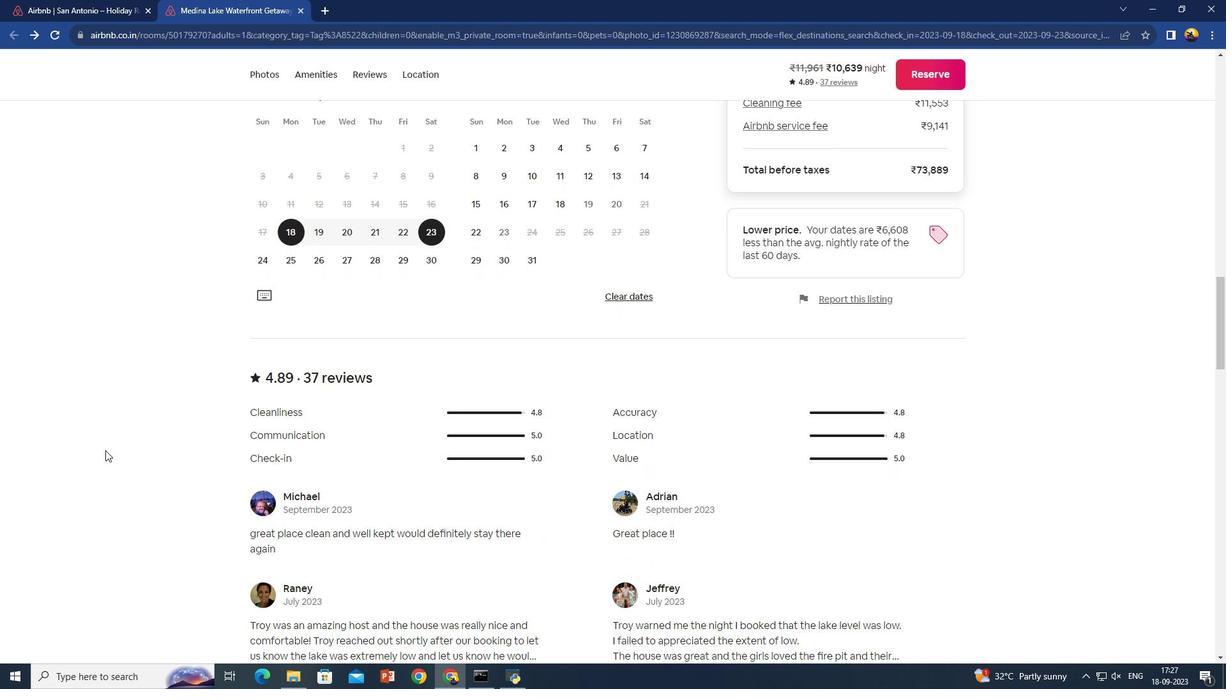 
Action: Mouse moved to (95, 454)
Screenshot: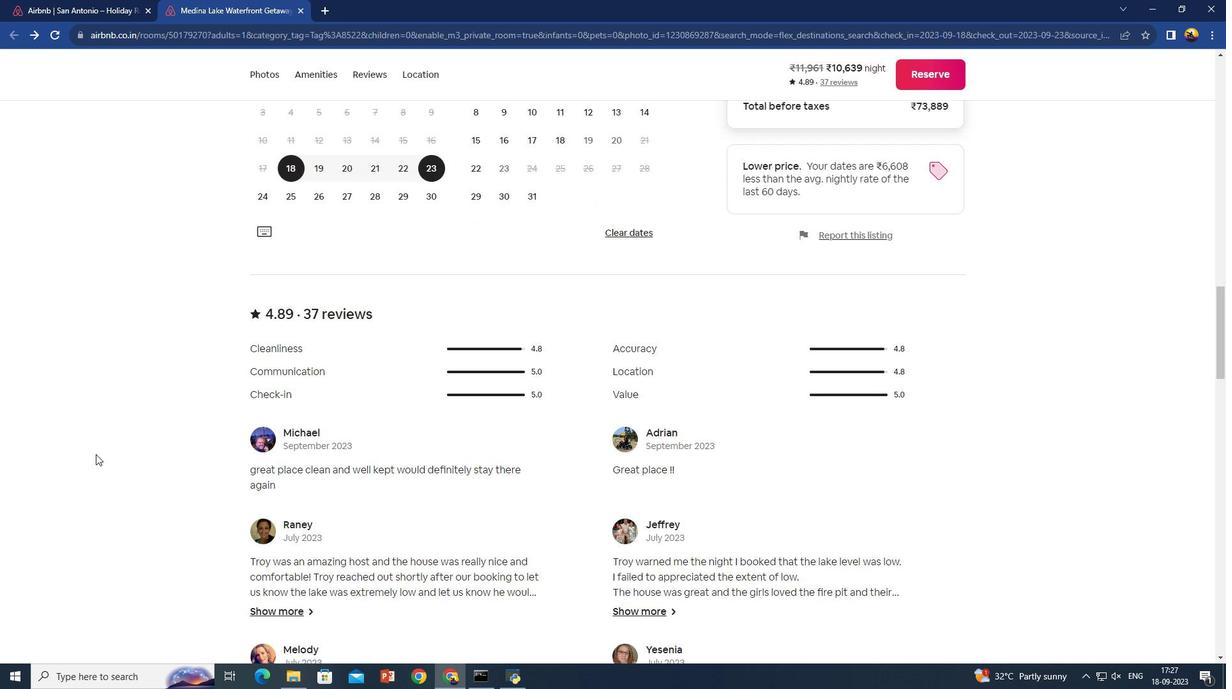 
Action: Mouse scrolled (95, 453) with delta (0, 0)
Screenshot: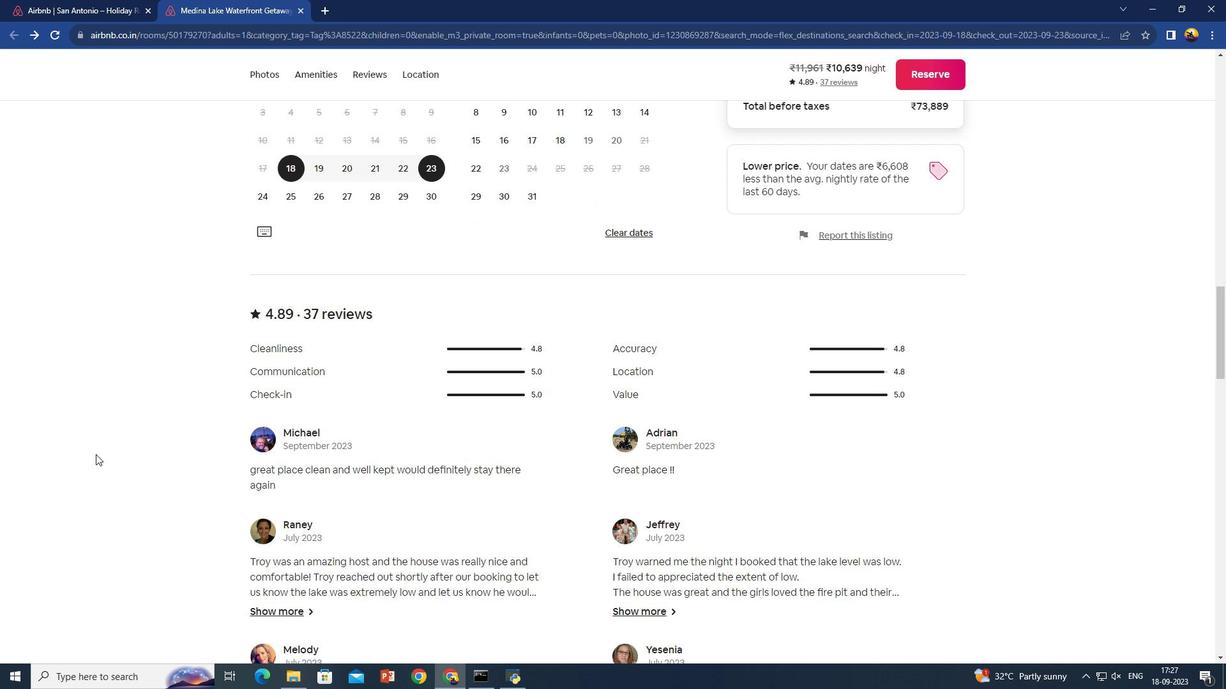 
Action: Mouse moved to (94, 454)
Screenshot: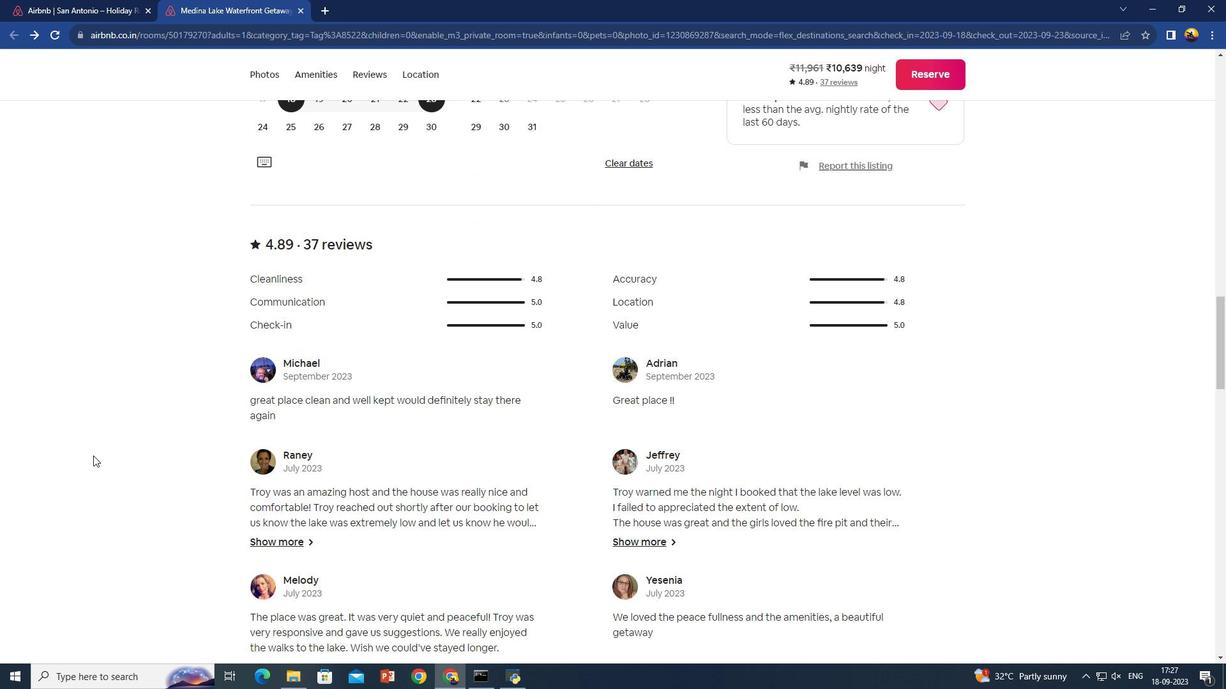 
Action: Mouse scrolled (94, 454) with delta (0, 0)
Screenshot: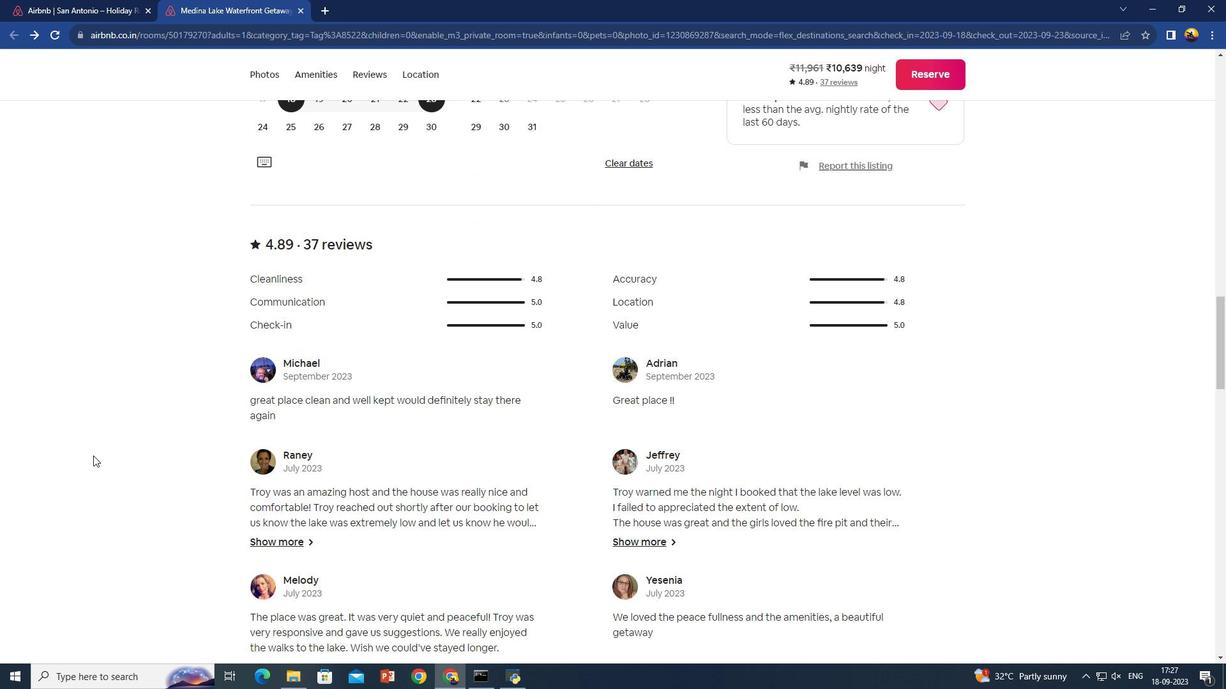 
Action: Mouse moved to (93, 456)
Screenshot: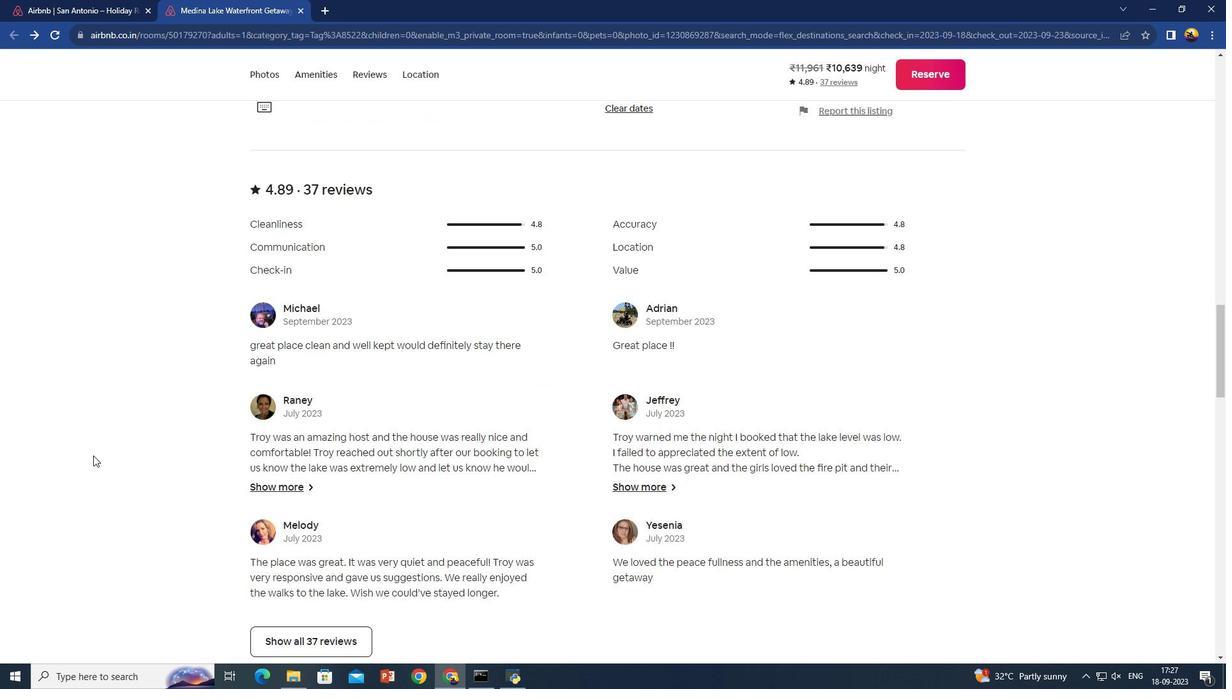 
Action: Mouse scrolled (93, 455) with delta (0, 0)
Screenshot: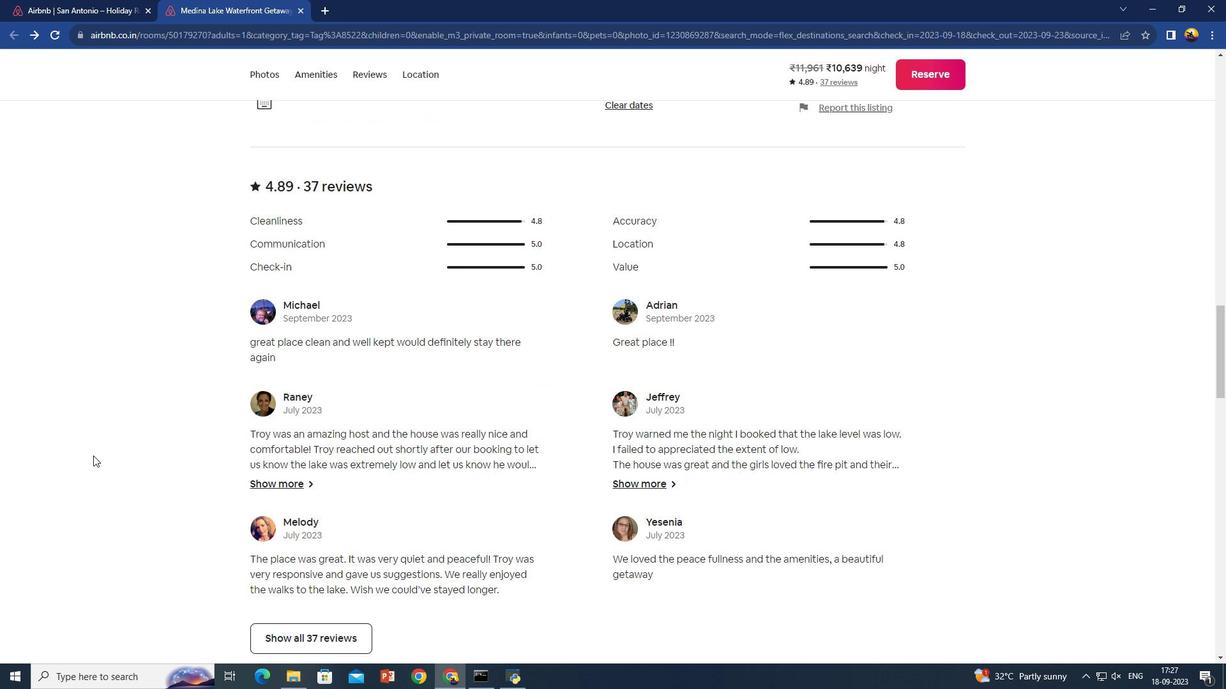 
Action: Mouse scrolled (93, 455) with delta (0, 0)
Screenshot: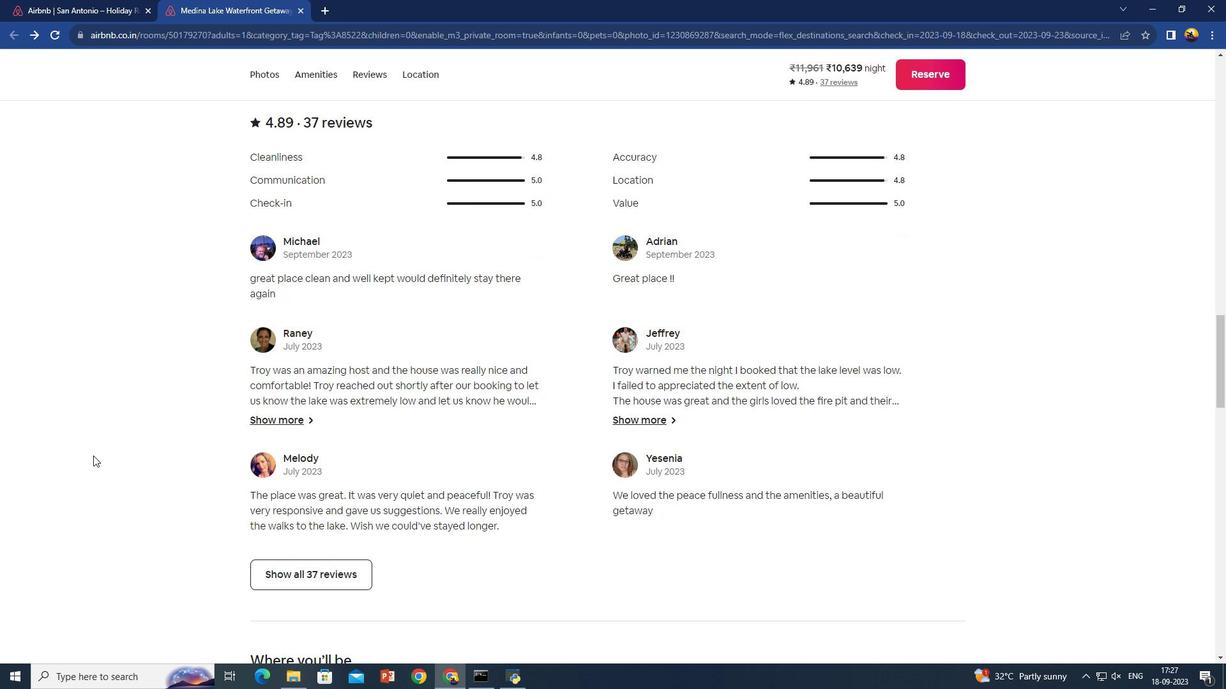 
Action: Mouse moved to (417, 486)
Screenshot: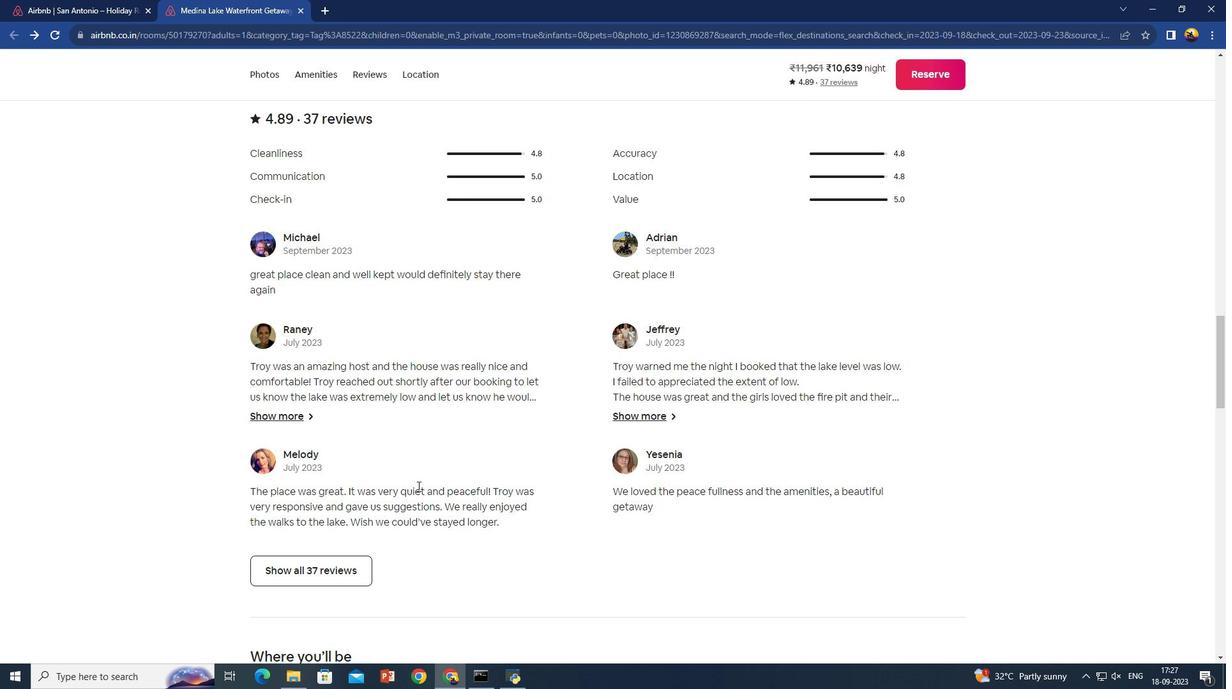 
Action: Mouse scrolled (417, 485) with delta (0, 0)
Screenshot: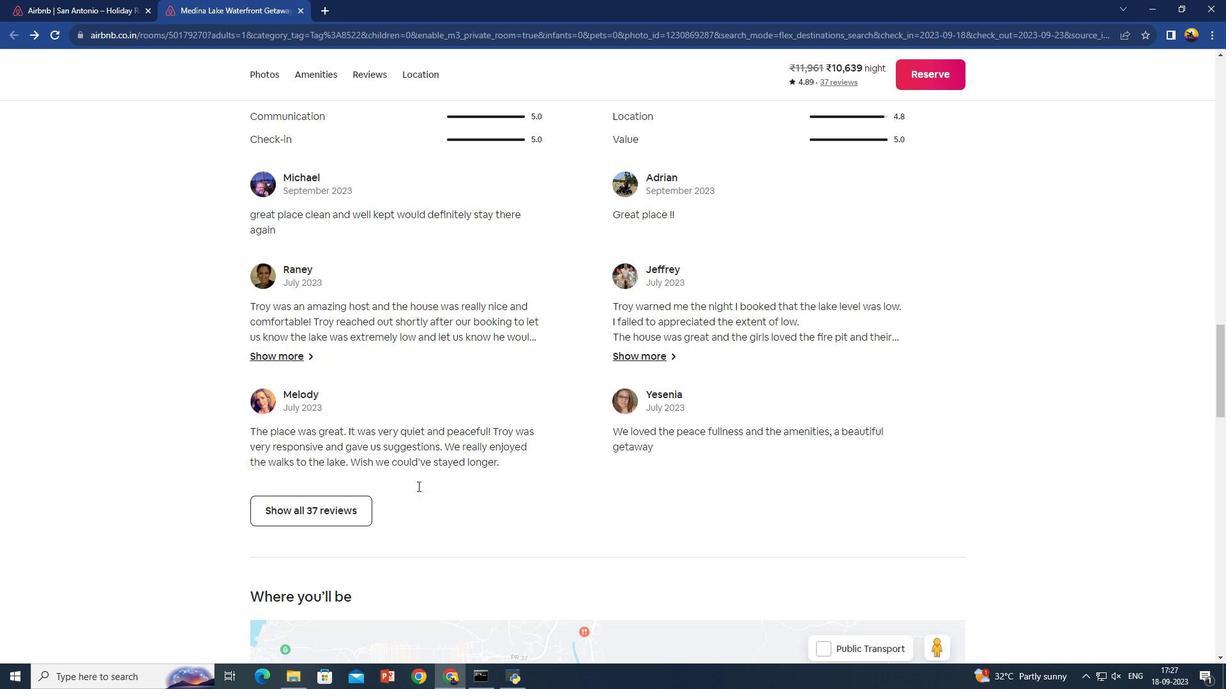 
Action: Mouse moved to (417, 488)
Screenshot: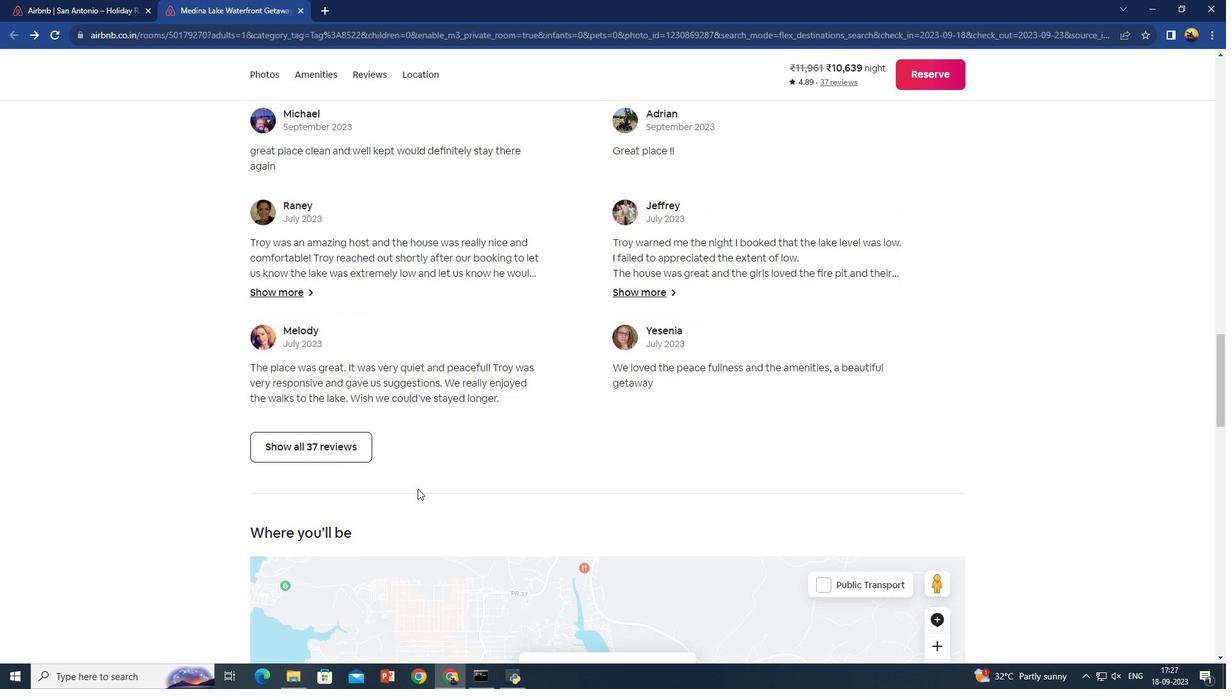 
Action: Mouse scrolled (417, 488) with delta (0, 0)
Screenshot: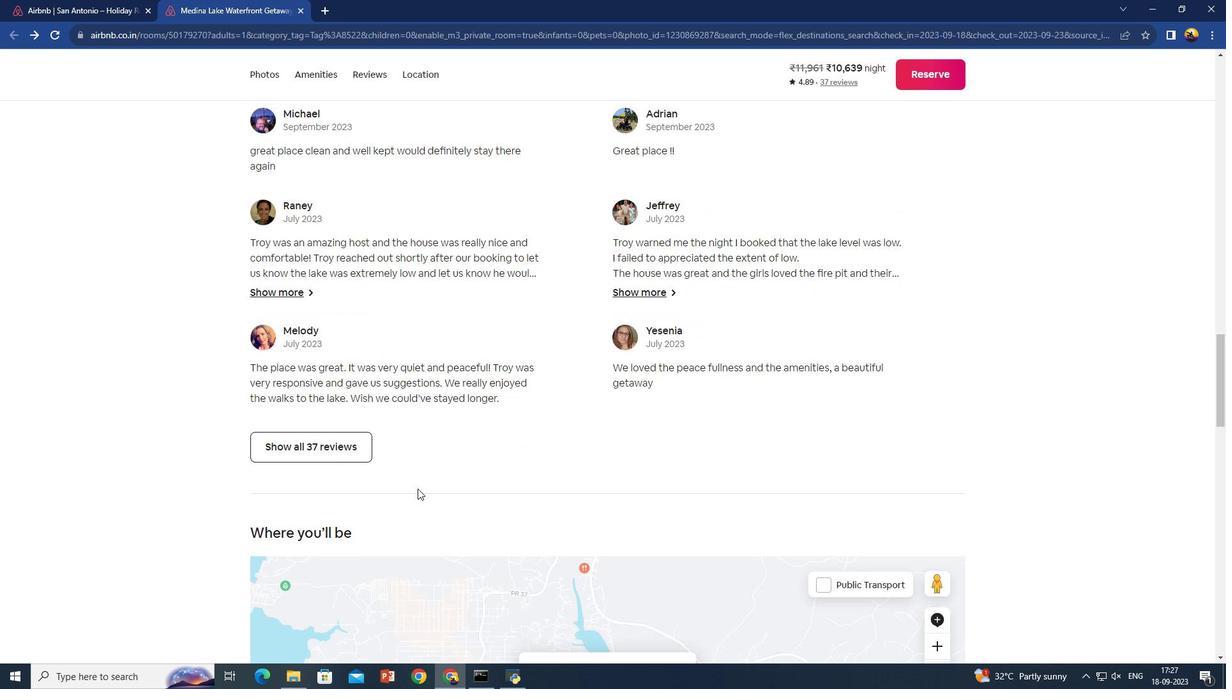 
Action: Mouse moved to (417, 489)
Screenshot: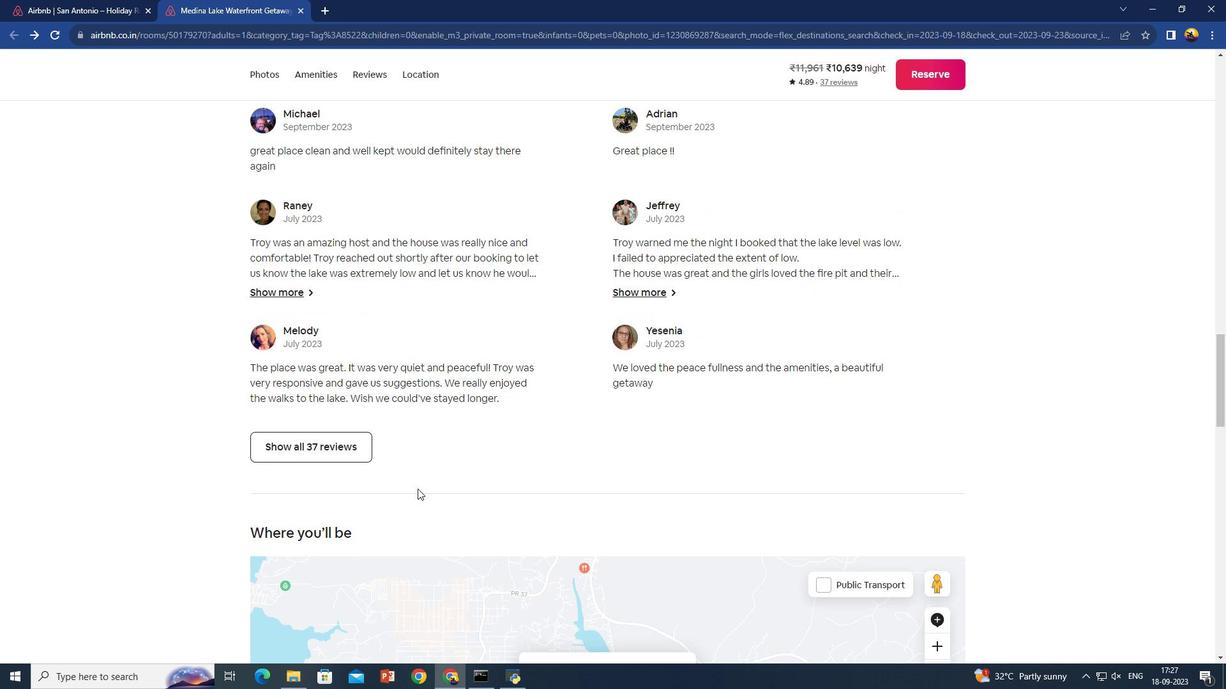 
Action: Mouse scrolled (417, 488) with delta (0, 0)
Screenshot: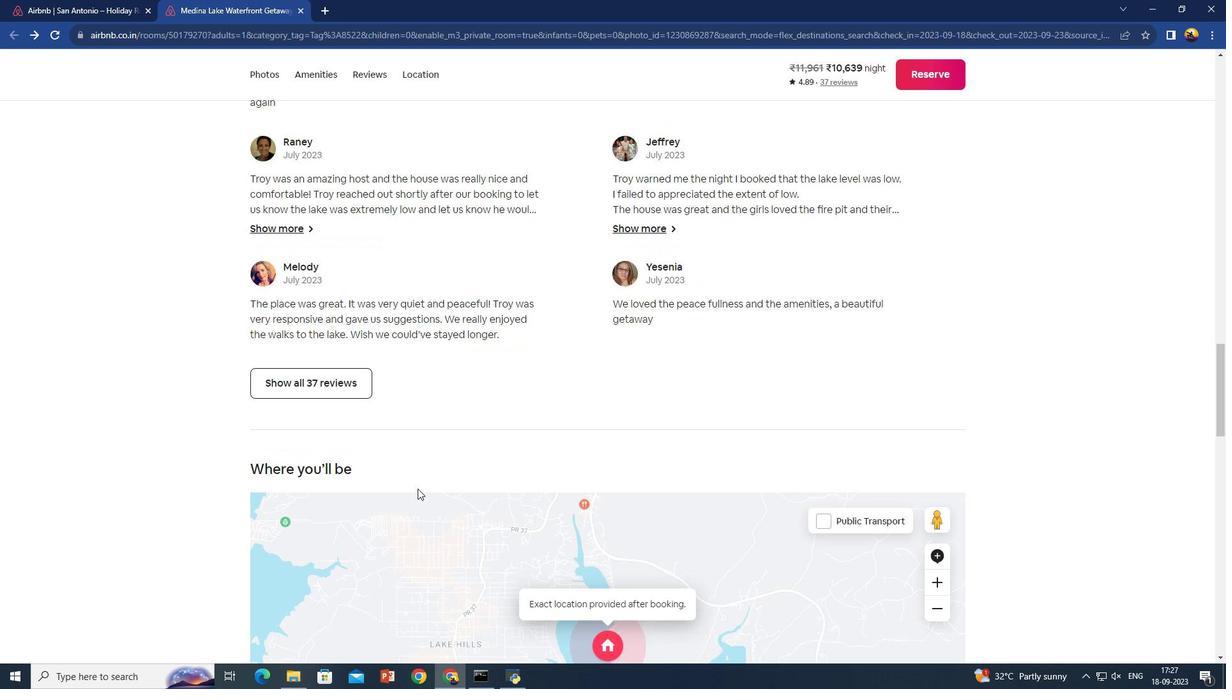 
Action: Mouse scrolled (417, 488) with delta (0, 0)
Screenshot: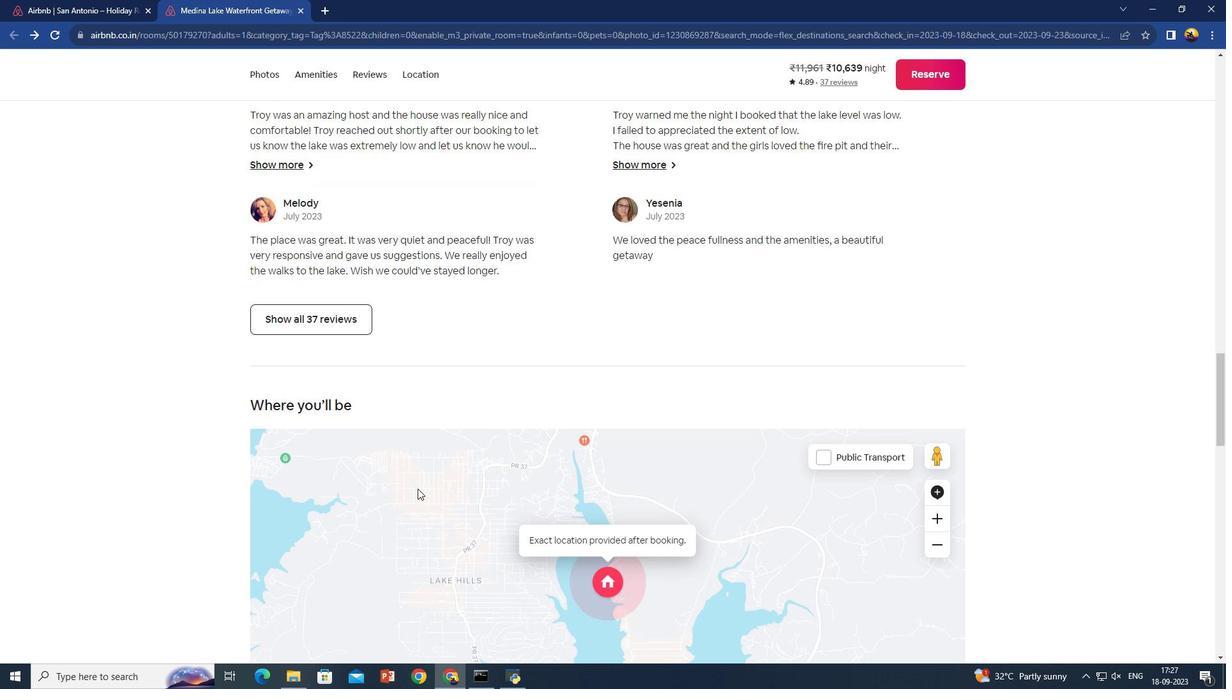 
Action: Mouse scrolled (417, 488) with delta (0, 0)
Screenshot: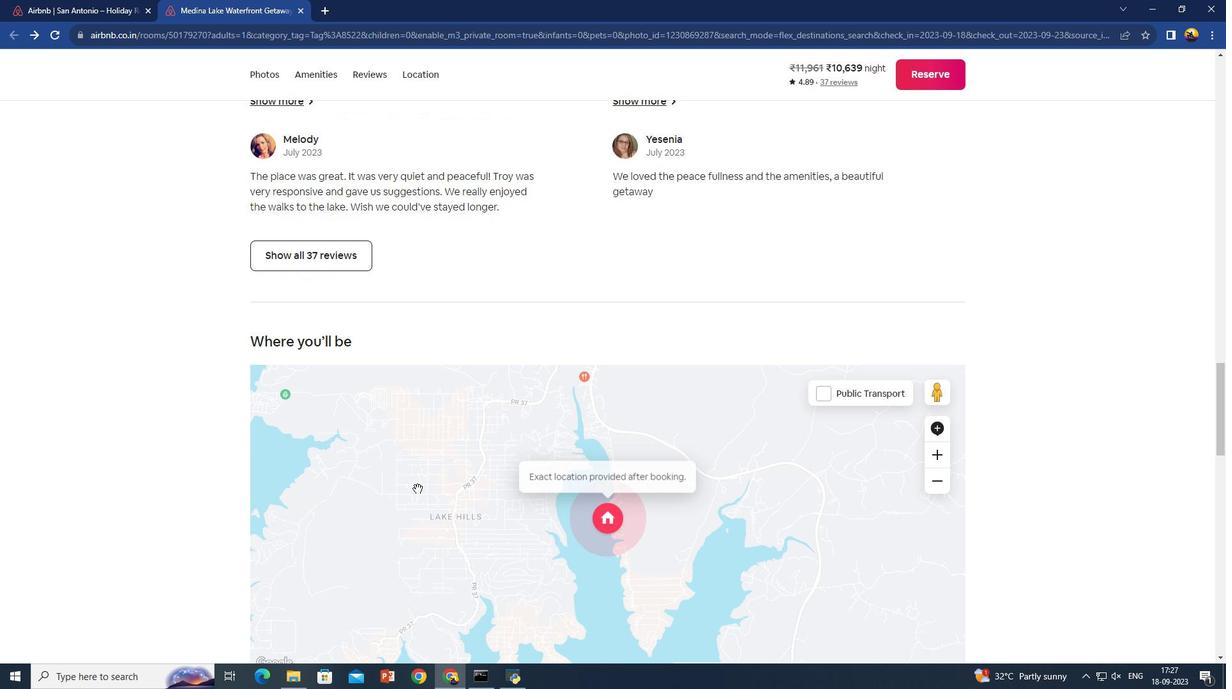 
Action: Mouse moved to (417, 489)
Screenshot: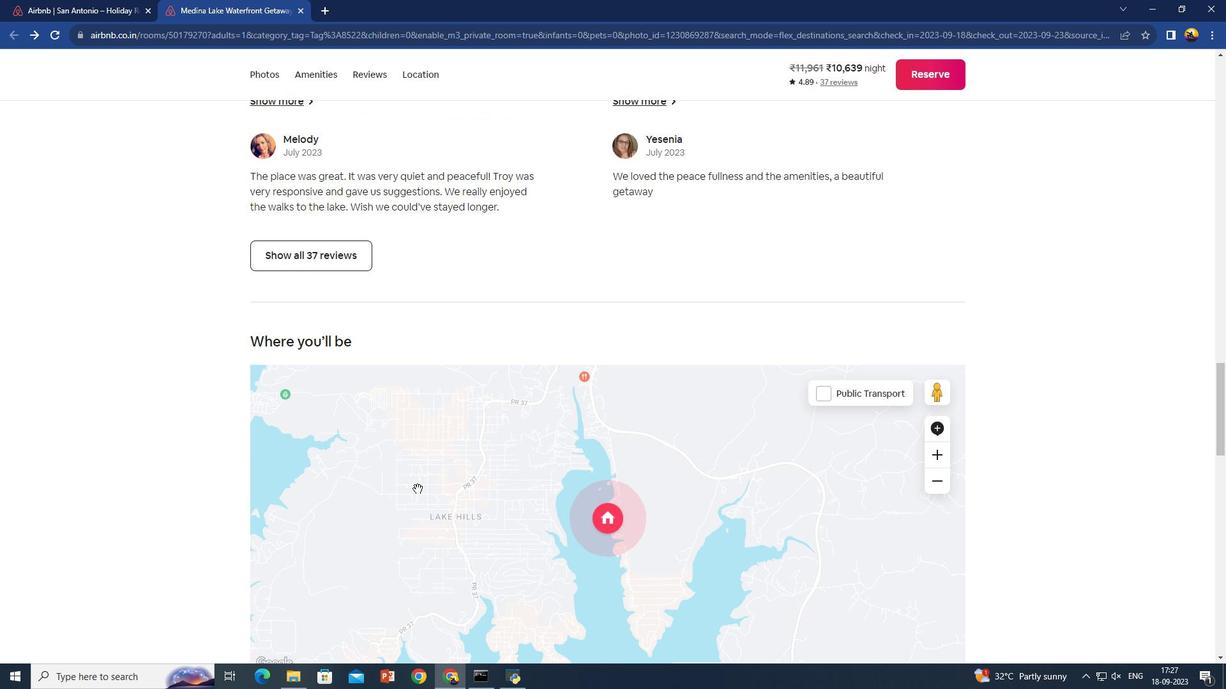 
Action: Mouse scrolled (417, 488) with delta (0, 0)
Screenshot: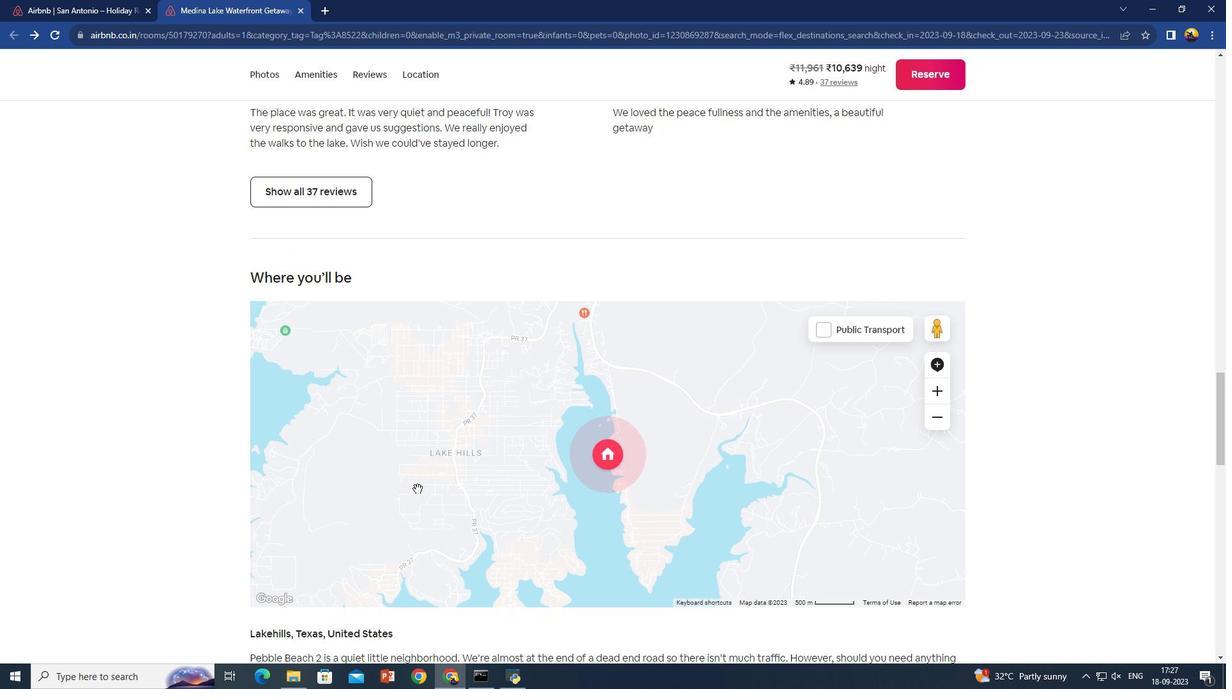 
Action: Mouse scrolled (417, 488) with delta (0, 0)
Screenshot: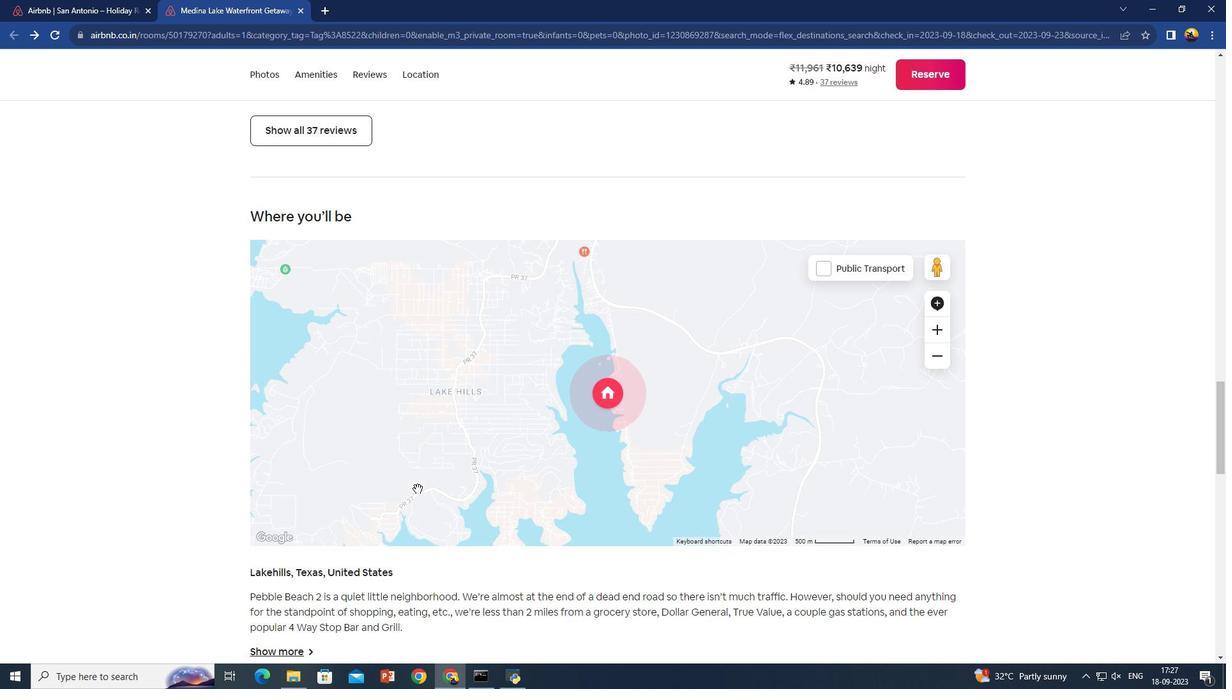 
Action: Mouse moved to (417, 489)
Screenshot: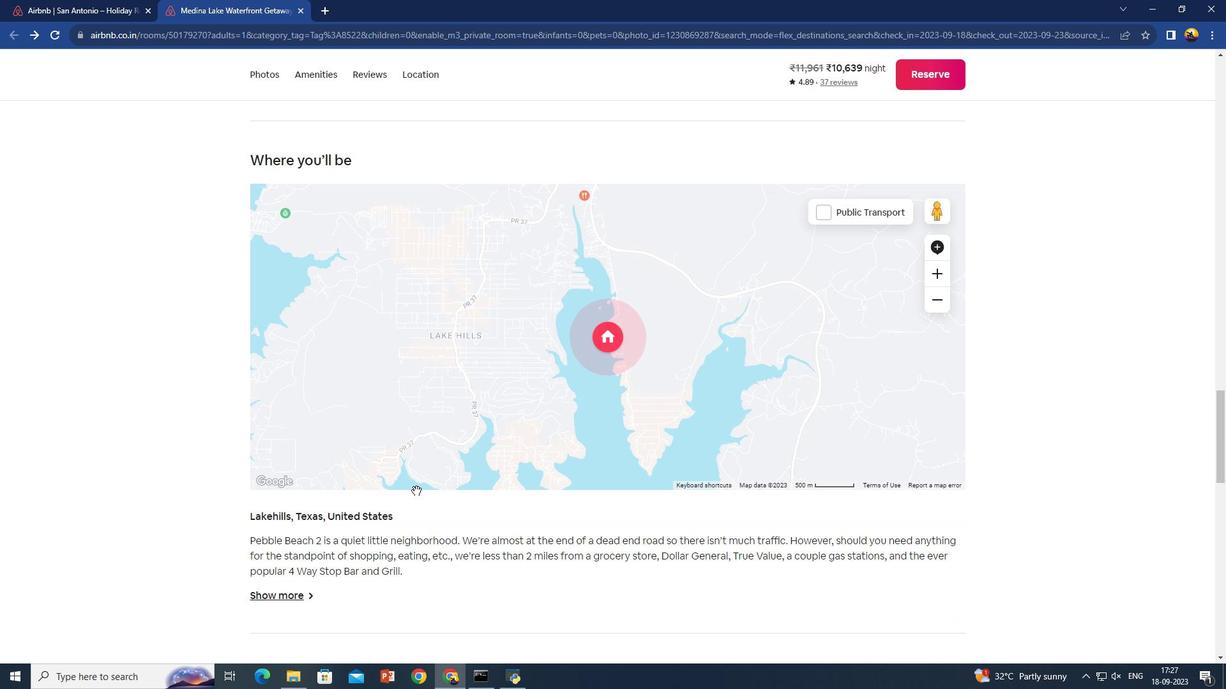 
Action: Mouse scrolled (417, 489) with delta (0, 0)
Screenshot: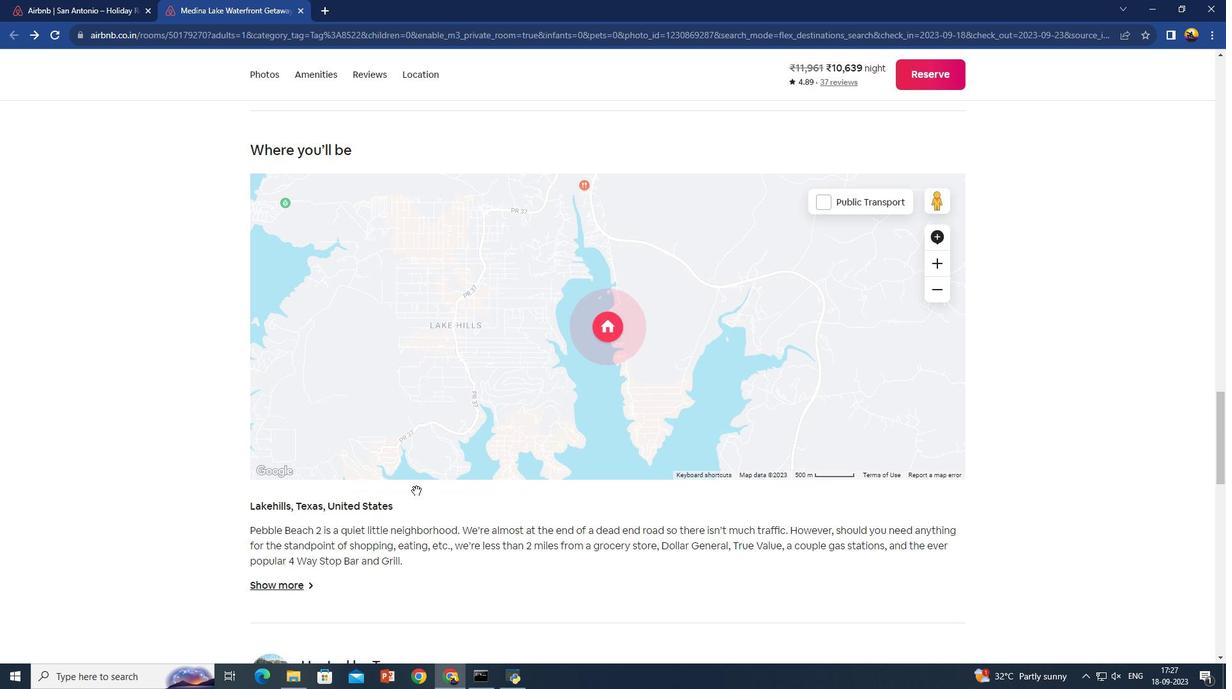 
Action: Mouse moved to (416, 491)
Screenshot: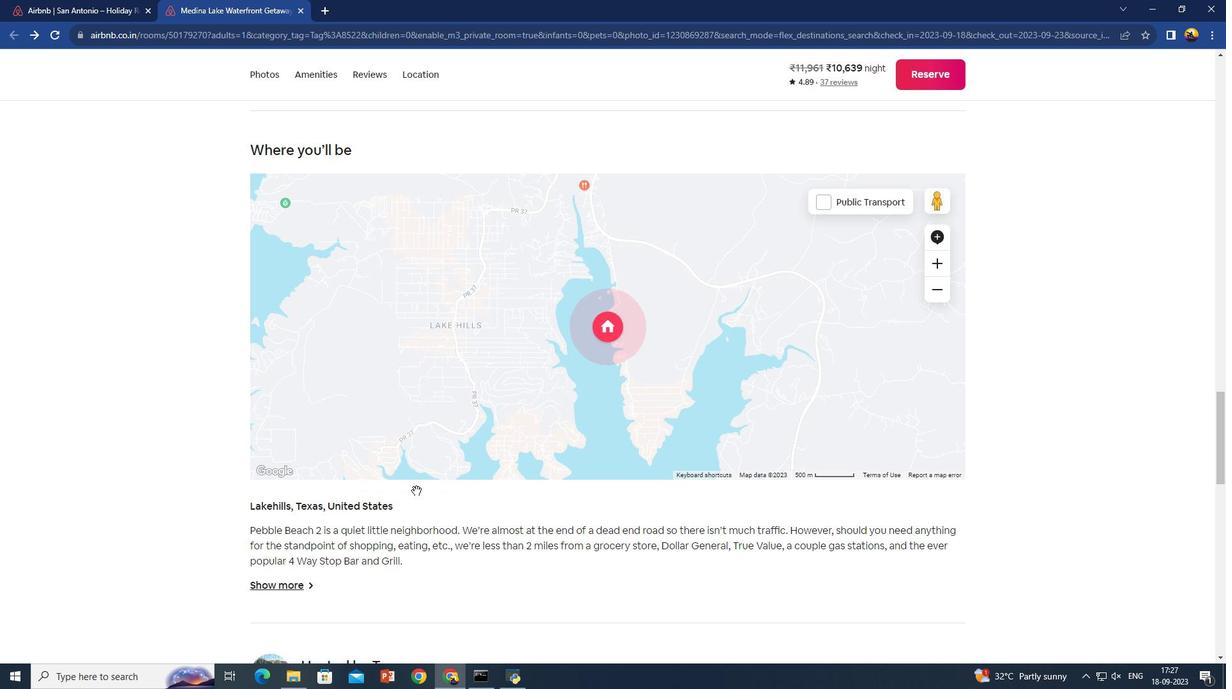 
Action: Mouse scrolled (416, 490) with delta (0, 0)
Screenshot: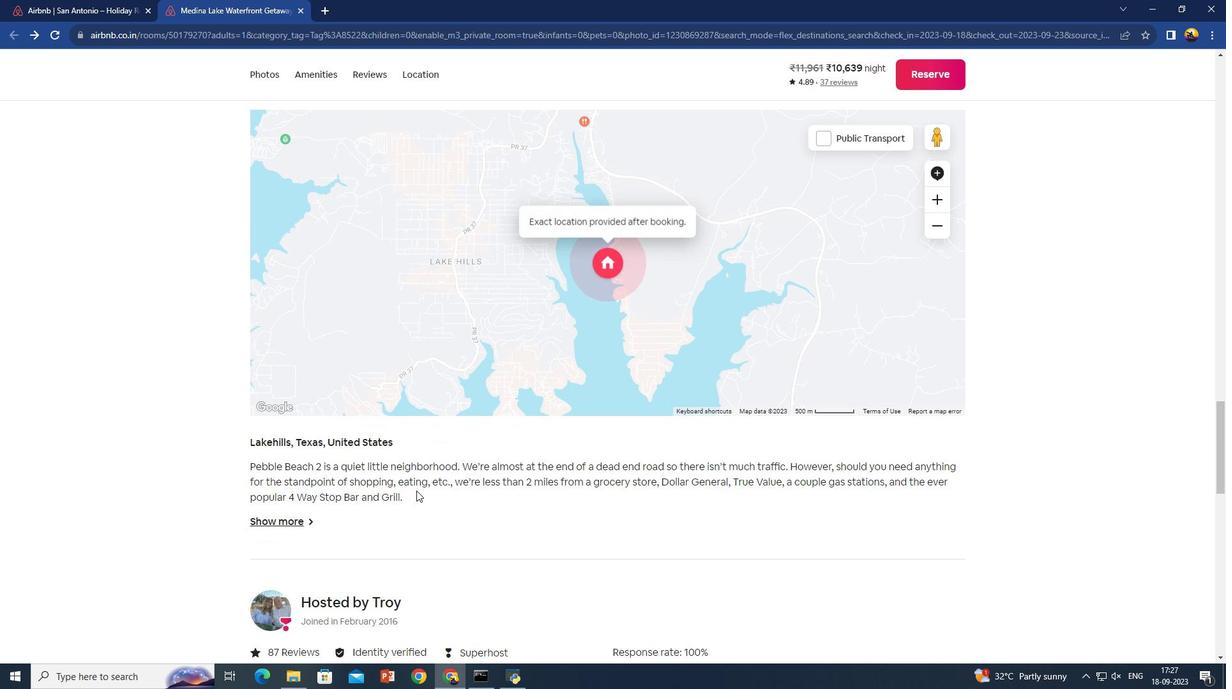 
Action: Mouse scrolled (416, 490) with delta (0, 0)
Screenshot: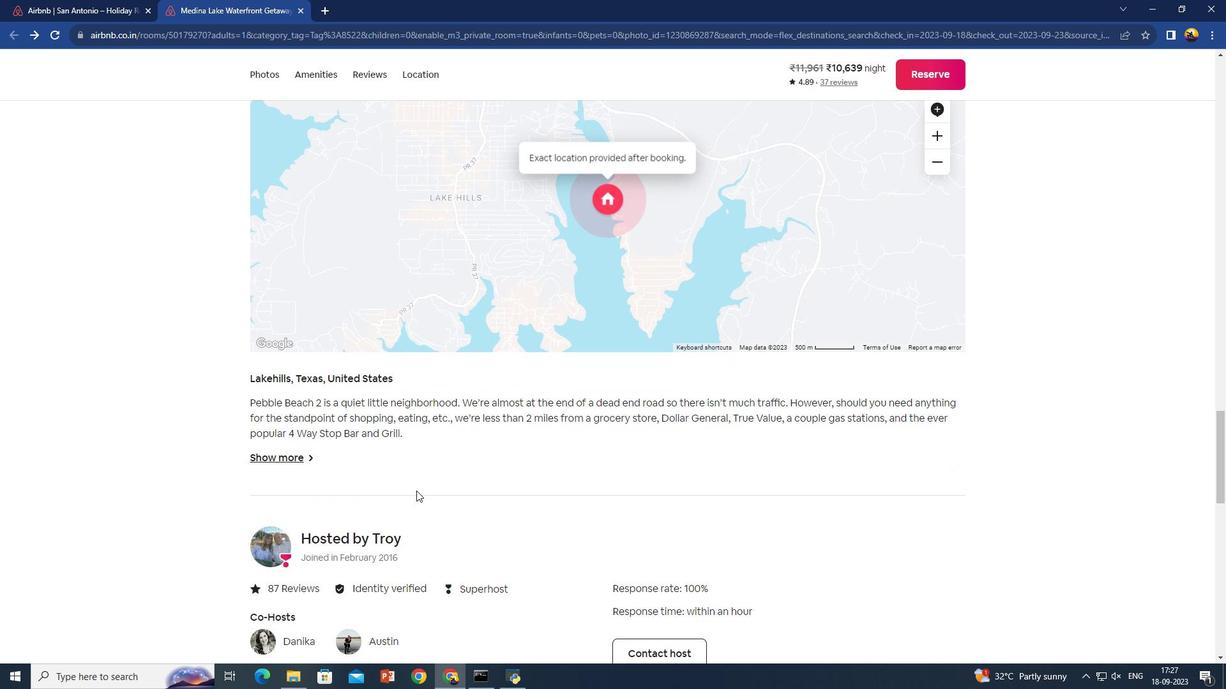 
Action: Mouse scrolled (416, 490) with delta (0, 0)
Screenshot: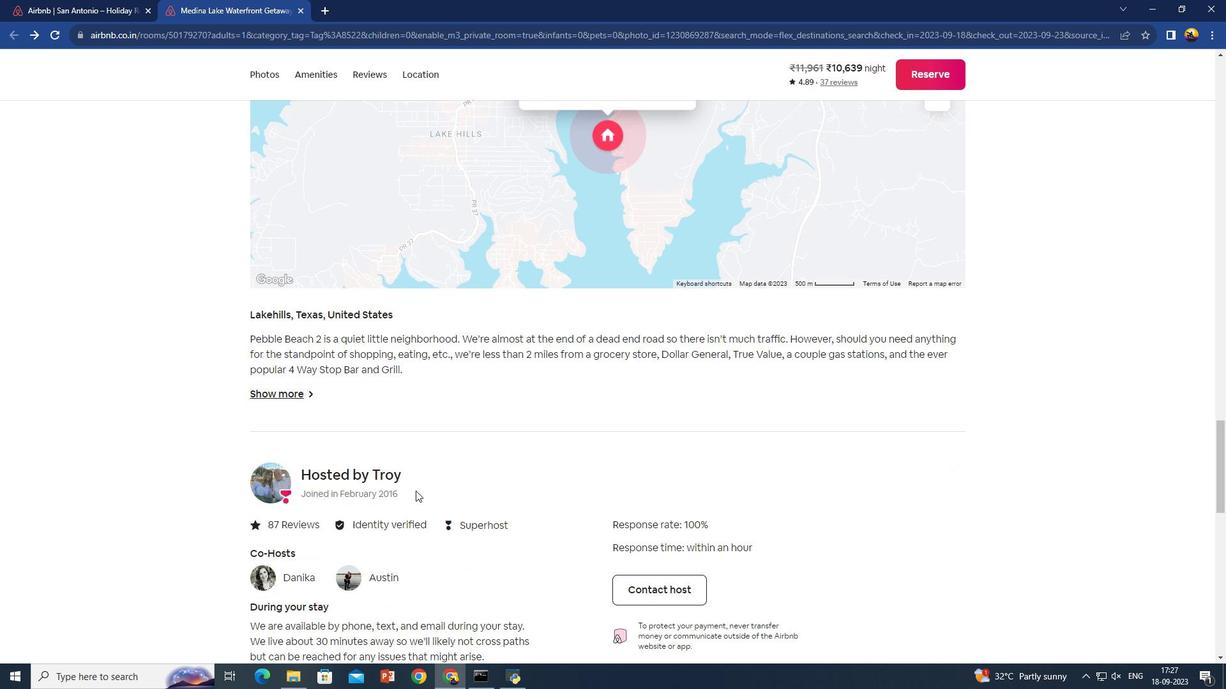 
Action: Mouse moved to (415, 491)
Screenshot: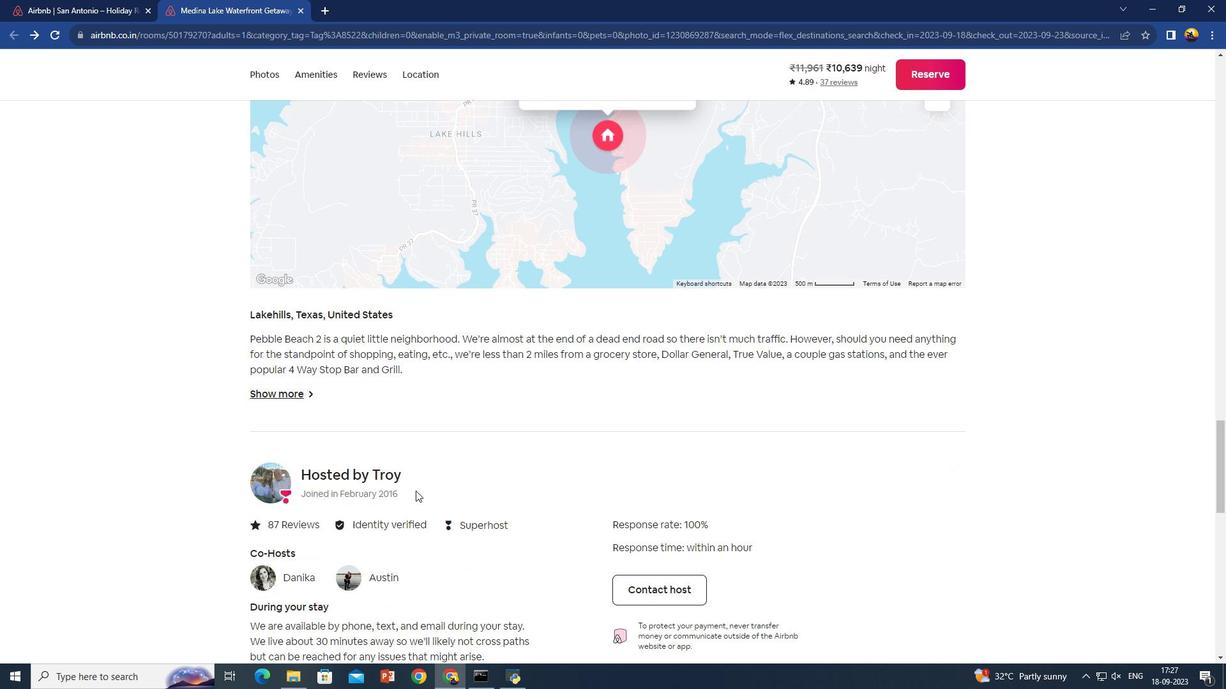 
Action: Key pressed <Key.down><Key.down><Key.down><Key.down><Key.down><Key.down><Key.down><Key.down><Key.down><Key.down><Key.down><Key.down><Key.down><Key.down>
Screenshot: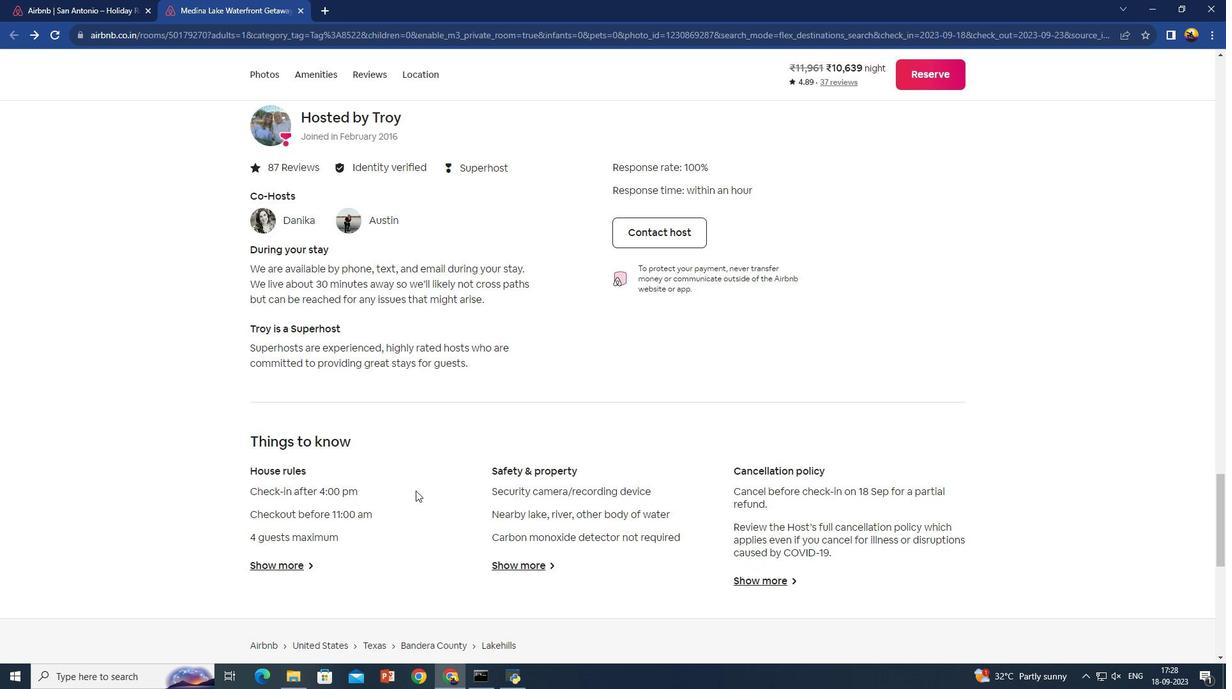 
Action: Mouse scrolled (415, 490) with delta (0, 0)
Screenshot: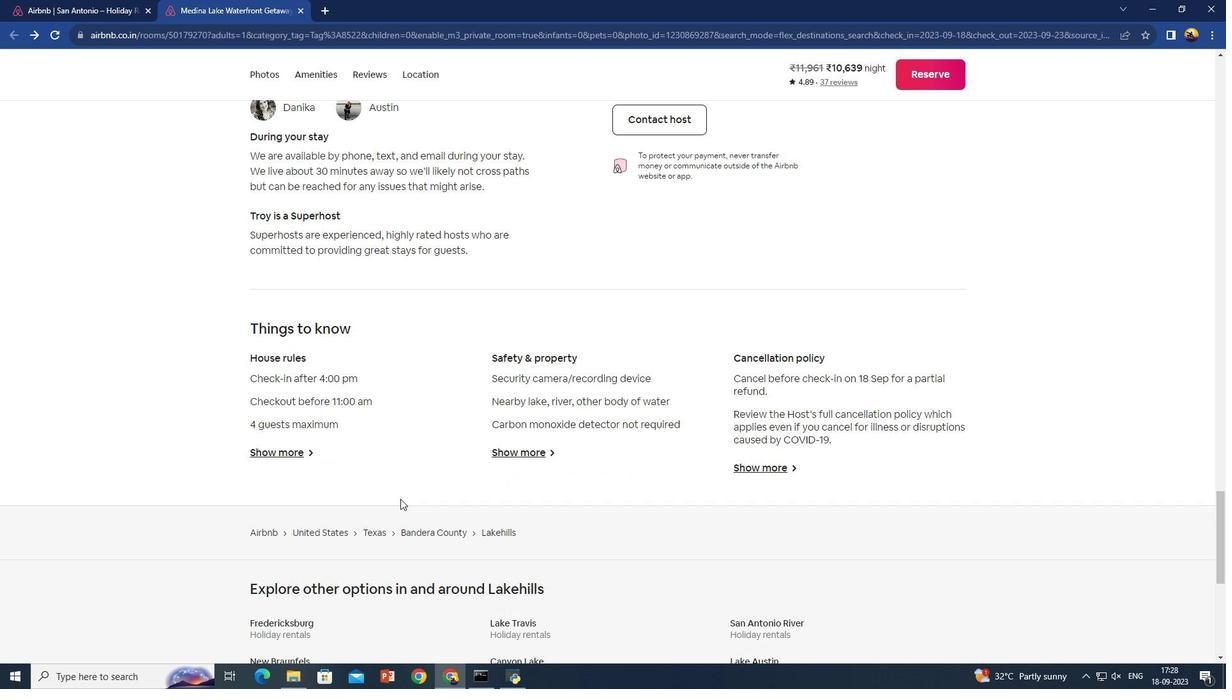
Action: Mouse moved to (412, 491)
Screenshot: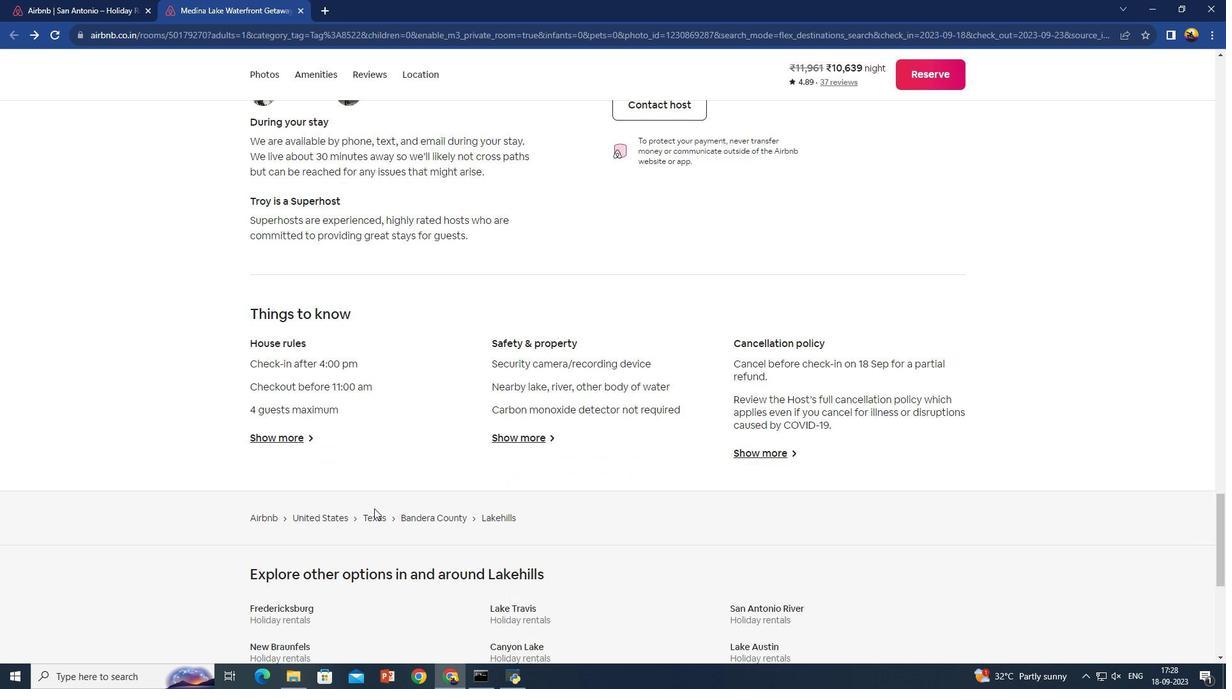
Action: Mouse scrolled (412, 490) with delta (0, 0)
Screenshot: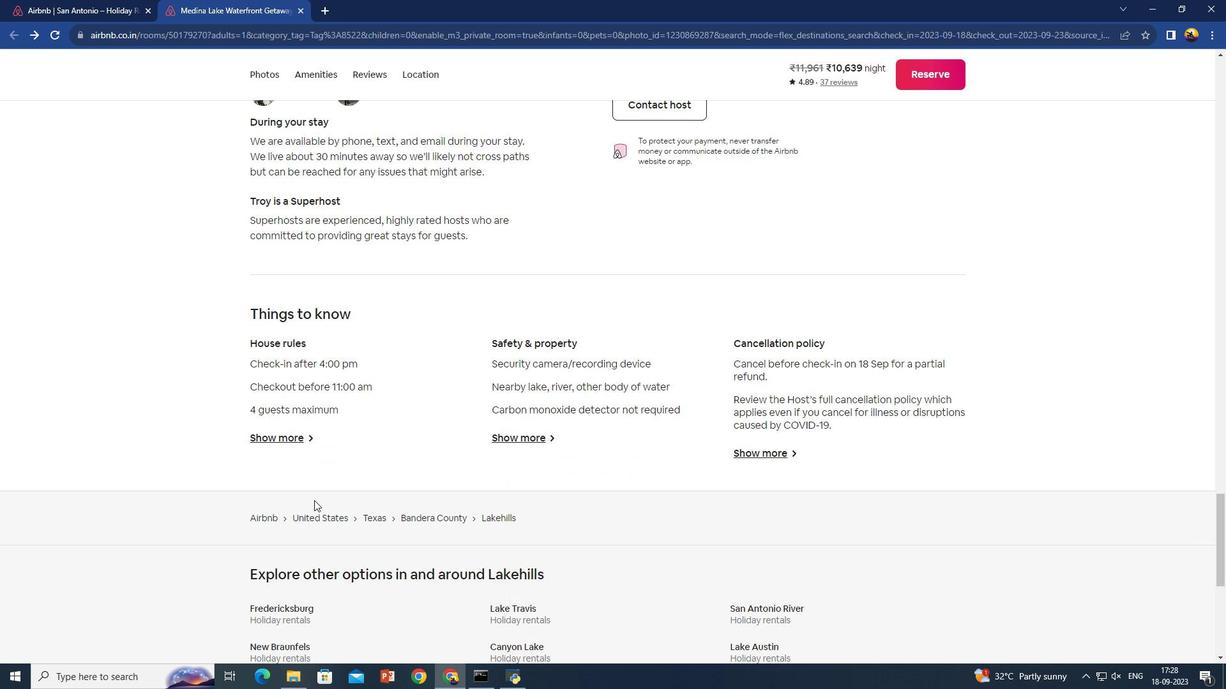 
Action: Mouse moved to (272, 440)
Screenshot: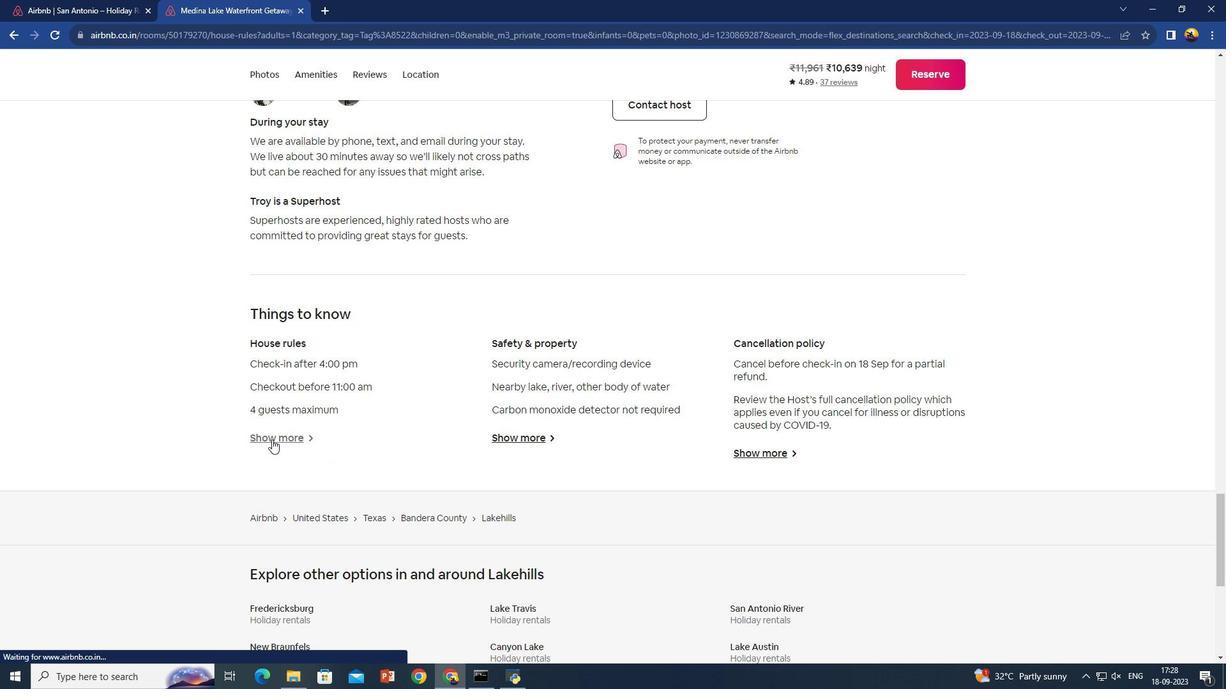 
Action: Mouse pressed left at (272, 440)
Screenshot: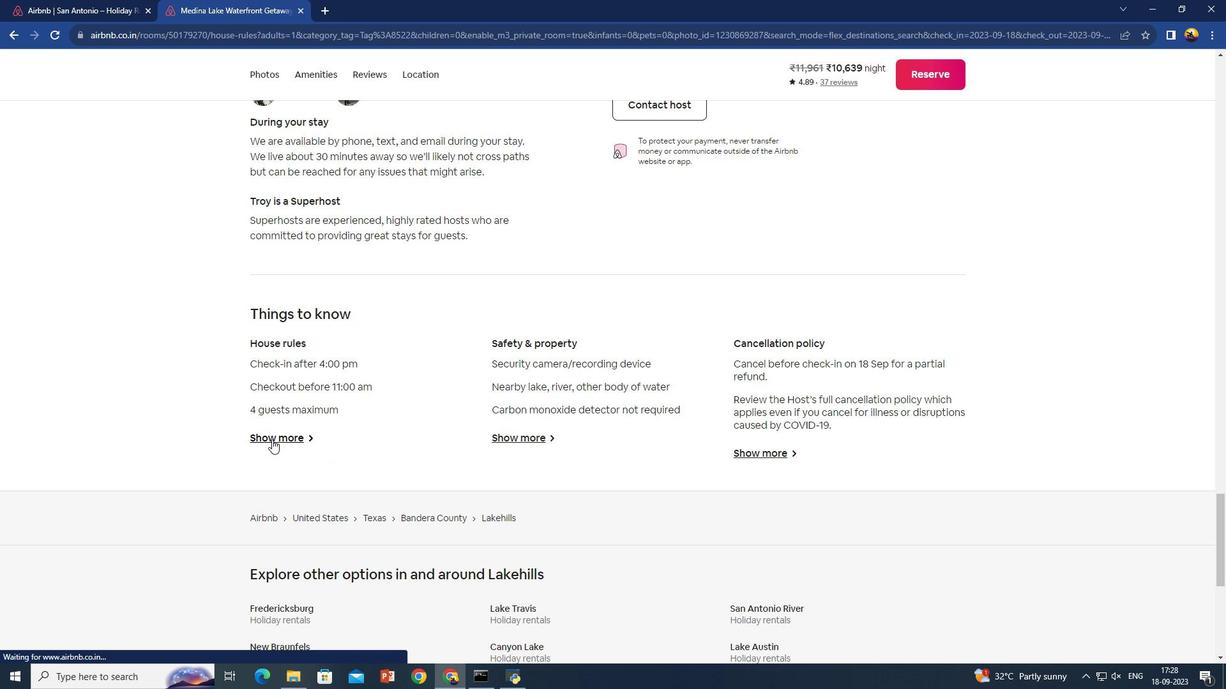 
Action: Mouse moved to (410, 364)
Screenshot: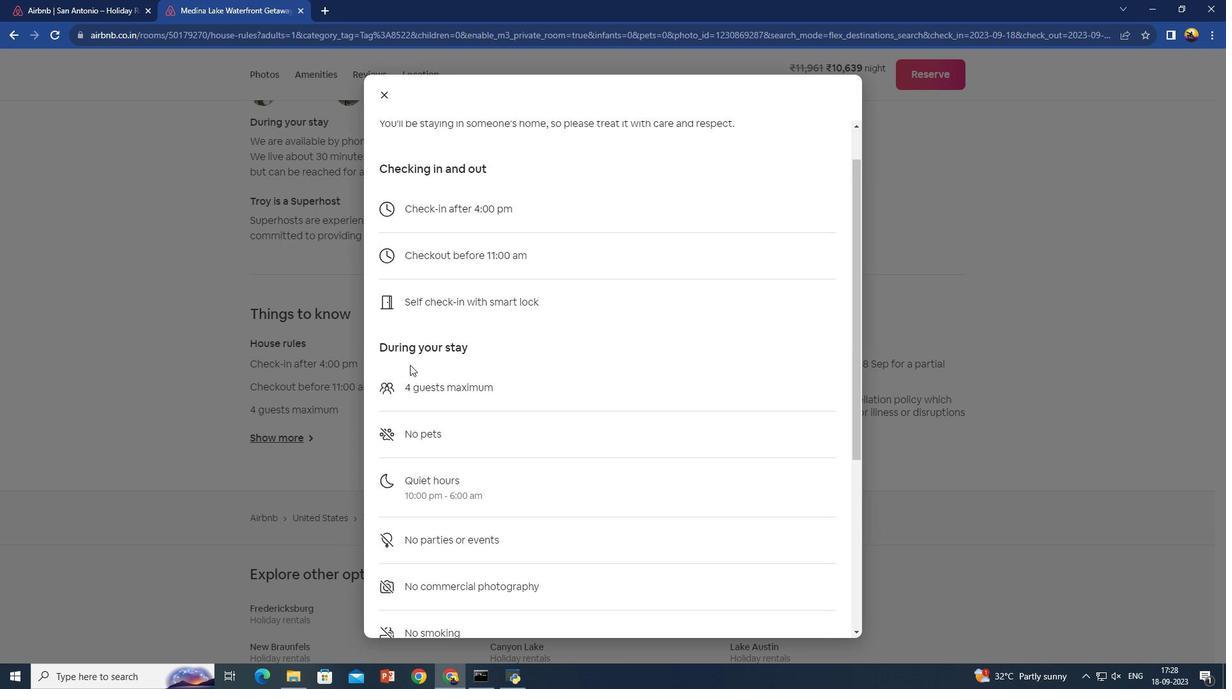 
Action: Mouse scrolled (410, 363) with delta (0, 0)
Screenshot: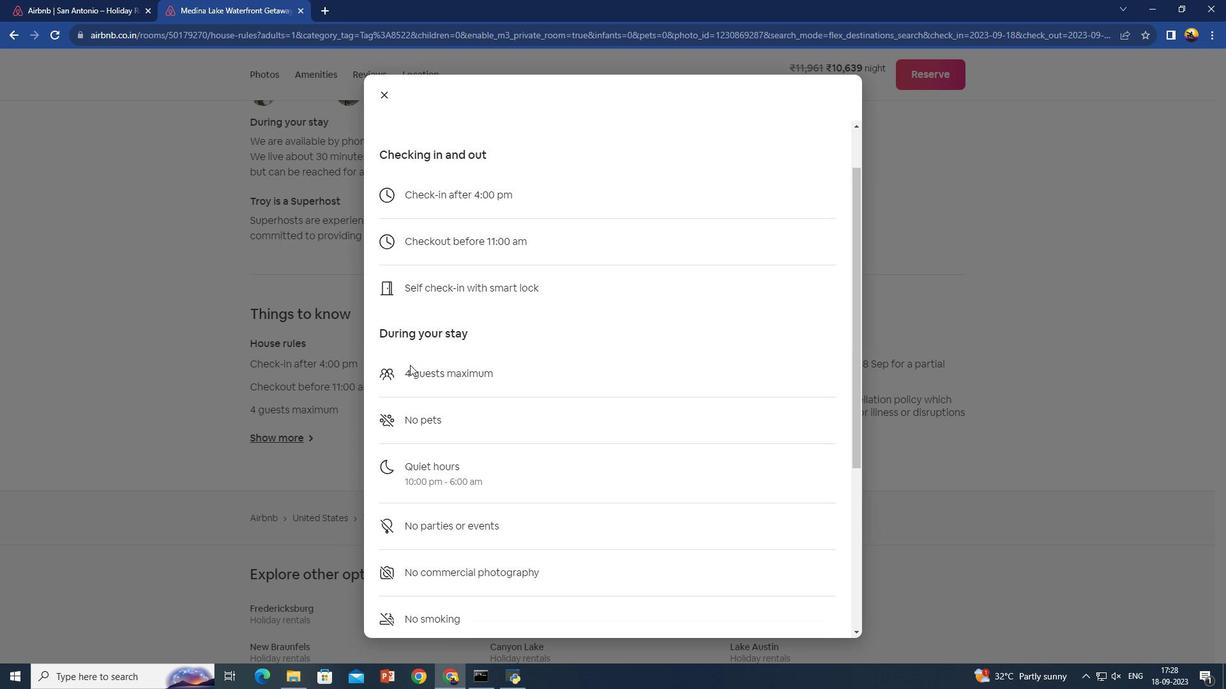 
Action: Mouse moved to (410, 365)
Screenshot: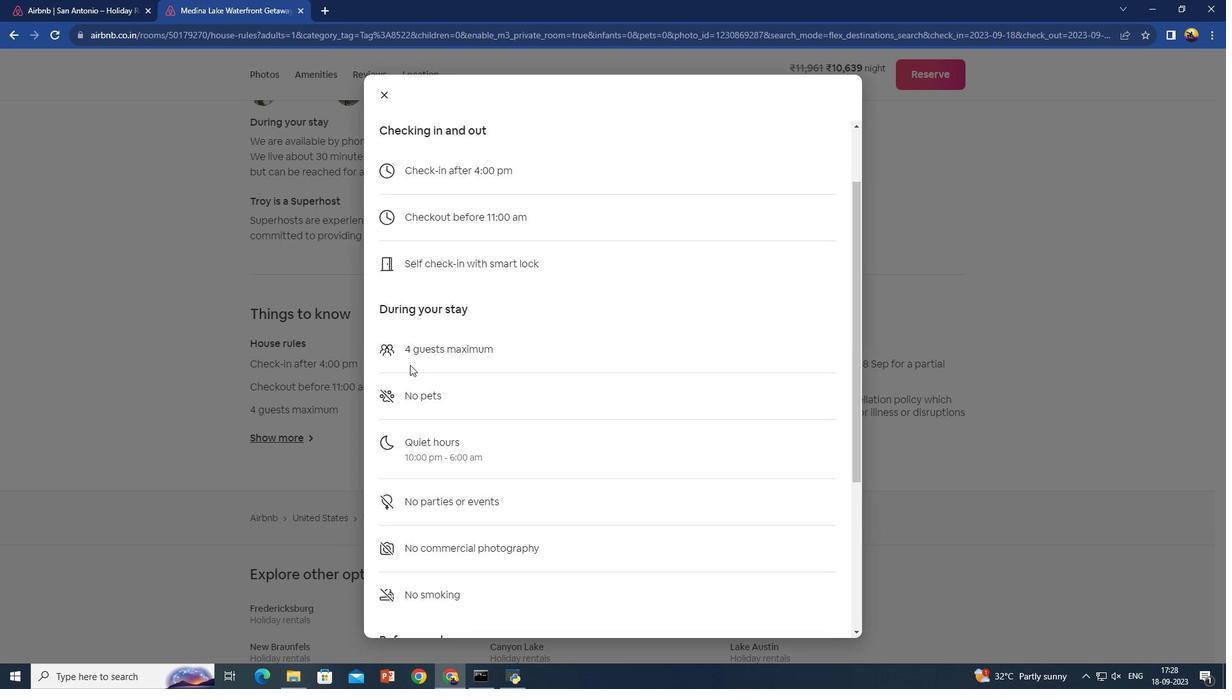 
Action: Mouse scrolled (410, 364) with delta (0, 0)
Screenshot: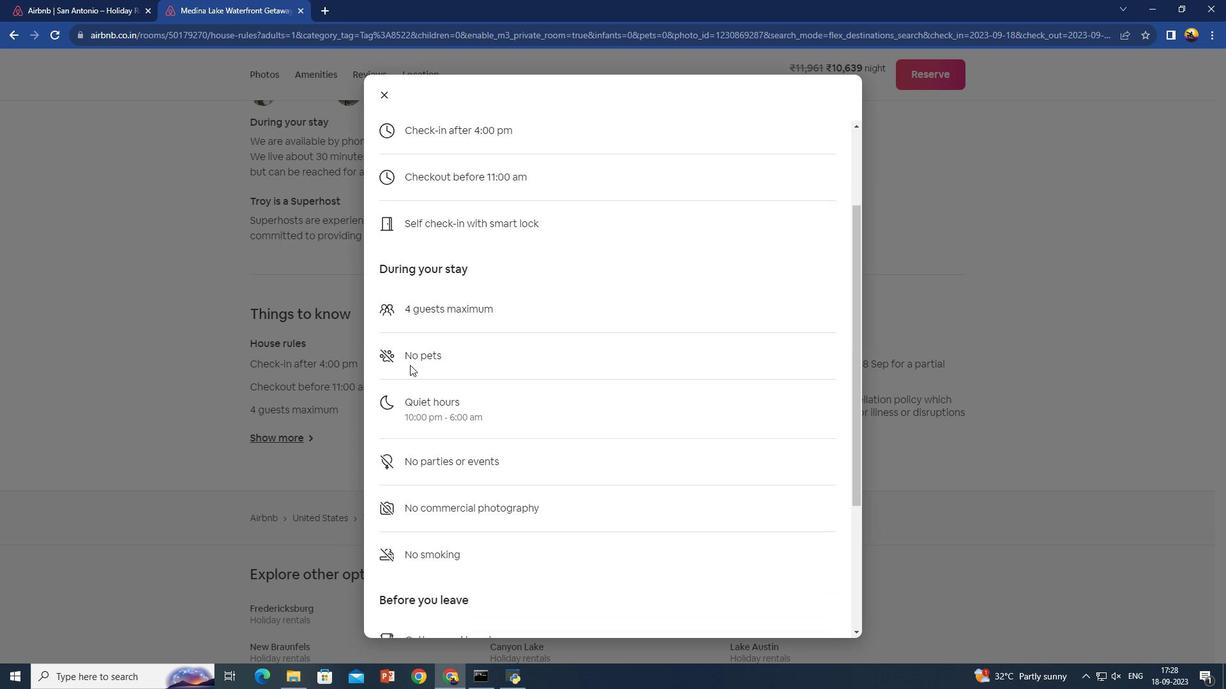 
Action: Mouse moved to (408, 367)
Screenshot: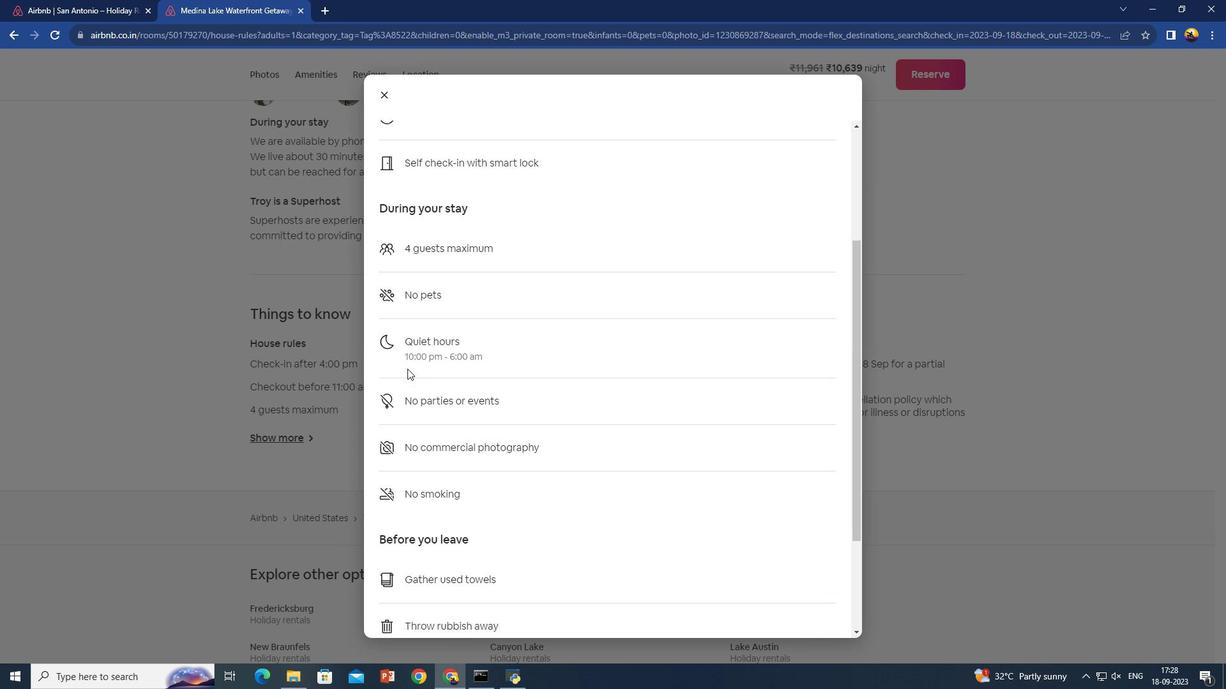 
Action: Mouse scrolled (408, 366) with delta (0, 0)
Screenshot: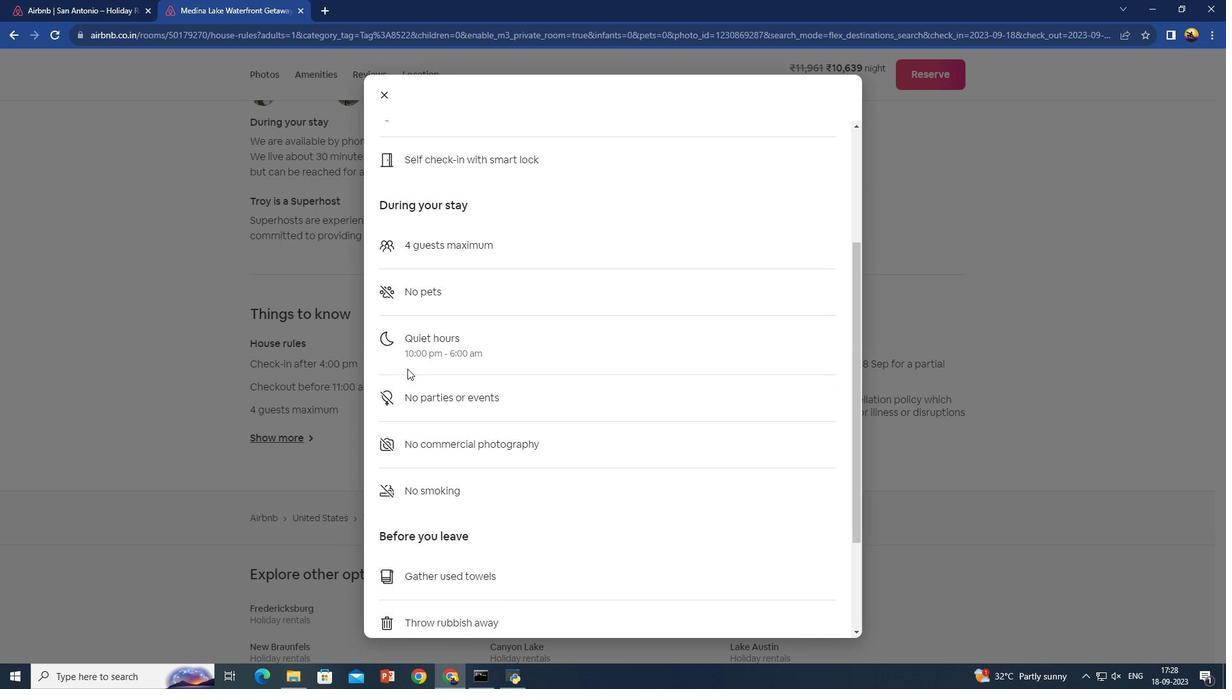 
Action: Mouse moved to (407, 369)
Screenshot: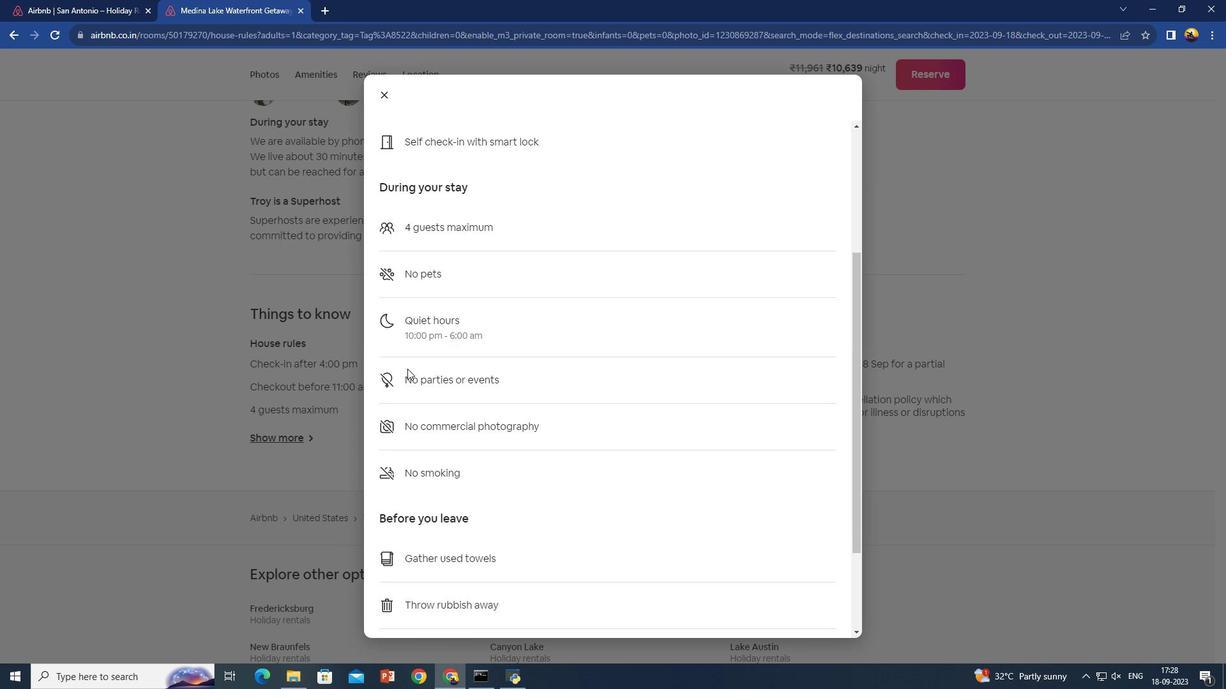 
Action: Mouse scrolled (407, 368) with delta (0, 0)
Screenshot: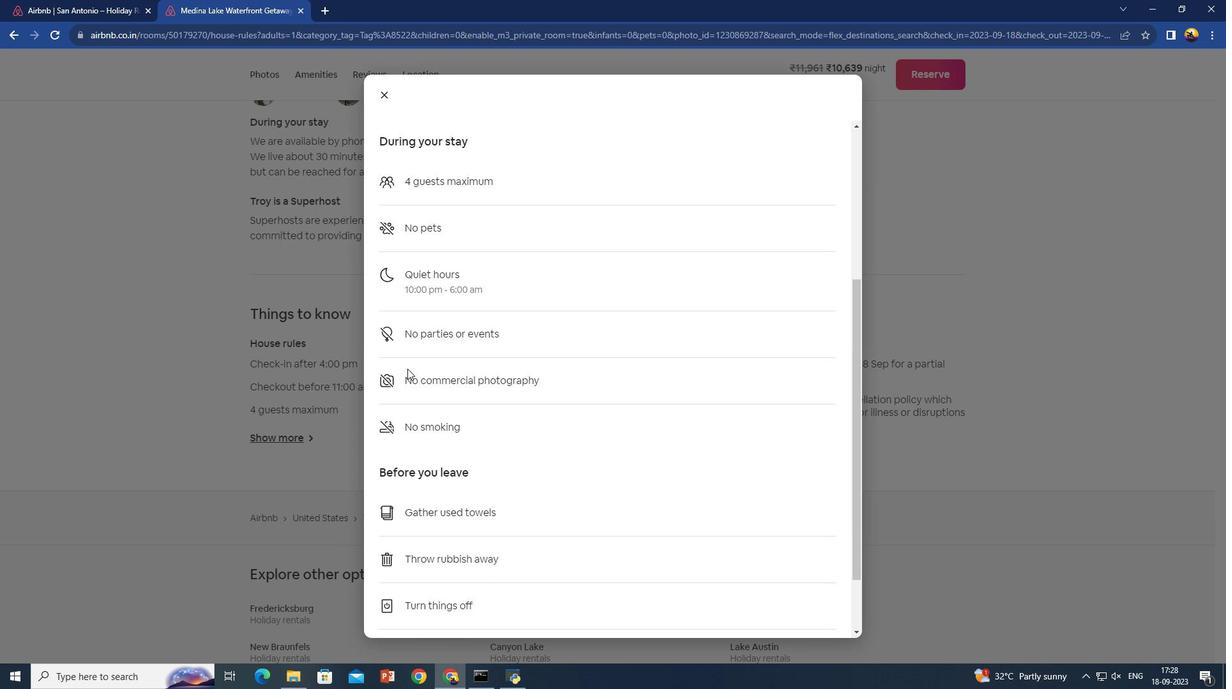 
Action: Mouse moved to (406, 371)
Screenshot: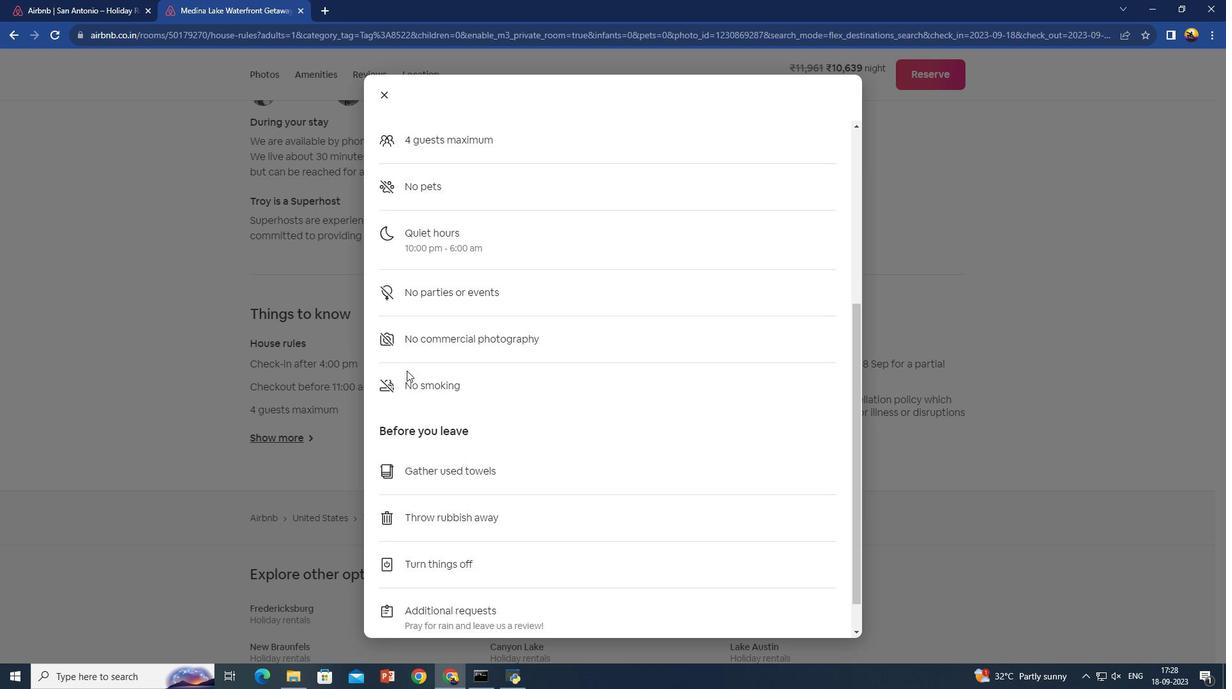 
Action: Mouse scrolled (406, 370) with delta (0, 0)
Screenshot: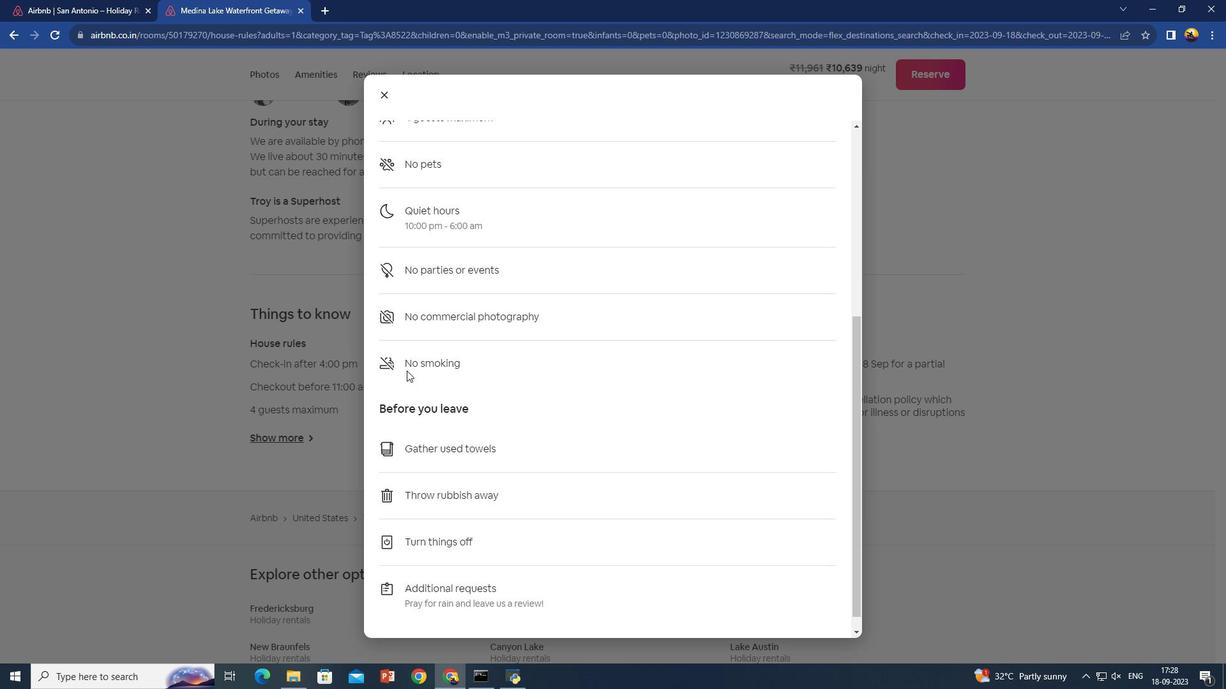 
Action: Mouse scrolled (406, 370) with delta (0, 0)
Screenshot: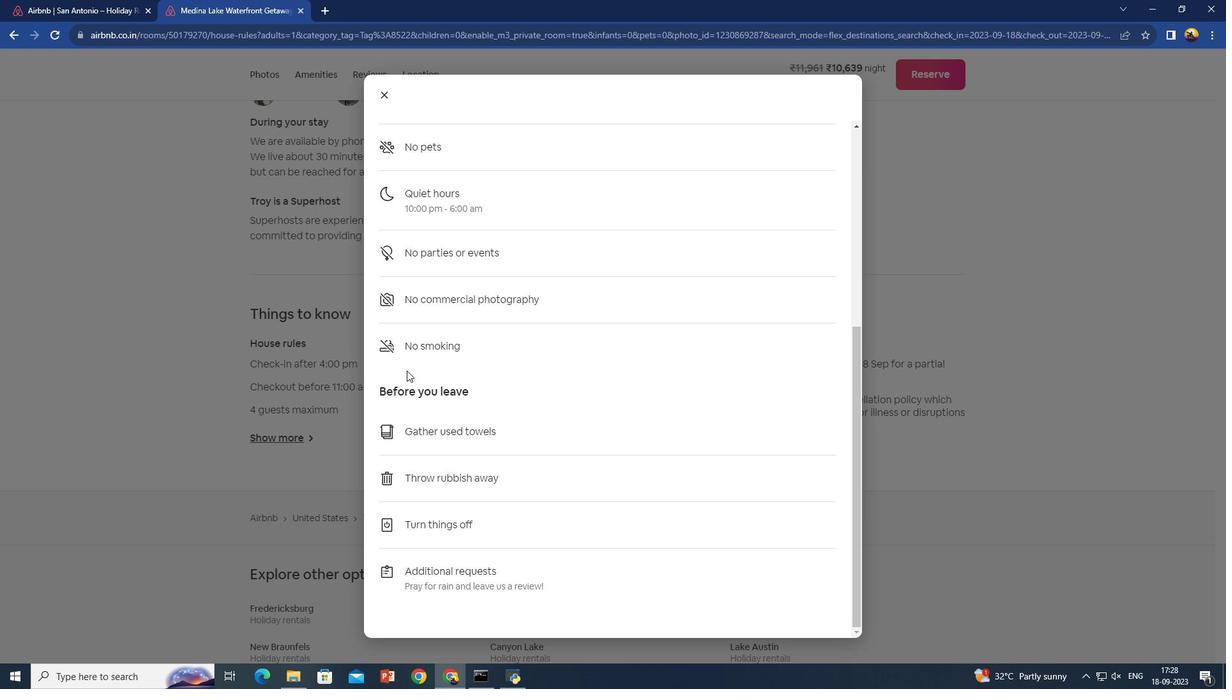 
Action: Mouse scrolled (406, 370) with delta (0, 0)
Screenshot: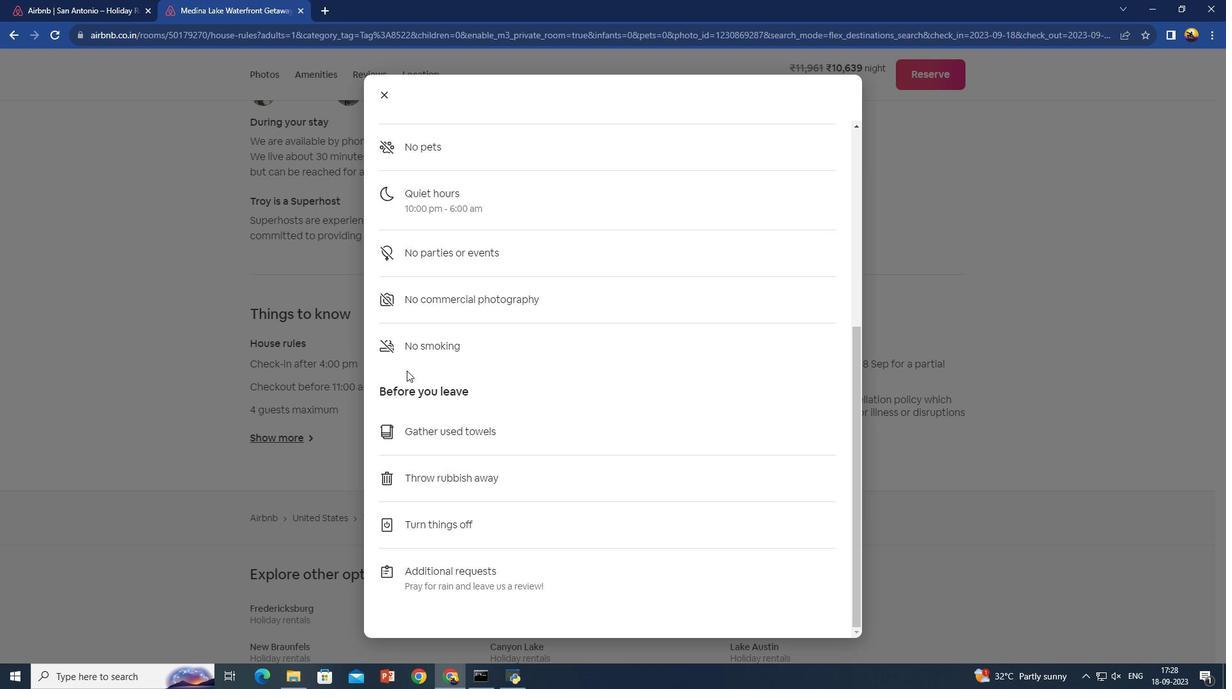 
Action: Mouse moved to (343, 428)
Screenshot: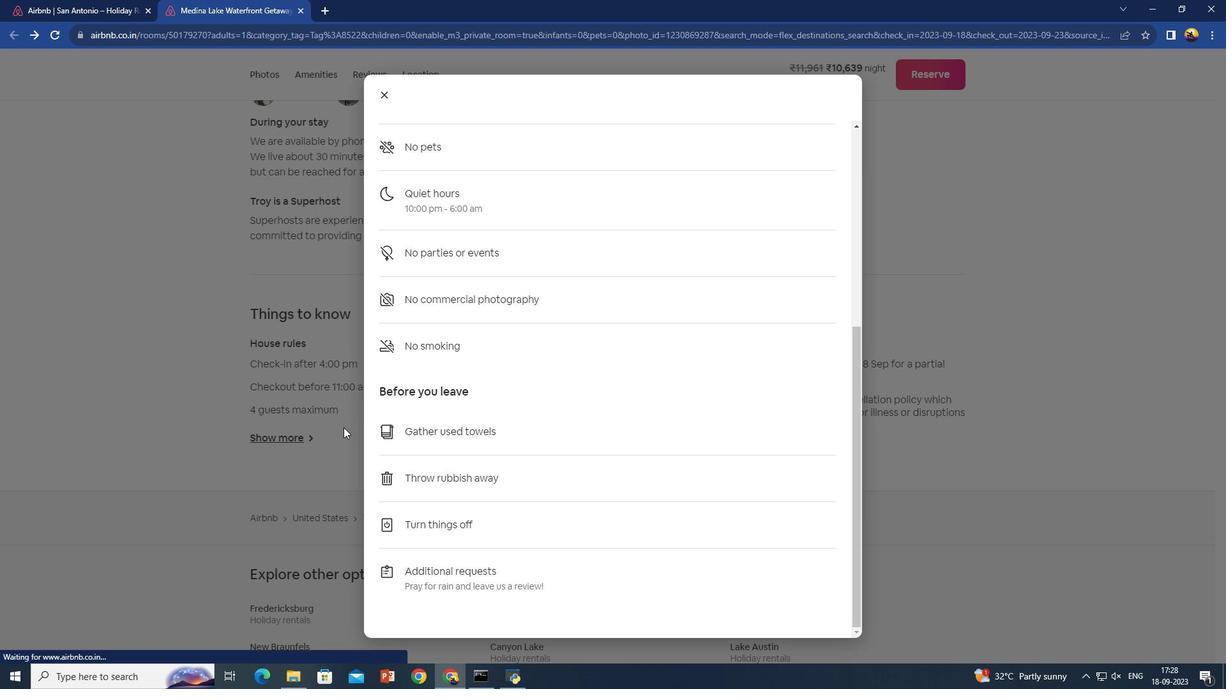 
Action: Mouse pressed left at (343, 428)
Screenshot: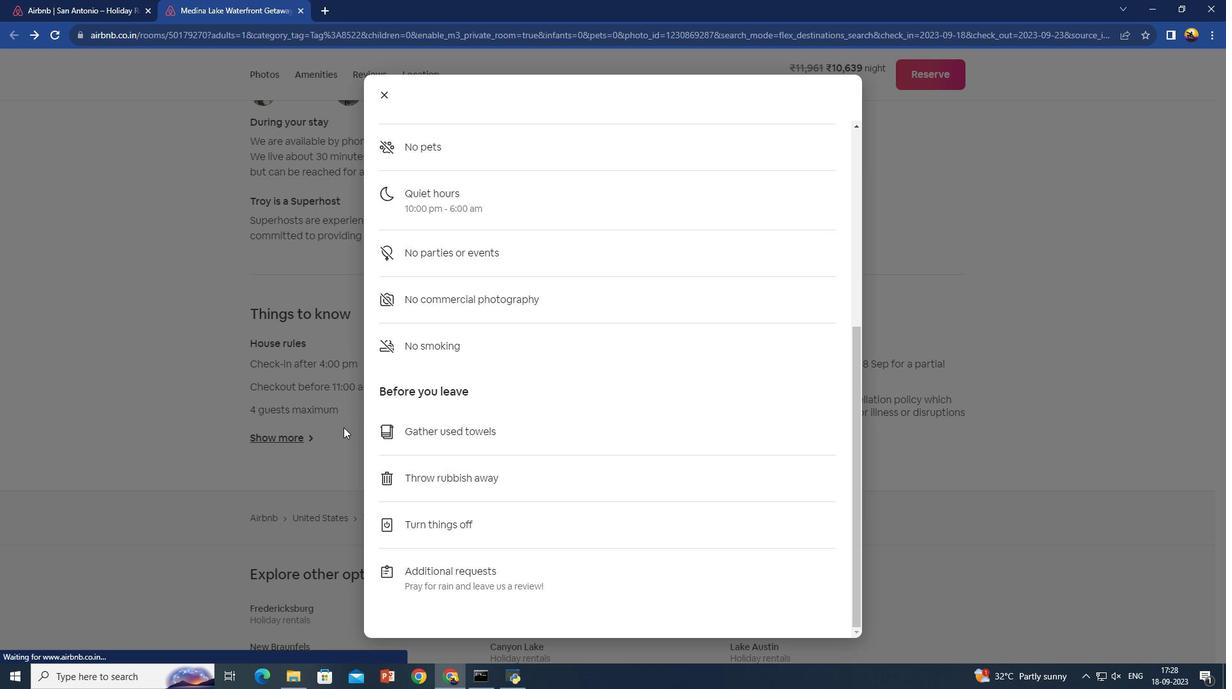 
Action: Mouse moved to (526, 435)
Screenshot: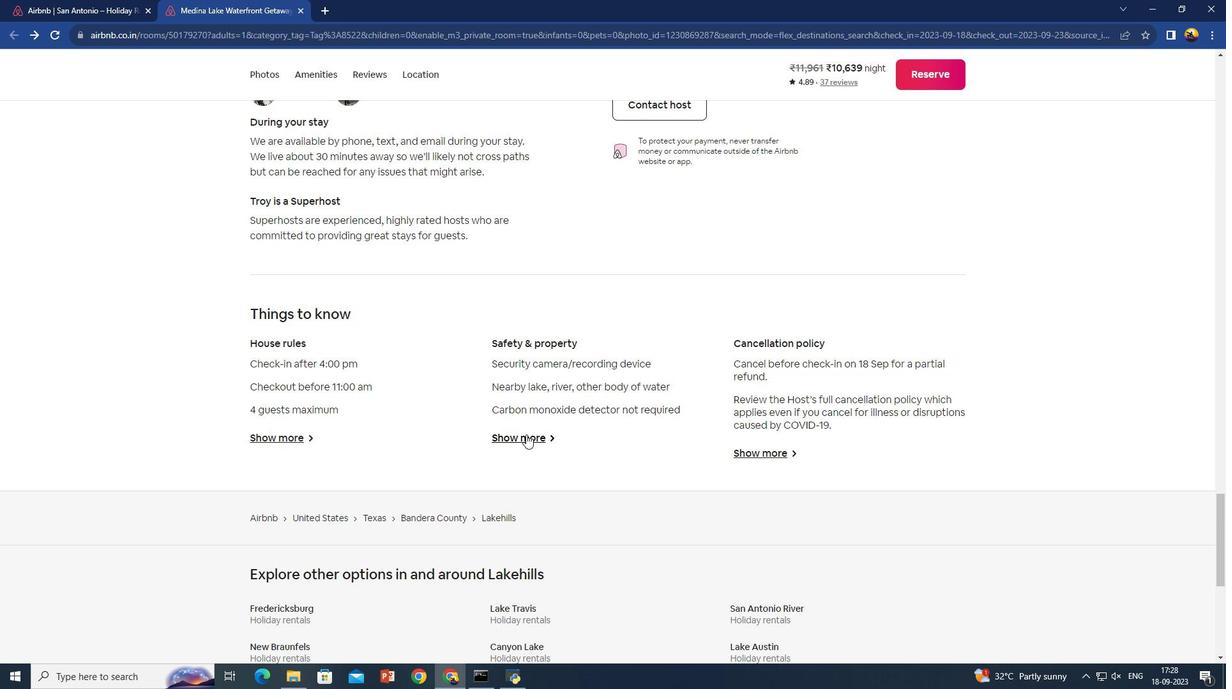
Action: Mouse pressed left at (526, 435)
Screenshot: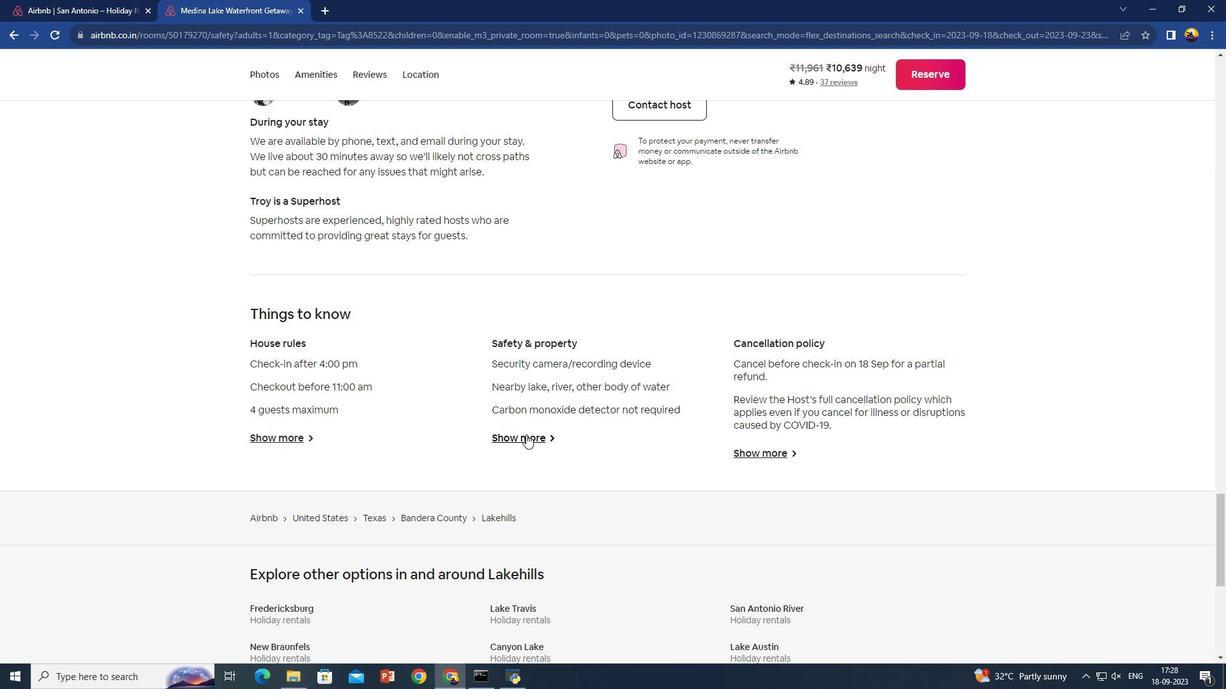 
Action: Mouse moved to (527, 435)
Screenshot: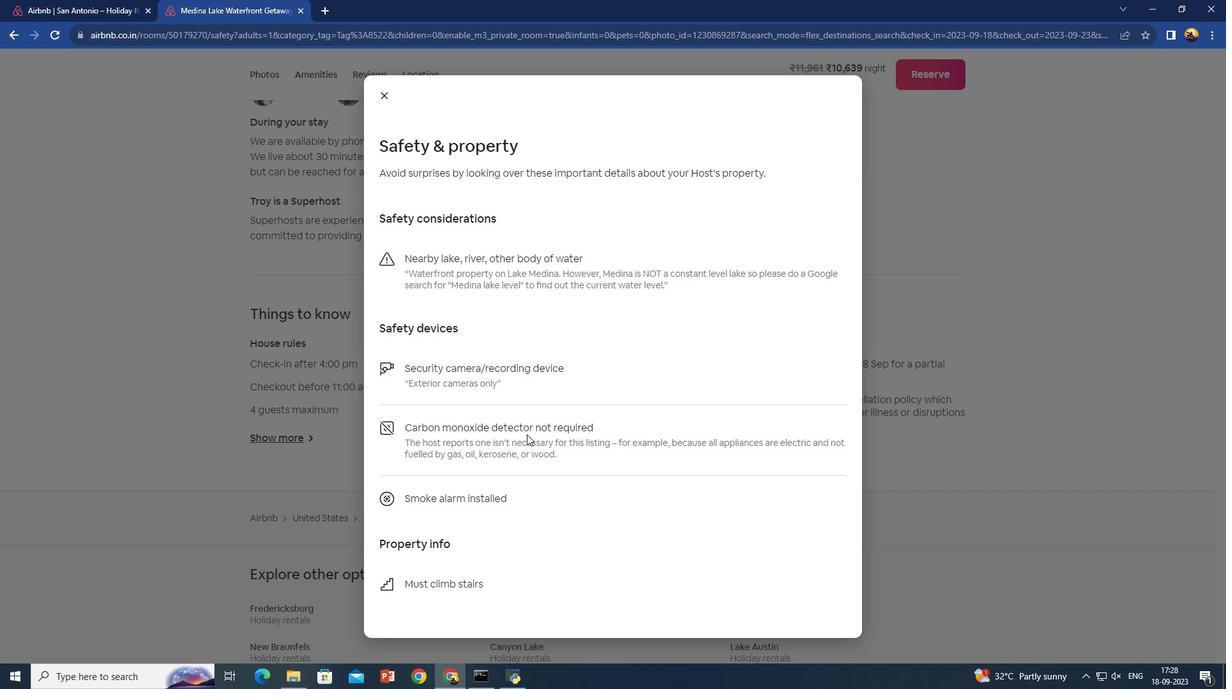 
Action: Mouse scrolled (527, 434) with delta (0, 0)
Screenshot: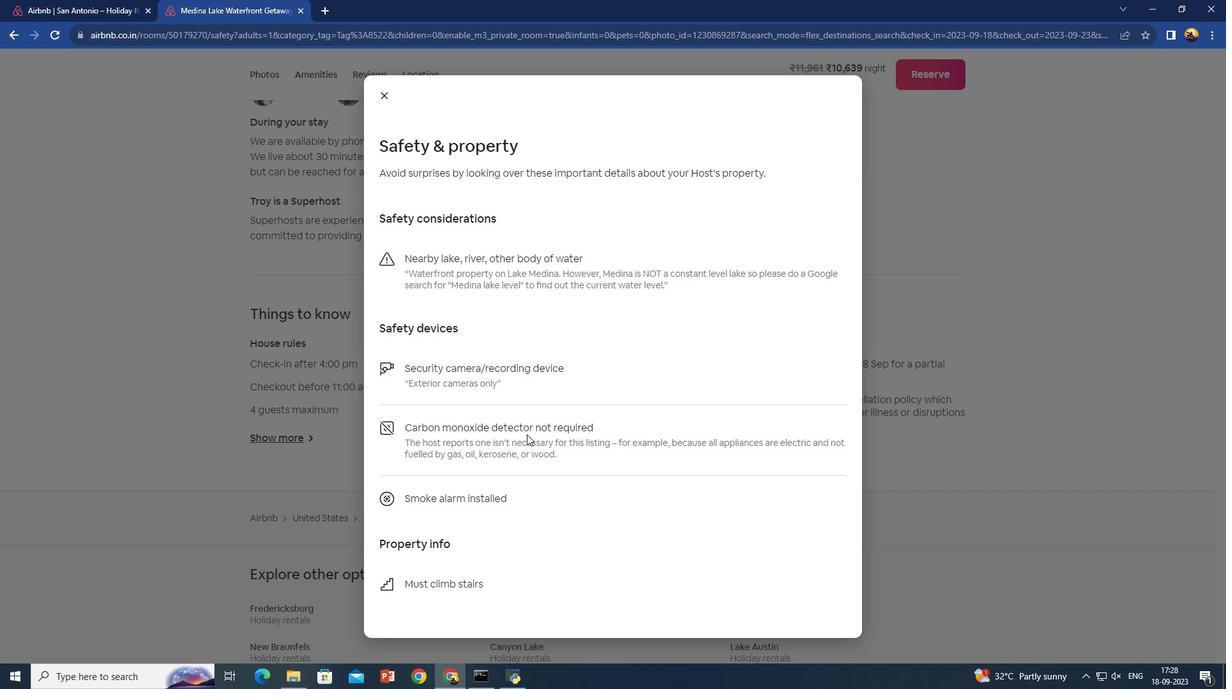 
Action: Mouse scrolled (527, 434) with delta (0, 0)
Screenshot: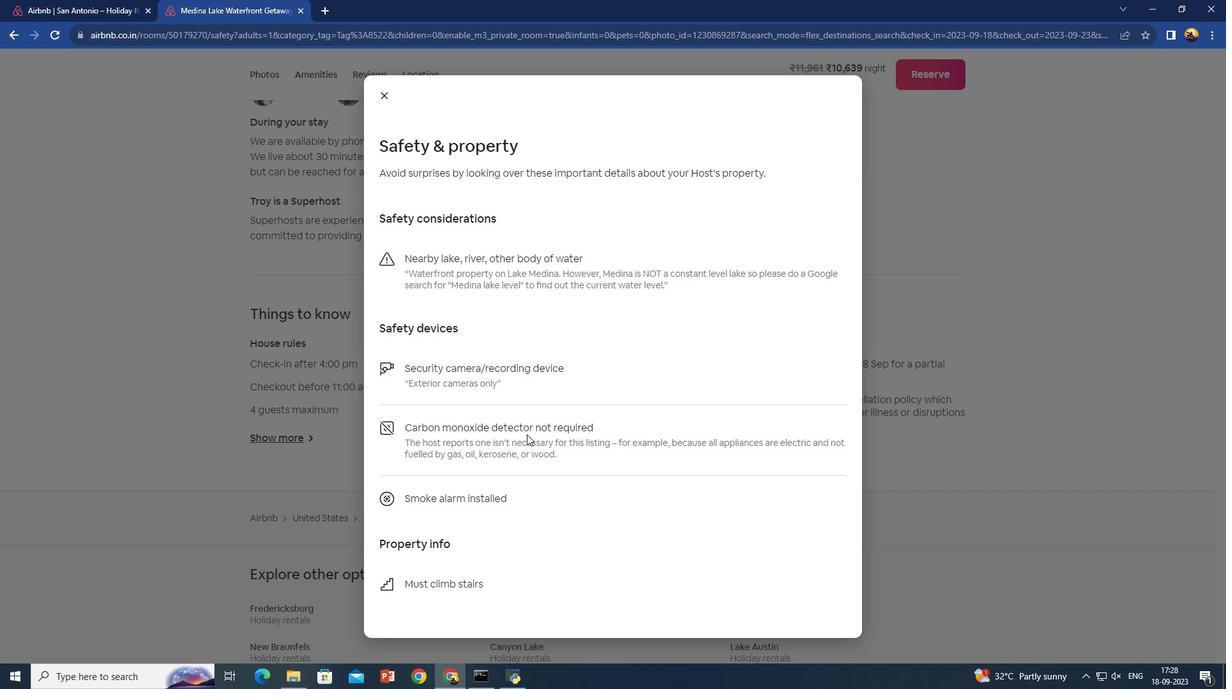 
Action: Mouse scrolled (527, 434) with delta (0, 0)
Screenshot: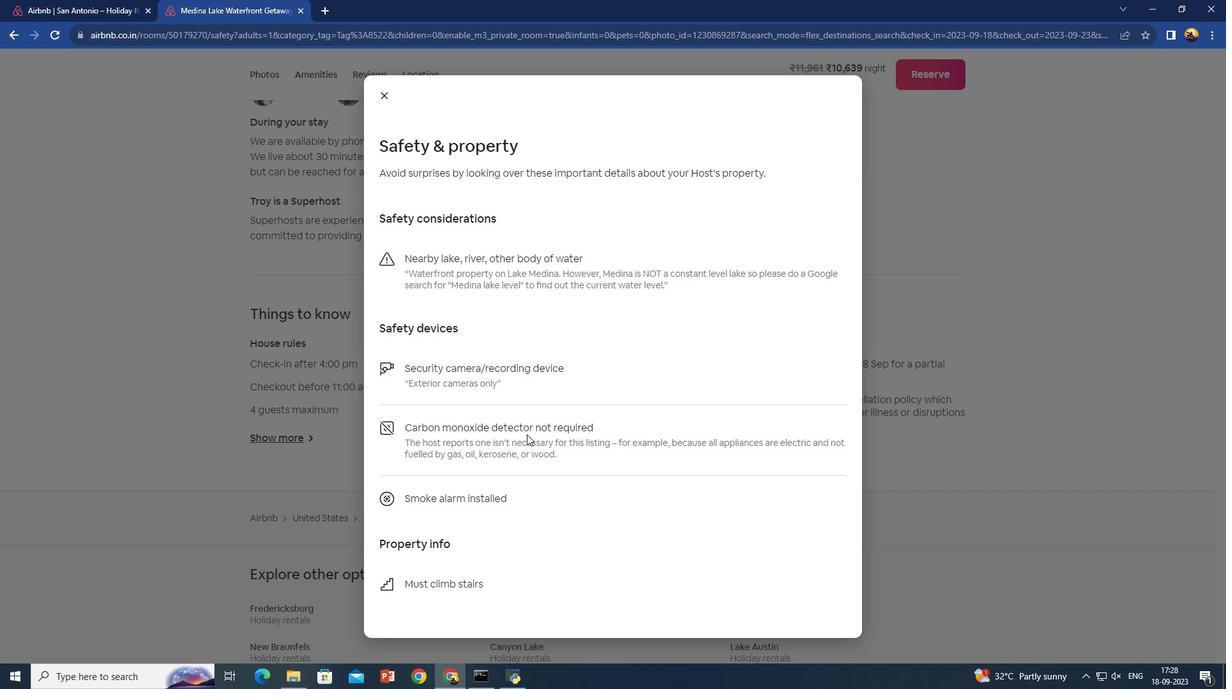 
Action: Mouse scrolled (527, 434) with delta (0, 0)
Screenshot: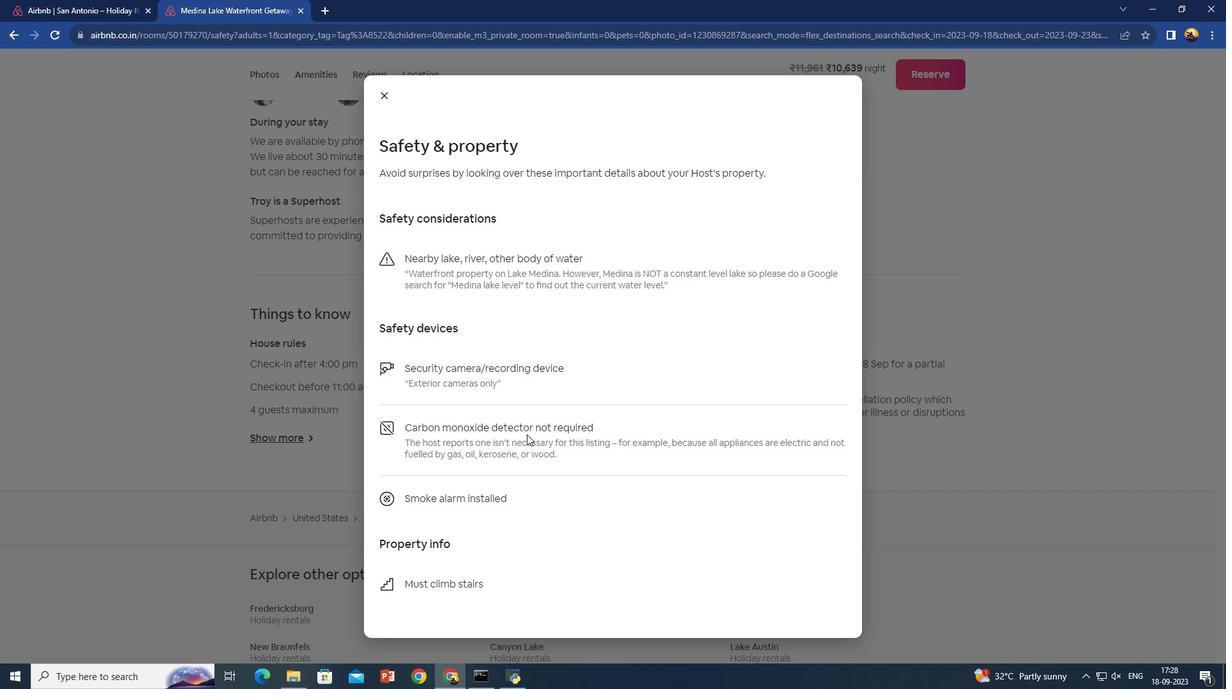 
Action: Mouse scrolled (527, 434) with delta (0, 0)
Screenshot: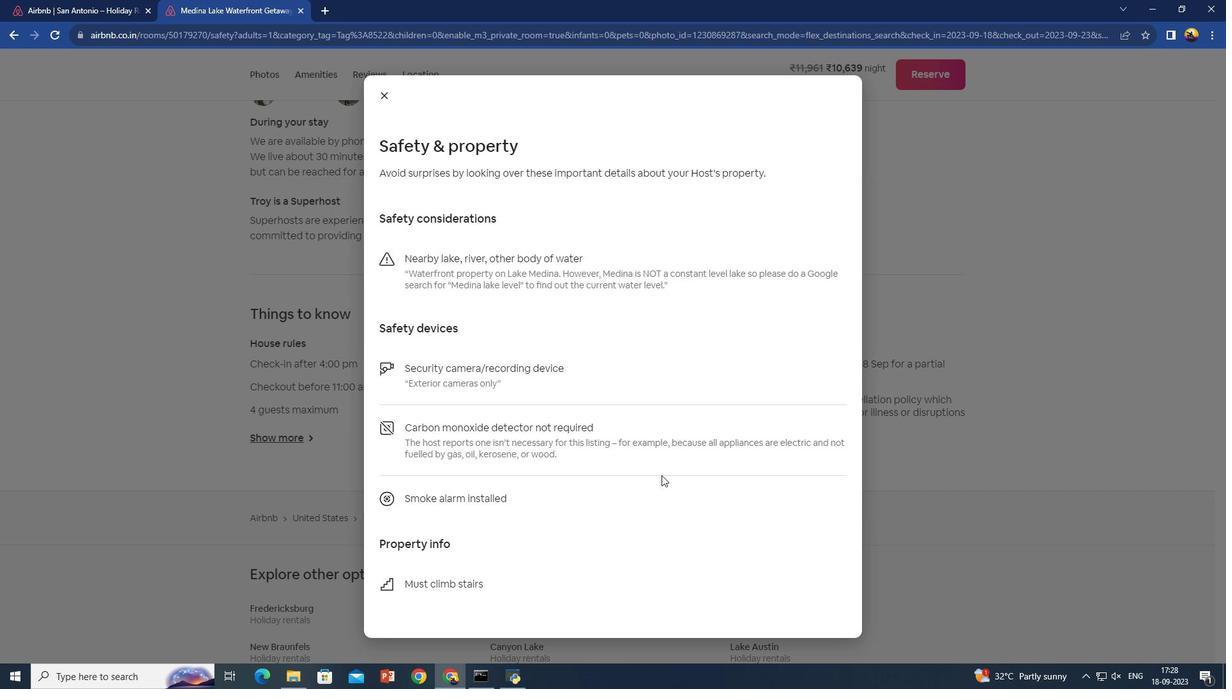 
Action: Mouse moved to (1017, 477)
Screenshot: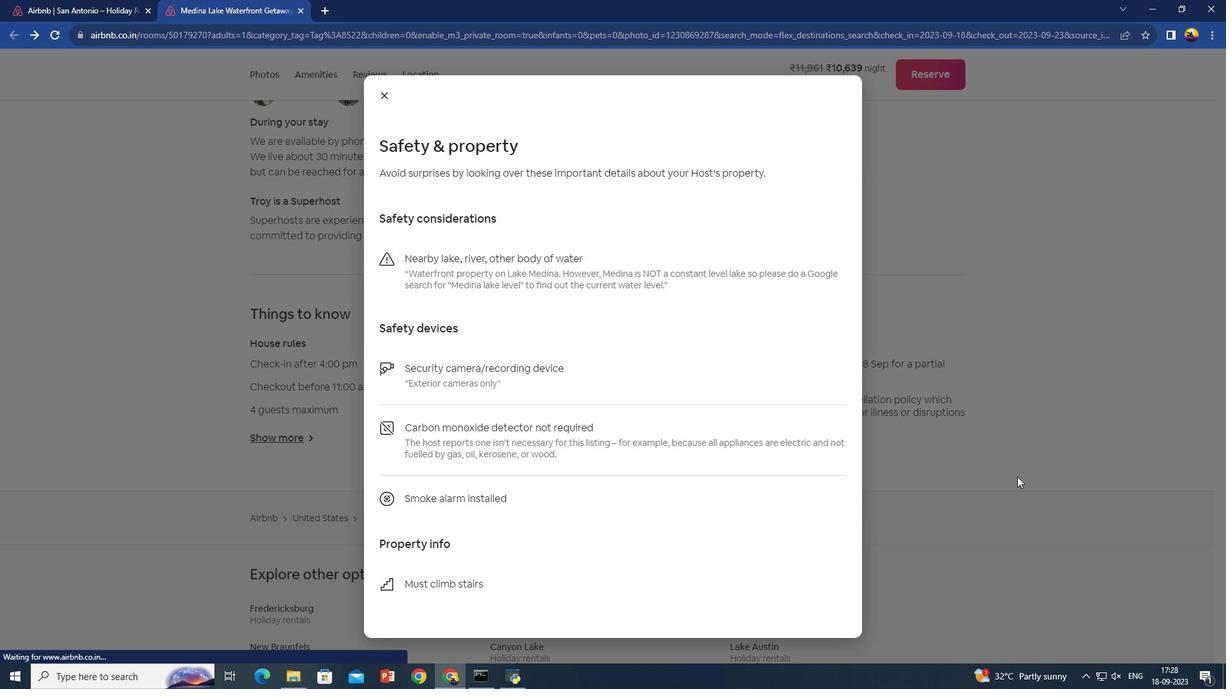 
Action: Mouse pressed left at (1017, 477)
Screenshot: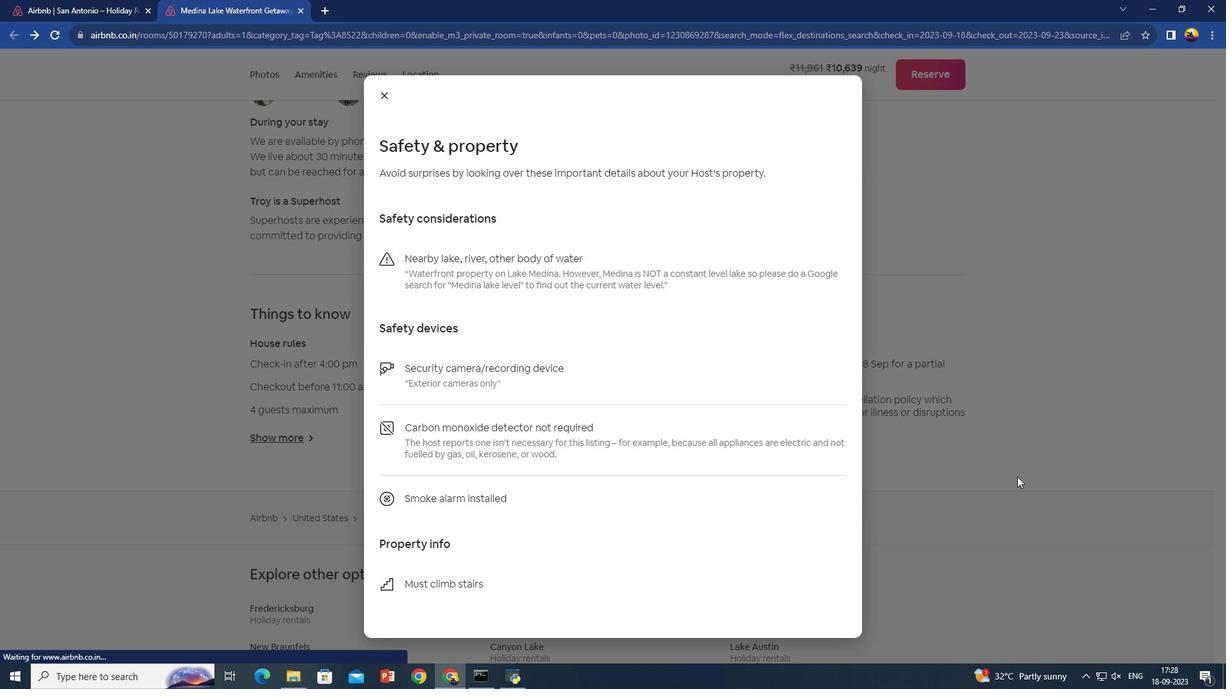 
Action: Mouse moved to (401, 359)
Screenshot: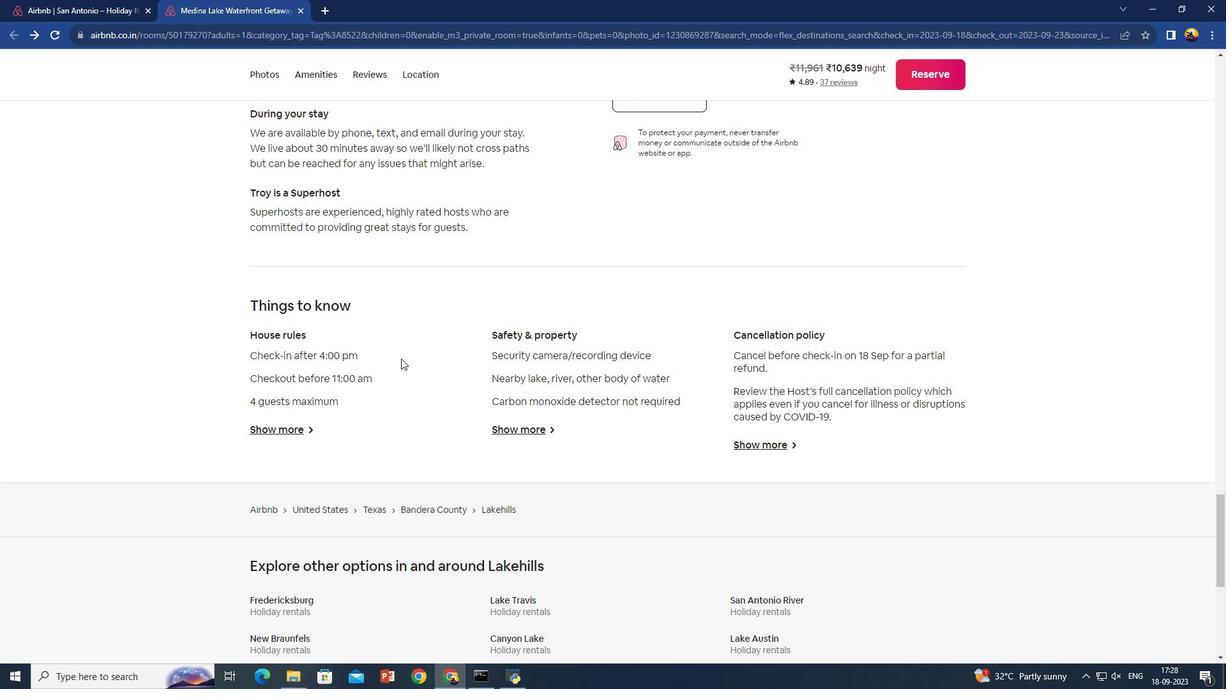 
Action: Mouse scrolled (401, 358) with delta (0, 0)
Screenshot: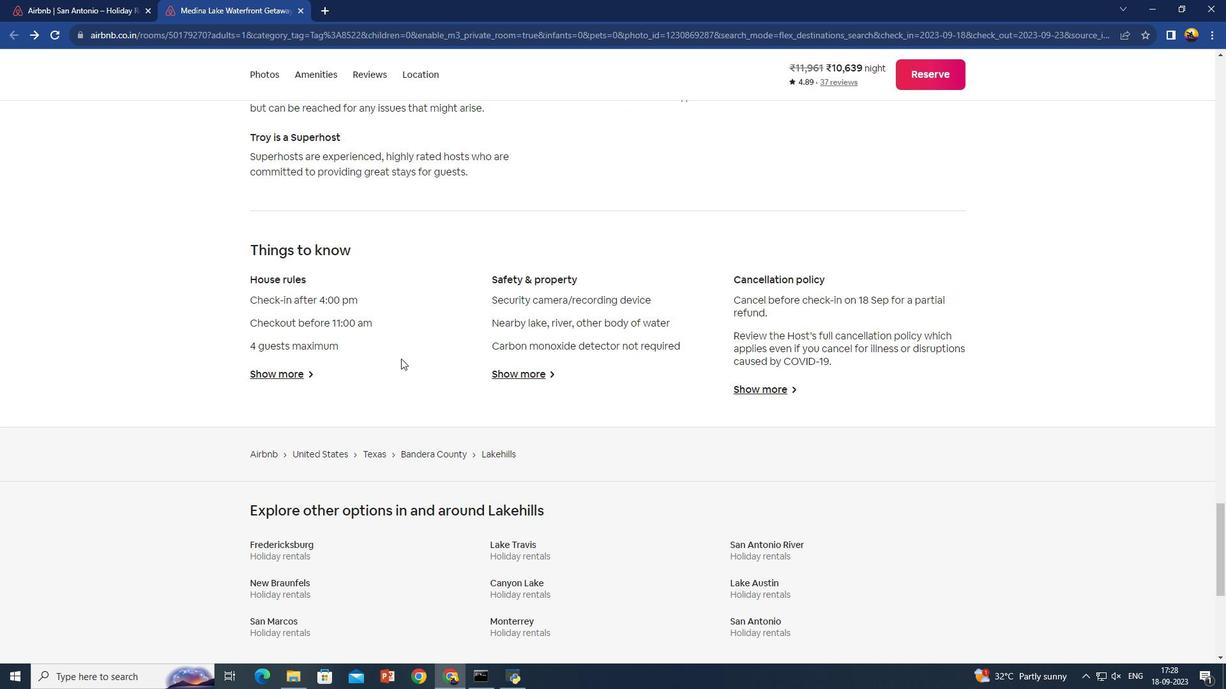 
Action: Mouse scrolled (401, 358) with delta (0, 0)
Screenshot: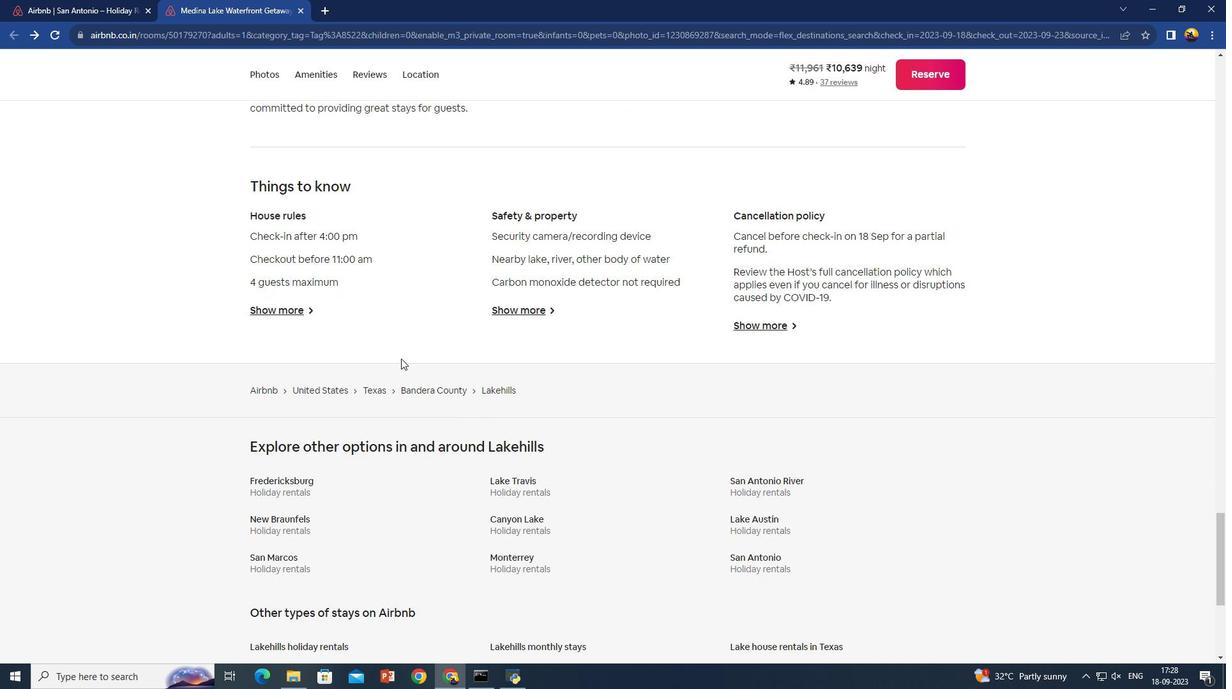 
Action: Mouse scrolled (401, 358) with delta (0, 0)
Screenshot: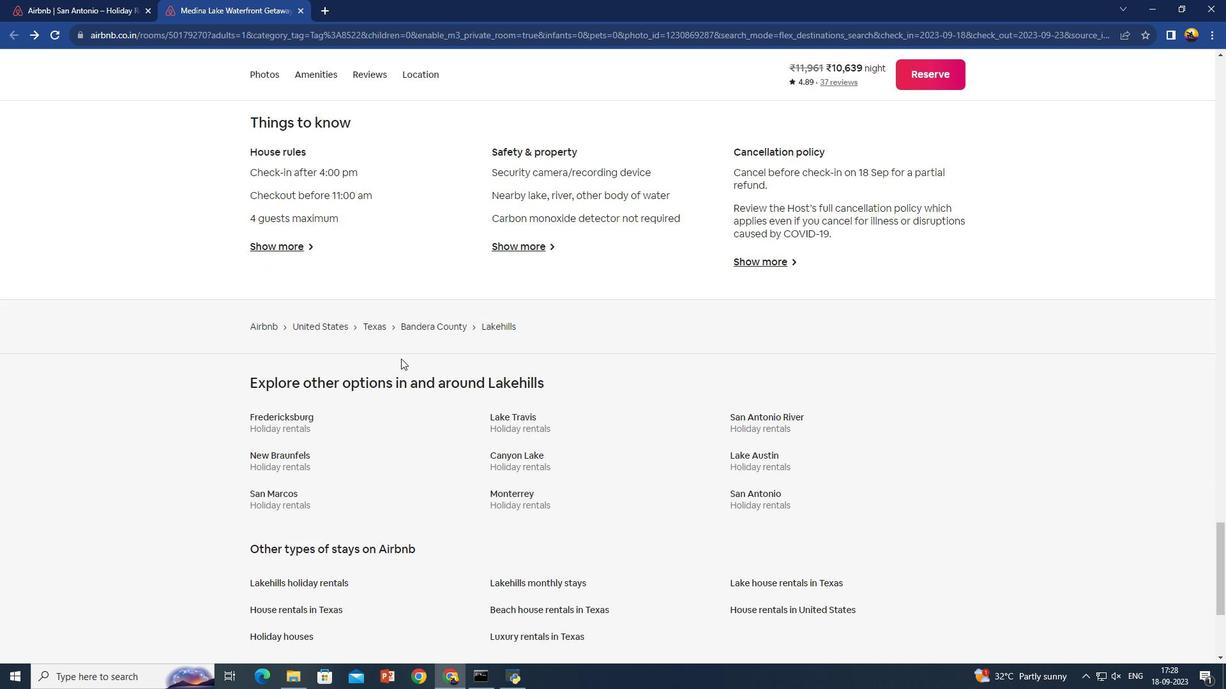 
Action: Mouse scrolled (401, 358) with delta (0, 0)
Screenshot: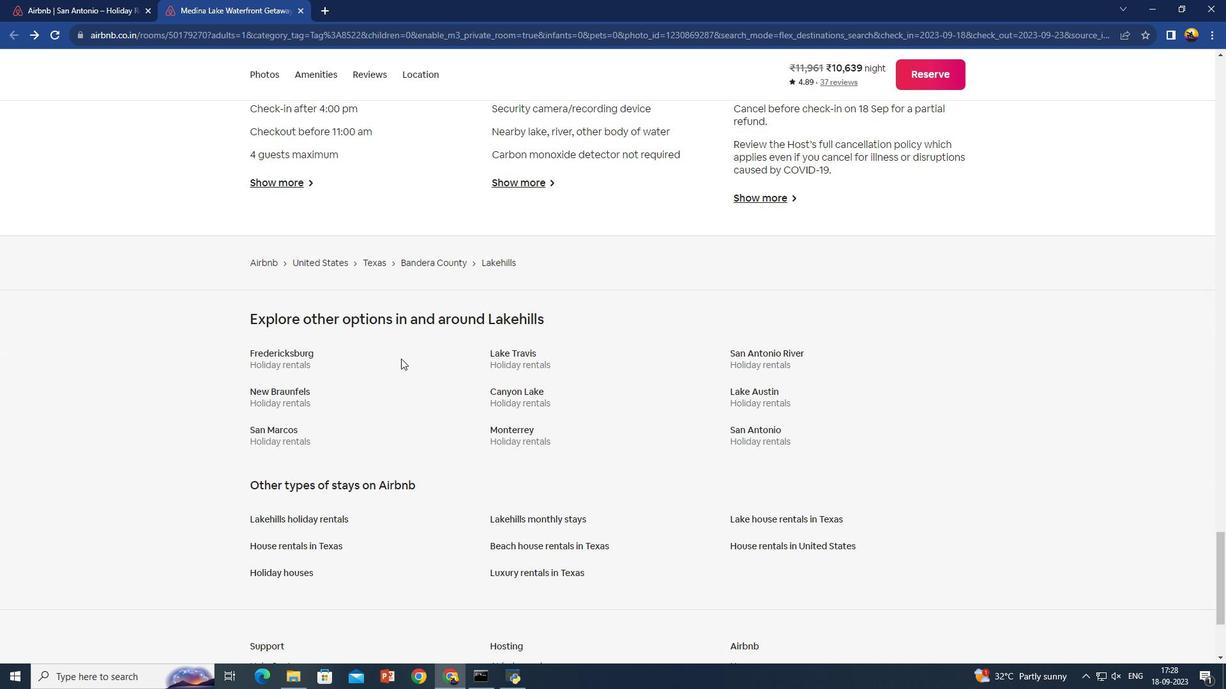 
Action: Mouse scrolled (401, 358) with delta (0, 0)
Screenshot: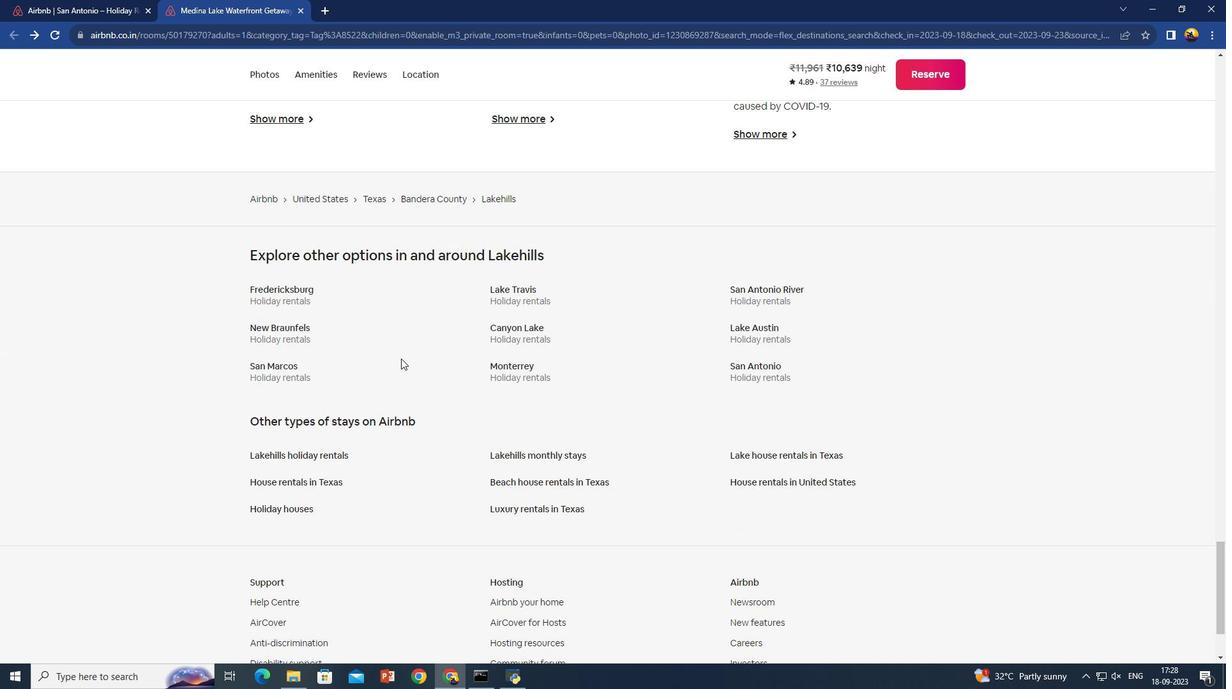
Action: Mouse moved to (471, 384)
Screenshot: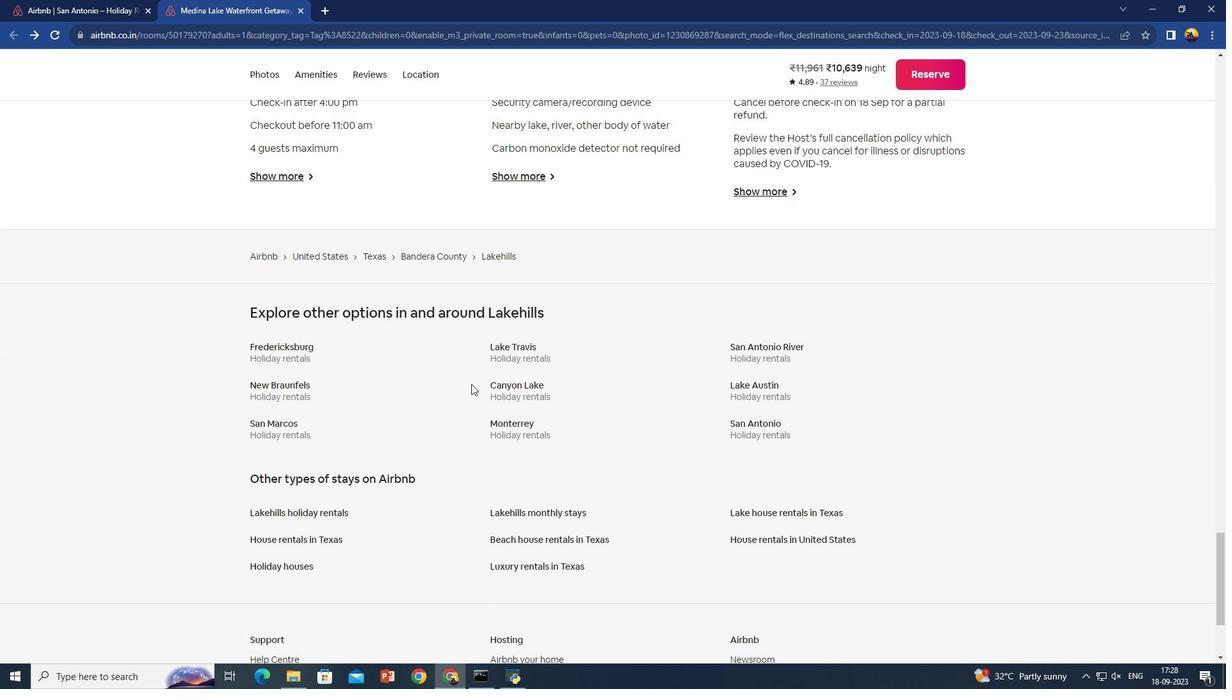 
Action: Mouse scrolled (471, 385) with delta (0, 0)
Screenshot: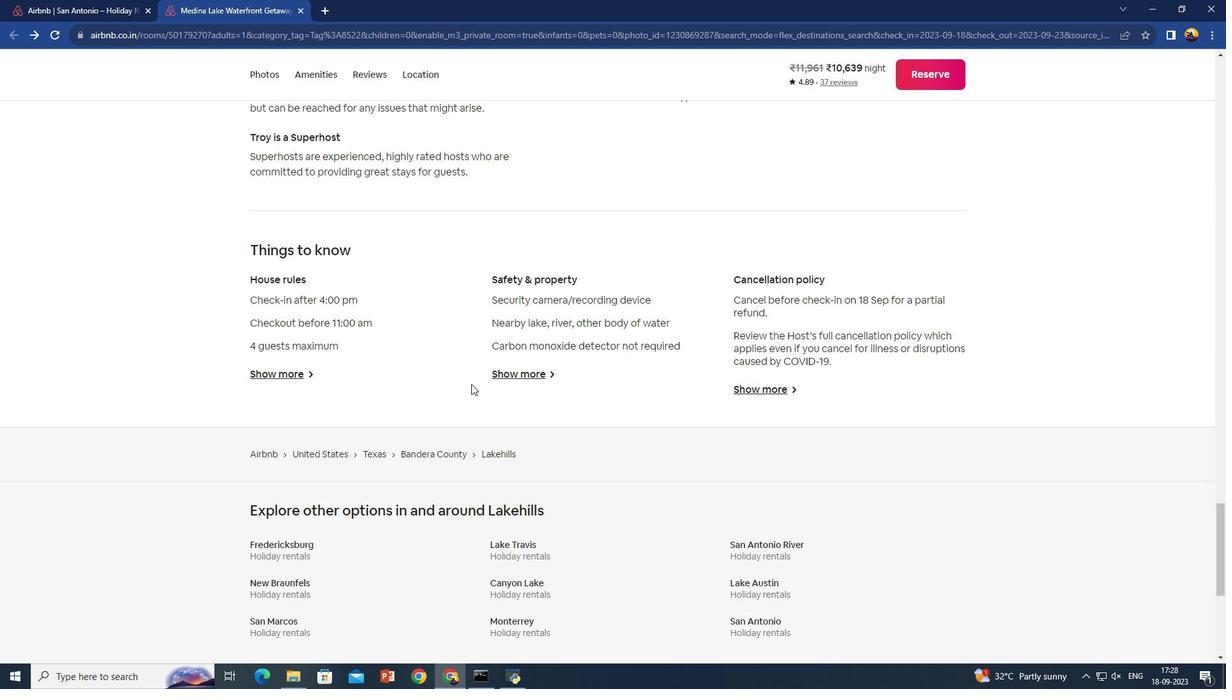 
Action: Mouse scrolled (471, 385) with delta (0, 0)
Screenshot: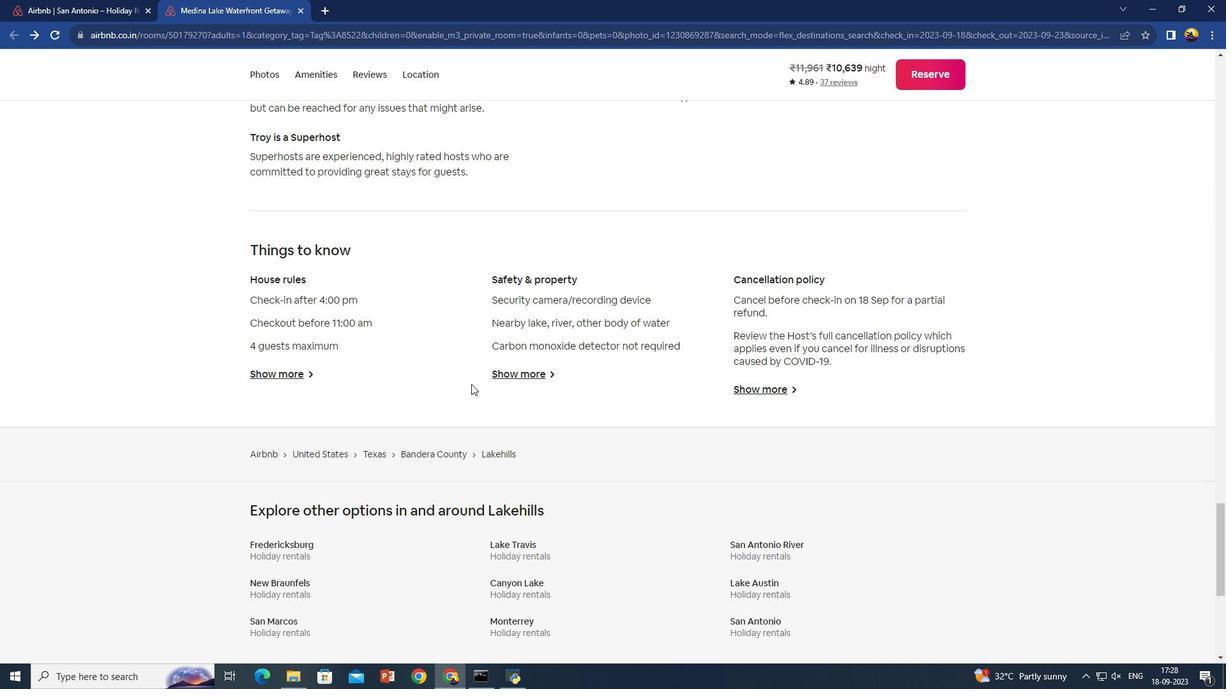
Action: Mouse scrolled (471, 385) with delta (0, 0)
Screenshot: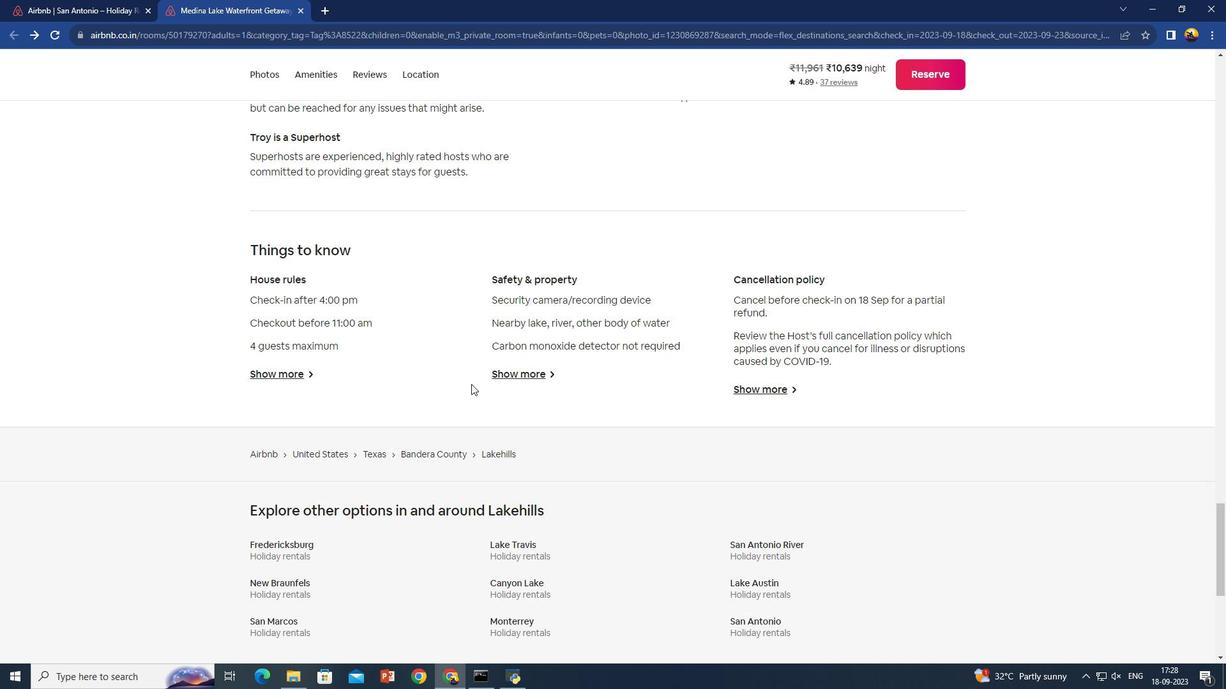 
Action: Mouse scrolled (471, 385) with delta (0, 0)
Screenshot: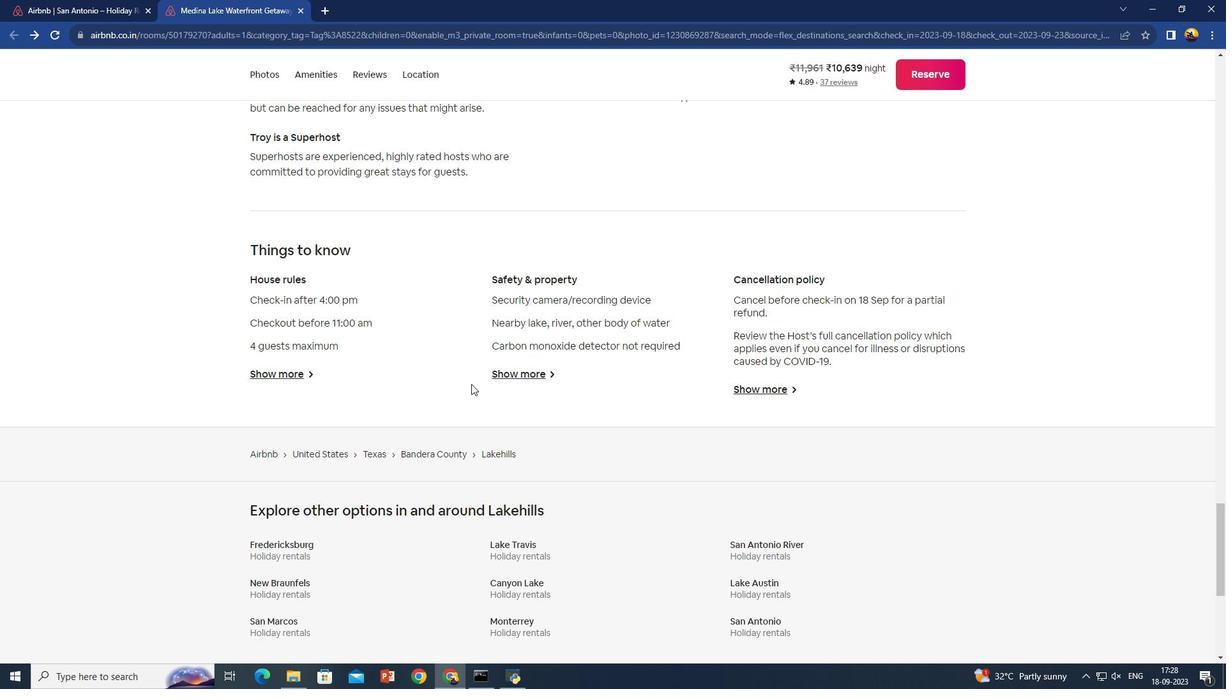 
Action: Mouse scrolled (471, 385) with delta (0, 0)
Screenshot: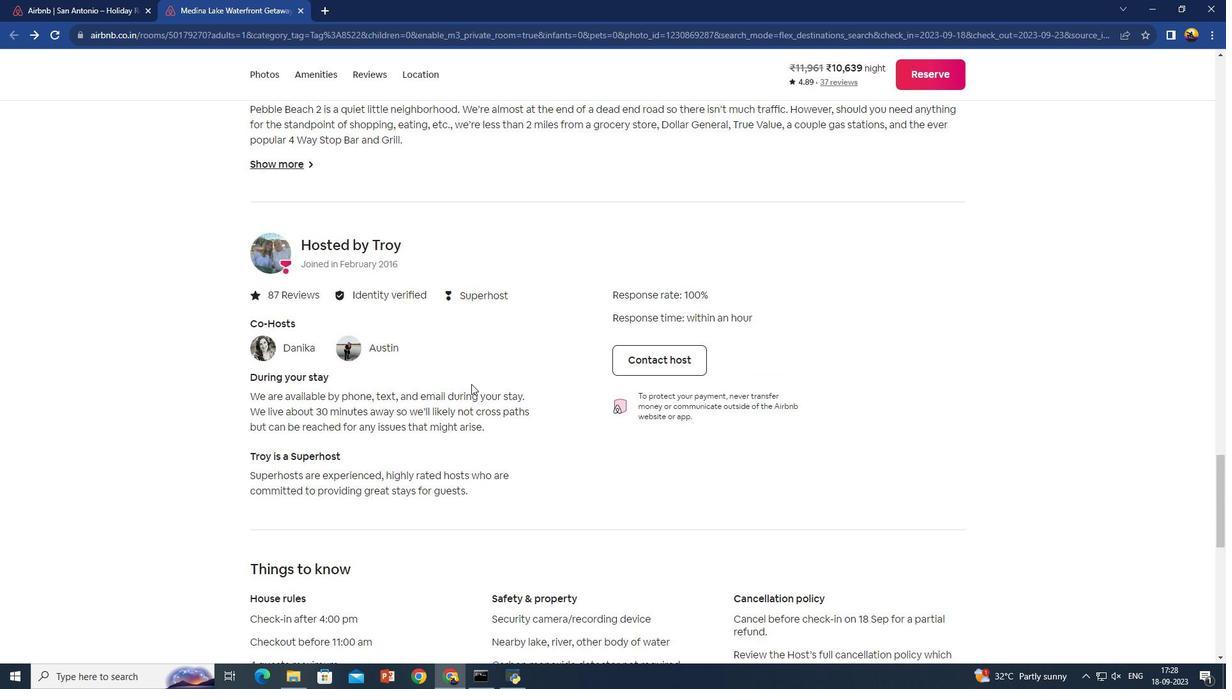 
Action: Mouse scrolled (471, 385) with delta (0, 0)
Screenshot: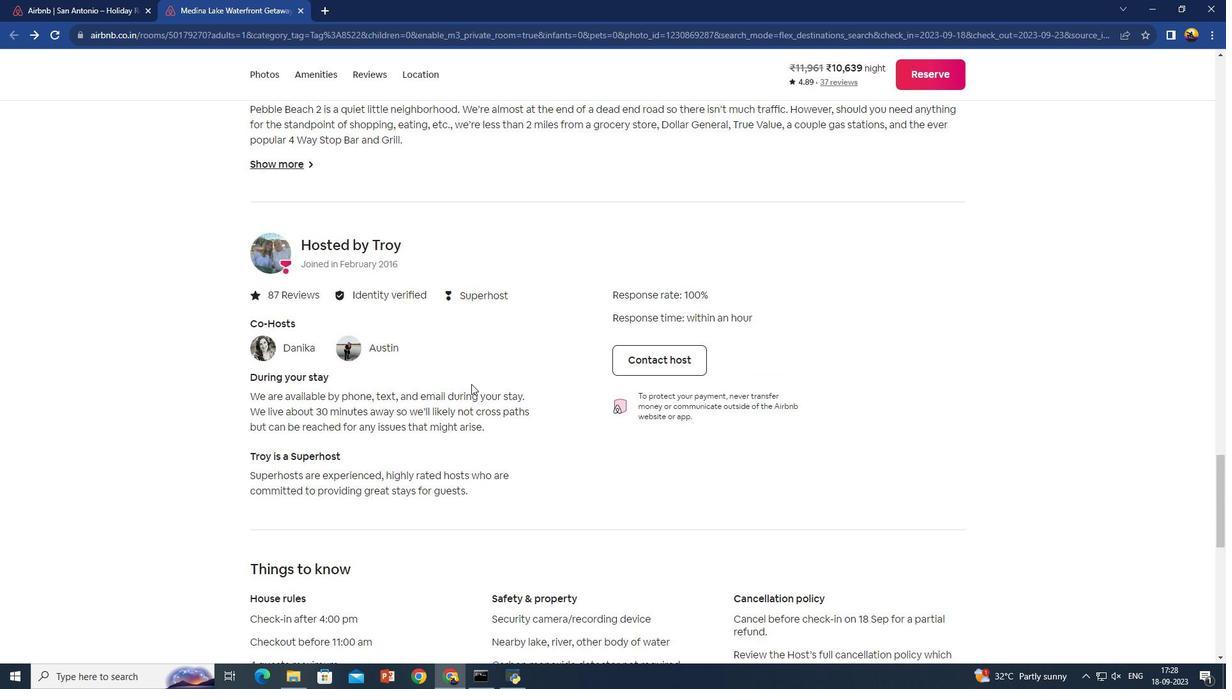 
Action: Mouse scrolled (471, 385) with delta (0, 0)
Screenshot: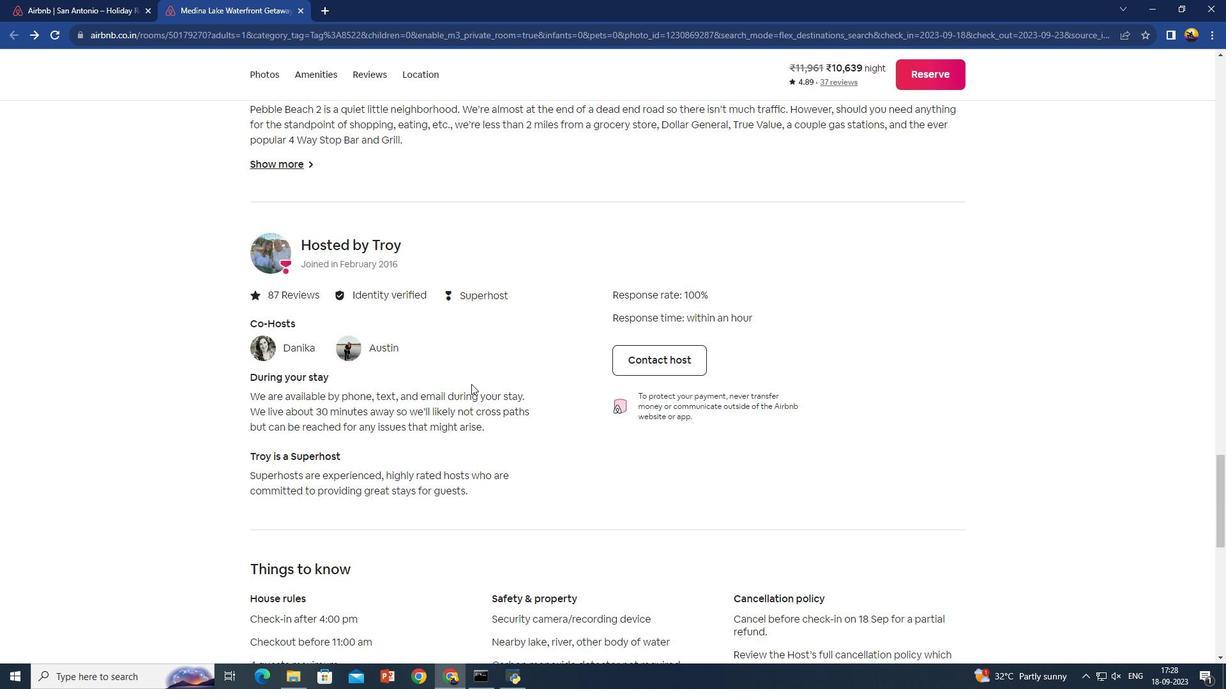 
Action: Mouse scrolled (471, 385) with delta (0, 0)
Screenshot: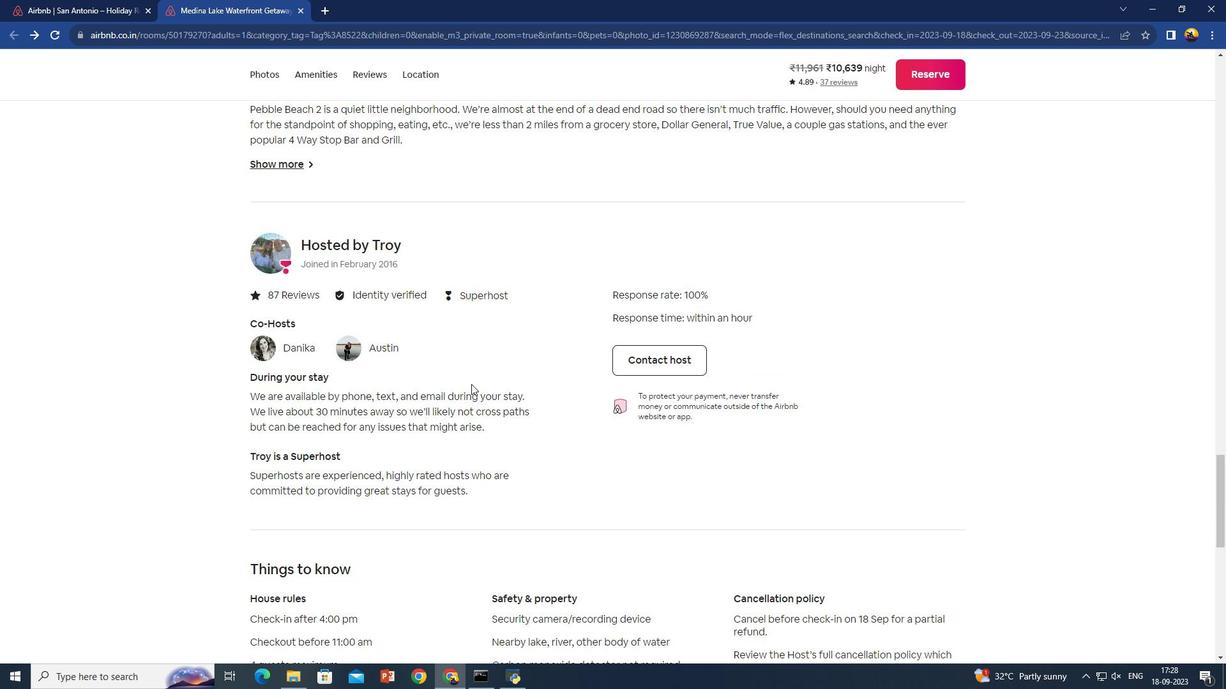 
Action: Mouse scrolled (471, 385) with delta (0, 0)
Screenshot: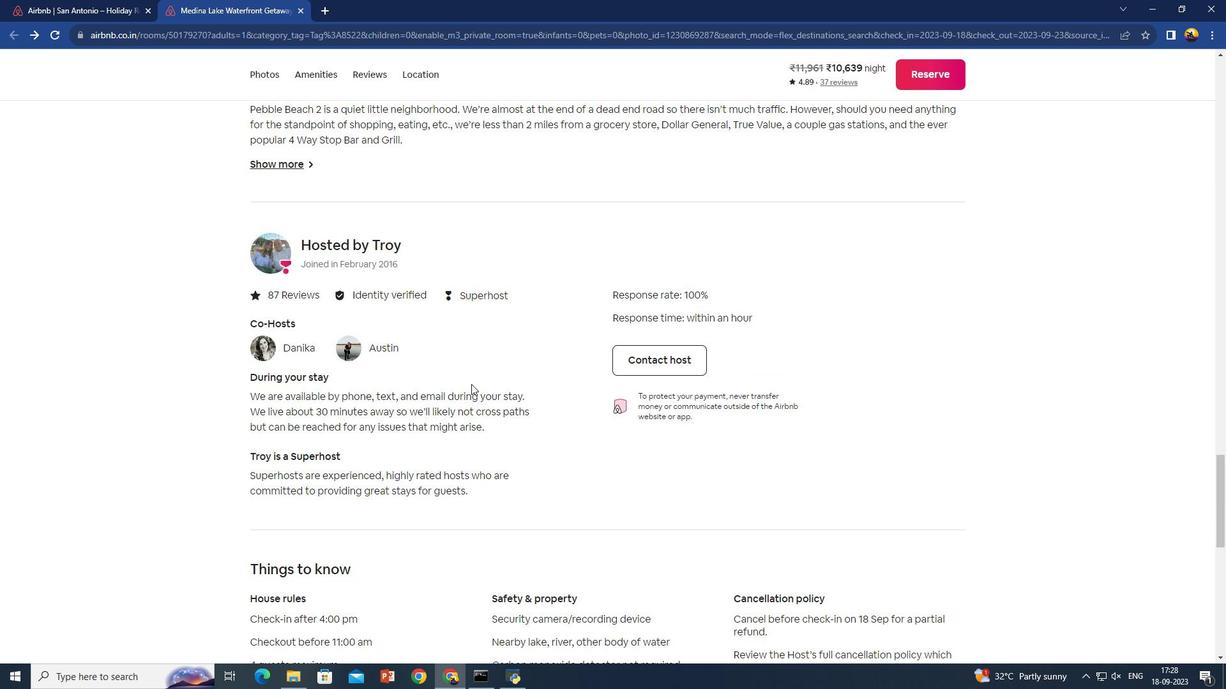 
Action: Mouse scrolled (471, 385) with delta (0, 0)
Screenshot: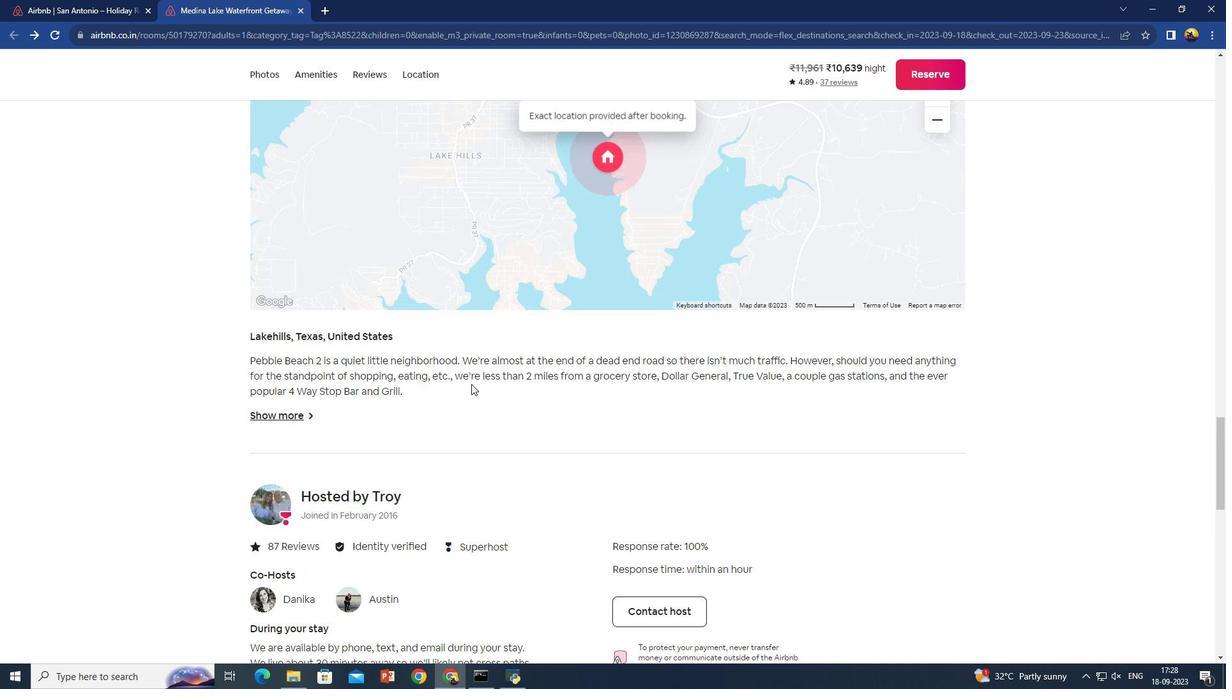 
Action: Mouse scrolled (471, 385) with delta (0, 0)
Screenshot: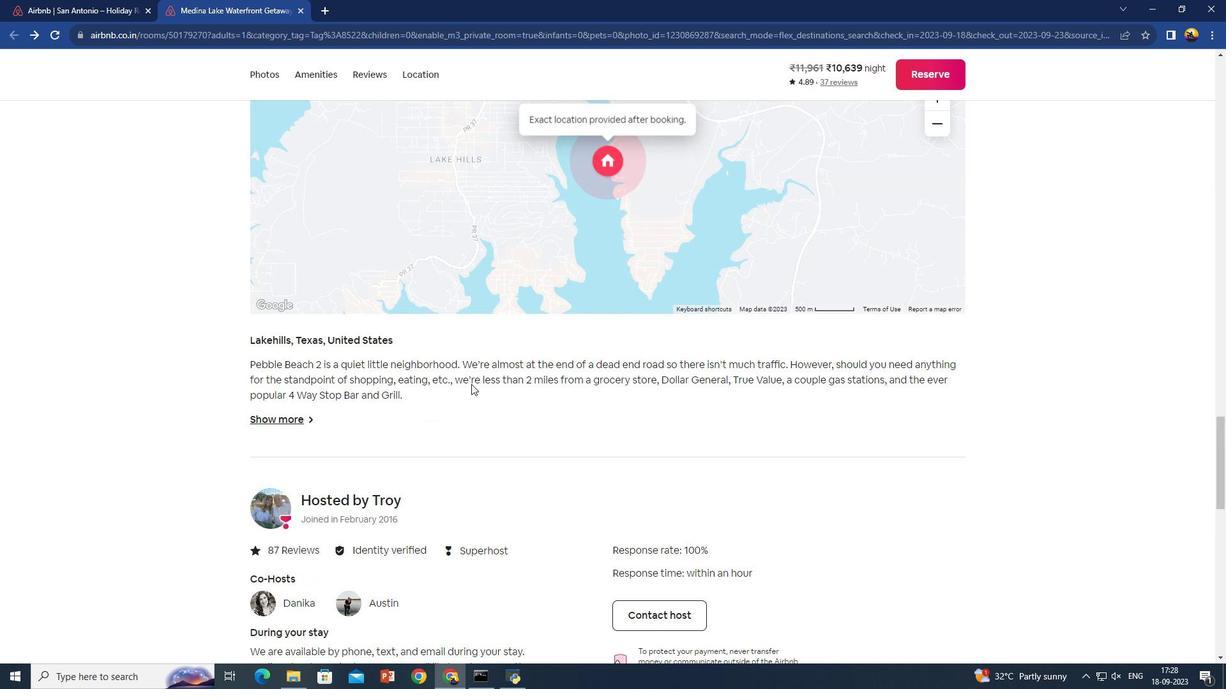 
Action: Mouse scrolled (471, 385) with delta (0, 0)
Screenshot: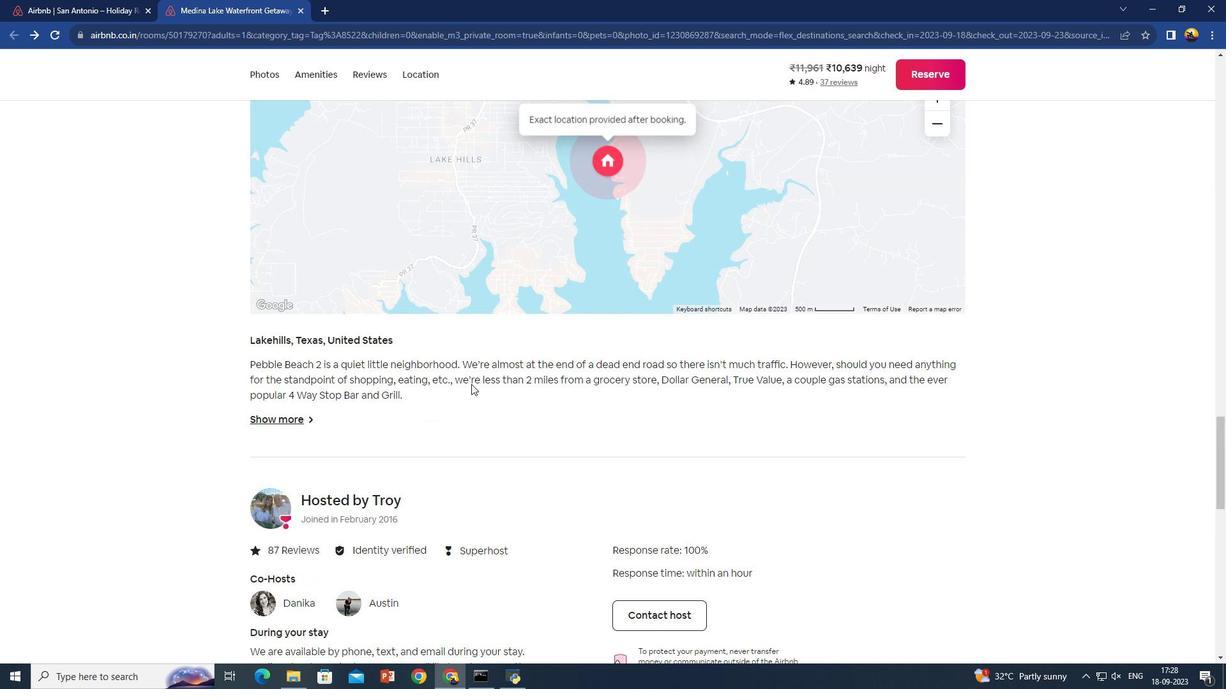 
Action: Mouse scrolled (471, 385) with delta (0, 0)
Screenshot: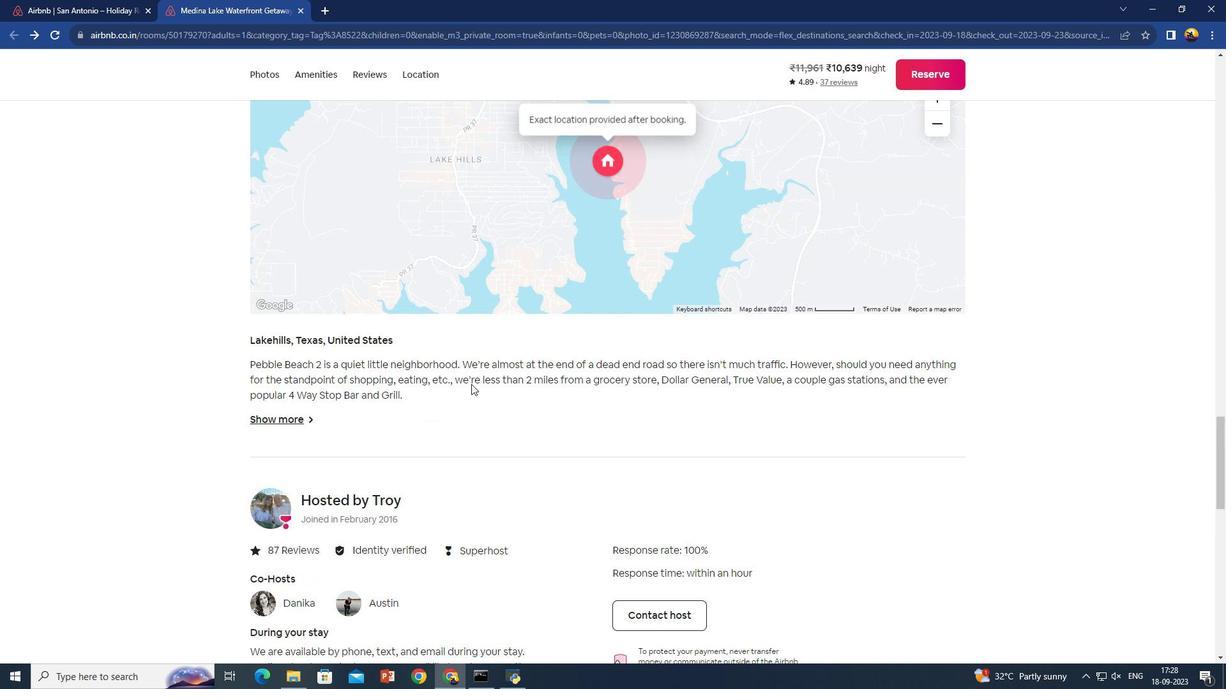 
Action: Mouse scrolled (471, 385) with delta (0, 0)
Screenshot: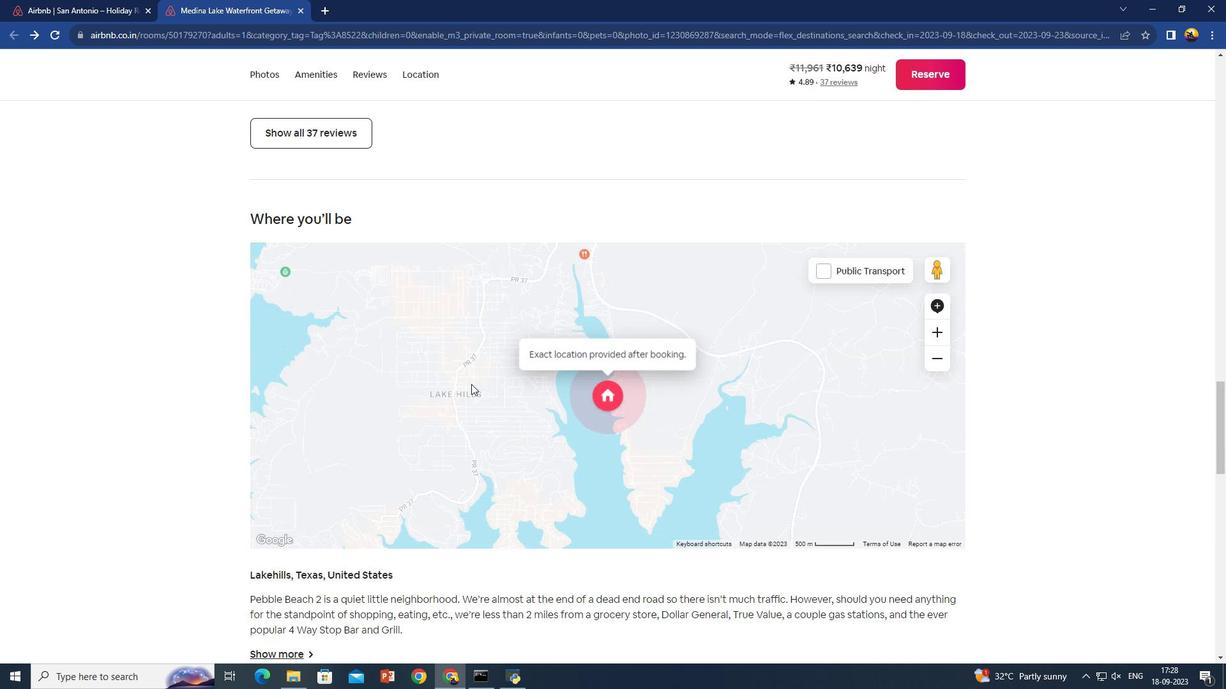 
Action: Mouse scrolled (471, 385) with delta (0, 0)
Screenshot: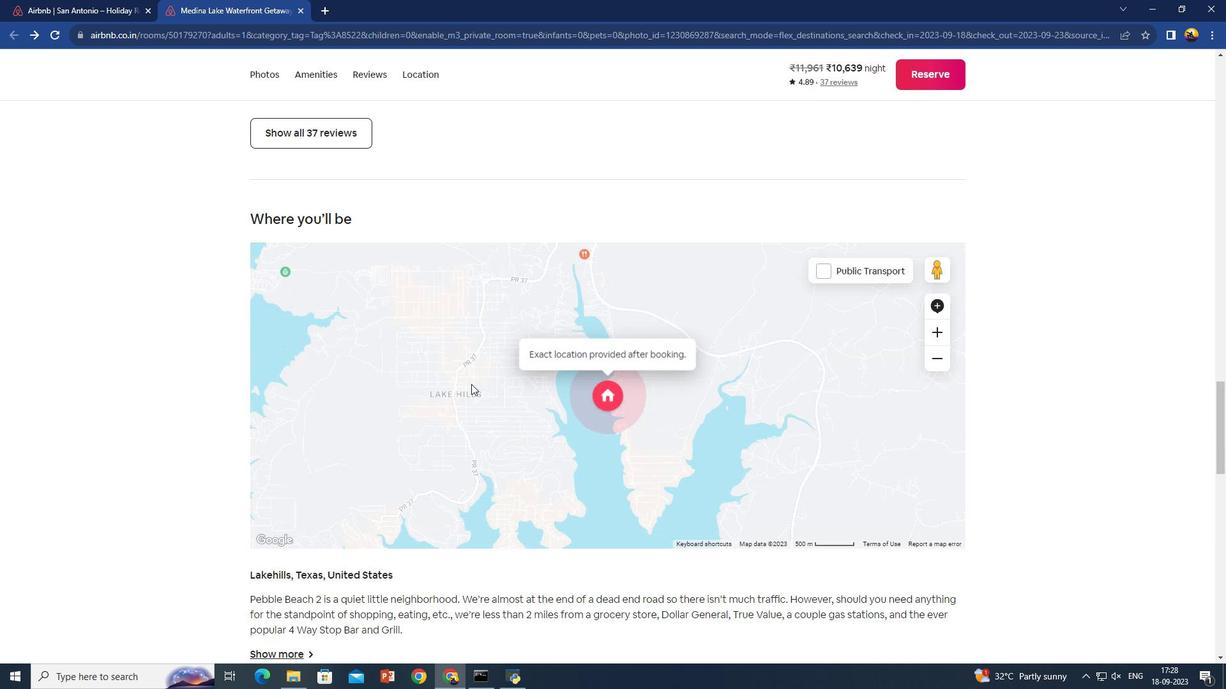 
Action: Mouse scrolled (471, 385) with delta (0, 0)
Screenshot: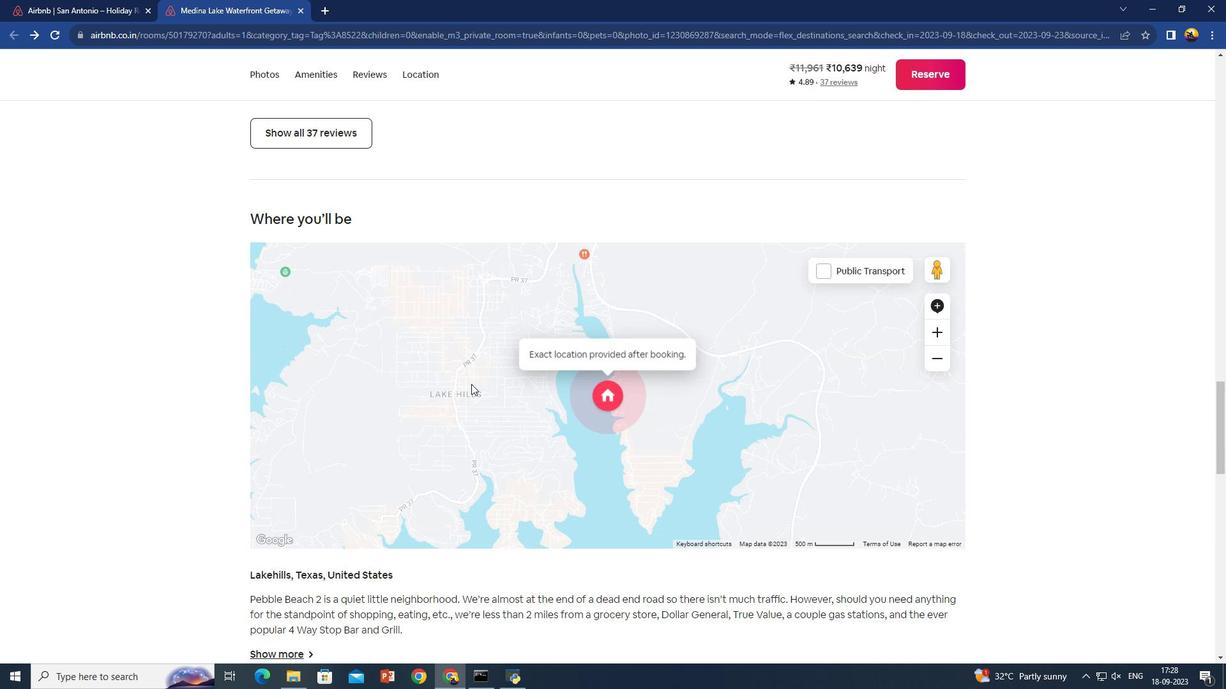 
Action: Mouse scrolled (471, 385) with delta (0, 0)
Screenshot: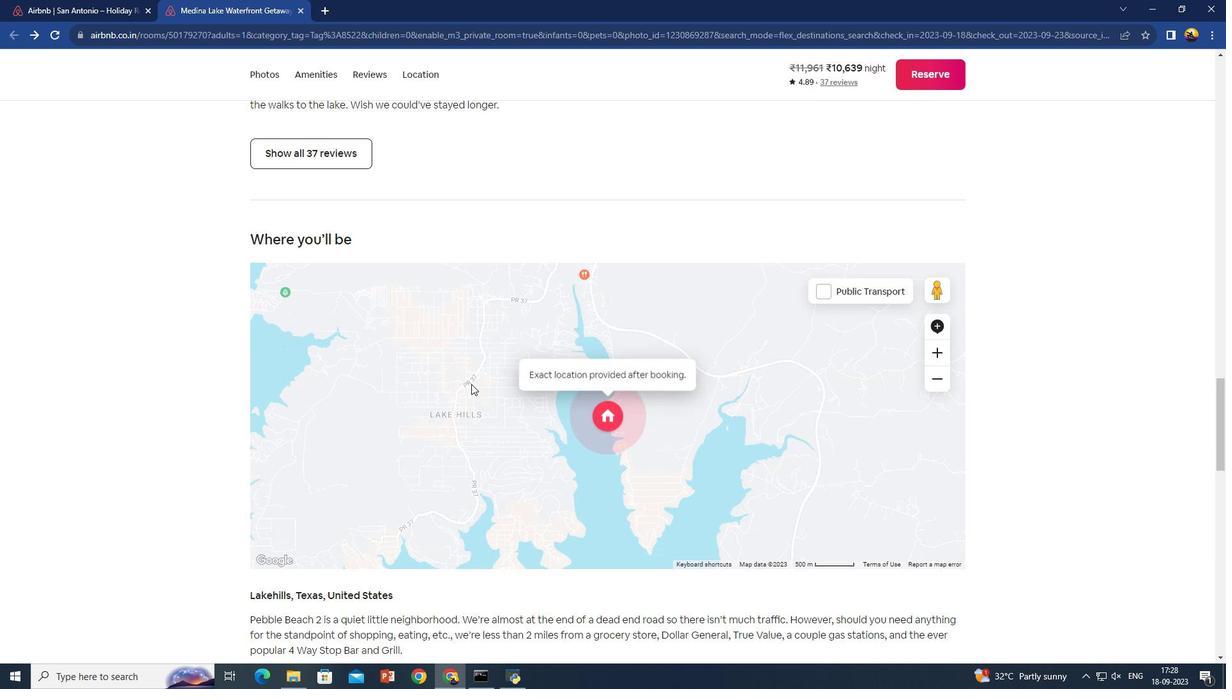 
Action: Mouse scrolled (471, 385) with delta (0, 0)
Screenshot: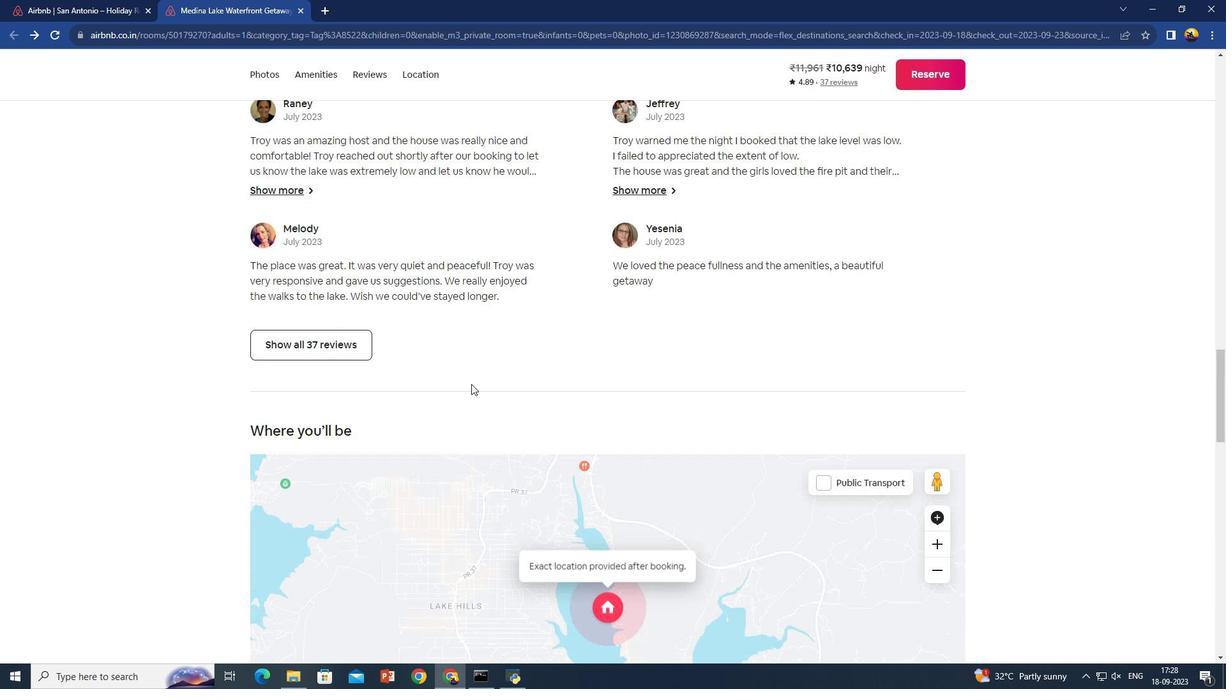 
Action: Mouse scrolled (471, 385) with delta (0, 0)
Screenshot: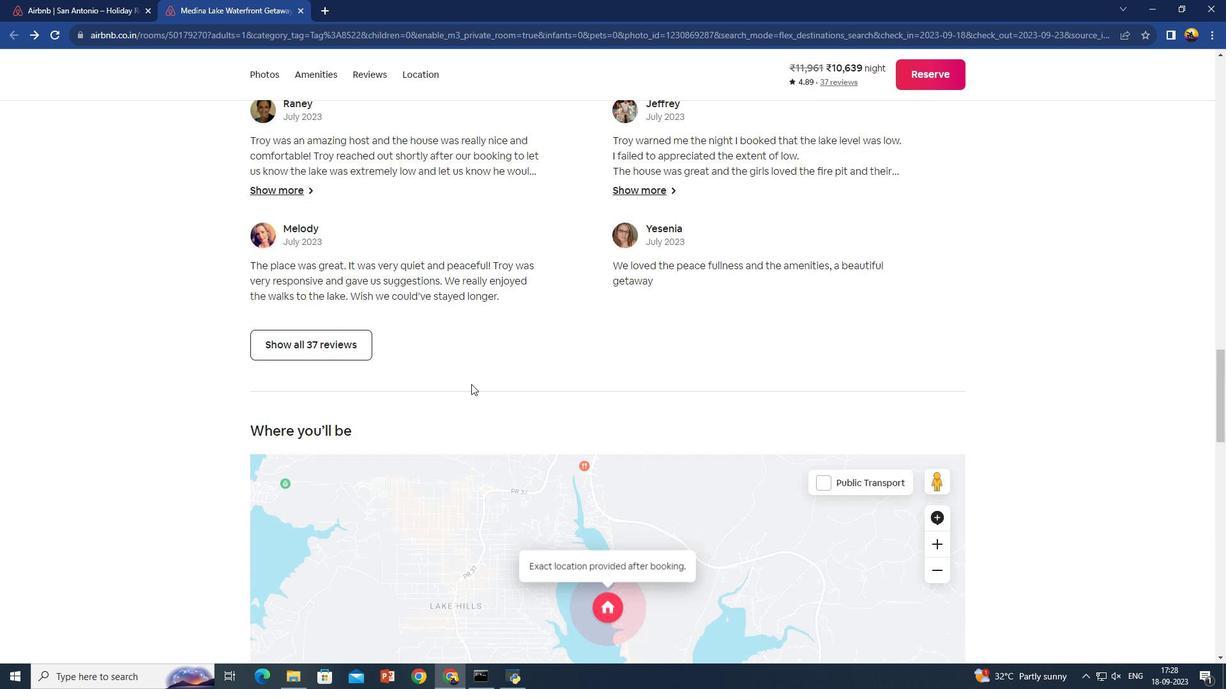 
Action: Mouse scrolled (471, 385) with delta (0, 0)
Screenshot: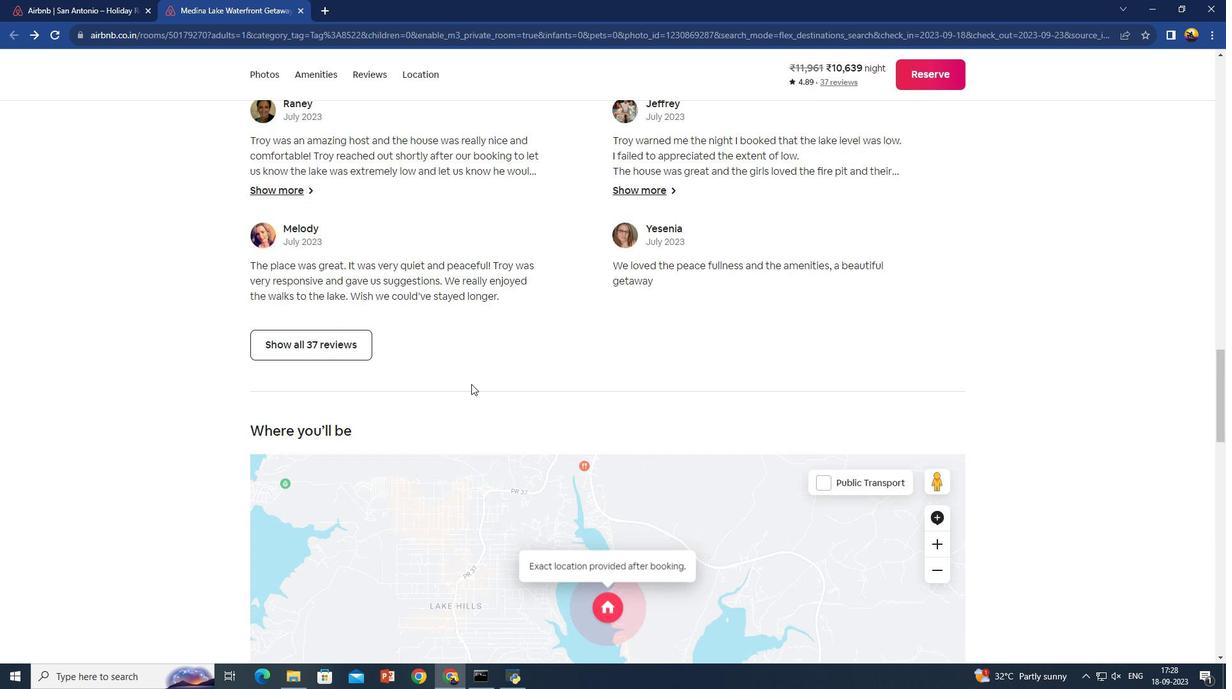 
Action: Mouse scrolled (471, 385) with delta (0, 0)
